 Task: Open a blank google sheet and write heading  Financial WizardAdd Categories in a column and its values below  'Income, Income, Income, Expenses, Expenses, Expenses, Expenses, Expenses, Savings, Savings, Investments, Investments, Debt, Debt & Debt. 'Add Descriptions in next column and its values below  Salary, Freelance Work, Rental Income, Housing, Transportation, Groceries, Utilities, Entertainment, Emergency Fund, Retirement, Stocks, Mutual Funds, Credit Card 1, Credit Card 2 & Student Loan. Add Amount in next column and its values below  $5,000, $1,200, $500, $1,200, $300, $400, $200, $150, $500, $1,000, $500, $300, $200, $100 & $300. Save page BankTransactions templatesbook
Action: Mouse pressed left at (24, 80)
Screenshot: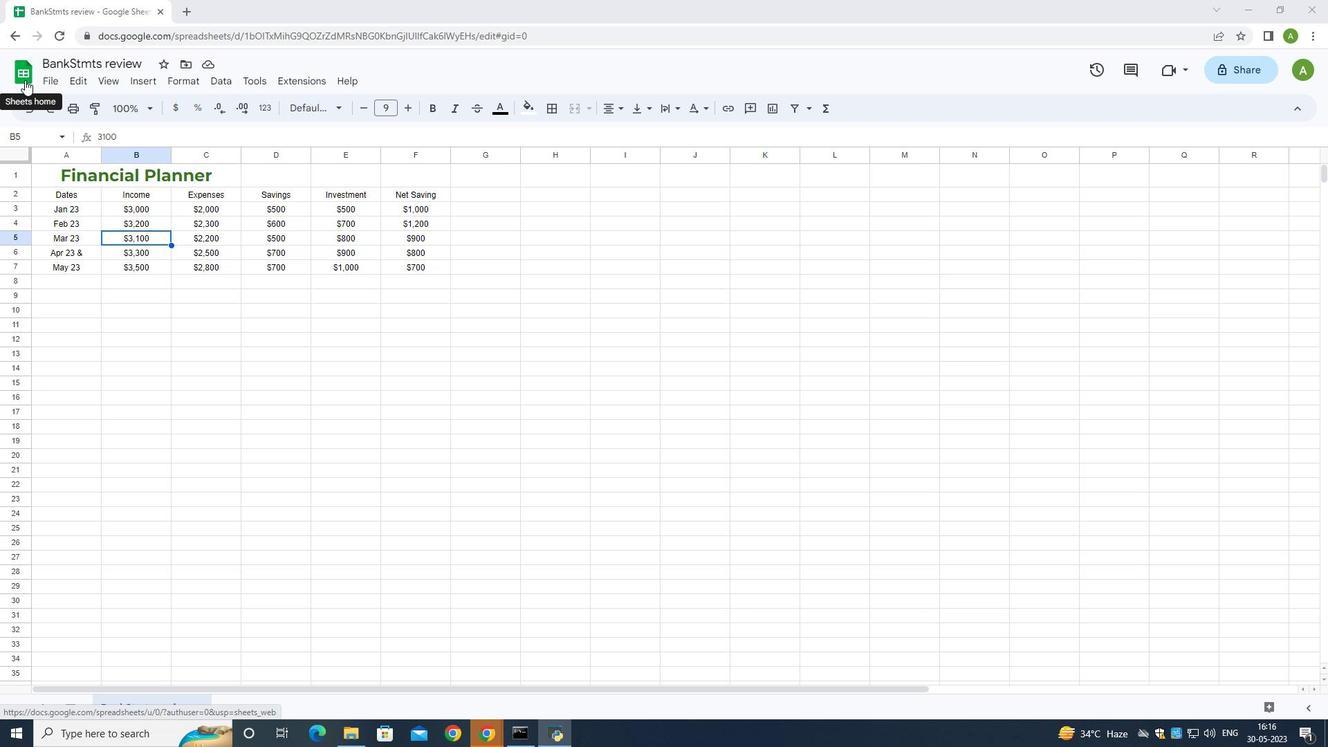 
Action: Mouse moved to (341, 179)
Screenshot: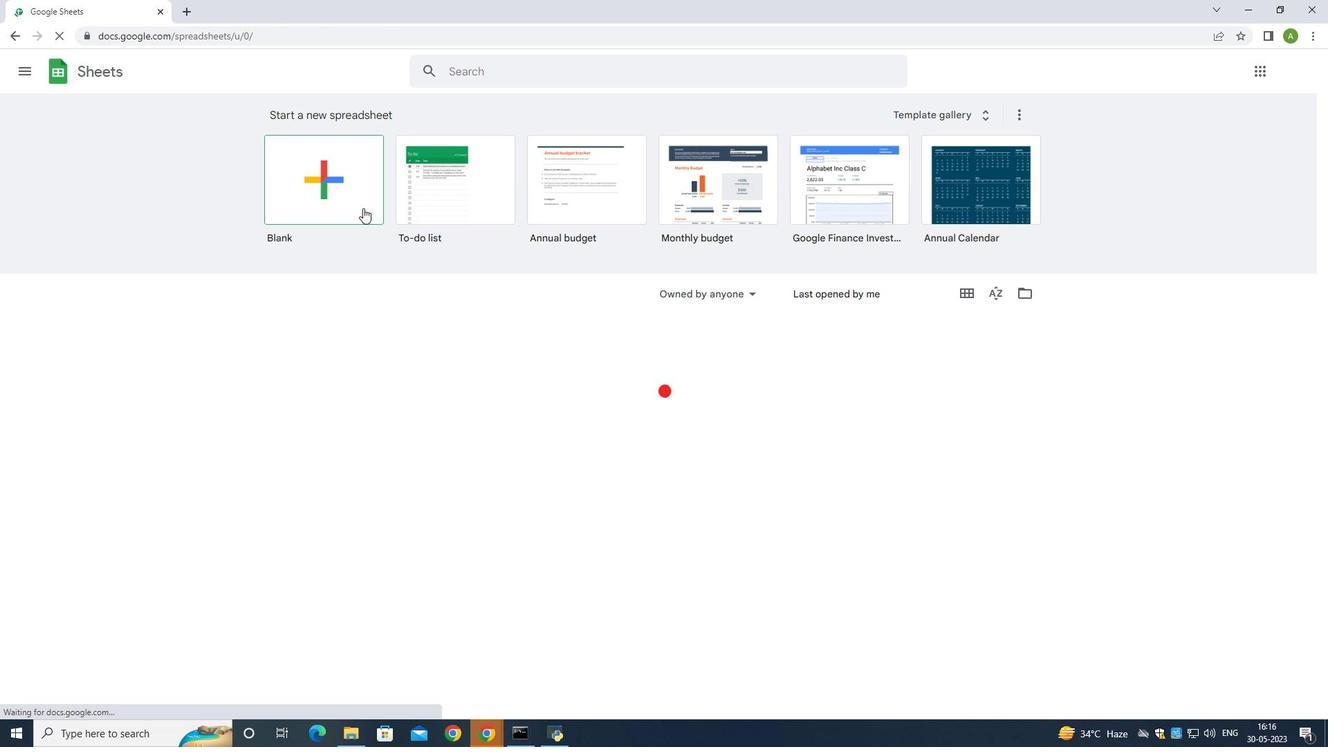 
Action: Mouse pressed left at (341, 179)
Screenshot: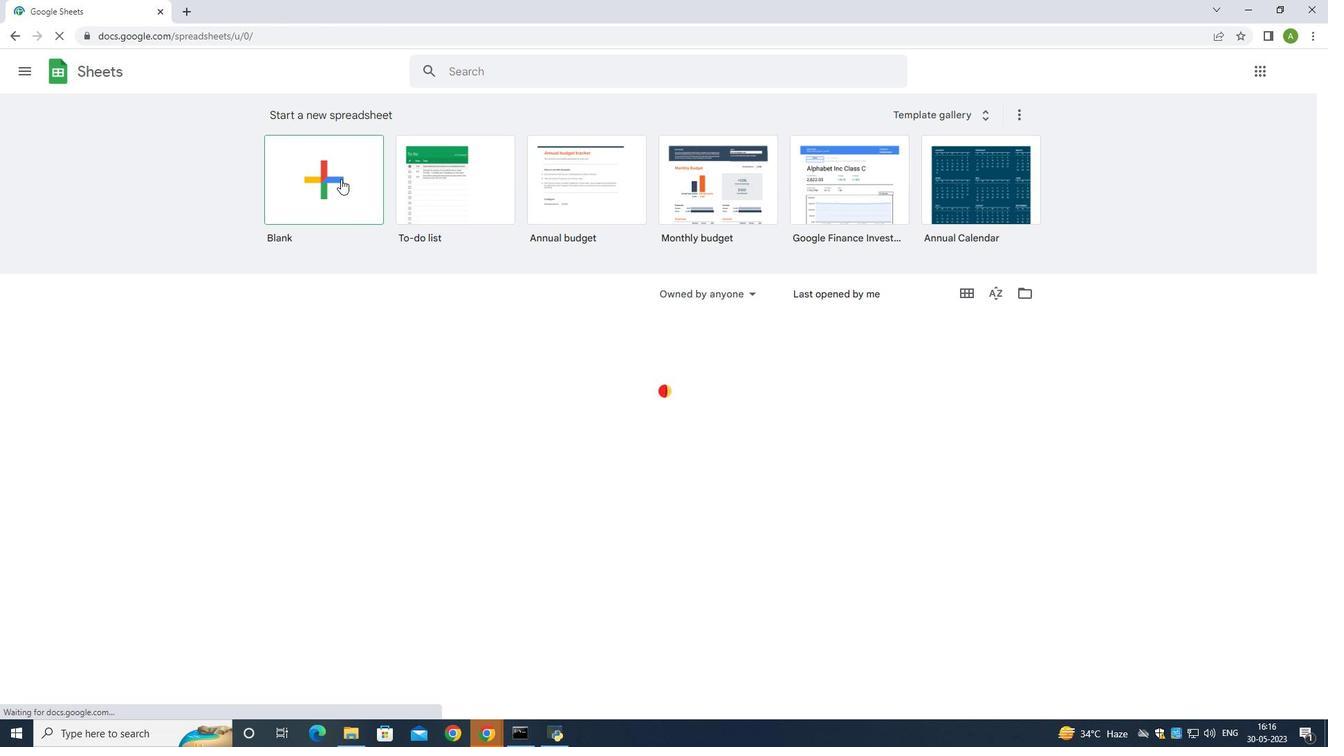 
Action: Mouse moved to (142, 174)
Screenshot: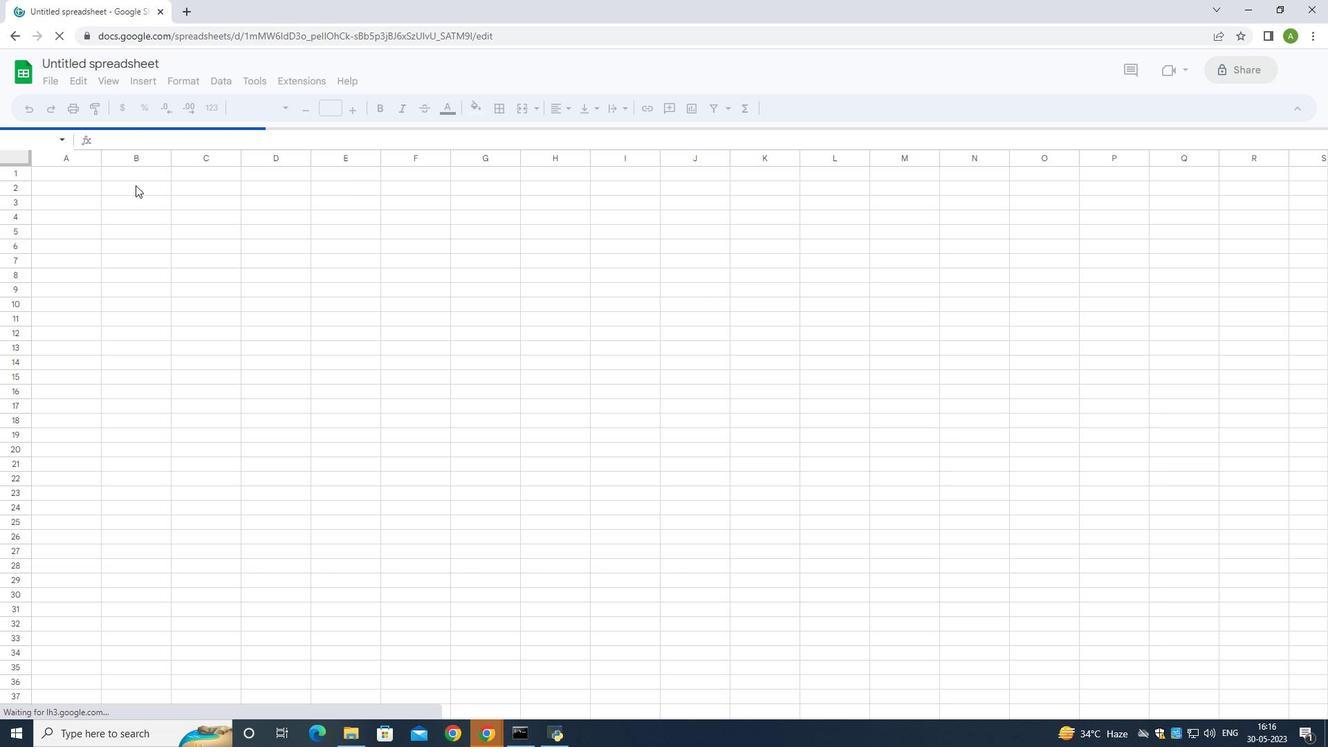 
Action: Mouse pressed left at (142, 174)
Screenshot: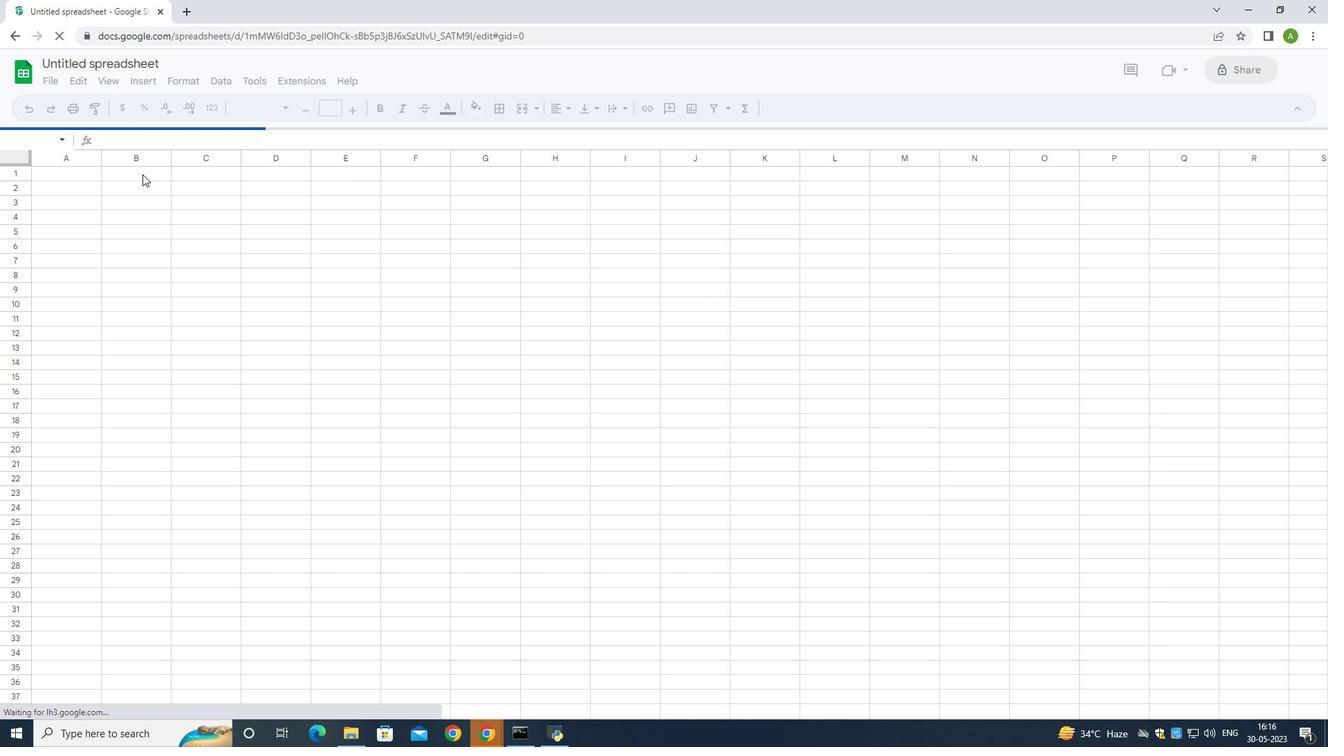 
Action: Mouse moved to (159, 174)
Screenshot: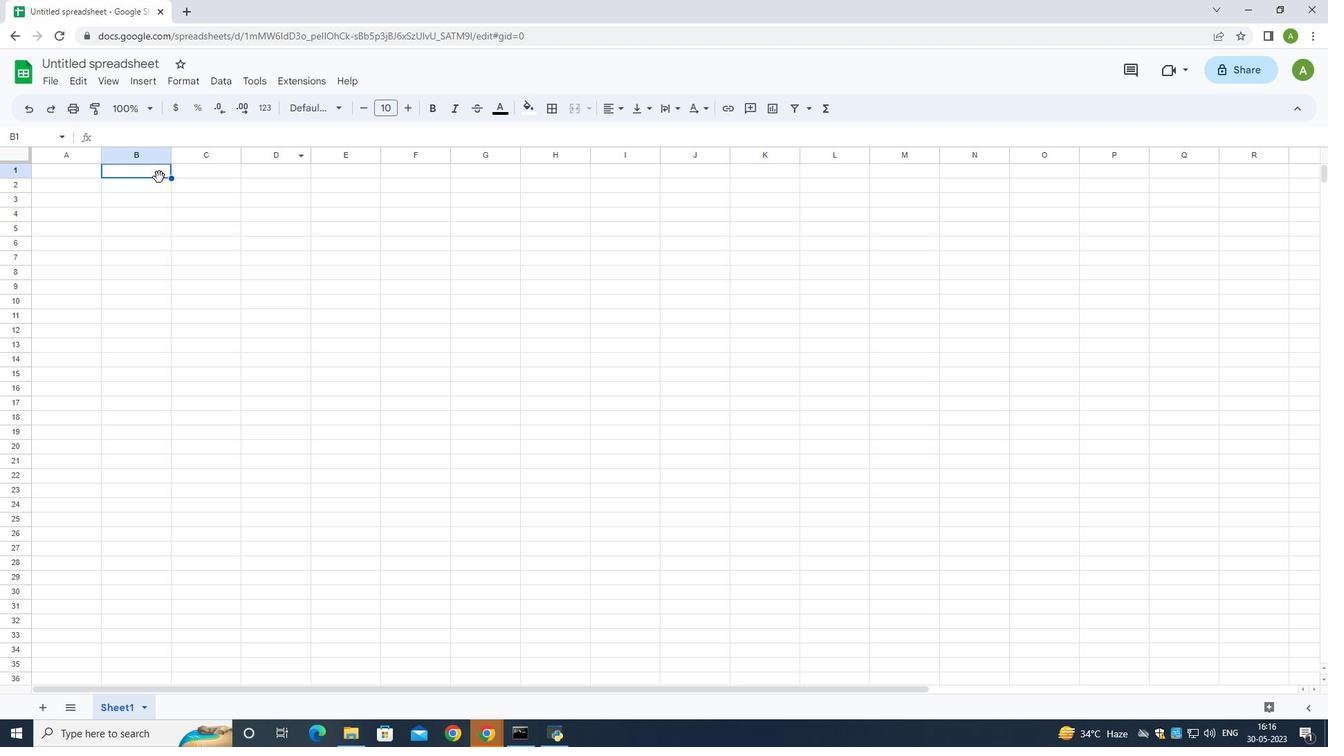 
Action: Mouse pressed left at (159, 174)
Screenshot: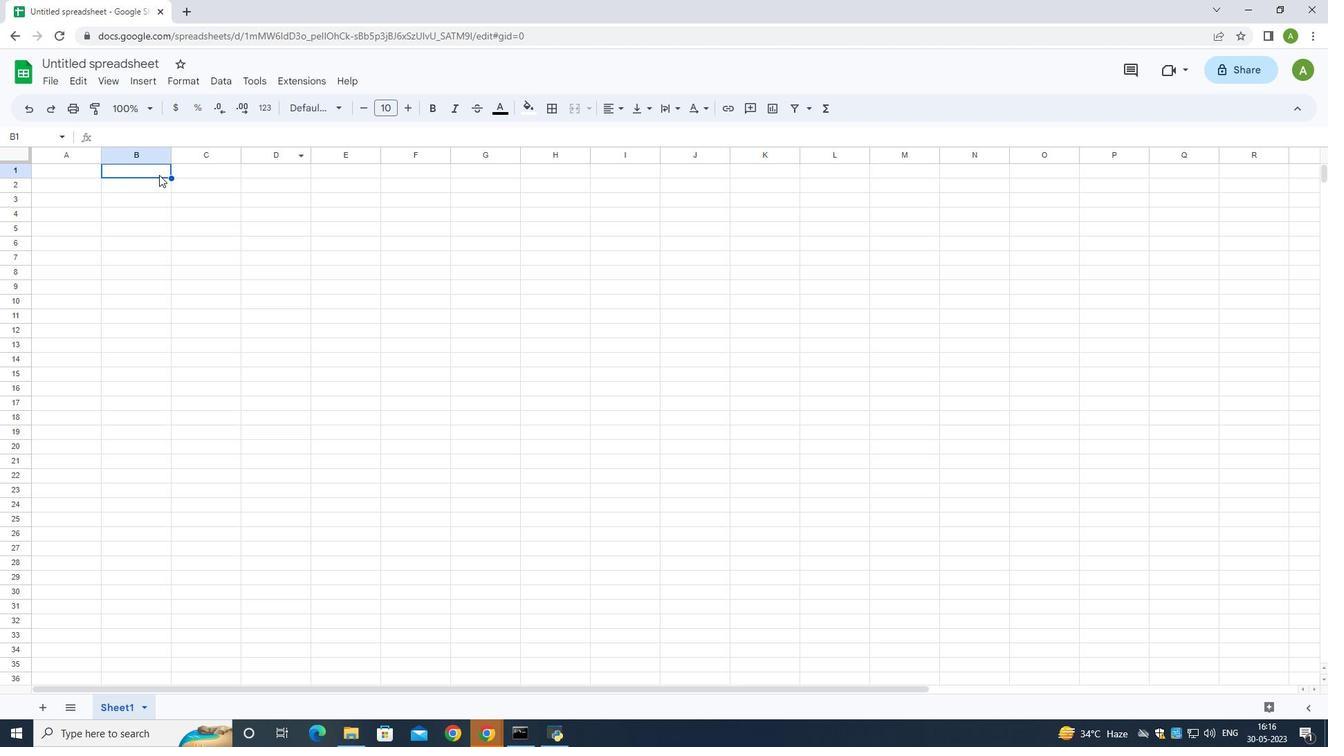 
Action: Key pressed <Key.shift><Key.shift><Key.shift><Key.shift><Key.shift><Key.shift><Key.shift><Key.shift><Key.shift><Key.shift><Key.shift><Key.shift><Key.shift><Key.shift><Key.shift><Key.shift><Key.shift><Key.shift><Key.shift><Key.shift><Key.shift><Key.shift><Key.shift><Key.shift><Key.shift><Key.shift><Key.shift><Key.shift><Key.shift><Key.shift><Key.shift><Key.shift><Key.shift><Key.shift>
Screenshot: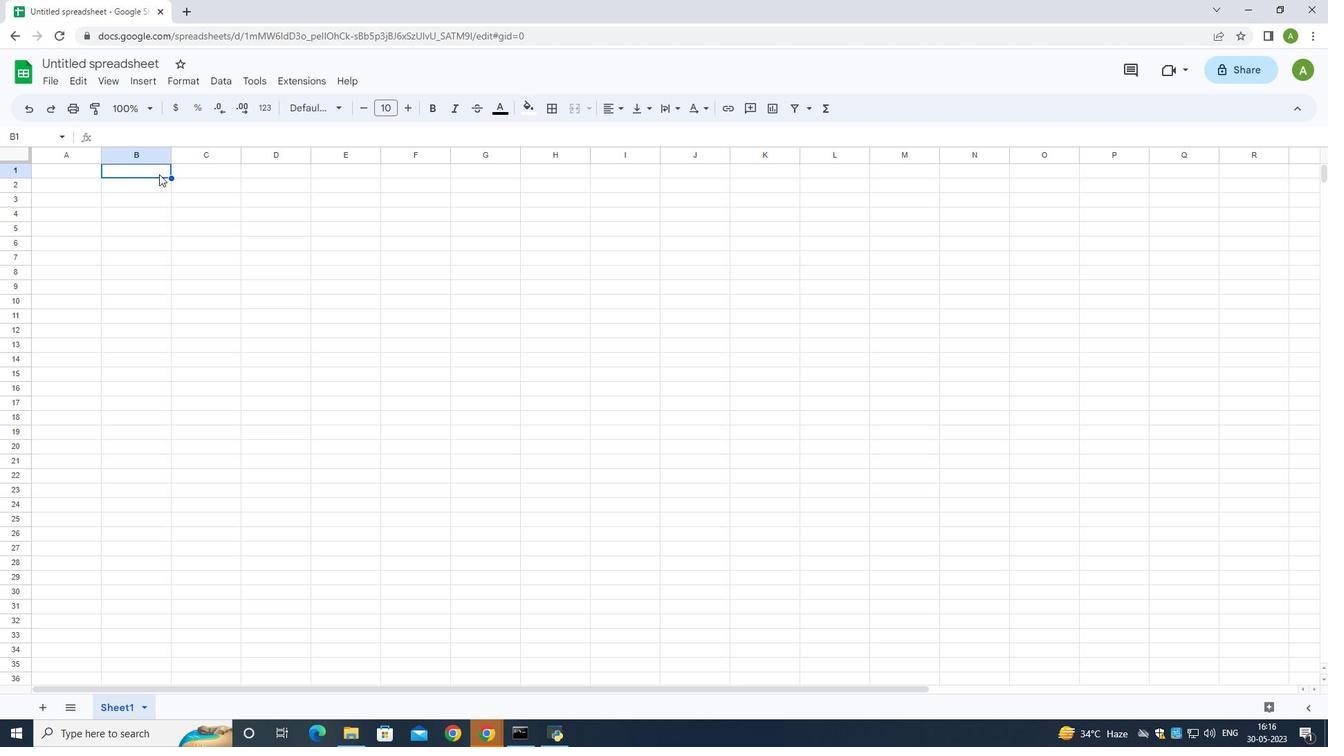 
Action: Mouse moved to (159, 172)
Screenshot: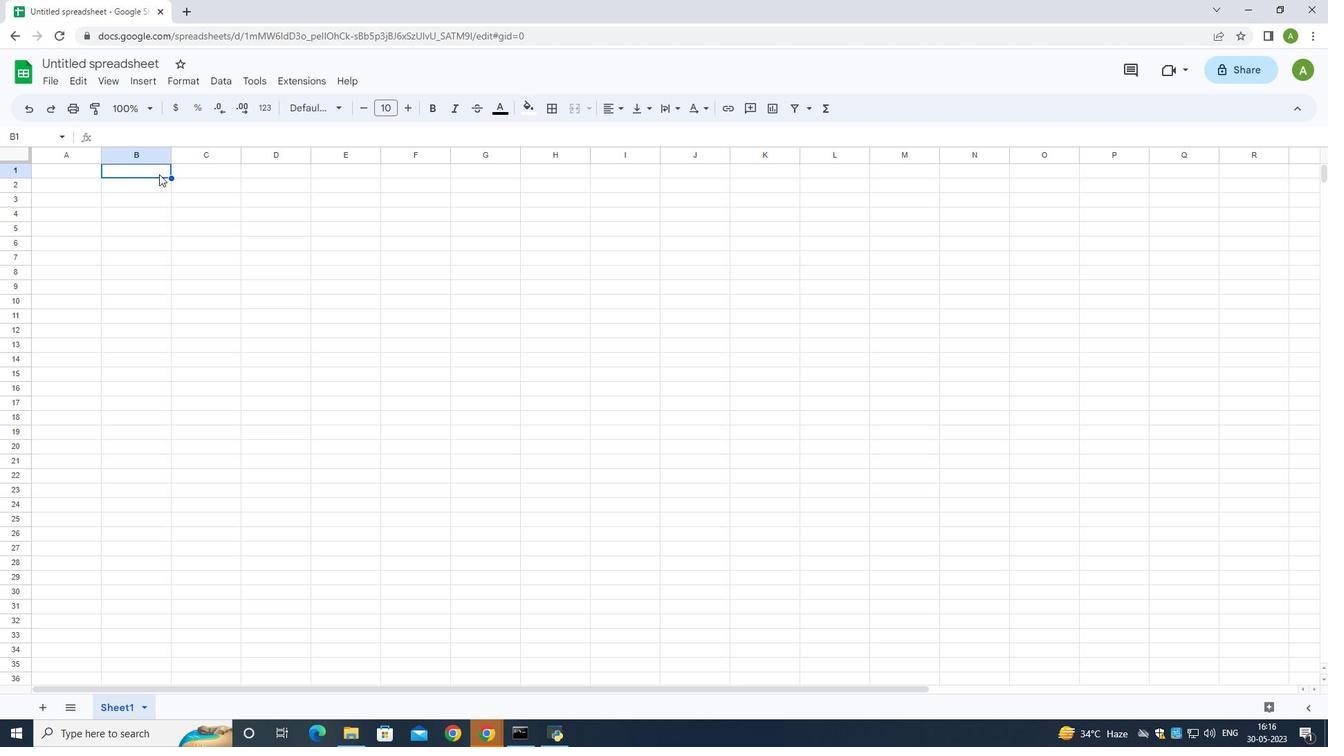 
Action: Key pressed <Key.shift><Key.shift><Key.shift><Key.shift><Key.shift><Key.shift><Key.shift><Key.shift><Key.shift><Key.shift><Key.shift>
Screenshot: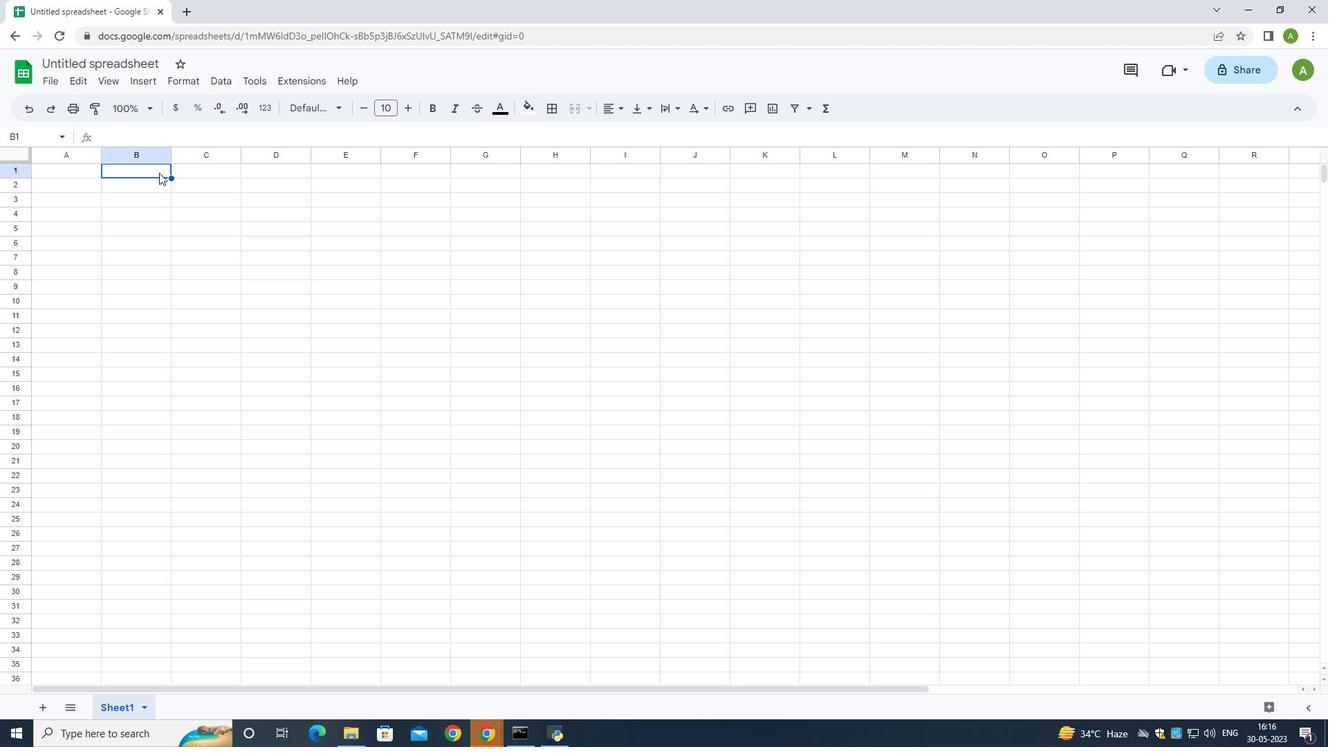 
Action: Mouse pressed left at (159, 172)
Screenshot: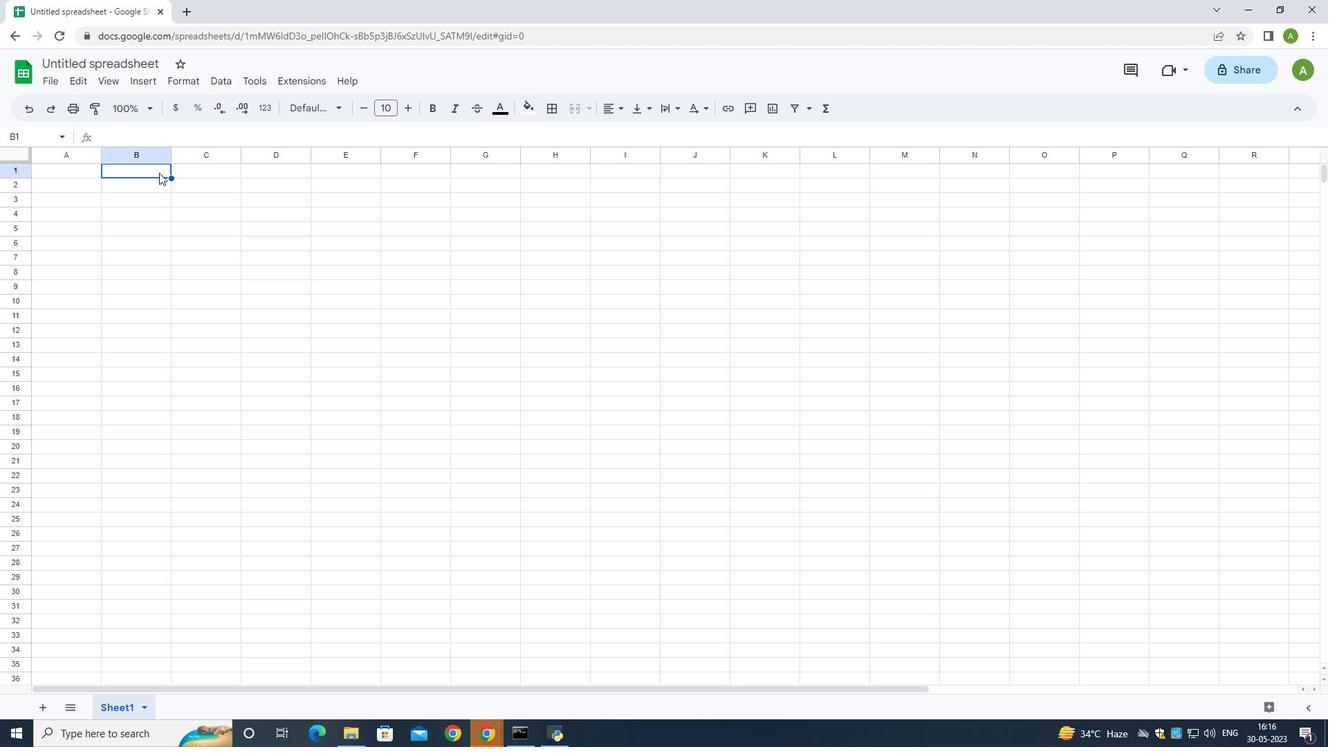 
Action: Key pressed <Key.shift><Key.shift><Key.shift><Key.shift><Key.shift><Key.shift><Key.shift><Key.shift><Key.shift><Key.shift><Key.shift><Key.shift><Key.shift><Key.shift><Key.shift><Key.shift><Key.shift><Key.shift><Key.shift><Key.shift><Key.shift><Key.shift><Key.shift><Key.shift><Key.shift><Key.shift><Key.shift><Key.shift><Key.shift><Key.shift><Key.shift><Key.shift><Key.shift><Key.shift><Key.shift><Key.shift><Key.shift><Key.shift><Key.shift><Key.shift><Key.shift><Key.shift><Key.shift><Key.shift><Key.shift><Key.shift><Key.shift><Key.shift><Key.shift><Key.shift><Key.shift><Key.shift><Key.shift><Key.shift><Key.shift><Key.shift><Key.shift><Key.shift><Key.shift><Key.shift><Key.shift><Key.shift><Key.shift><Key.shift><Key.shift><Key.shift><Key.shift><Key.shift><Key.shift><Key.shift><Key.shift><Key.shift><Key.shift><Key.shift><Key.shift><Key.shift><Key.shift><Key.shift><Key.shift><Key.shift><Key.shift><Key.shift><Key.shift><Key.shift><Key.shift><Key.shift><Key.shift><Key.shift><Key.shift><Key.shift><Key.shift><Key.shift><Key.shift><Key.shift><Key.shift><Key.shift><Key.shift><Key.shift><Key.shift><Key.shift><Key.shift><Key.shift>Financial<Key.space><Key.shift>Wizard
Screenshot: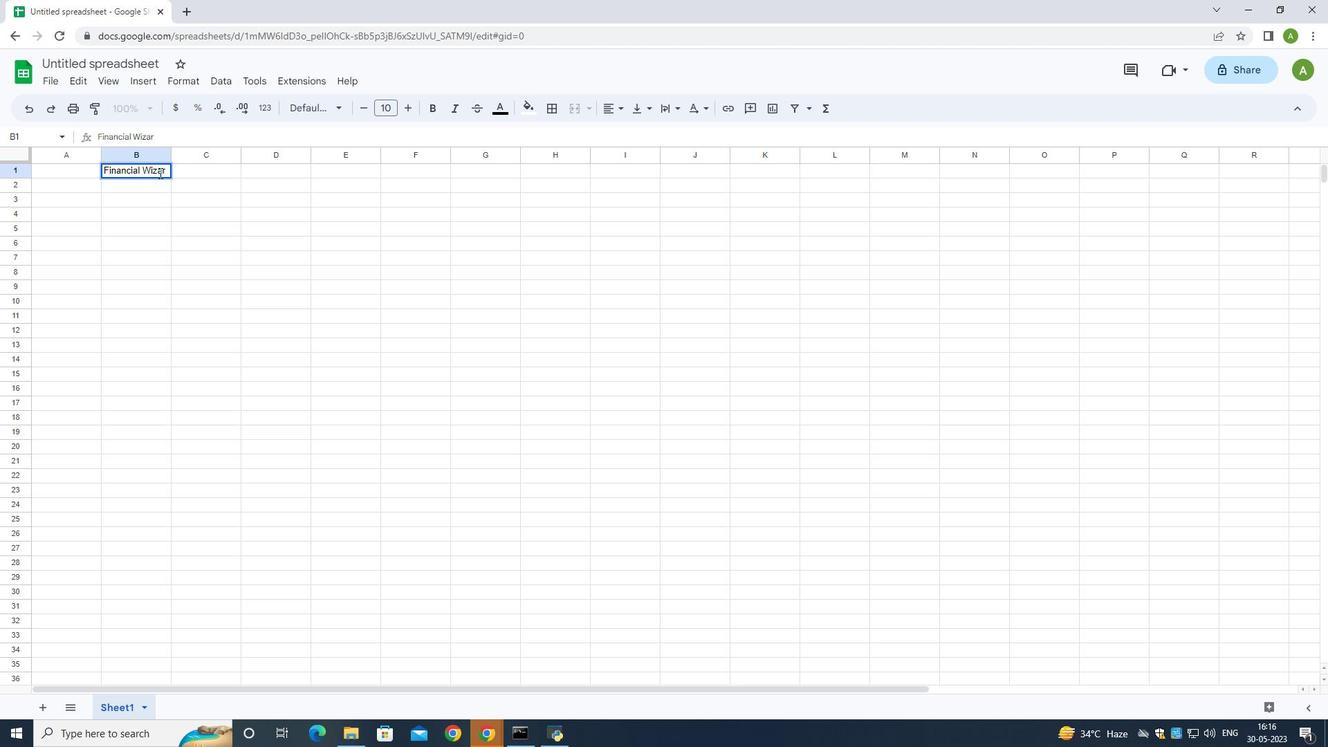 
Action: Mouse moved to (160, 184)
Screenshot: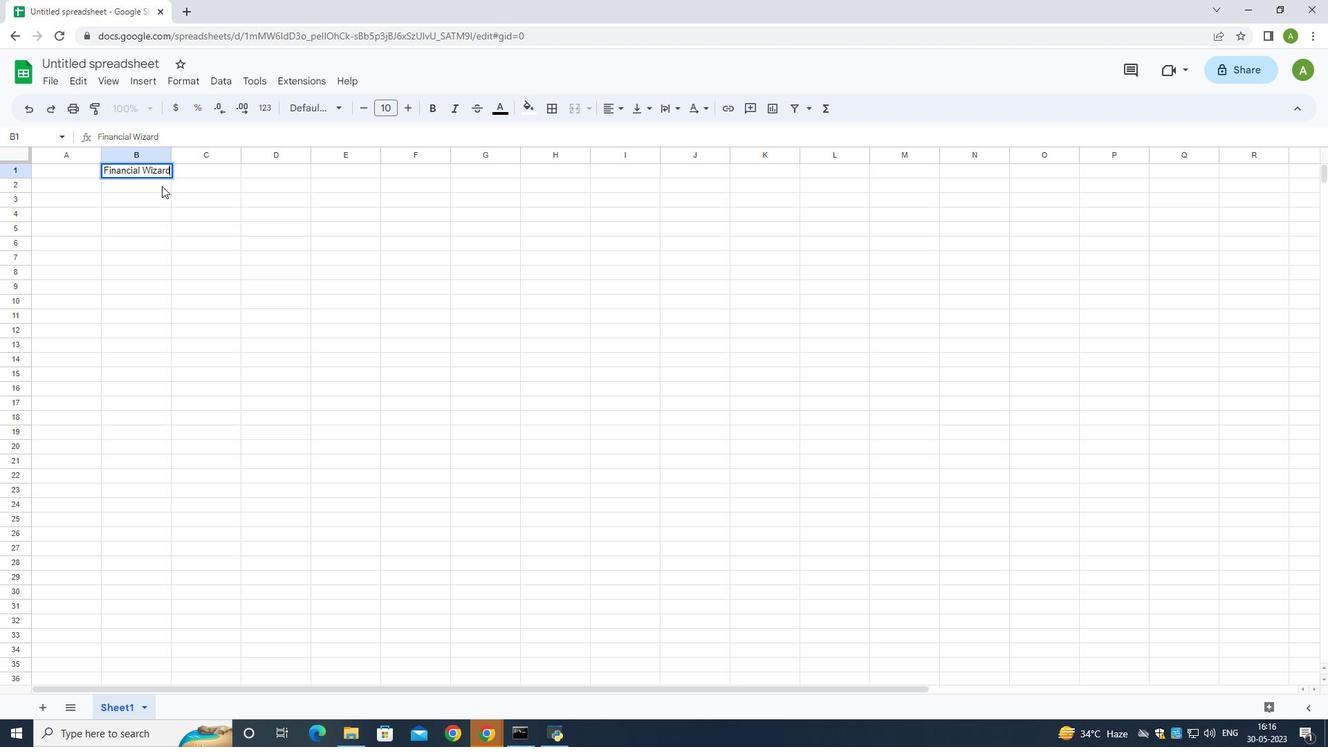 
Action: Mouse pressed left at (160, 184)
Screenshot: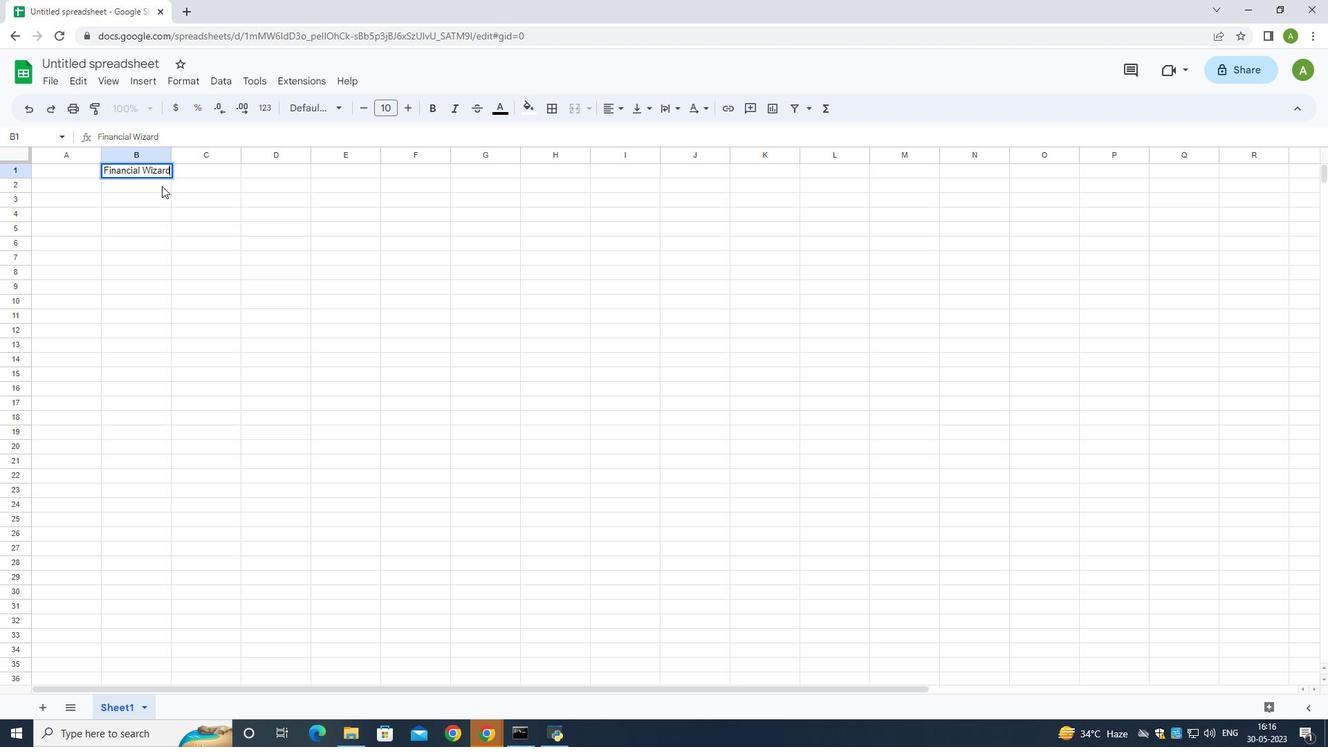 
Action: Key pressed <Key.left>
Screenshot: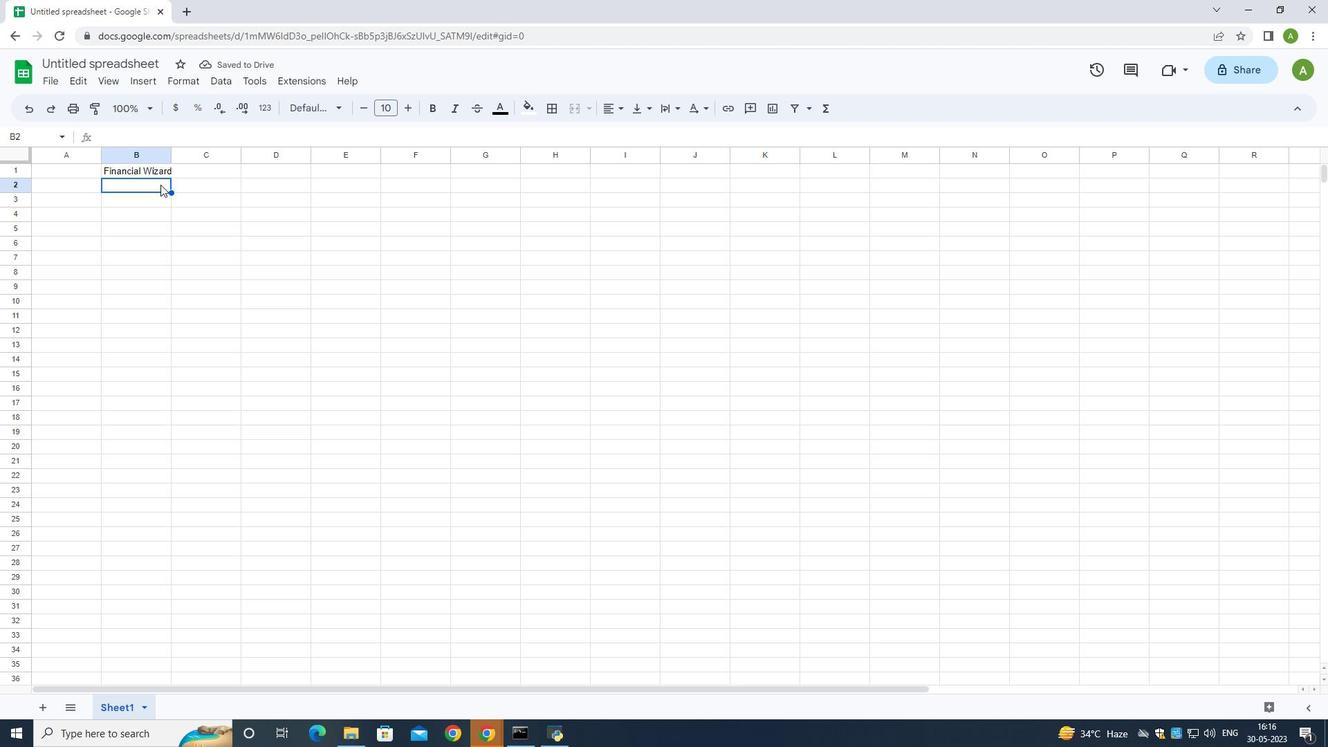 
Action: Mouse moved to (168, 181)
Screenshot: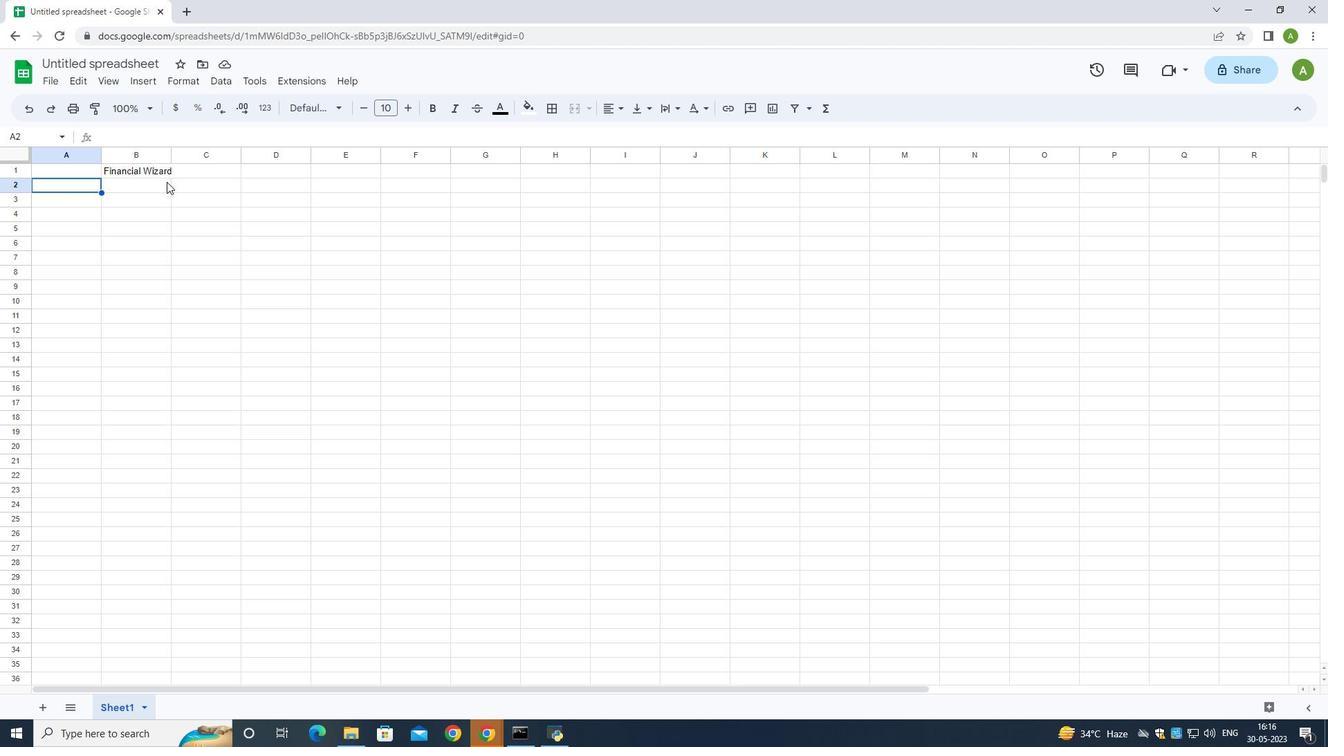 
Action: Key pressed <Key.shift>Categories<Key.down><Key.shift>Income<Key.down><Key.shift>Income<Key.down><Key.shift>Income<Key.down><Key.shift>Expenses<Key.down><Key.shift>Expenses<Key.down><Key.shift><Key.shift><Key.shift>Expen<Key.down><Key.shift><Key.shift>Ex<Key.down><Key.shift>Ex<Key.down><Key.shift>Savings<Key.down><Key.shift>S<Key.down><Key.shift>Investments<Key.down><Key.shift>Inves<Key.down><Key.shift>Debt<Key.down><Key.shift><Key.shift>Debt<Key.space><Key.shift><Key.shift><Key.shift><Key.shift><Key.shift><Key.shift><Key.shift><Key.shift><Key.shift><Key.shift><Key.shift><Key.shift><Key.shift><Key.shift><Key.shift><Key.shift><Key.shift><Key.shift><Key.shift><Key.shift><Key.shift><Key.shift><Key.shift><Key.shift><Key.shift><Key.shift><Key.shift><Key.shift><Key.shift><Key.shift><Key.shift><Key.shift>&<Key.space><Key.shift>Debt<Key.down>
Screenshot: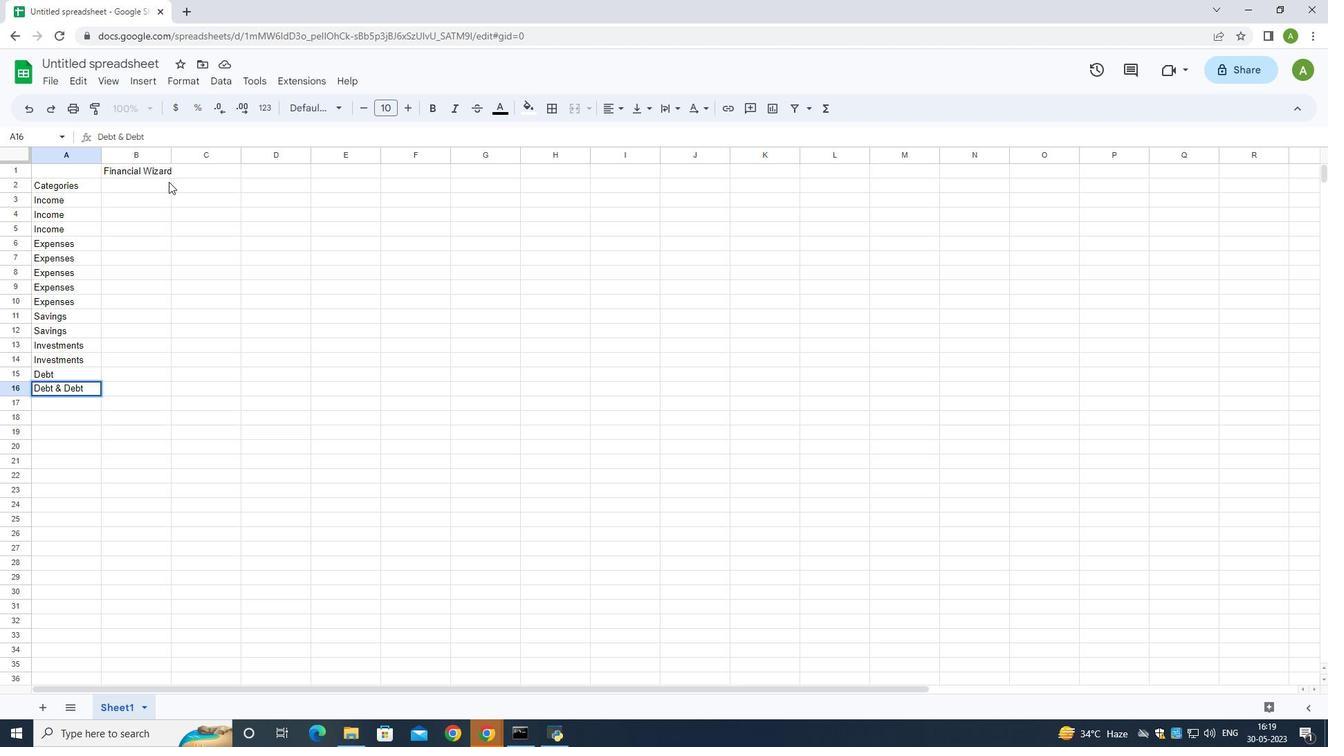 
Action: Mouse moved to (112, 179)
Screenshot: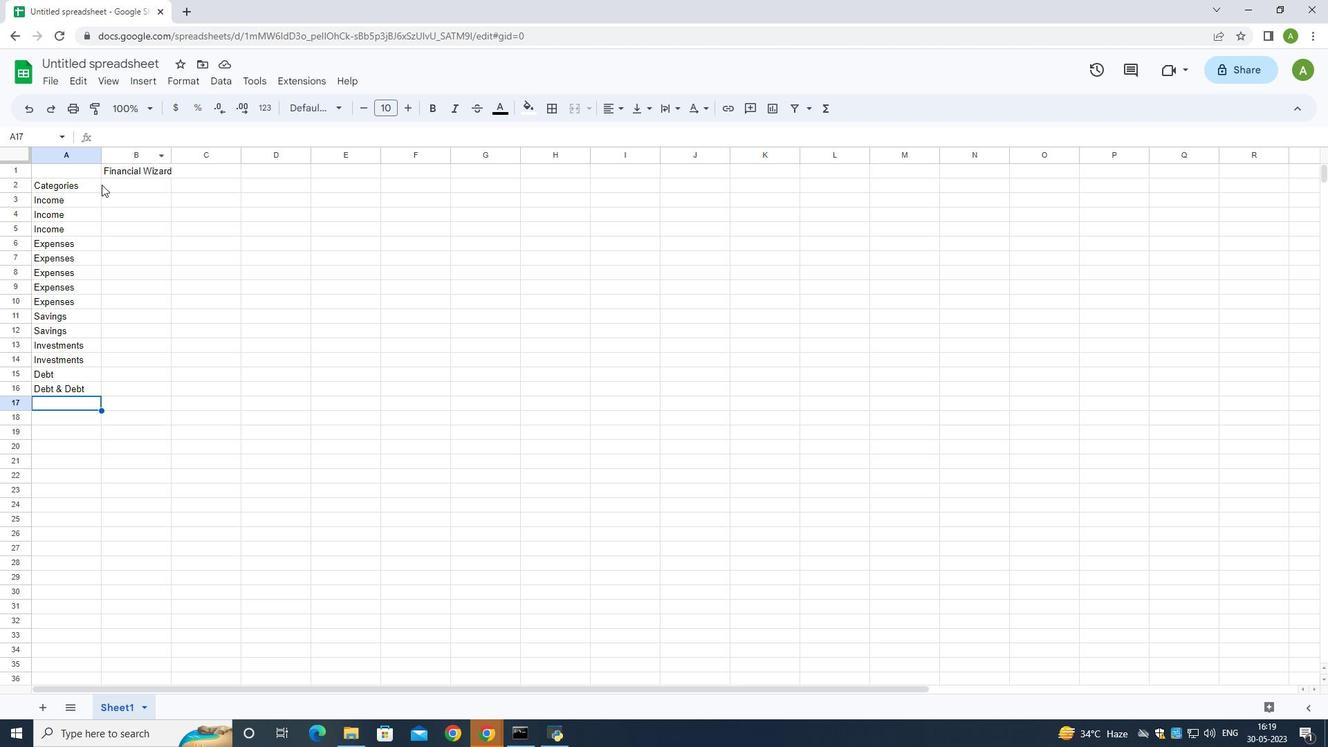 
Action: Mouse pressed left at (112, 179)
Screenshot: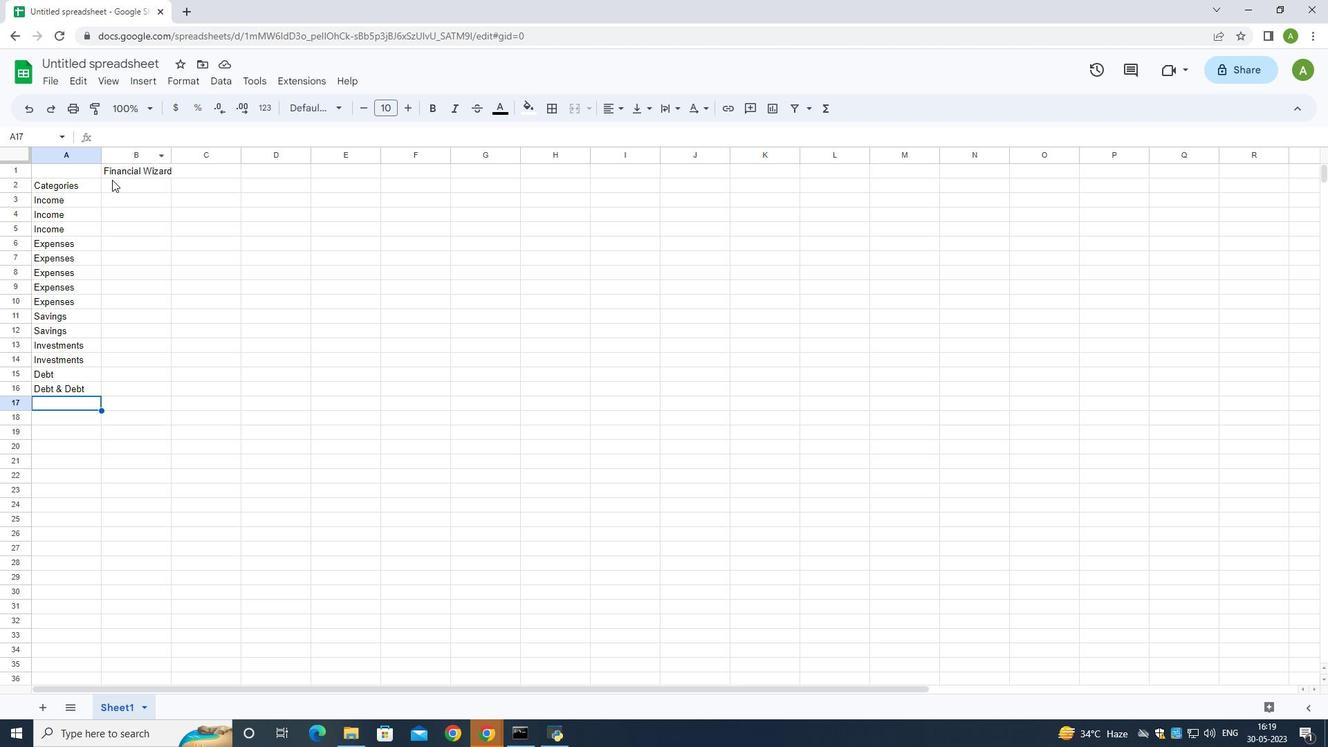 
Action: Mouse moved to (407, 200)
Screenshot: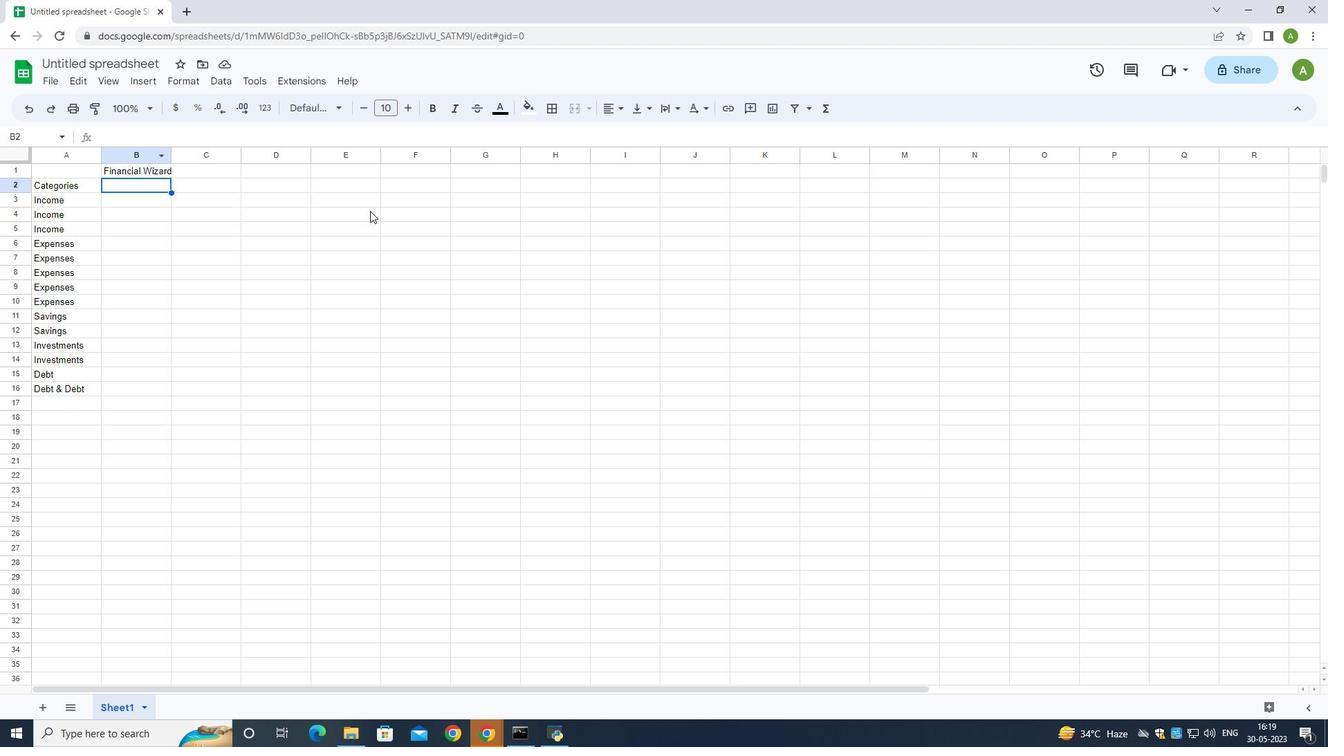 
Action: Key pressed <Key.shift>Descriptions
Screenshot: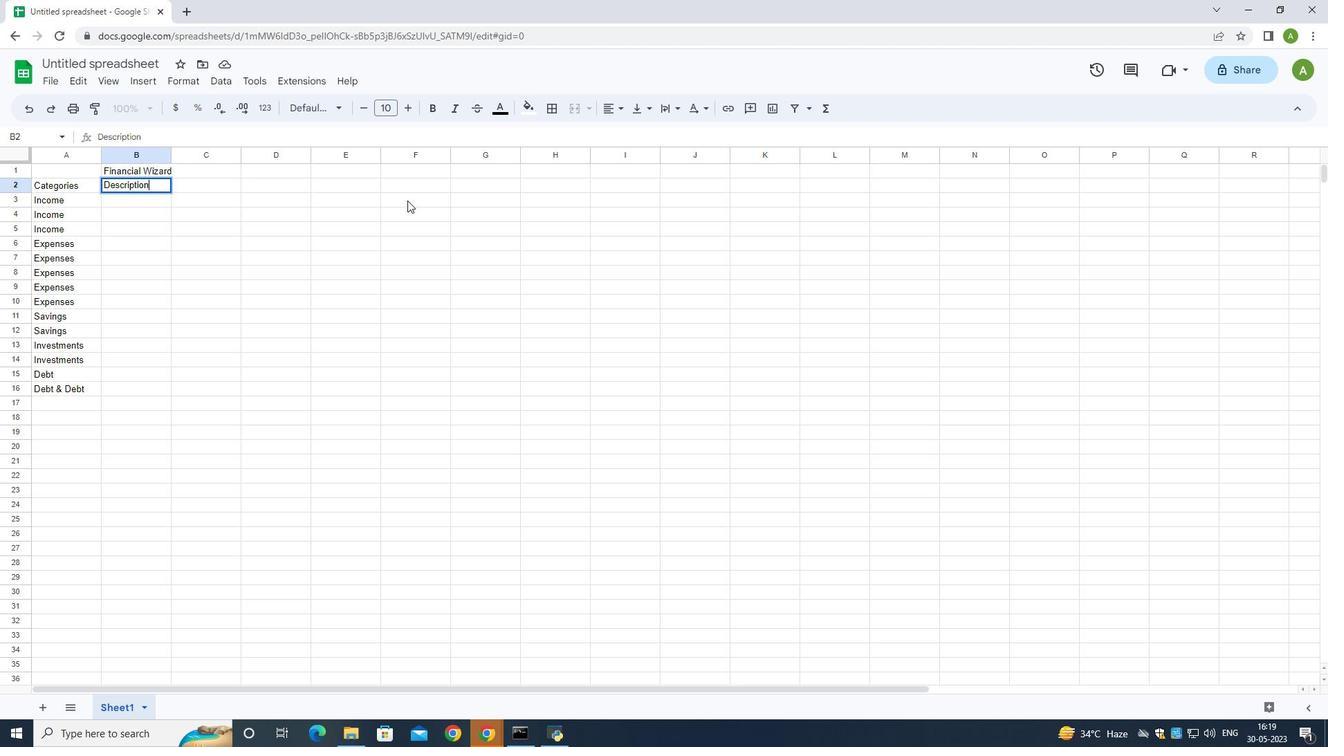 
Action: Mouse moved to (190, 179)
Screenshot: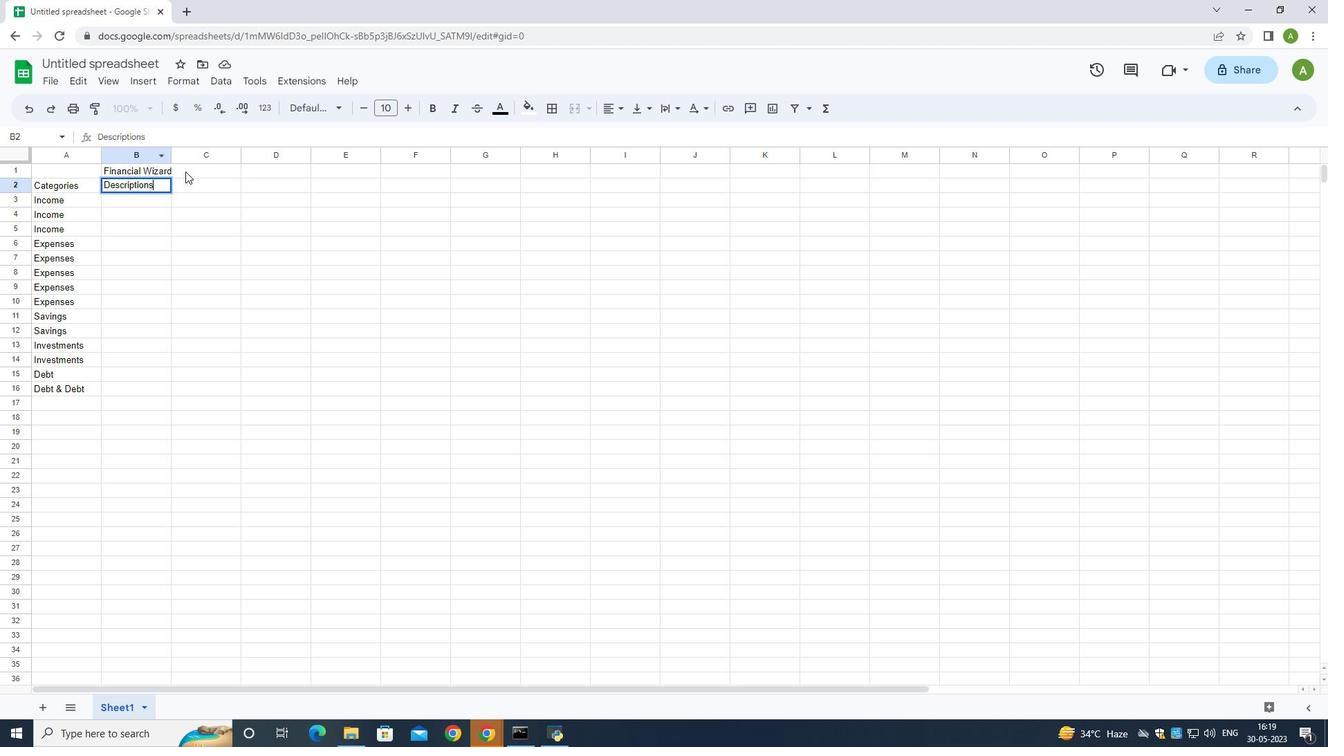 
Action: Mouse pressed left at (190, 179)
Screenshot: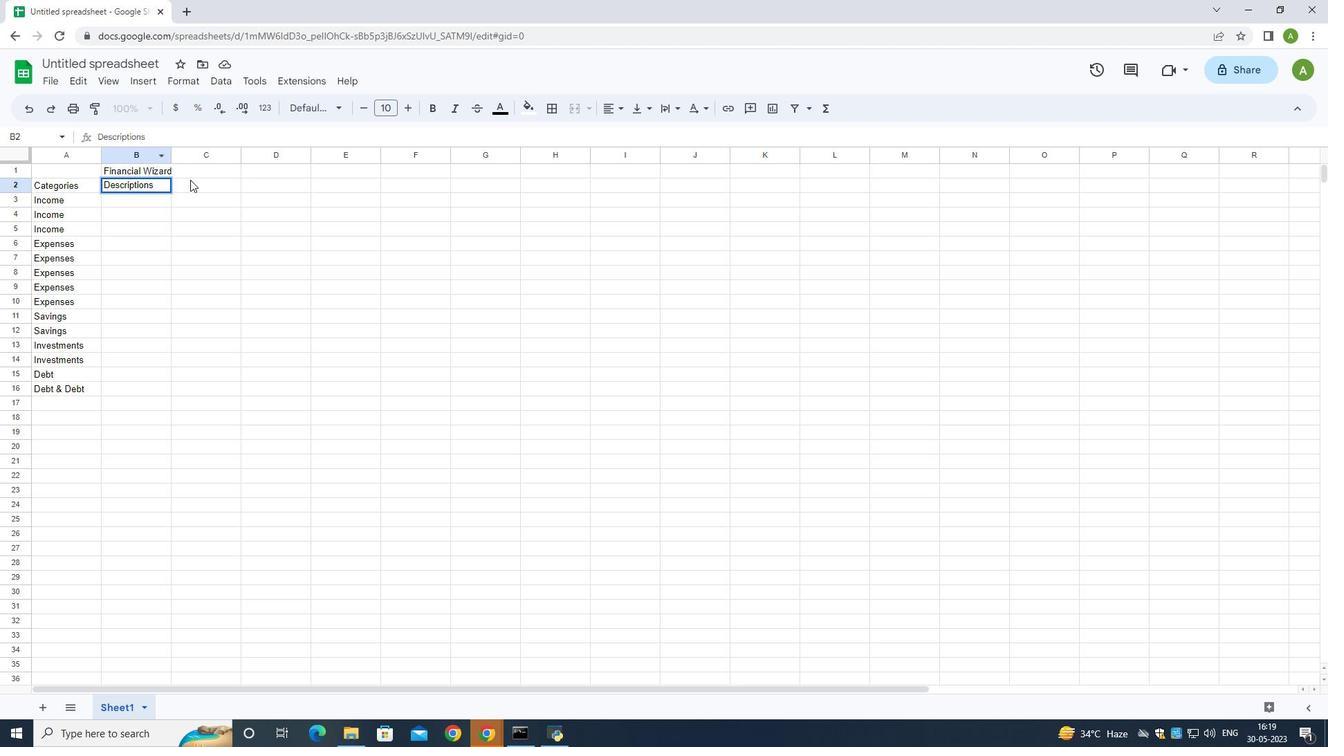 
Action: Mouse moved to (127, 197)
Screenshot: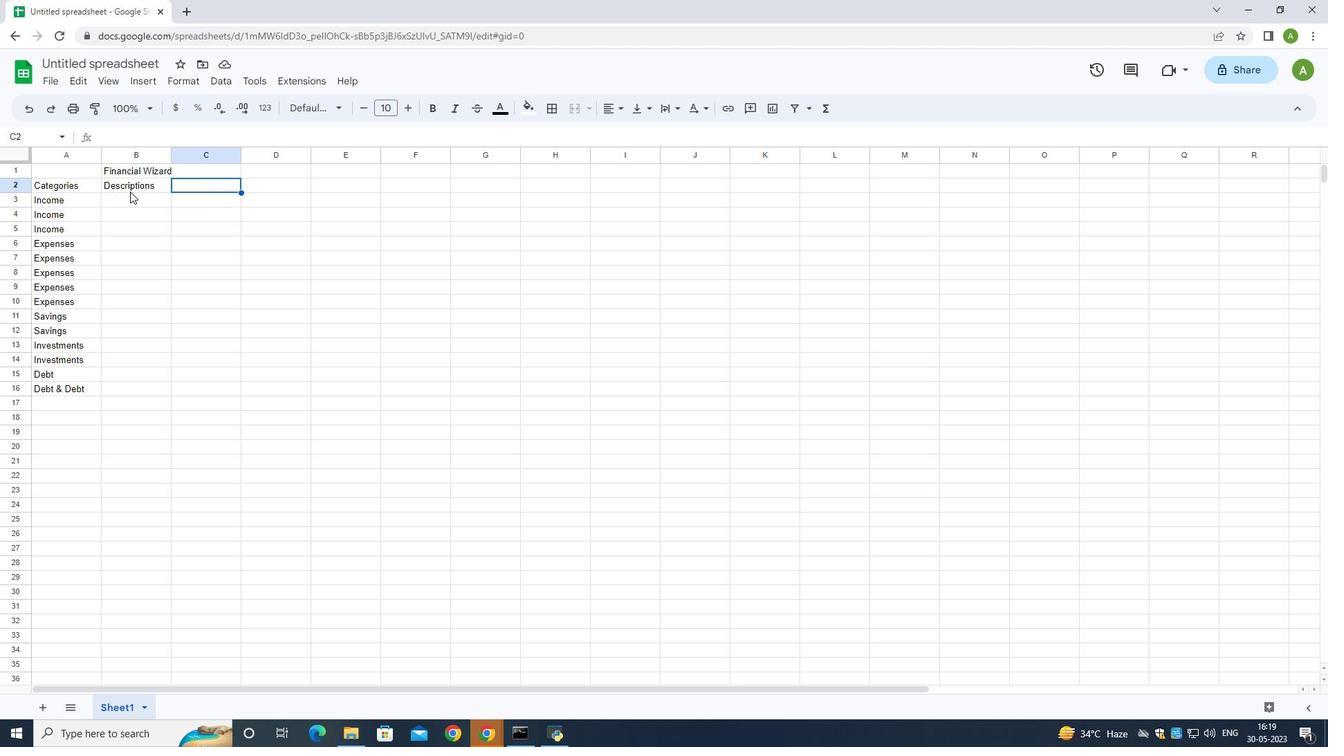 
Action: Mouse pressed left at (127, 197)
Screenshot: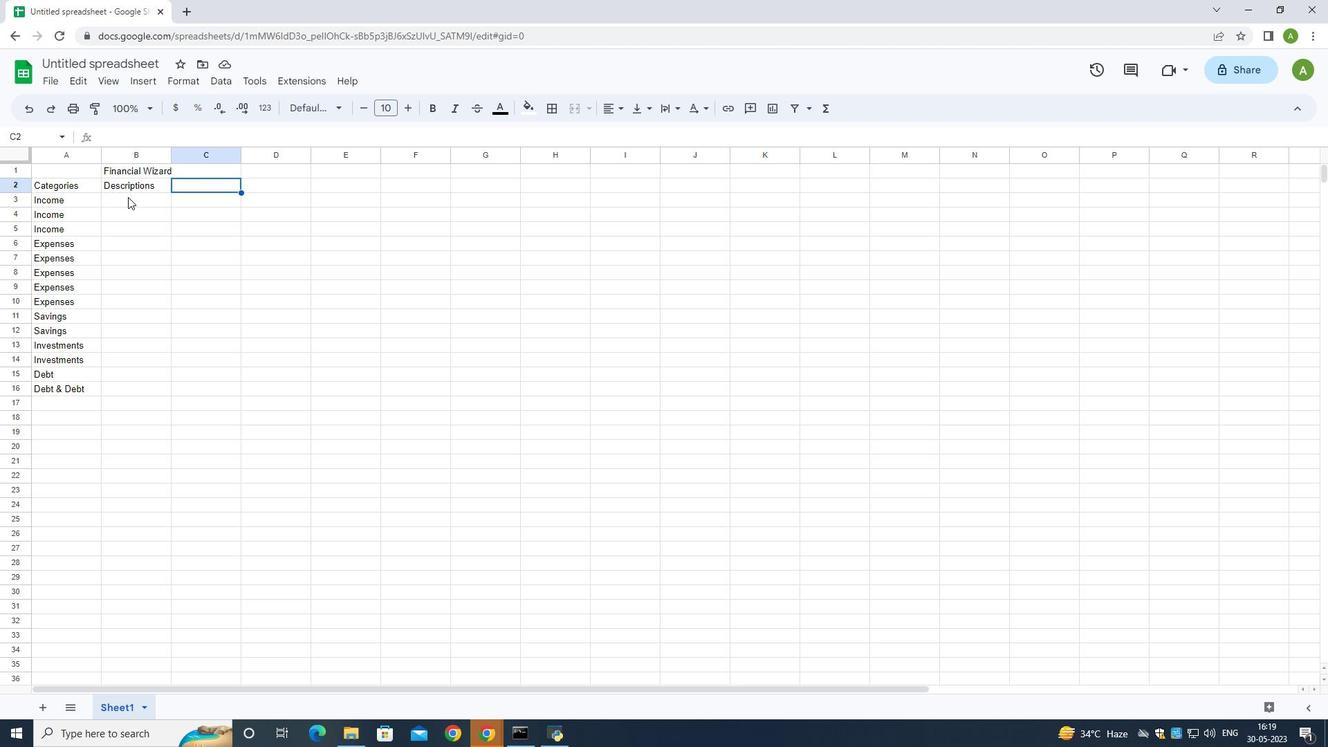 
Action: Mouse pressed left at (127, 197)
Screenshot: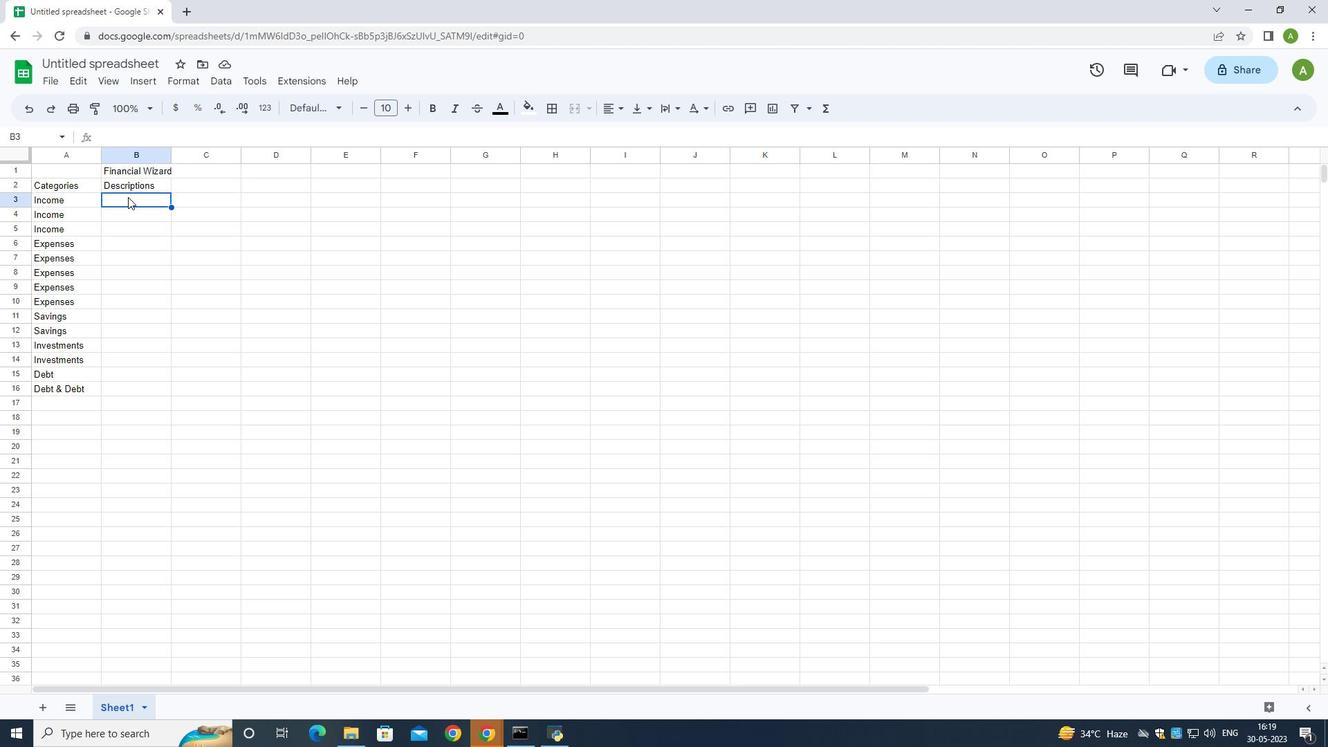 
Action: Key pressed <Key.shift>Salary
Screenshot: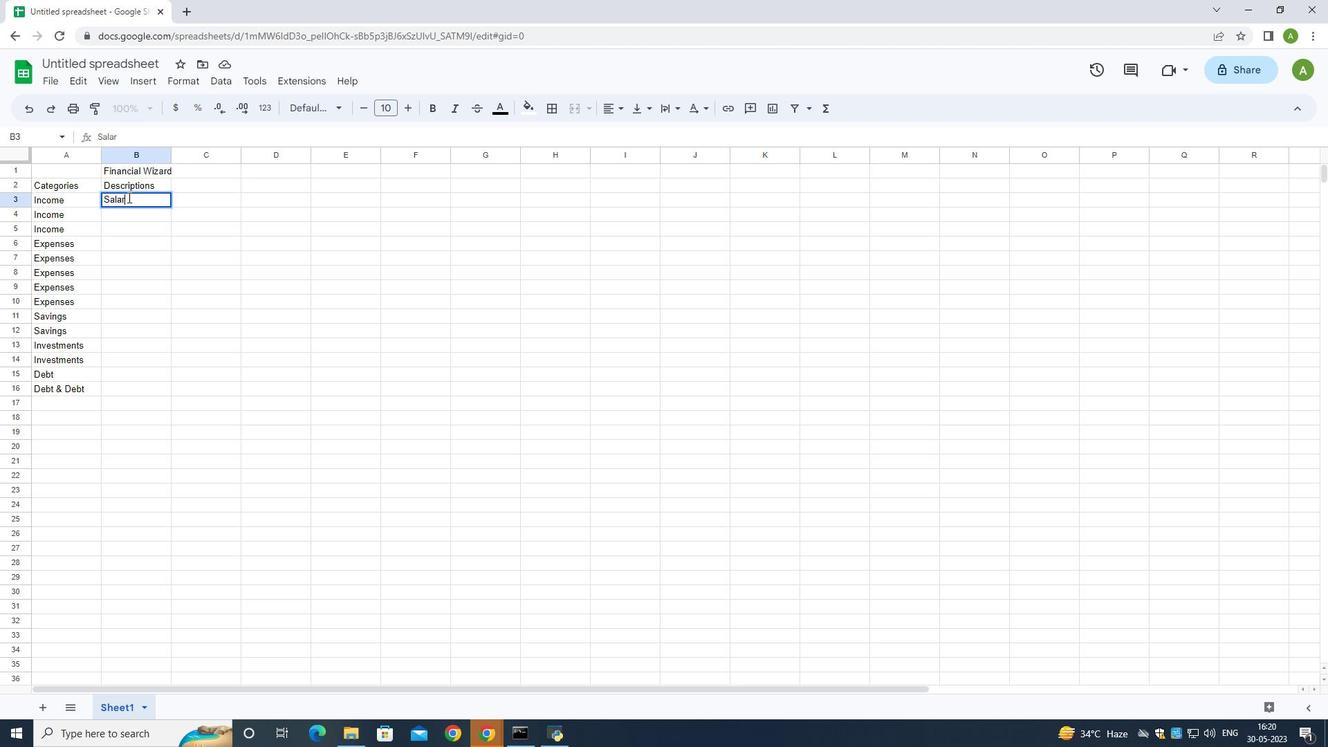 
Action: Mouse moved to (215, 253)
Screenshot: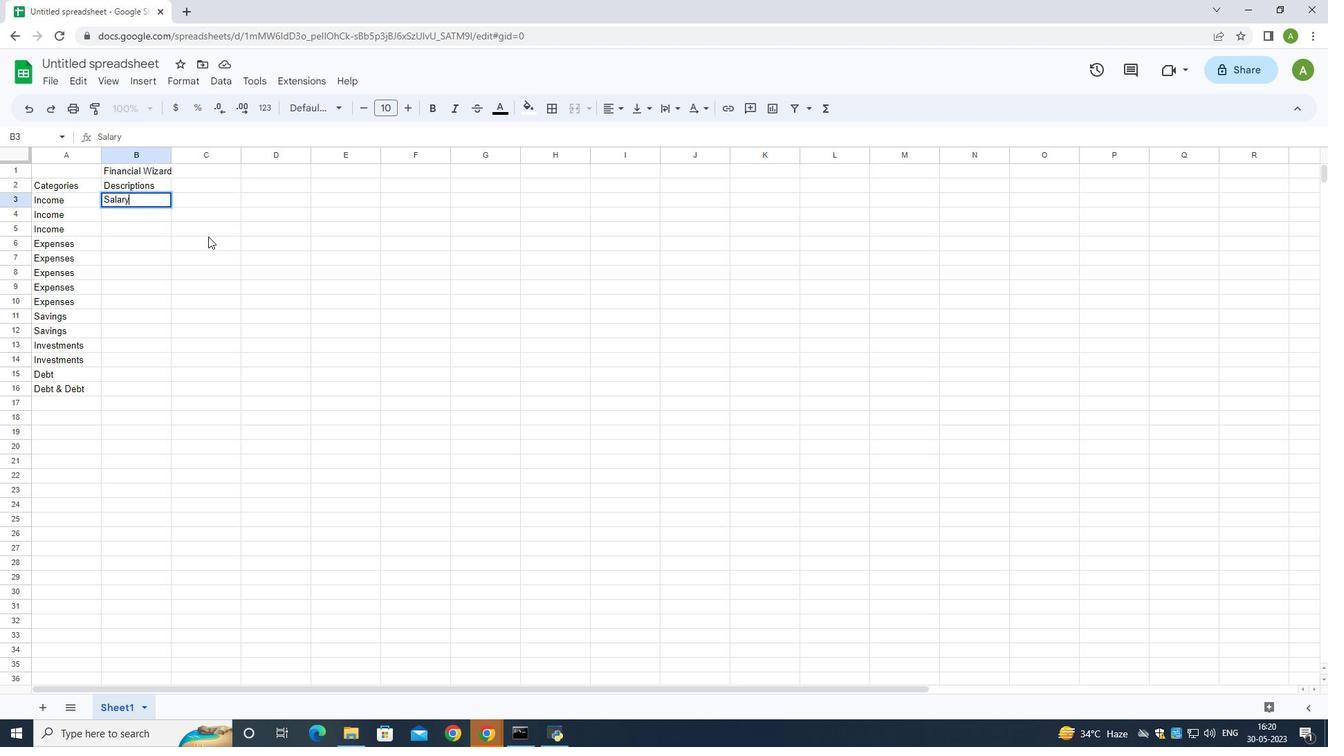 
Action: Key pressed <Key.down><Key.shift><Key.shift><Key.shift><Key.shift><Key.shift><Key.shift><Key.shift><Key.shift><Key.shift><Key.shift><Key.shift><Key.shift><Key.shift><Key.shift>Freelance<Key.down>\<Key.backspace>
Screenshot: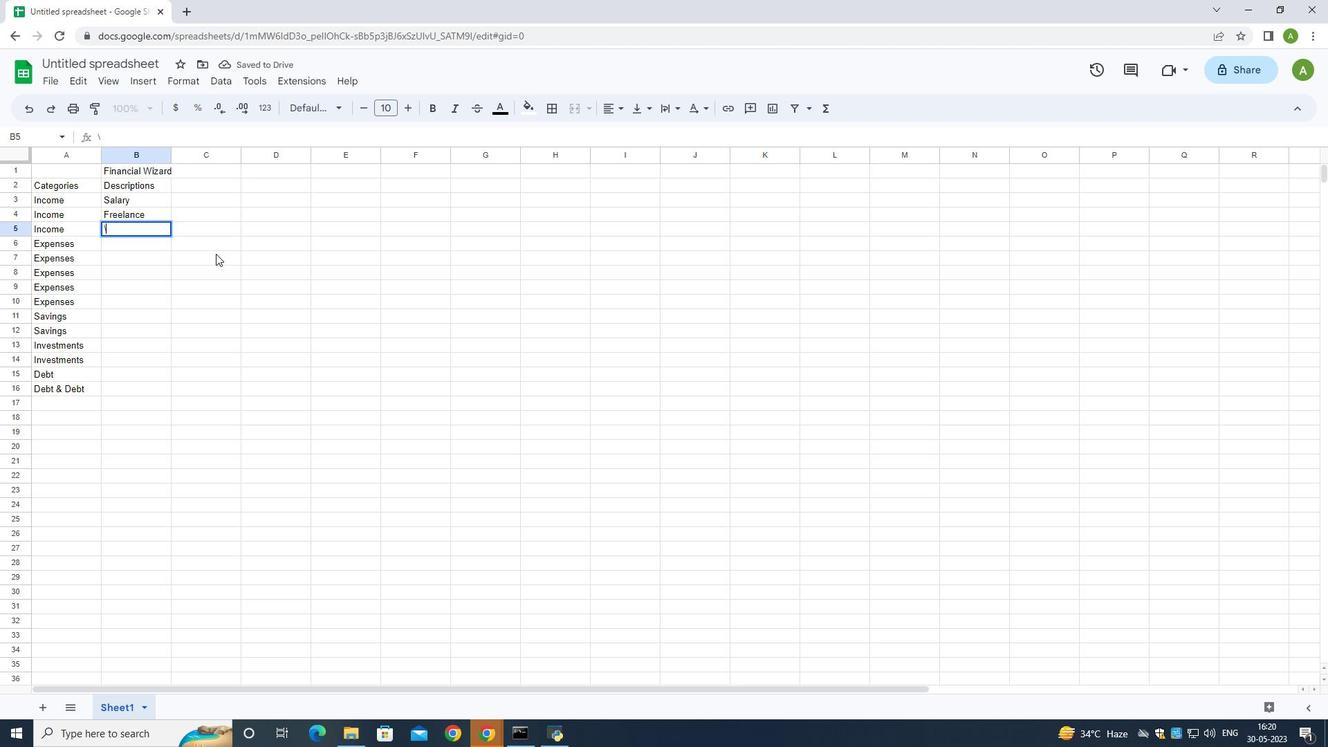 
Action: Mouse moved to (157, 213)
Screenshot: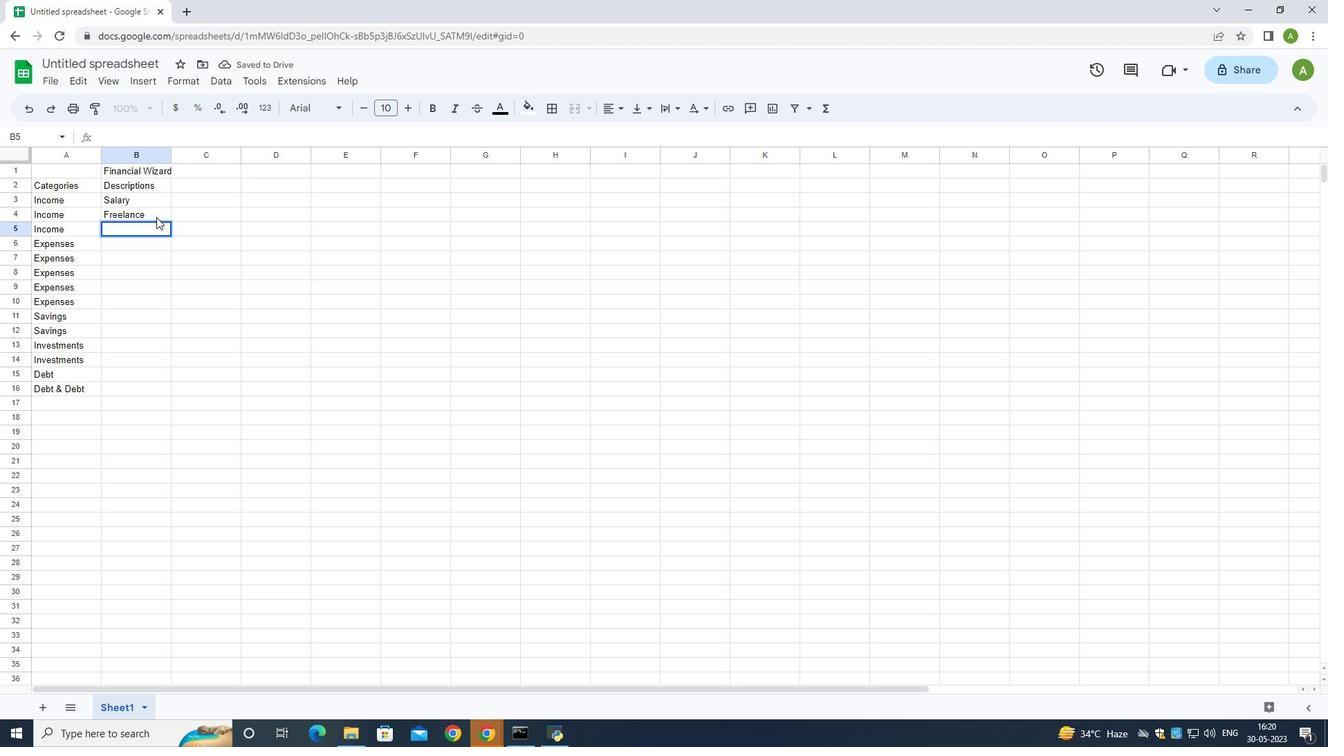 
Action: Mouse pressed left at (157, 213)
Screenshot: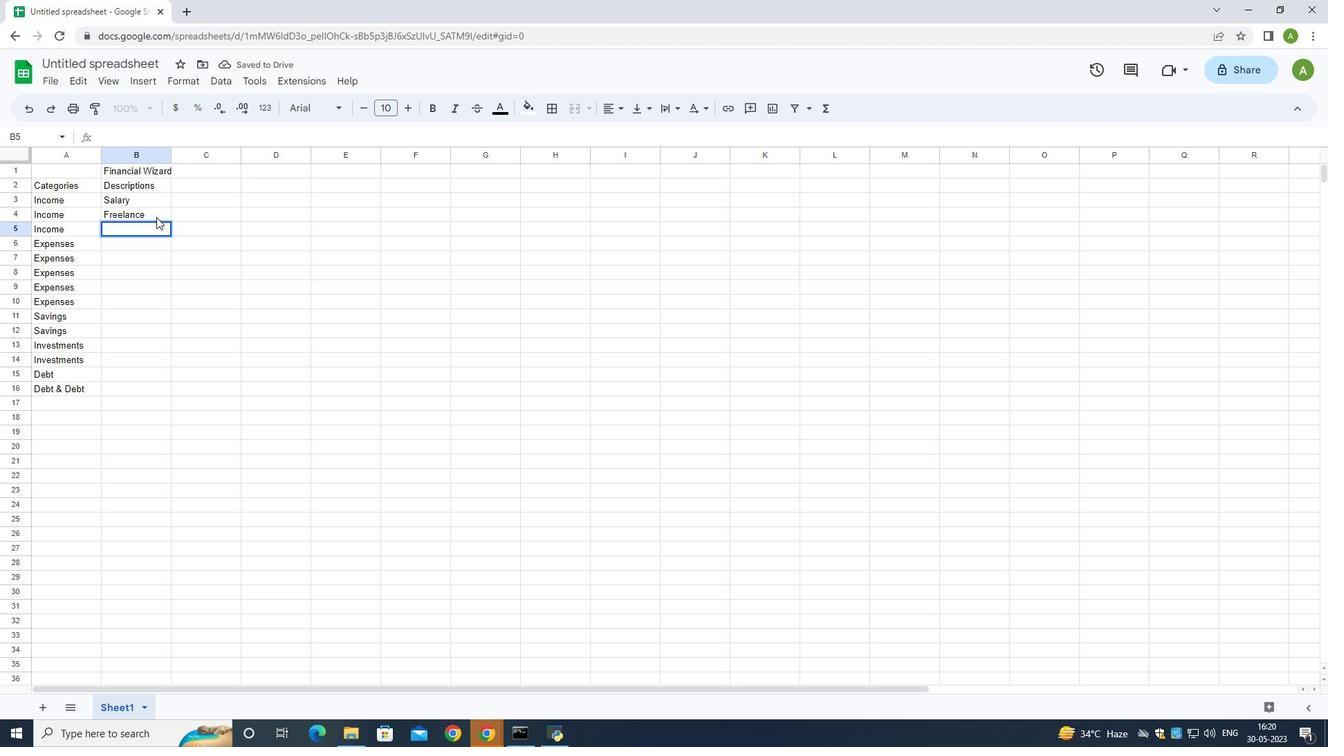 
Action: Mouse pressed left at (157, 213)
Screenshot: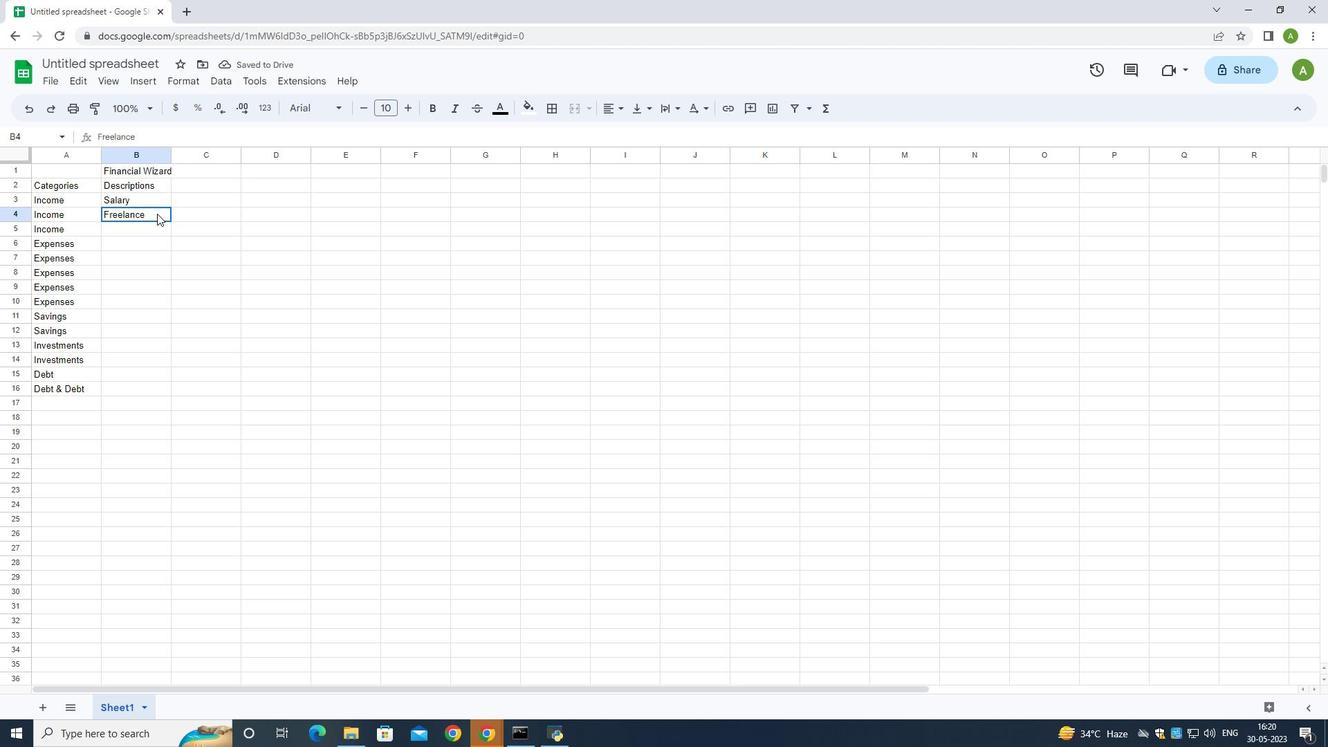 
Action: Key pressed <Key.space><Key.shift>Work
Screenshot: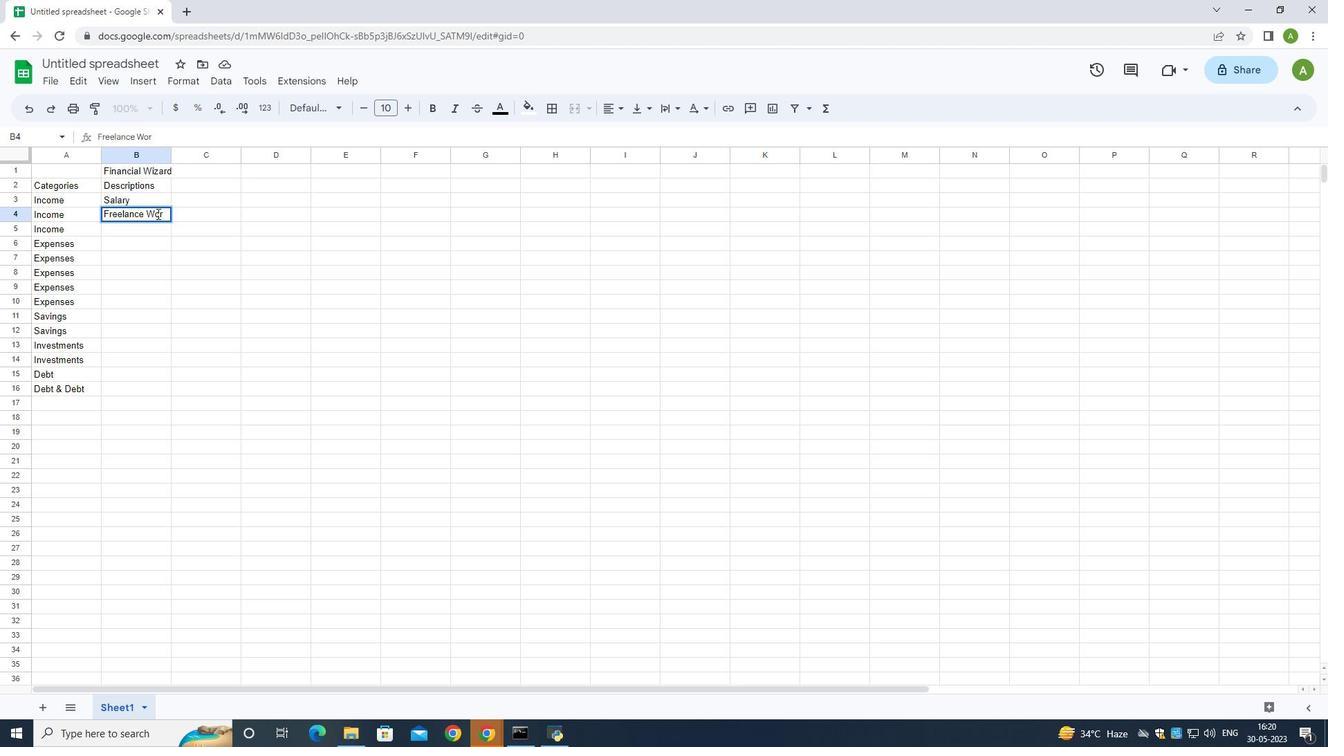 
Action: Mouse moved to (157, 224)
Screenshot: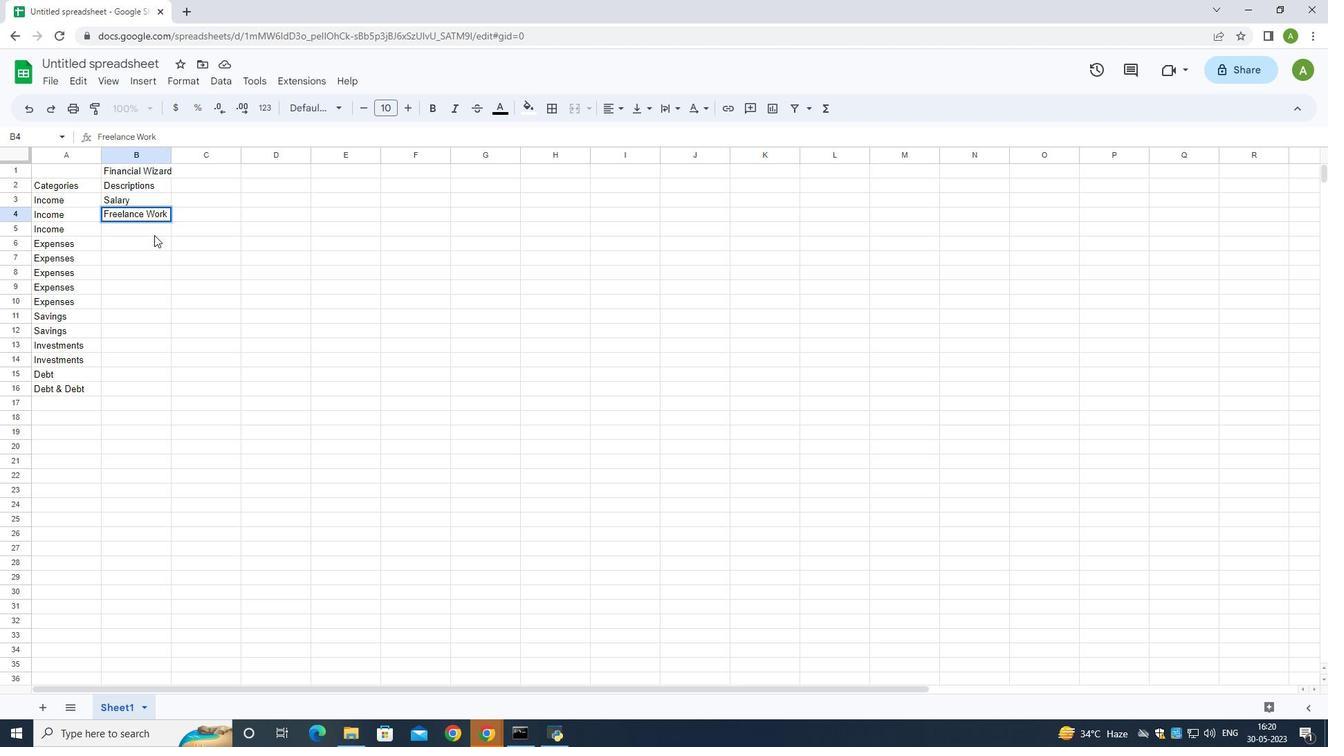 
Action: Mouse pressed left at (157, 224)
Screenshot: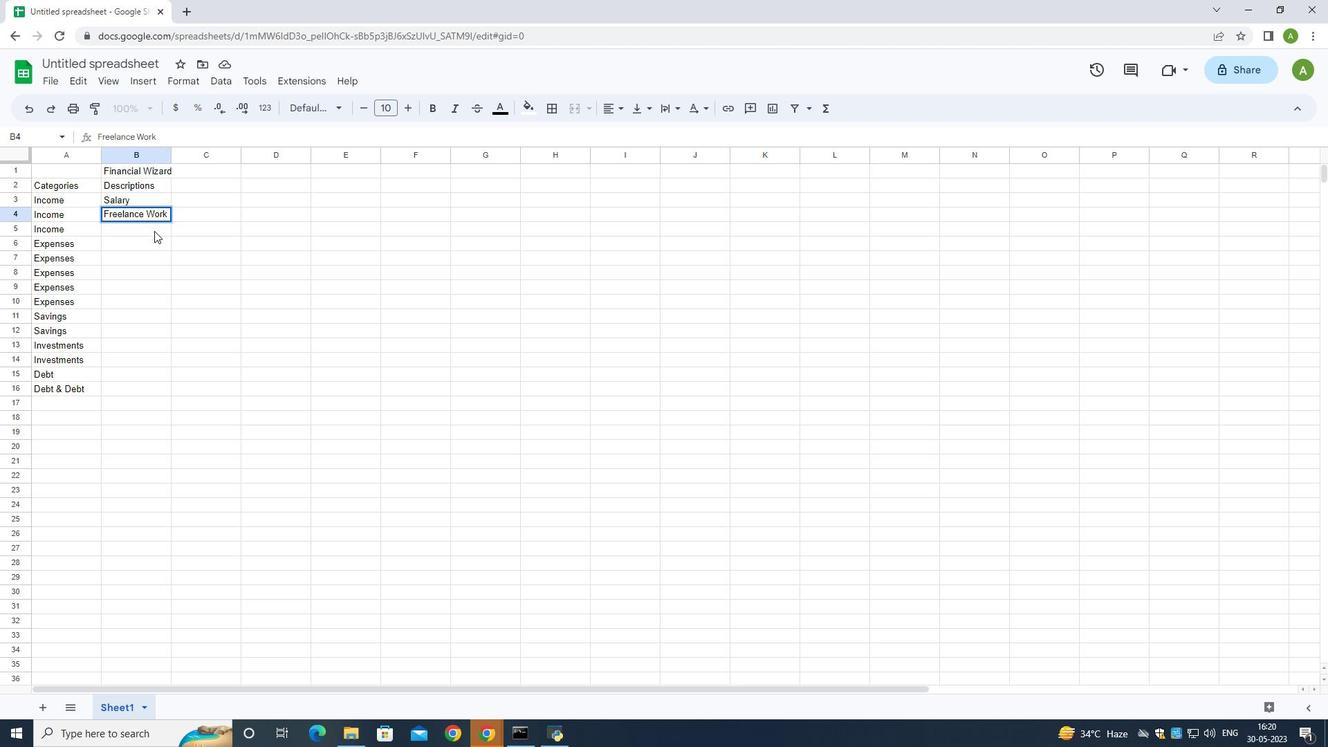 
Action: Mouse moved to (217, 288)
Screenshot: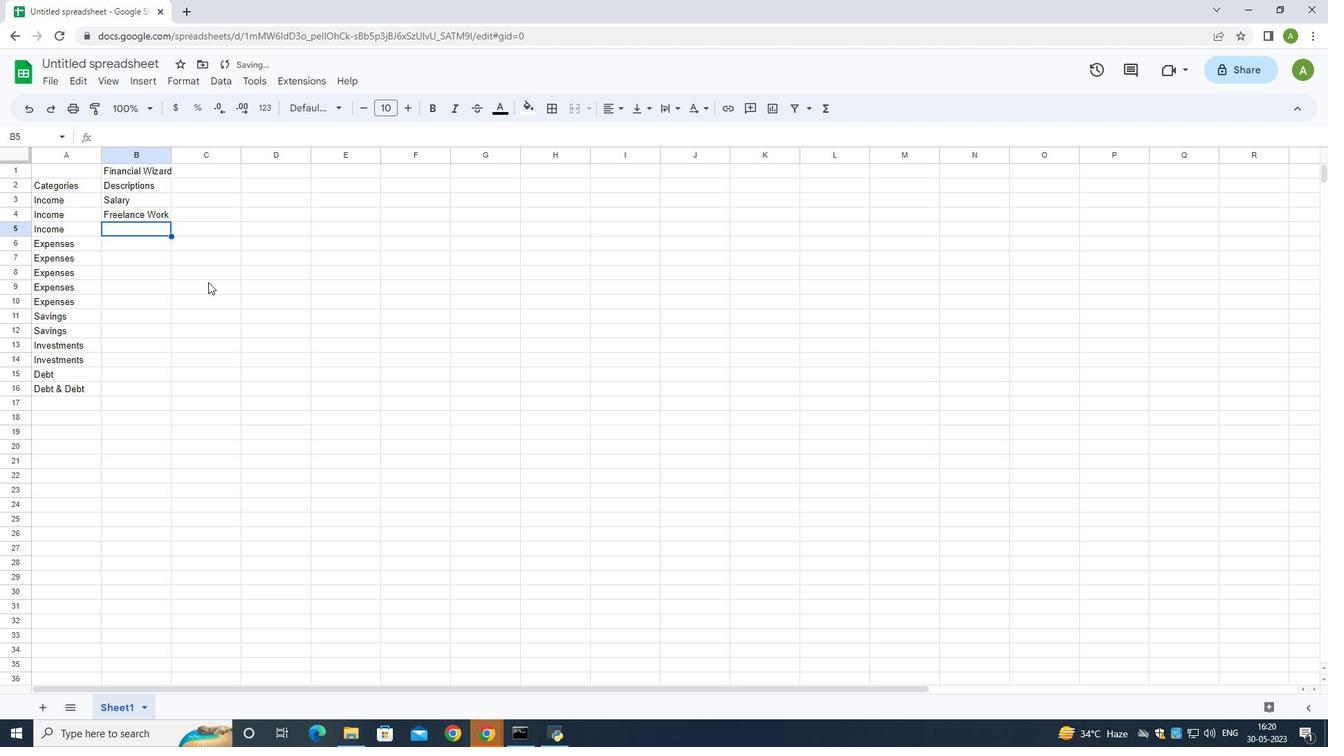 
Action: Key pressed <Key.shift><Key.shift><Key.shift><Key.shift><Key.shift>Rental<Key.space><Key.shift_r>Income<Key.down><Key.shift><Key.shift><Key.shift><Key.shift><Key.shift><Key.shift>Housing<Key.down><Key.shift><Key.shift><Key.shift>Transportation<Key.down><Key.shift><Key.shift><Key.shift><Key.shift><Key.shift>Groceries<Key.down><Key.shift_r><Key.shift_r>Utilities<Key.down><Key.shift><Key.shift><Key.shift><Key.shift>Entertainment<Key.down><Key.shift>Emergency<Key.space><Key.shift><Key.shift><Key.shift><Key.shift><Key.shift><Key.shift><Key.shift>Fund<Key.down><Key.shift><Key.shift><Key.shift><Key.shift><Key.shift>Retirement<Key.down><Key.shift>Stocks<Key.down><Key.shift_r><Key.shift_r><Key.shift_r><Key.shift_r>Mutual<Key.space><Key.shift><Key.shift><Key.shift><Key.shift><Key.shift>Funds<Key.down><Key.shift><Key.shift><Key.shift><Key.shift><Key.shift><Key.shift><Key.shift><Key.shift><Key.shift><Key.shift><Key.shift><Key.shift><Key.shift><Key.shift><Key.shift><Key.shift><Key.shift><Key.shift>Credit<Key.space><Key.shift><Key.shift><Key.shift>Card<Key.space>1<Key.down><Key.shift>Credit<Key.space>
Screenshot: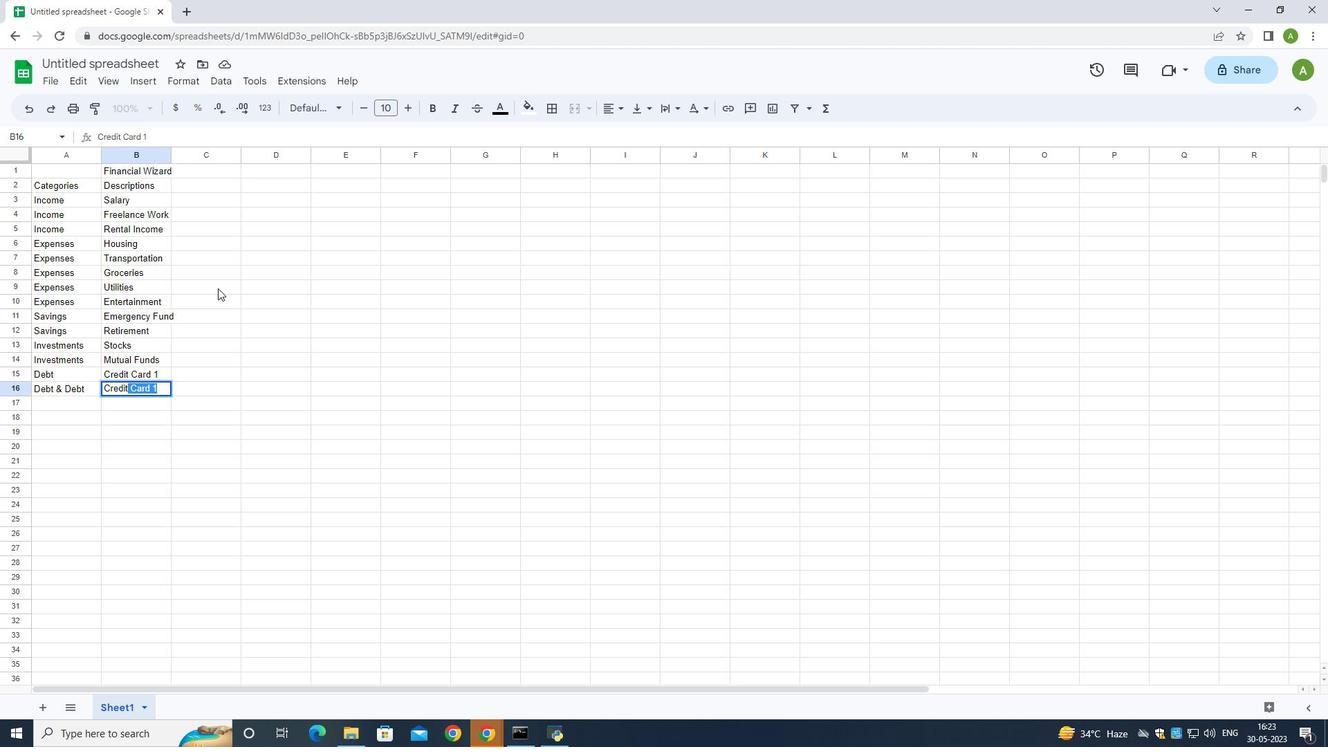 
Action: Mouse moved to (162, 383)
Screenshot: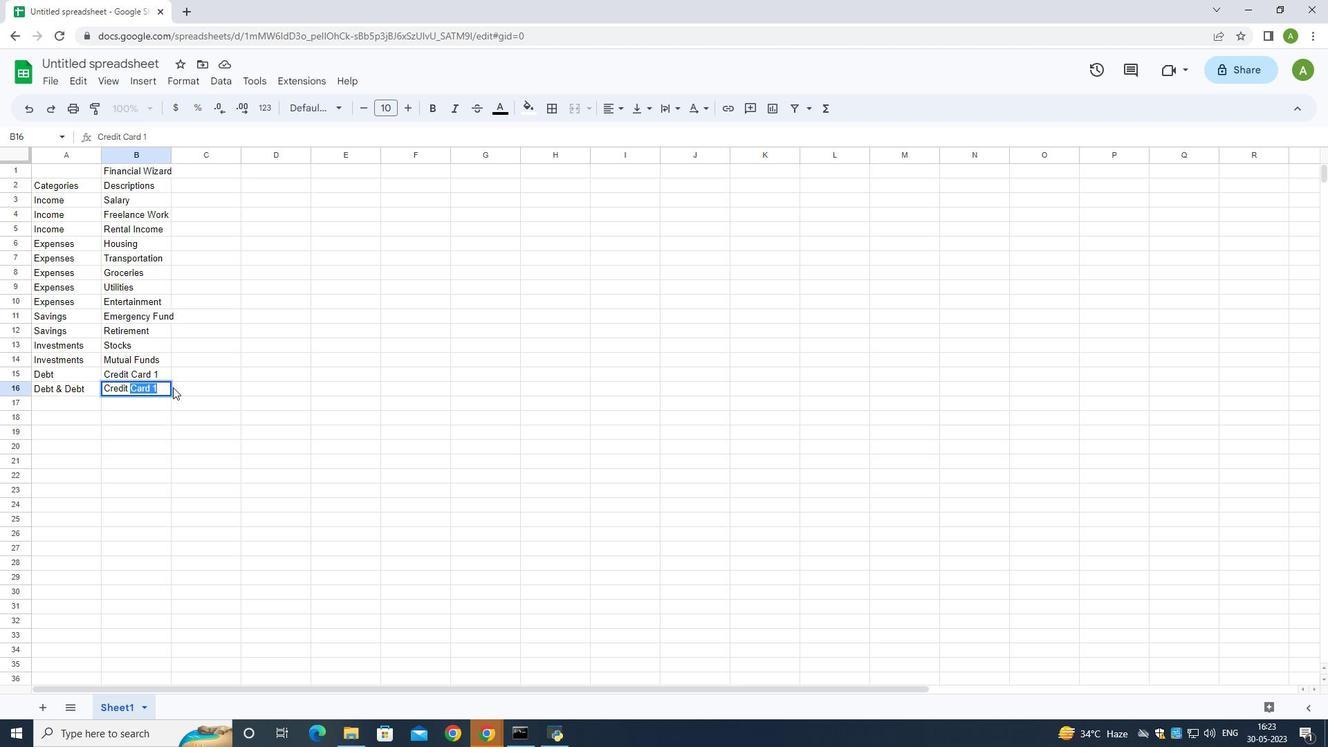 
Action: Mouse pressed left at (162, 383)
Screenshot: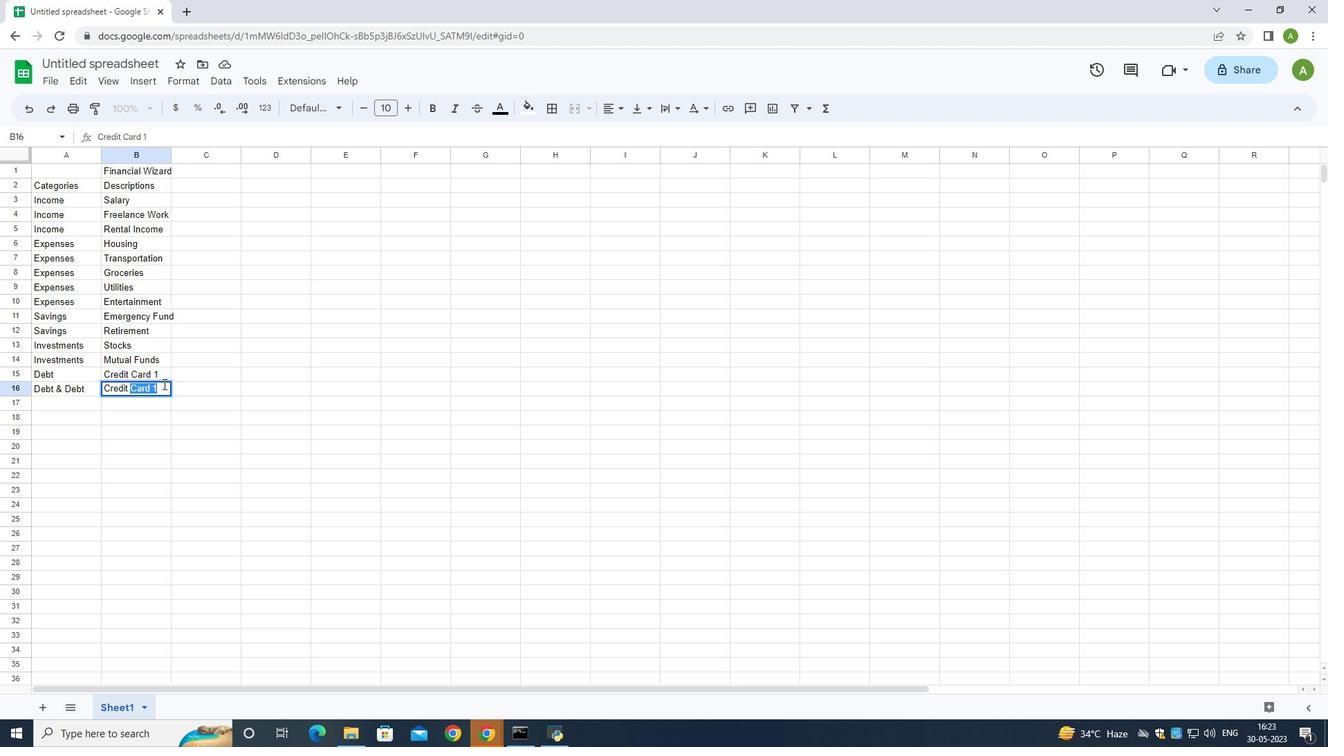 
Action: Key pressed <Key.backspace>2<Key.space><Key.shift><Key.shift><Key.shift><Key.shift><Key.shift><Key.shift><Key.shift><Key.shift><Key.shift><Key.shift><Key.shift><Key.shift><Key.shift><Key.shift><Key.shift><Key.shift><Key.shift><Key.shift><Key.shift><Key.shift><Key.shift><Key.shift><Key.shift><Key.shift><Key.shift><Key.shift><Key.shift><Key.shift><Key.shift><Key.shift><Key.shift><Key.shift><Key.shift><Key.shift><Key.shift><Key.shift><Key.shift><Key.shift><Key.shift><Key.shift><Key.shift><Key.shift><Key.shift><Key.shift><Key.shift><Key.shift><Key.shift><Key.shift><Key.shift><Key.shift><Key.shift><Key.shift><Key.shift><Key.shift><Key.shift>&<Key.space><Key.shift><Key.shift><Key.shift>Student<Key.space><Key.shift>Loan
Screenshot: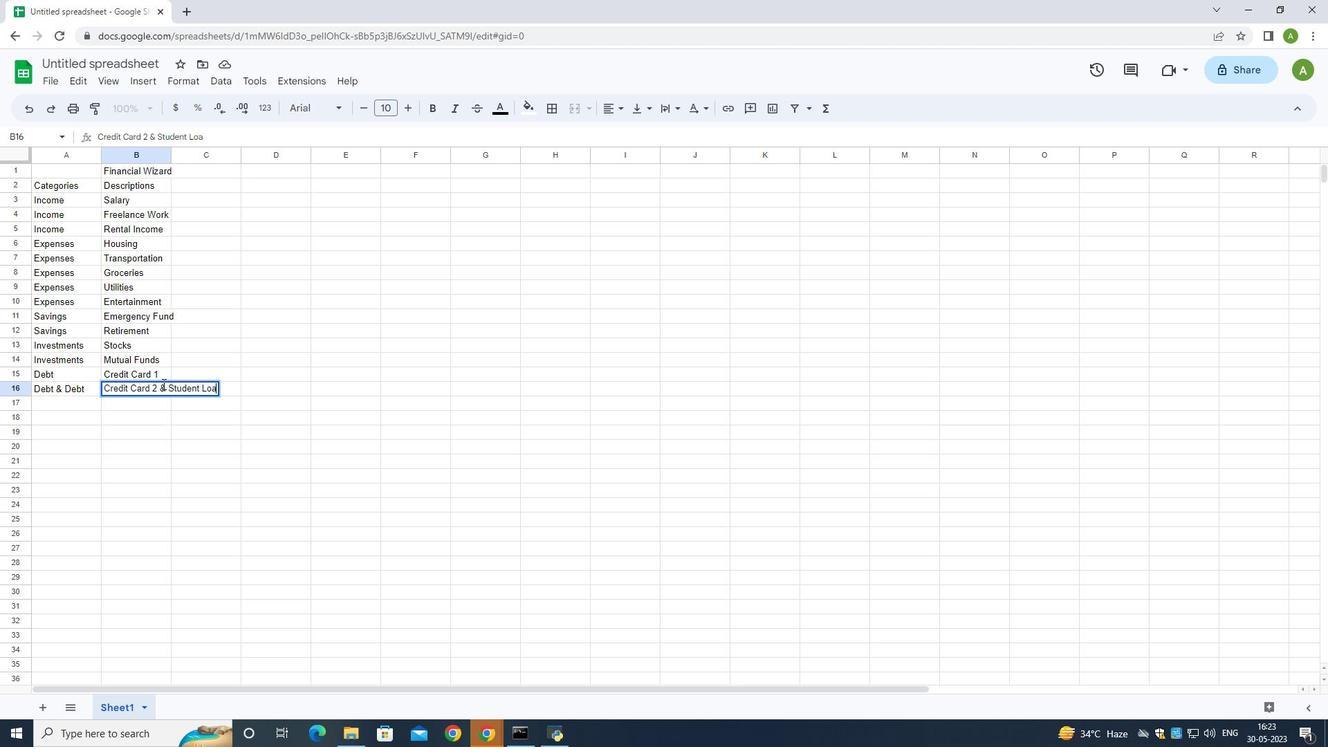 
Action: Mouse moved to (66, 403)
Screenshot: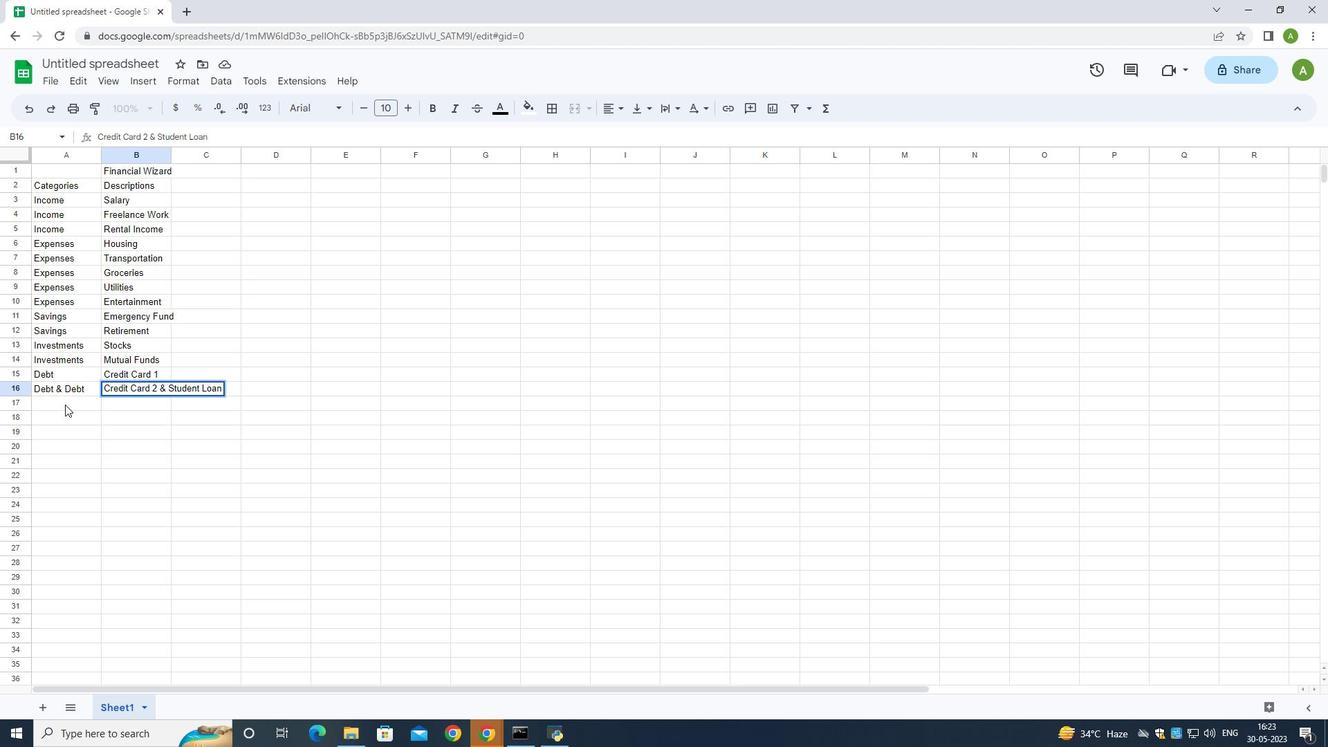 
Action: Mouse pressed left at (66, 403)
Screenshot: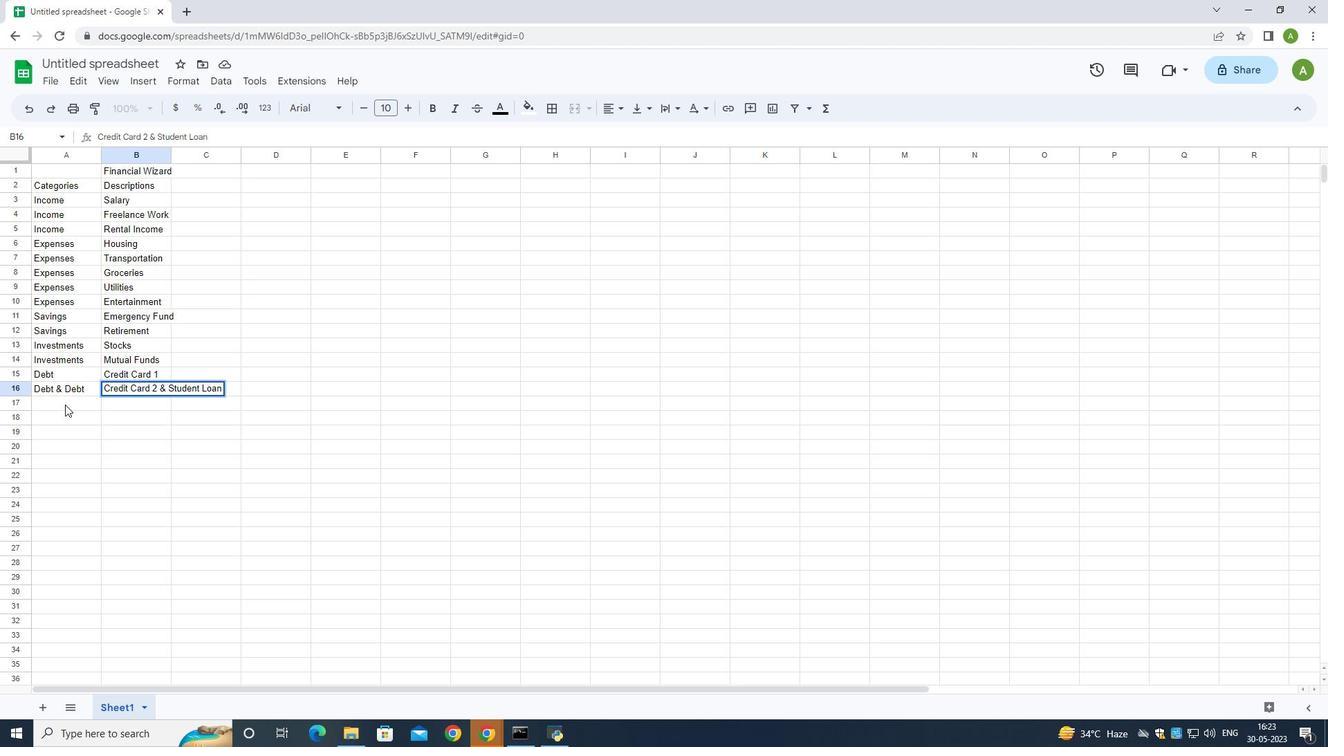 
Action: Mouse moved to (197, 167)
Screenshot: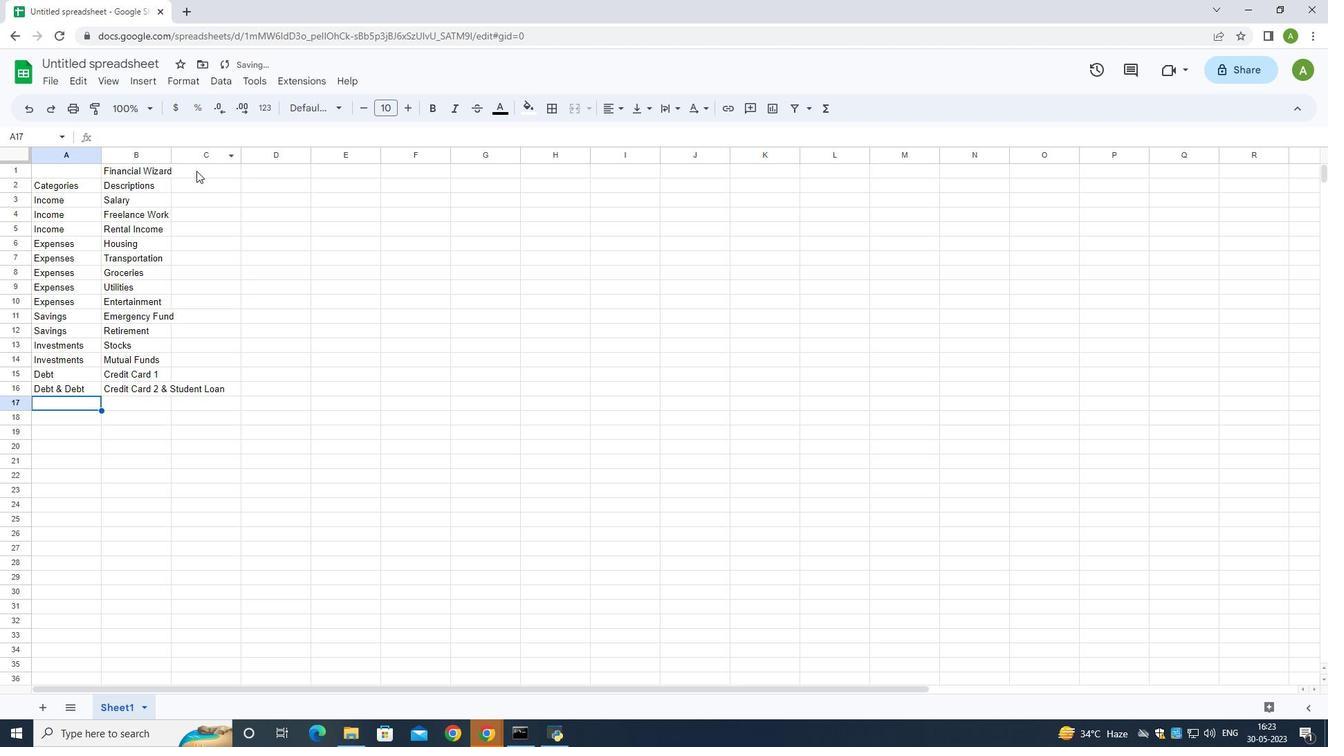 
Action: Mouse pressed left at (197, 167)
Screenshot: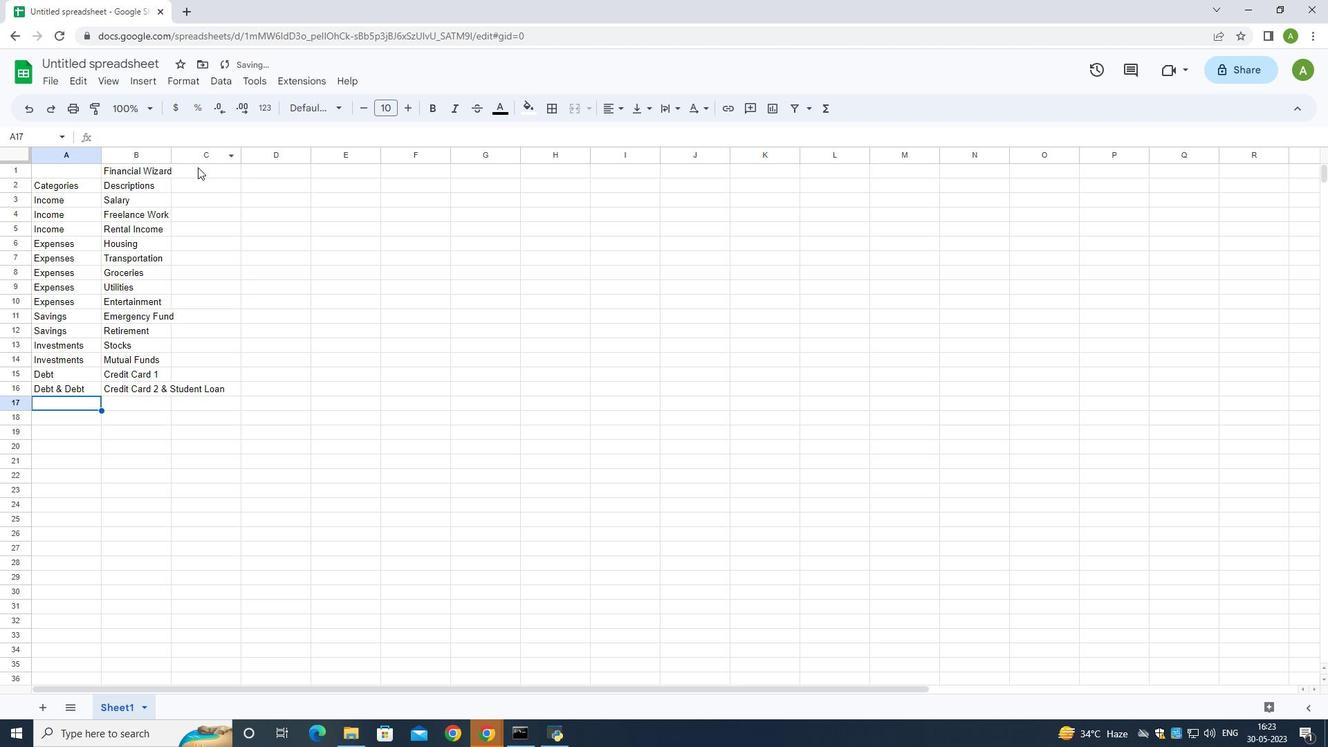 
Action: Mouse moved to (197, 179)
Screenshot: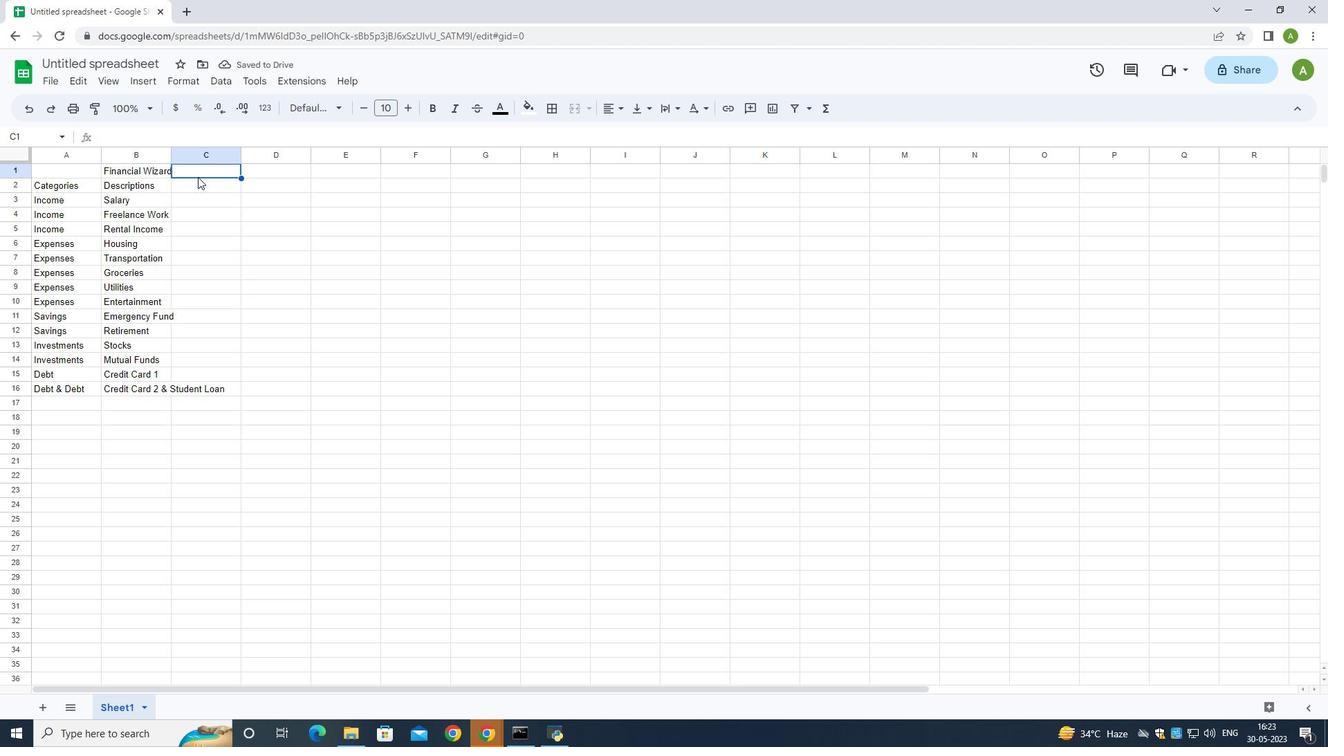 
Action: Mouse pressed left at (197, 179)
Screenshot: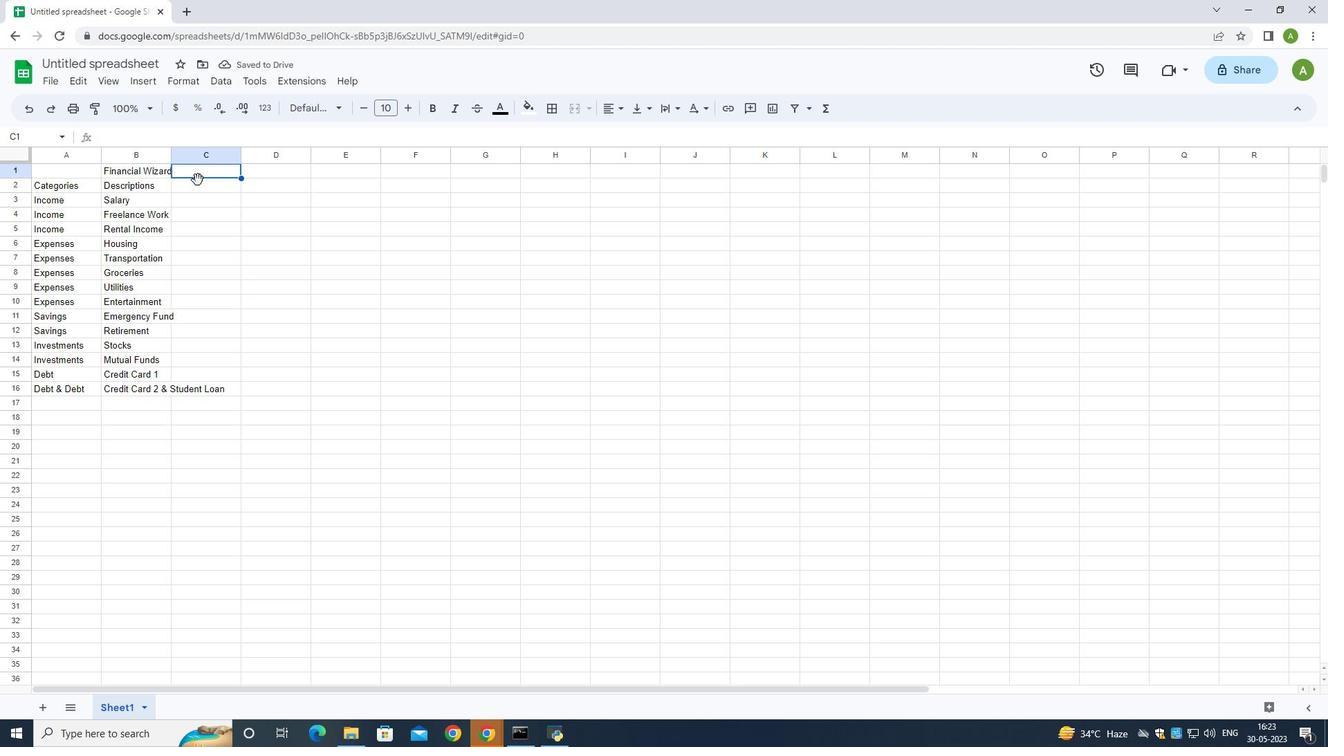 
Action: Mouse moved to (196, 183)
Screenshot: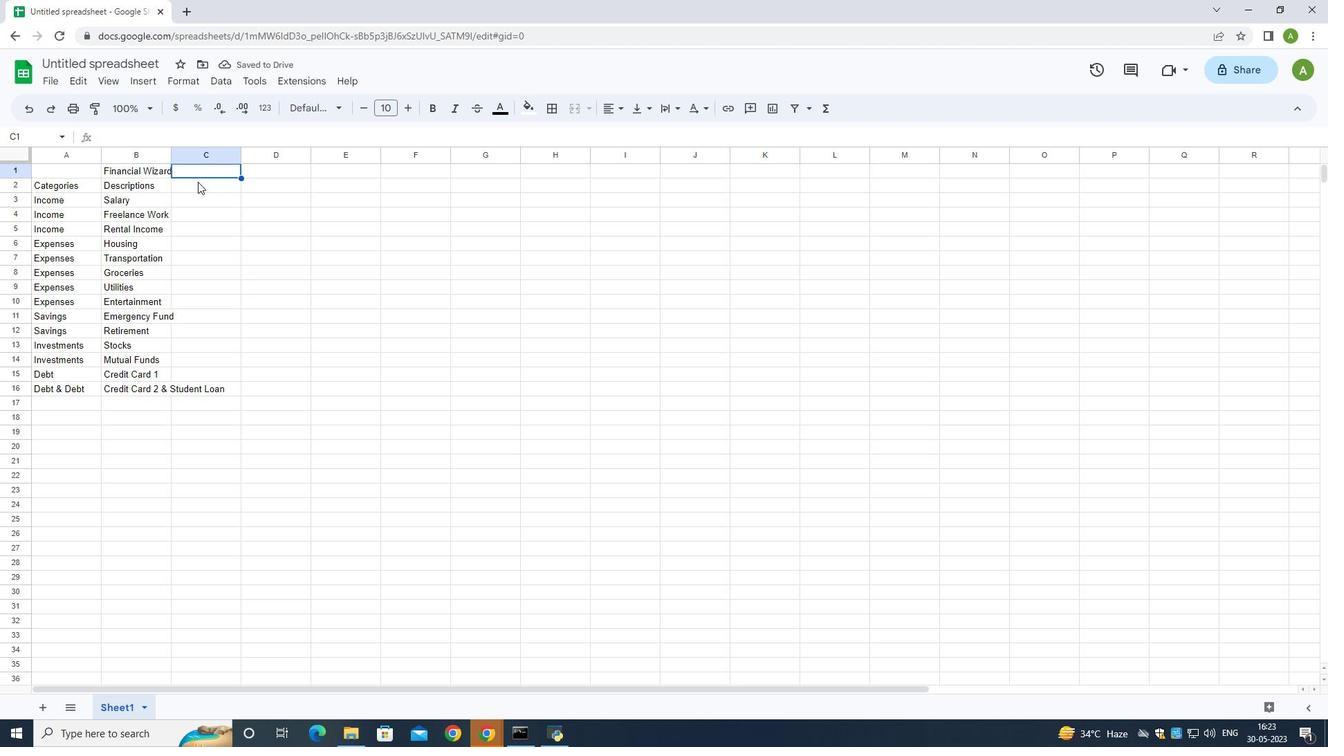 
Action: Mouse pressed left at (196, 183)
Screenshot: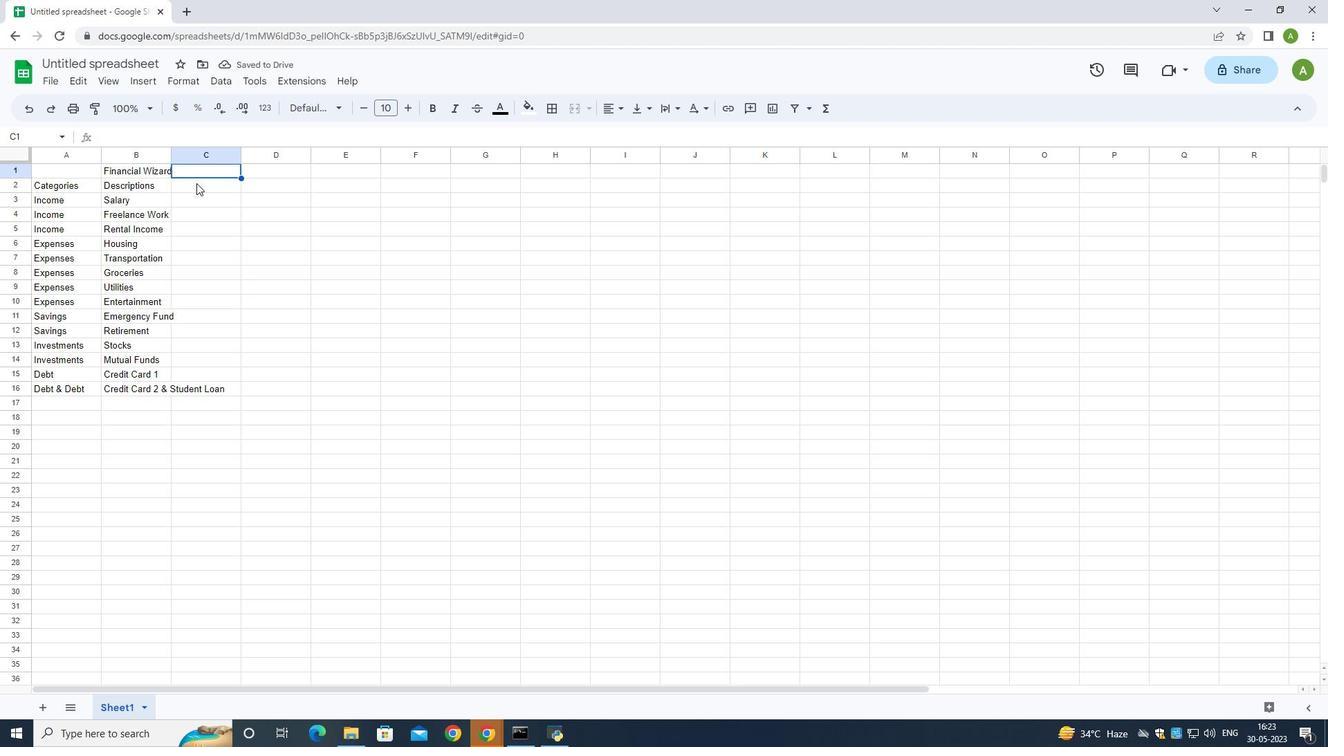 
Action: Key pressed <Key.shift><Key.shift>Amount
Screenshot: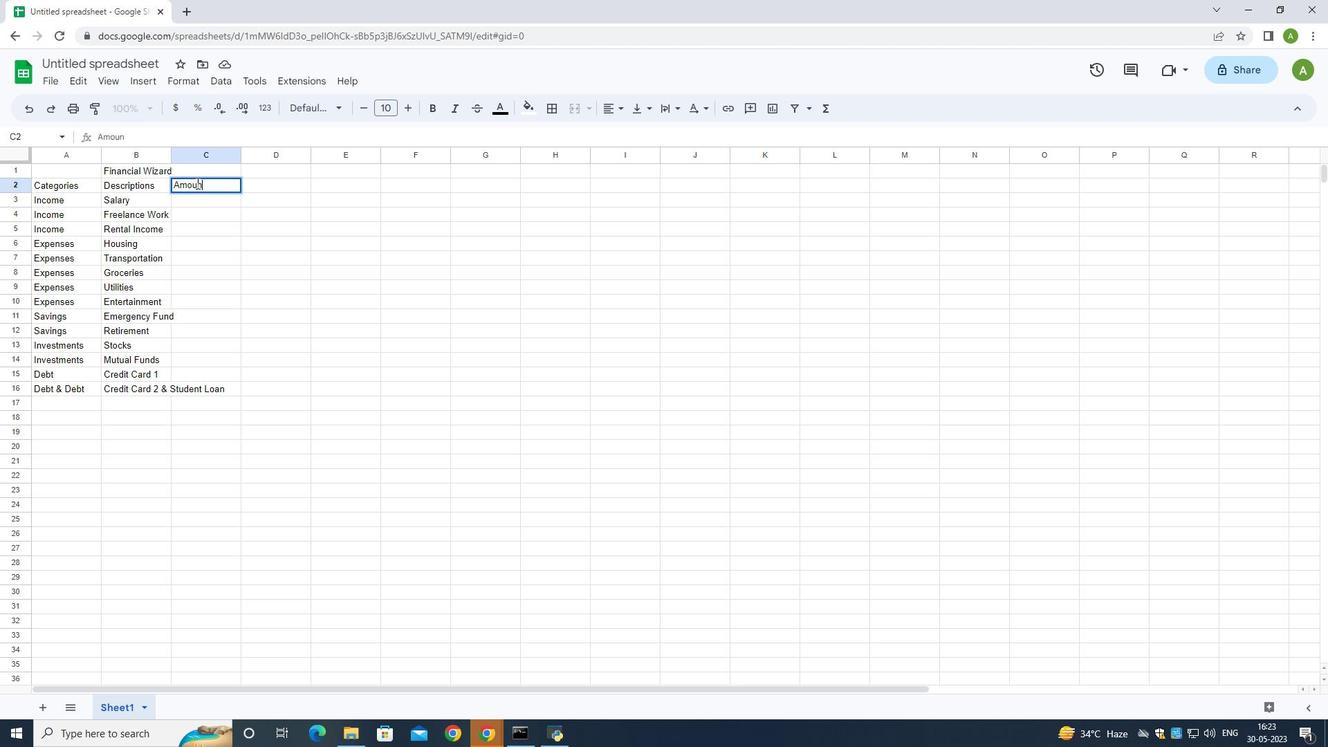 
Action: Mouse moved to (211, 202)
Screenshot: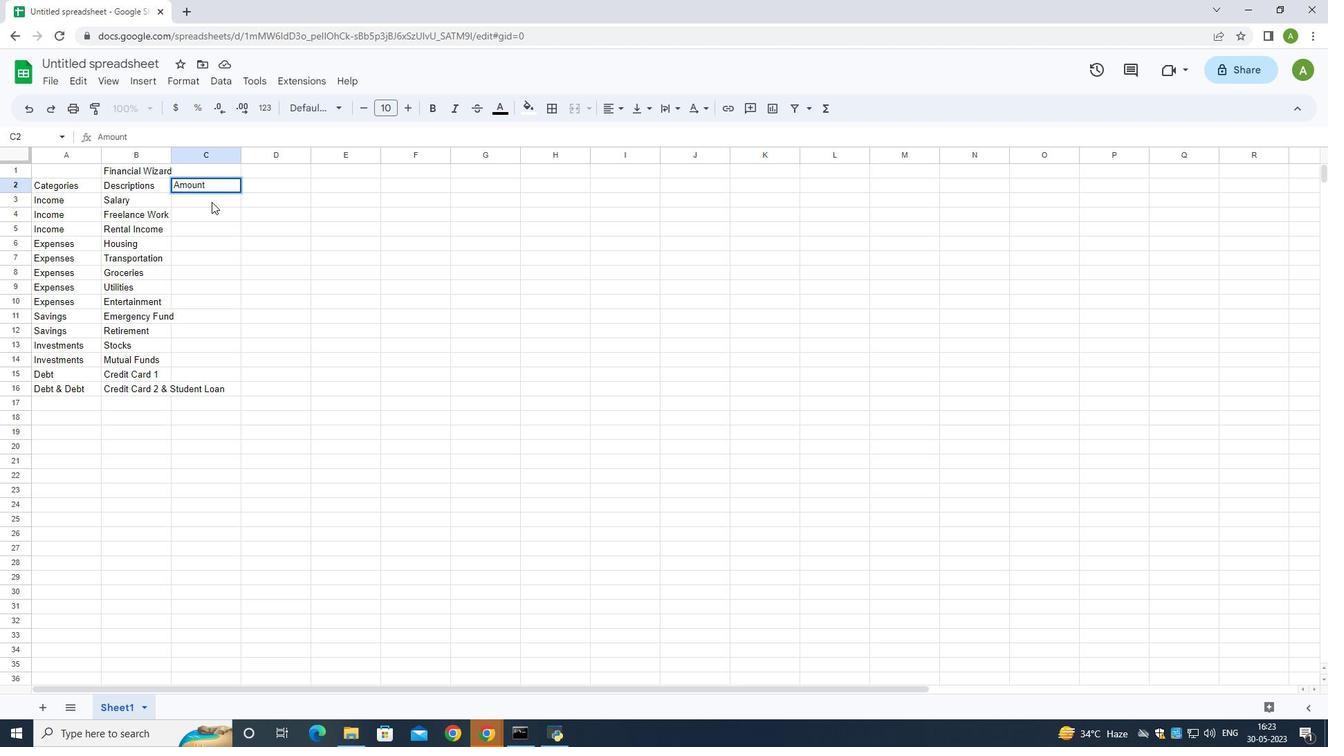 
Action: Mouse pressed left at (211, 202)
Screenshot: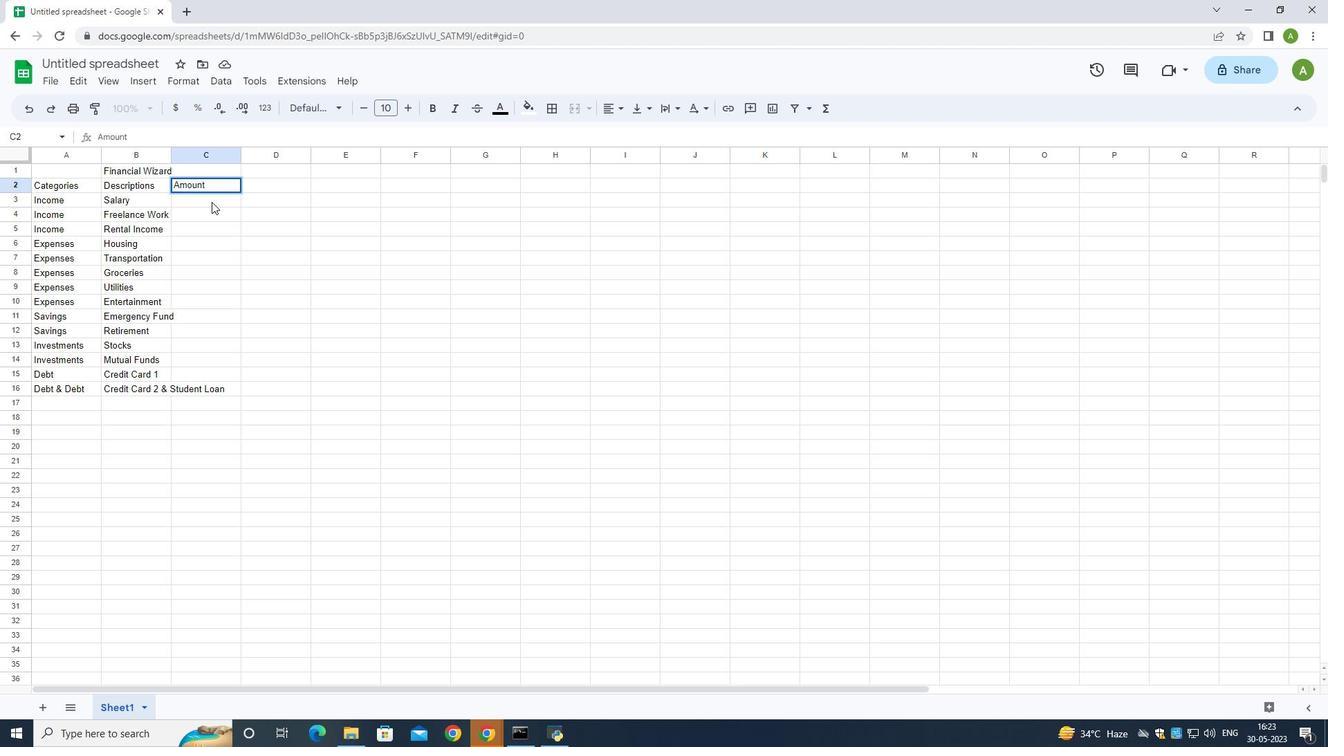 
Action: Mouse moved to (65, 202)
Screenshot: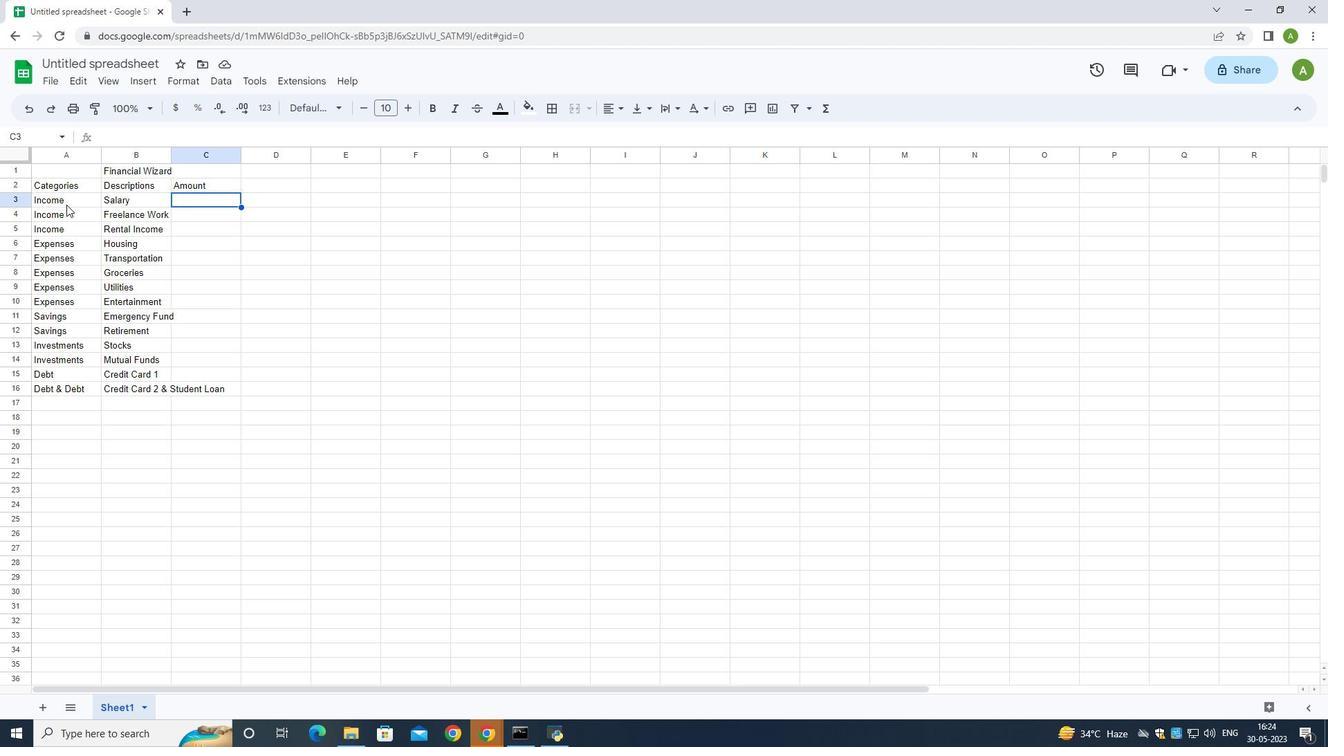 
Action: Mouse pressed left at (65, 202)
Screenshot: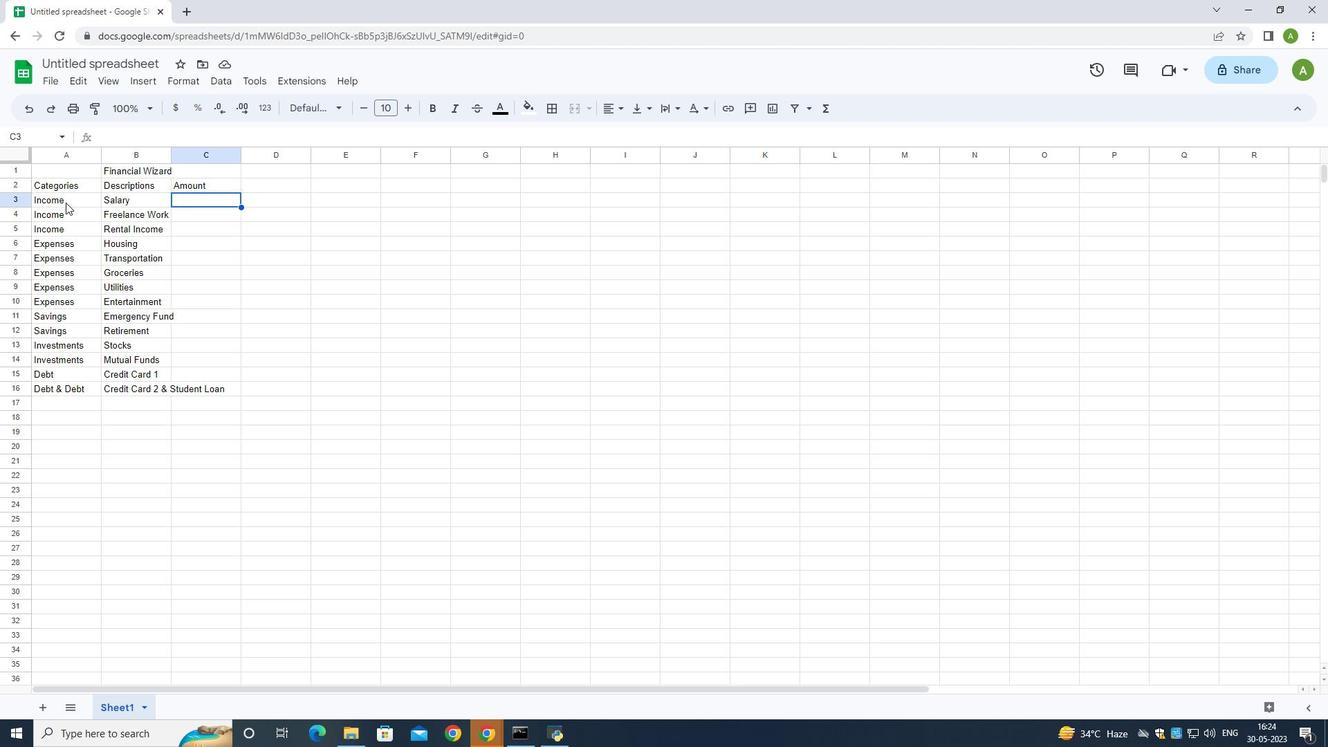 
Action: Mouse moved to (99, 207)
Screenshot: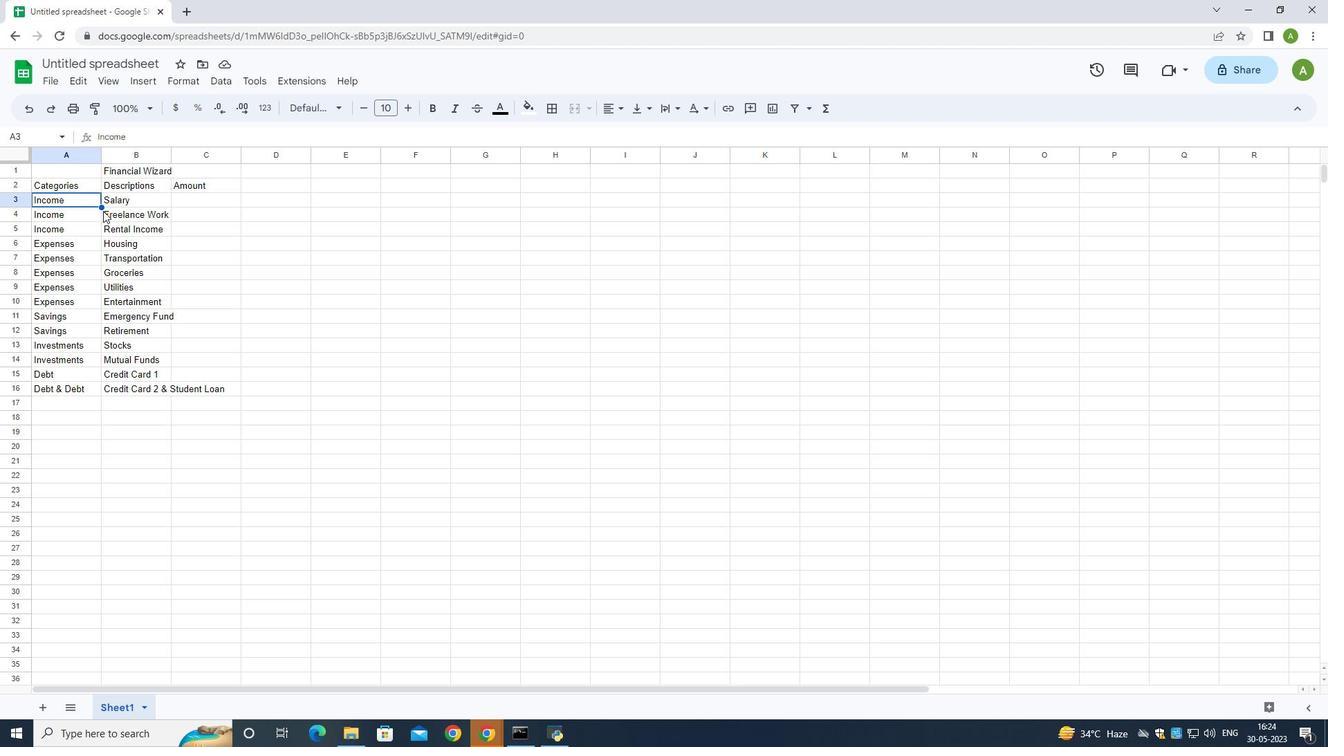 
Action: Mouse pressed left at (99, 207)
Screenshot: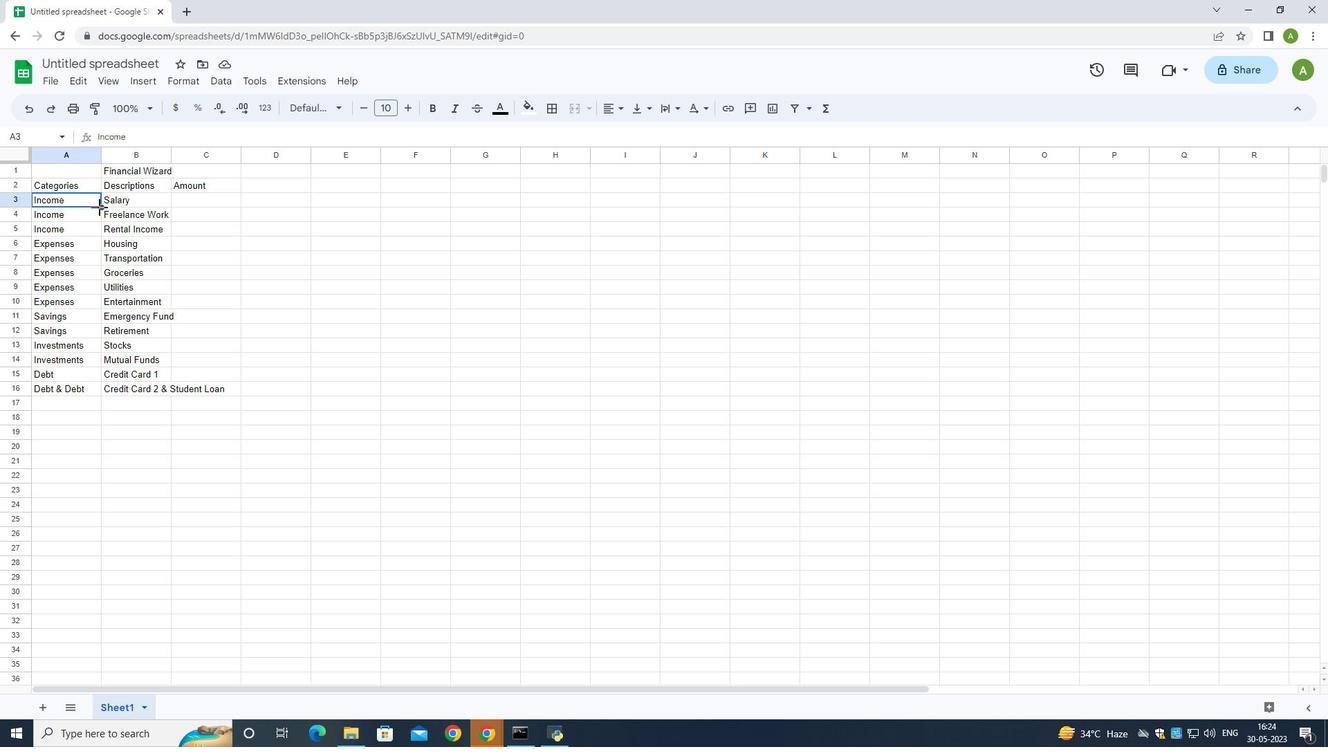 
Action: Mouse moved to (88, 383)
Screenshot: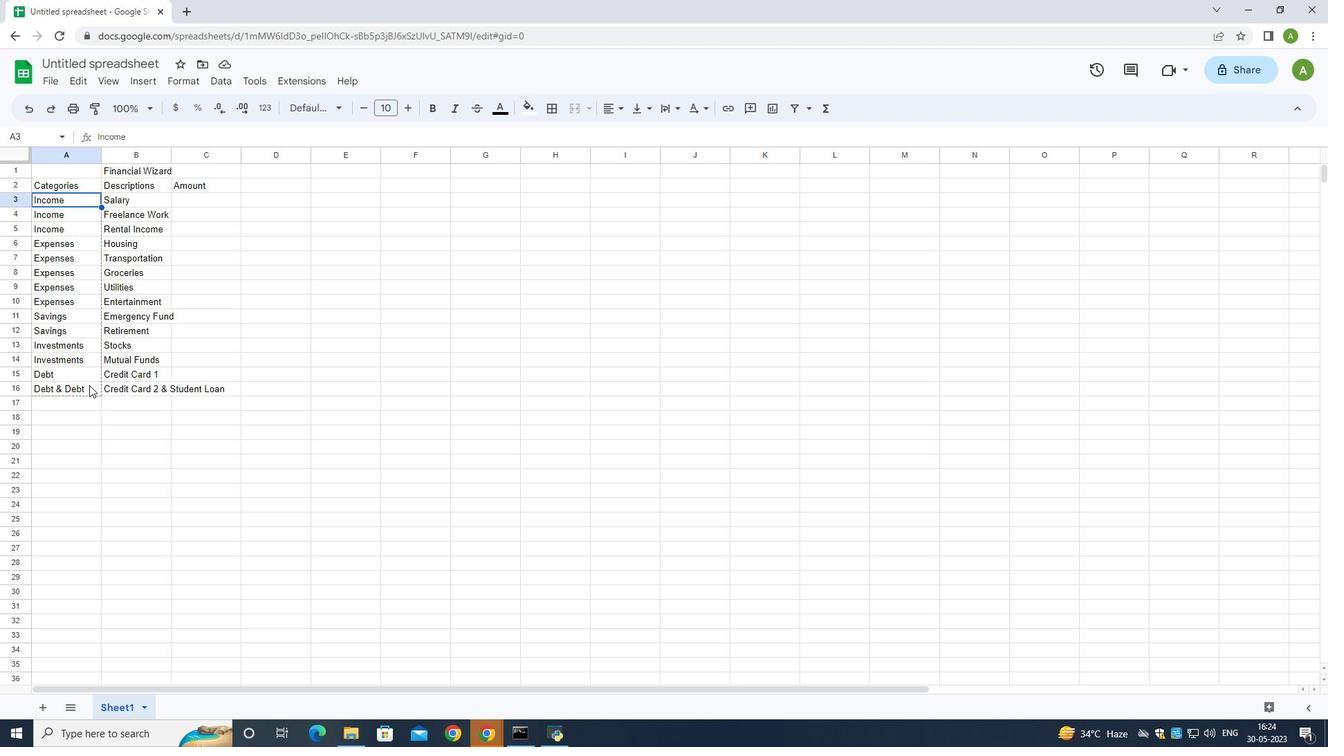 
Action: Key pressed ctrl+C
Screenshot: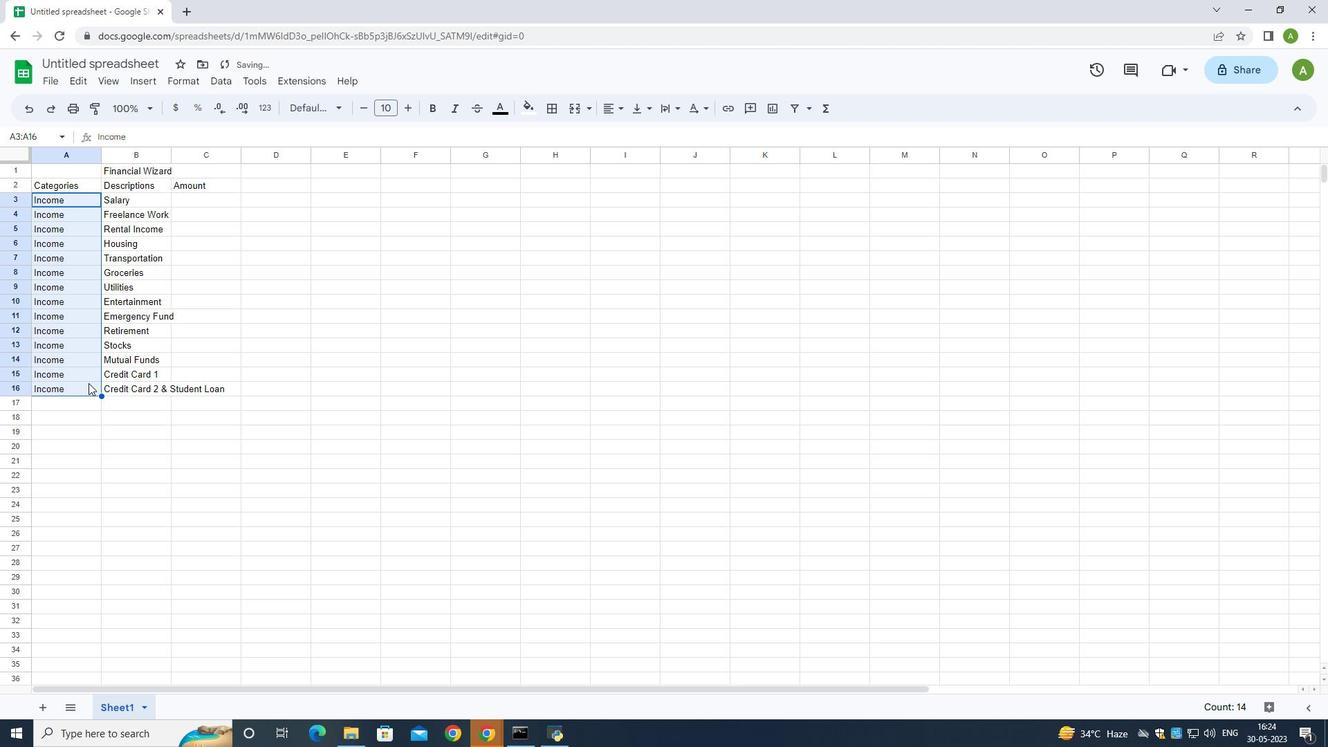 
Action: Mouse moved to (68, 245)
Screenshot: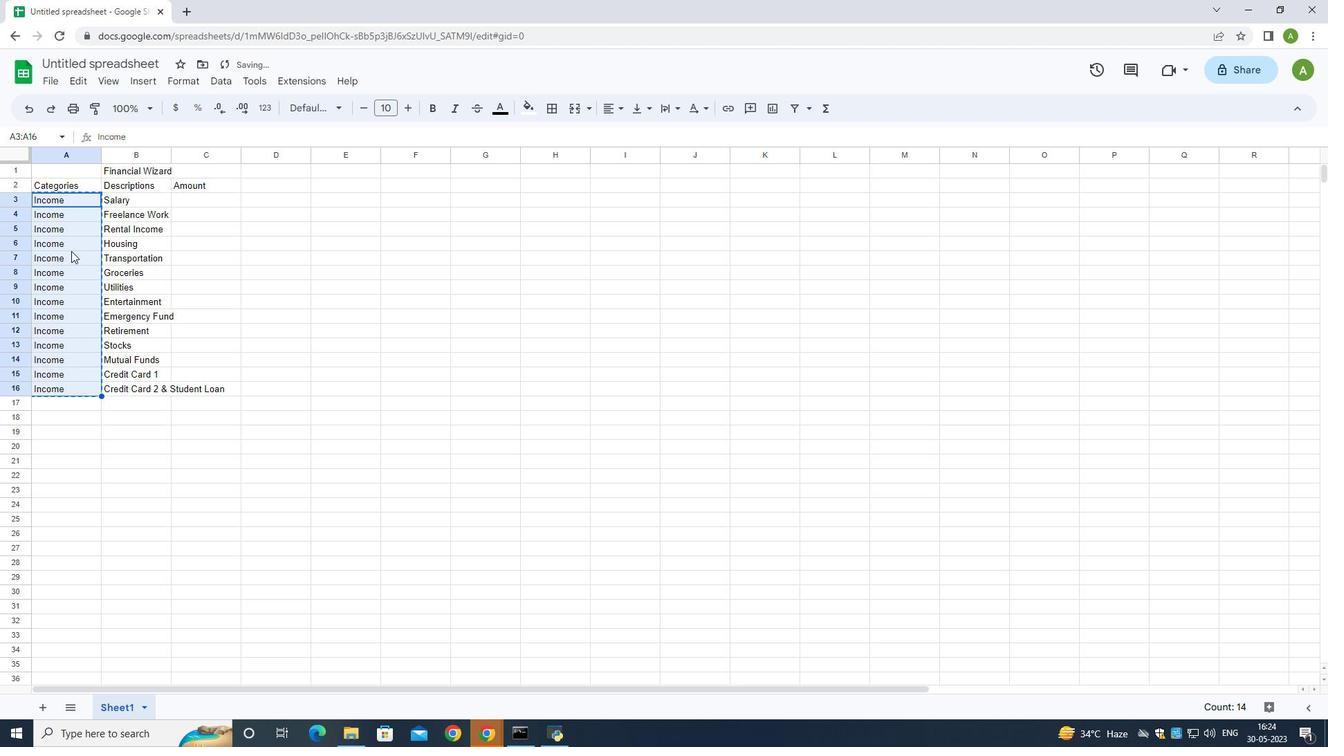 
Action: Key pressed ctrl+C
Screenshot: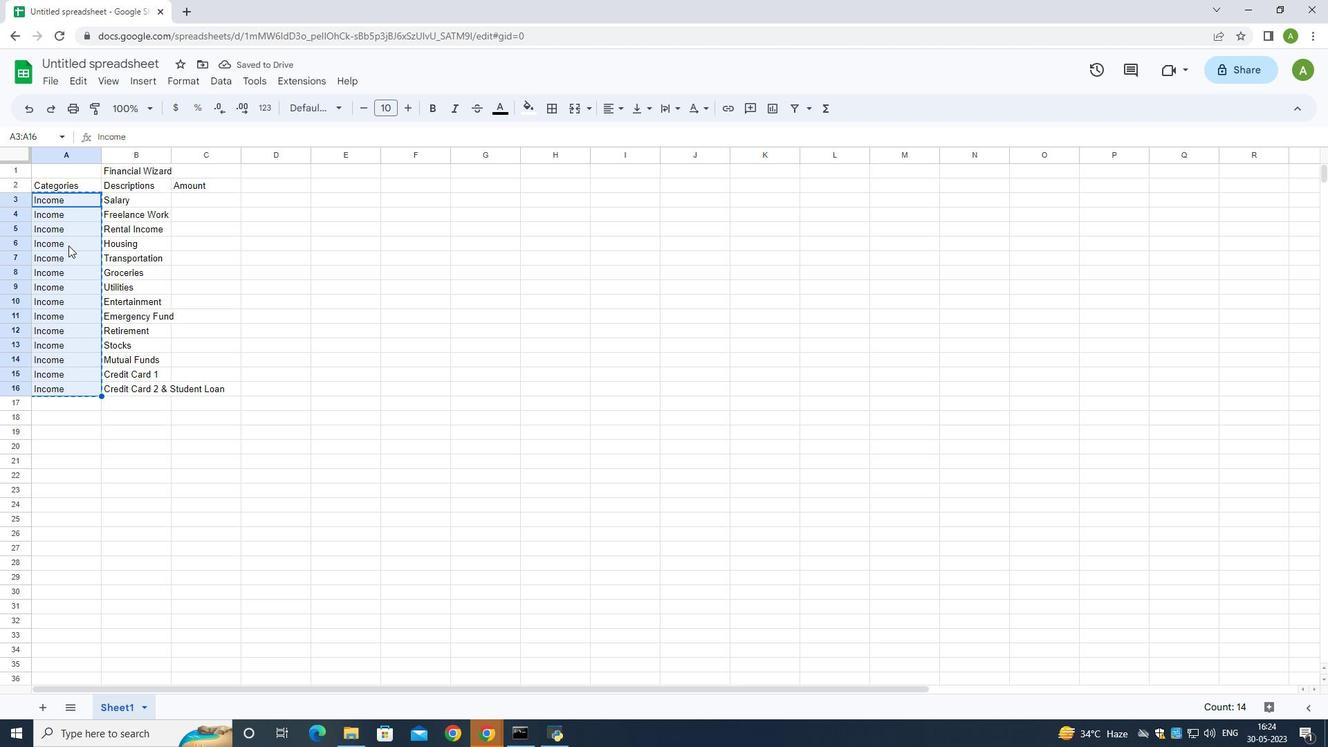 
Action: Mouse moved to (90, 206)
Screenshot: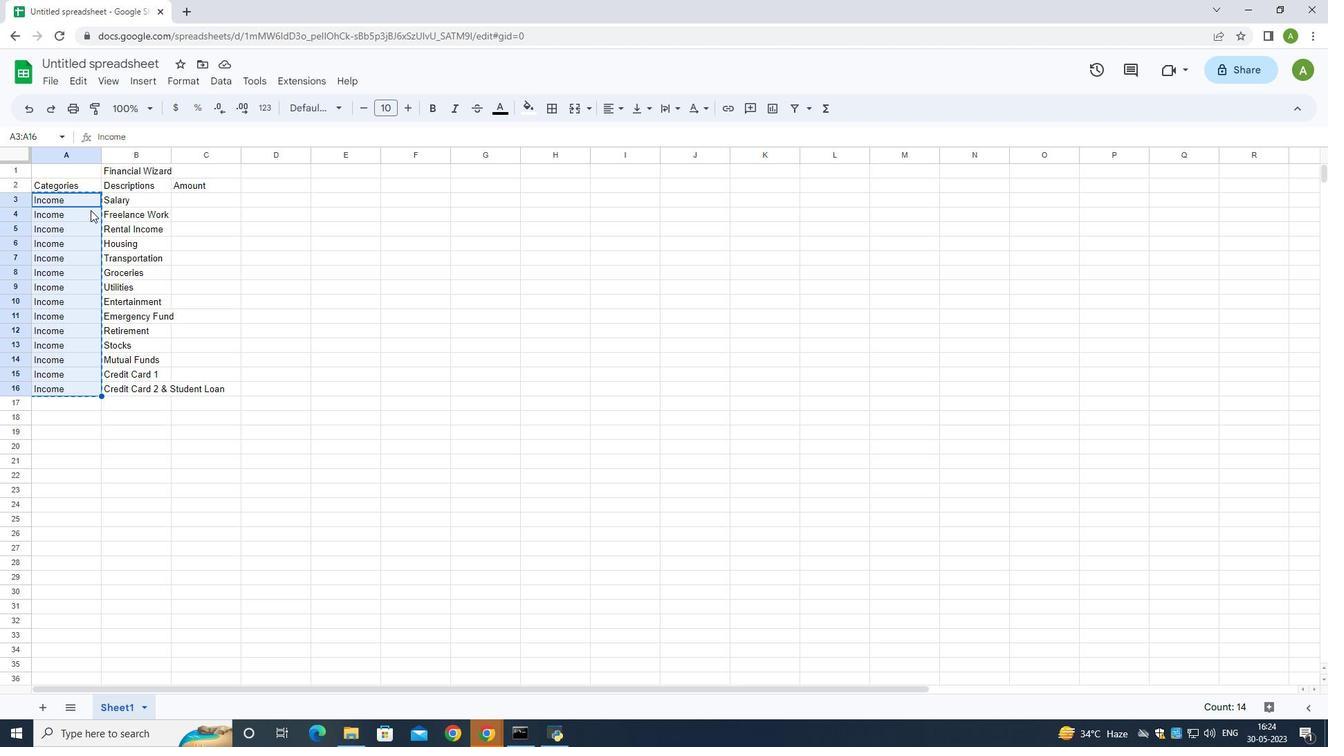 
Action: Key pressed <Key.backspace>
Screenshot: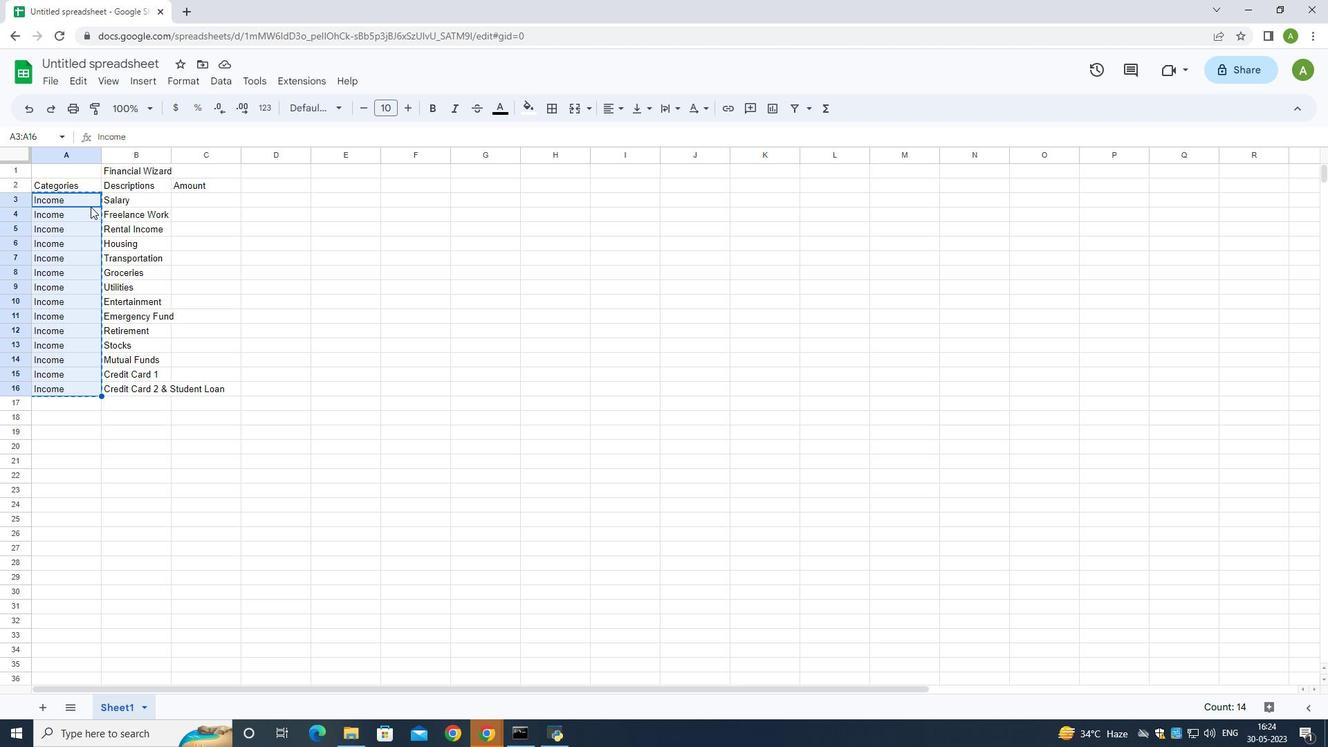 
Action: Mouse moved to (51, 214)
Screenshot: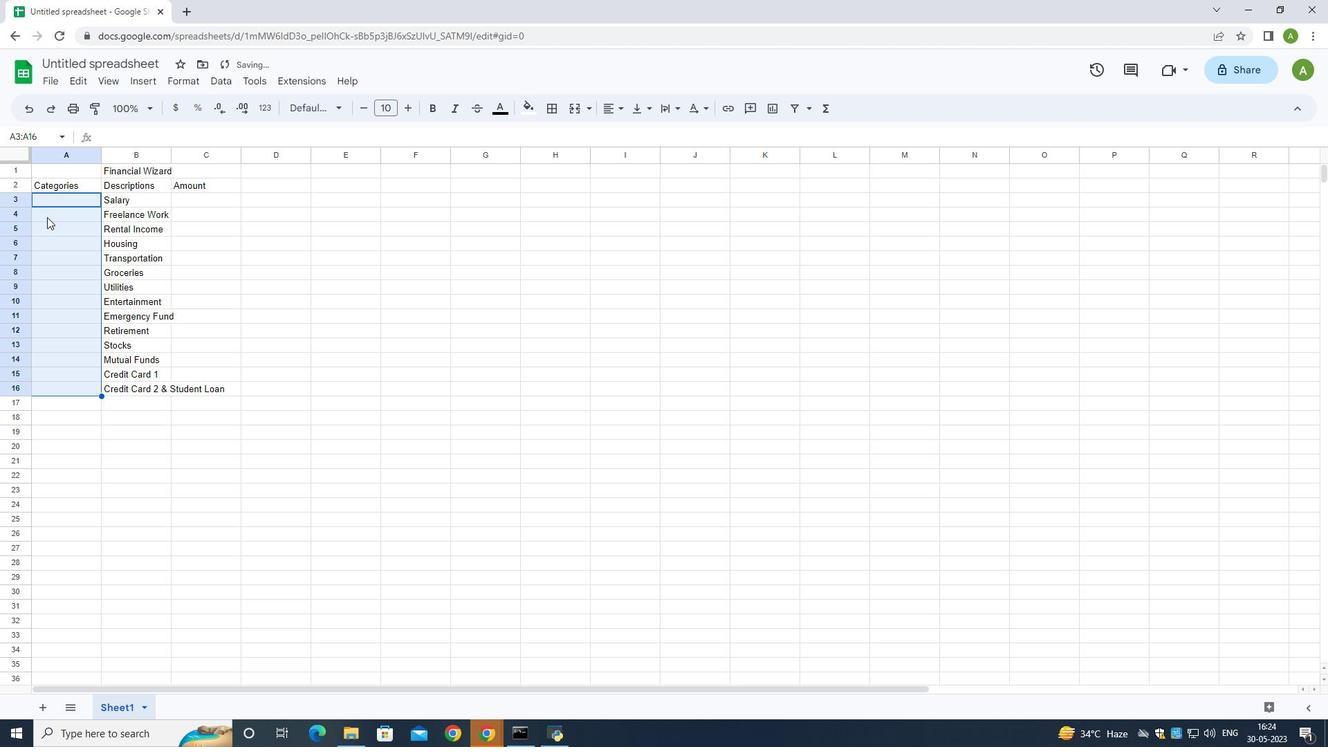 
Action: Mouse pressed left at (51, 214)
Screenshot: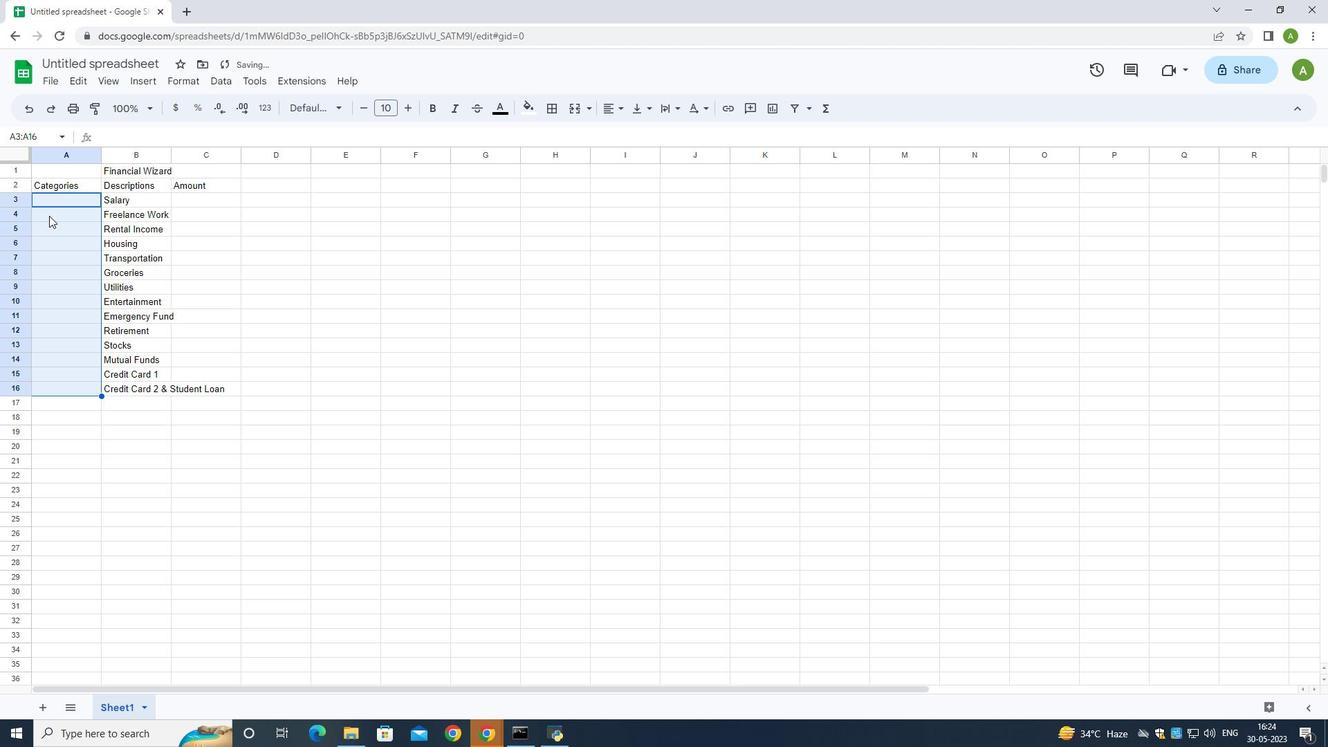 
Action: Mouse moved to (47, 222)
Screenshot: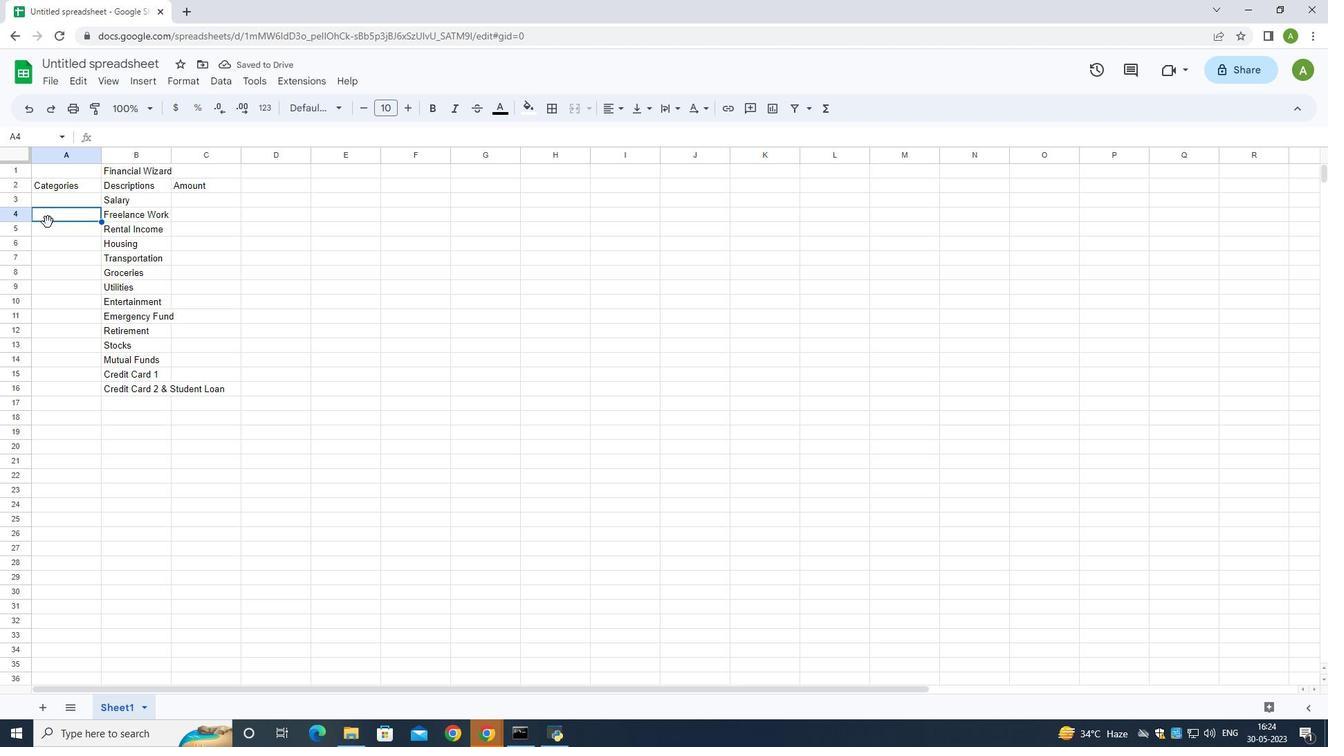 
Action: Key pressed ctrl+V
Screenshot: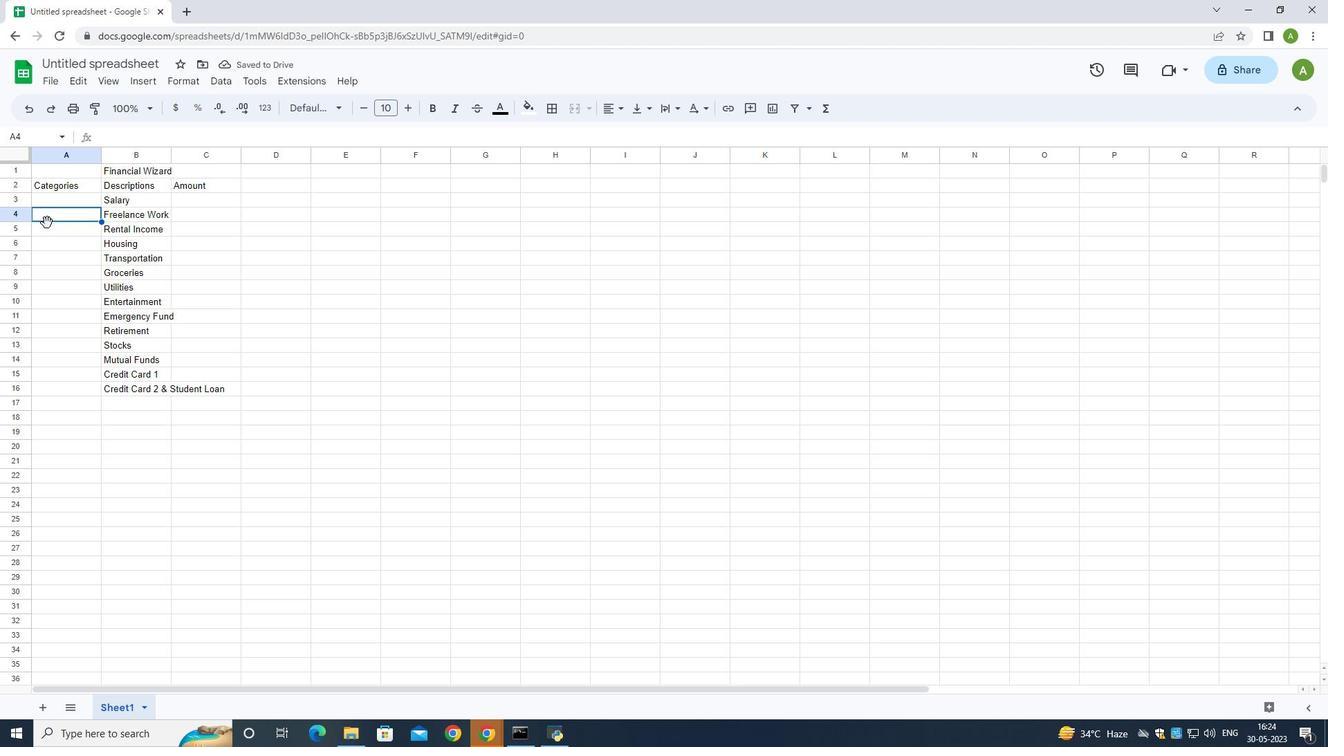 
Action: Mouse moved to (135, 186)
Screenshot: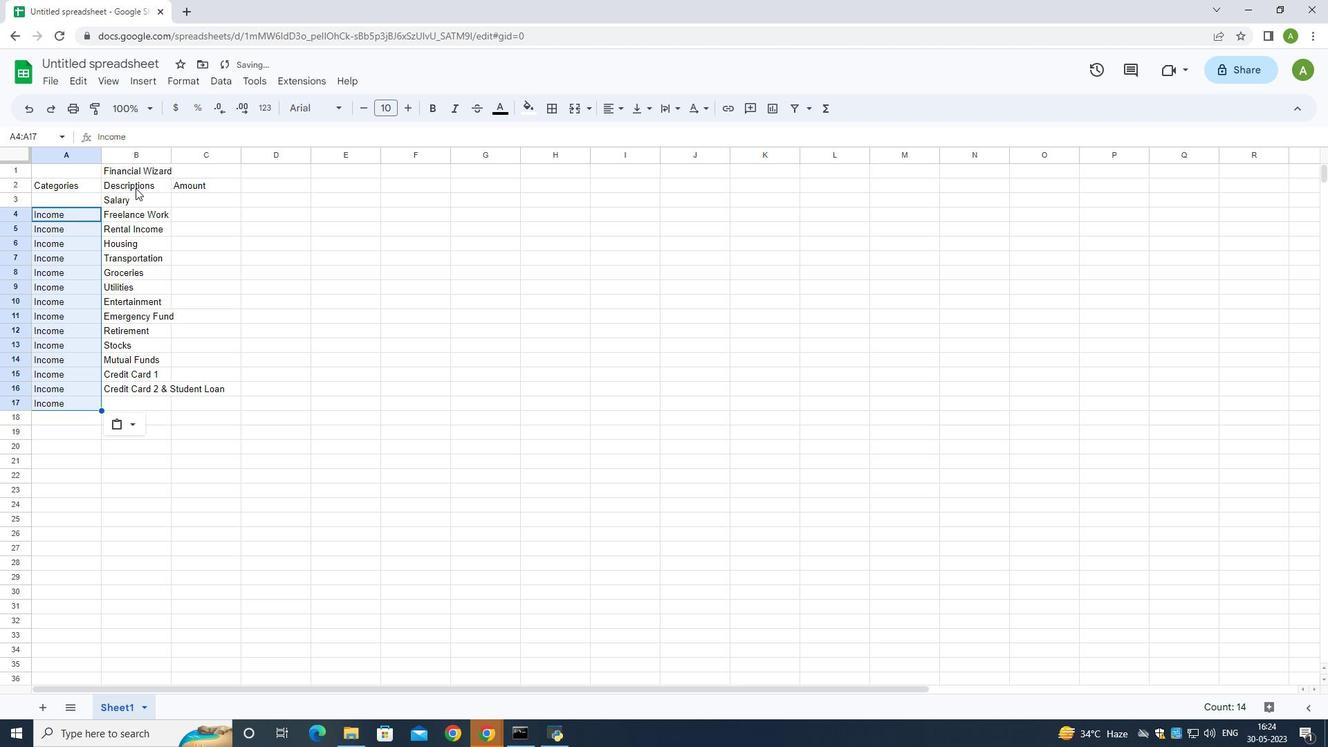 
Action: Mouse pressed left at (135, 186)
Screenshot: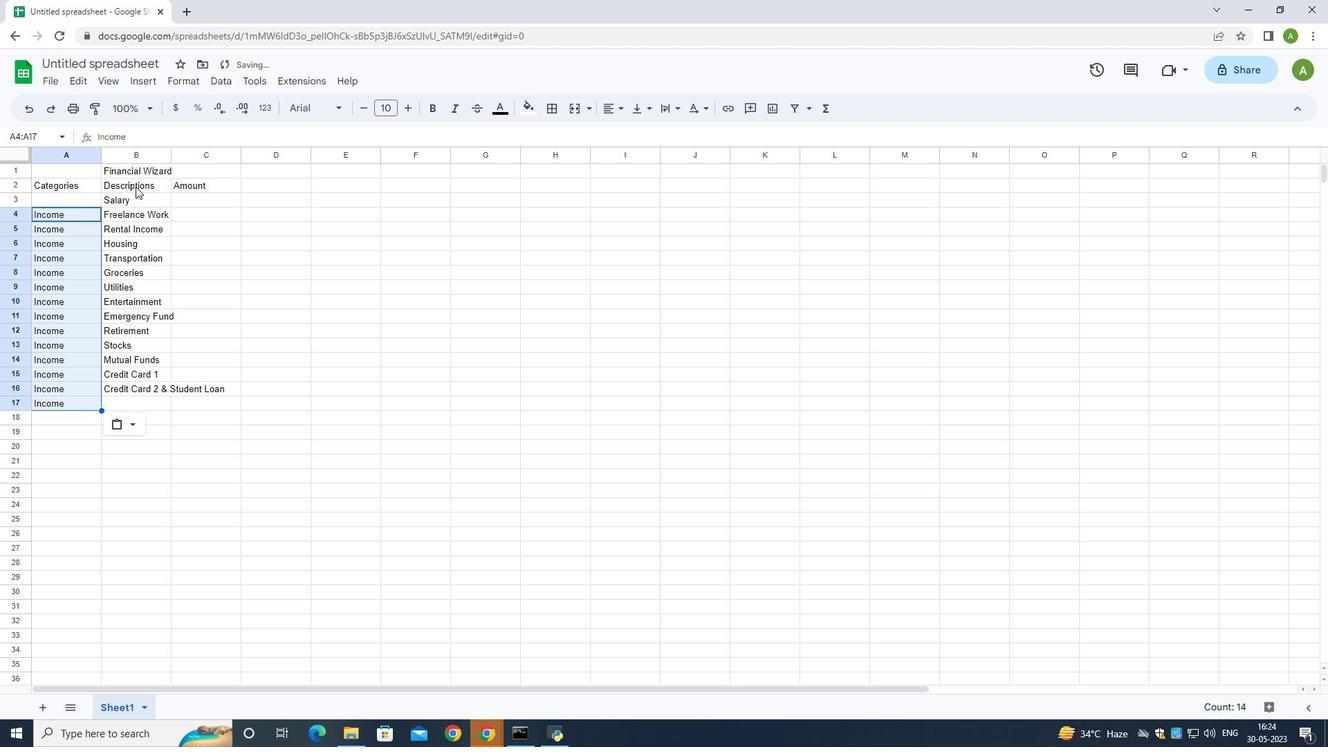 
Action: Mouse moved to (125, 203)
Screenshot: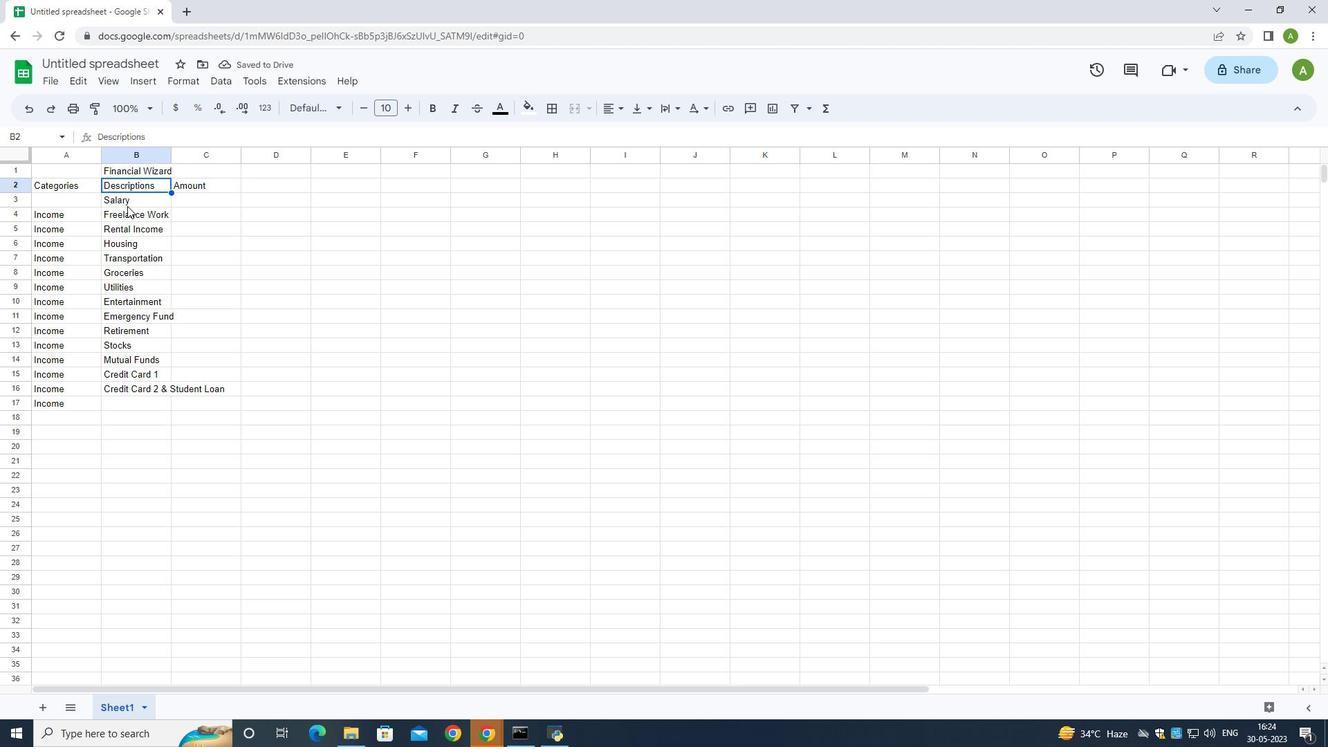 
Action: Mouse pressed left at (125, 203)
Screenshot: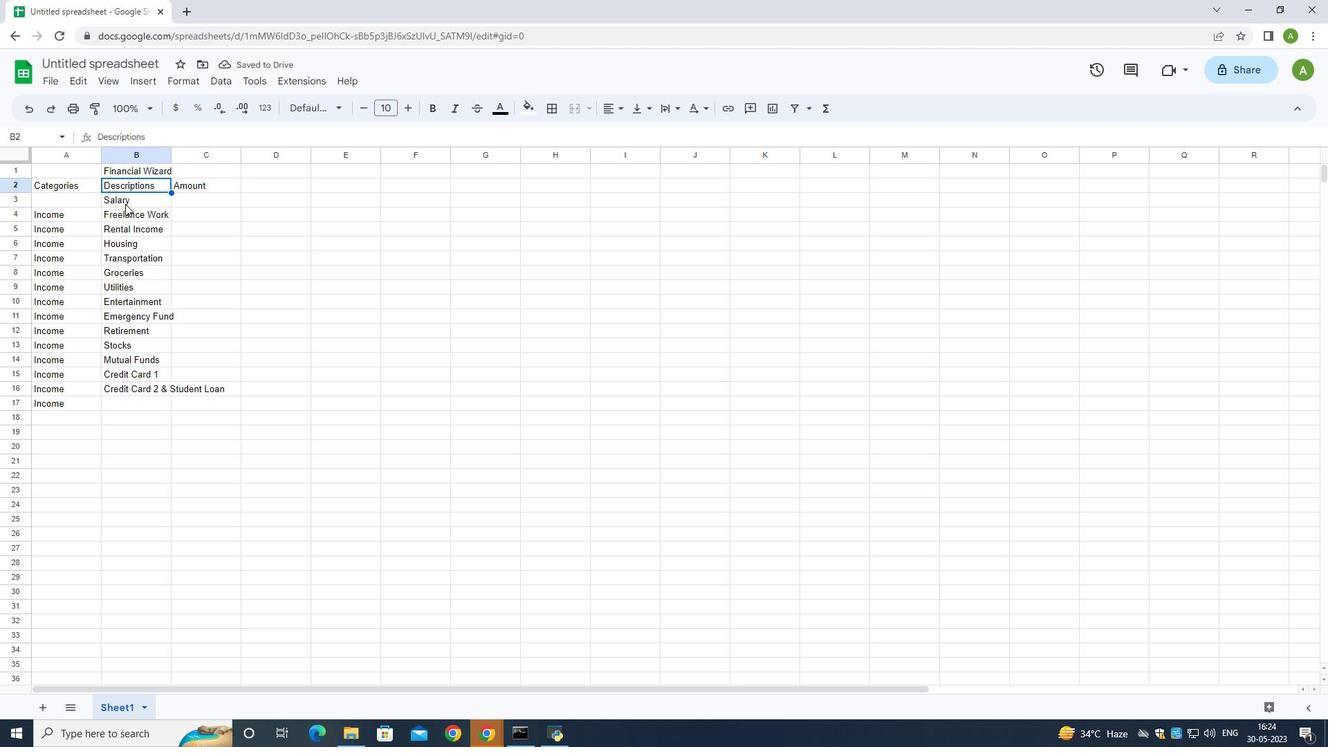 
Action: Mouse moved to (172, 206)
Screenshot: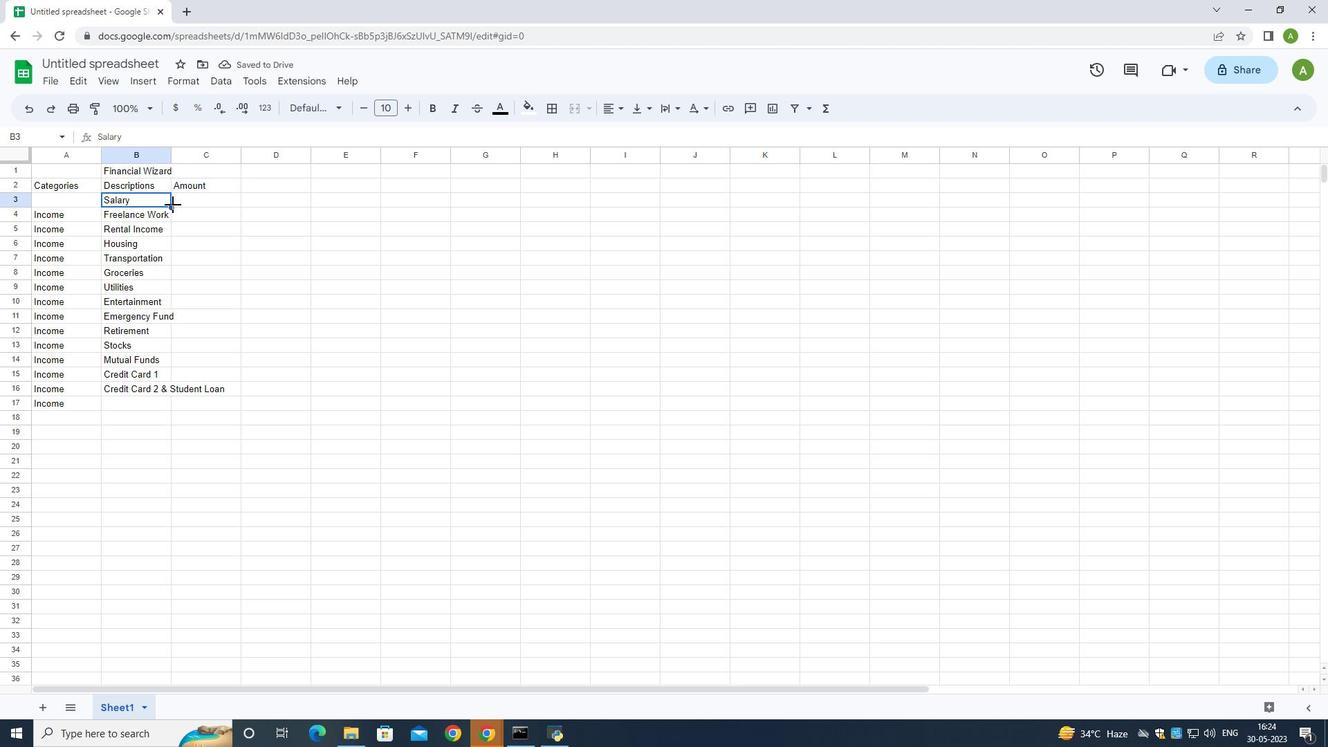 
Action: Mouse pressed left at (172, 206)
Screenshot: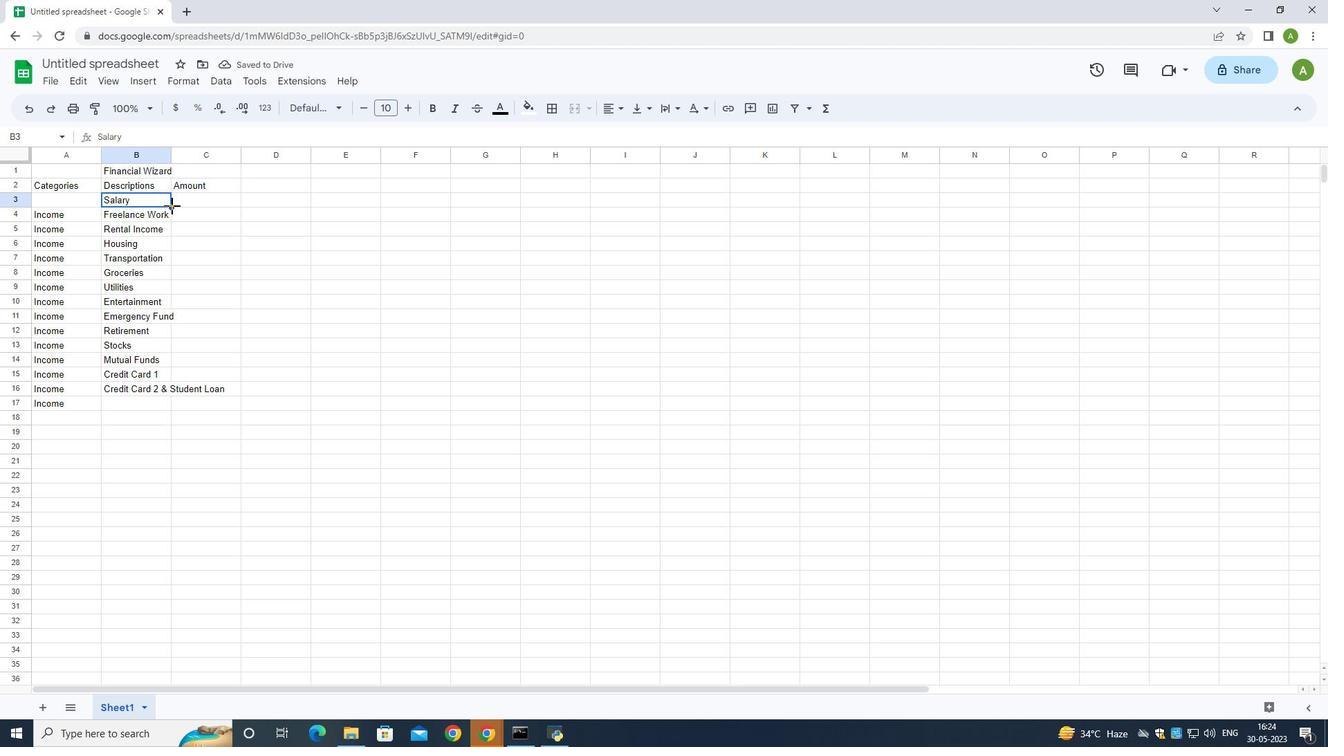 
Action: Mouse moved to (195, 388)
Screenshot: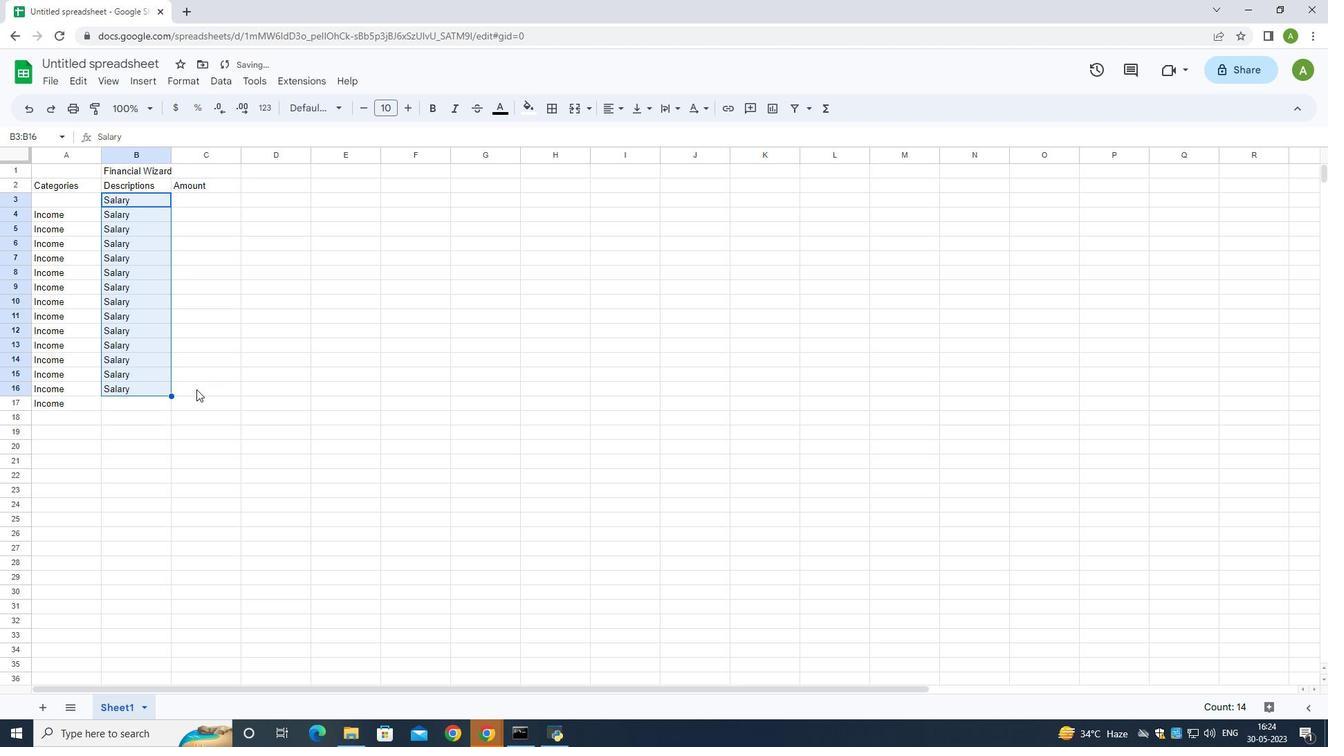 
Action: Key pressed ctrl+C
Screenshot: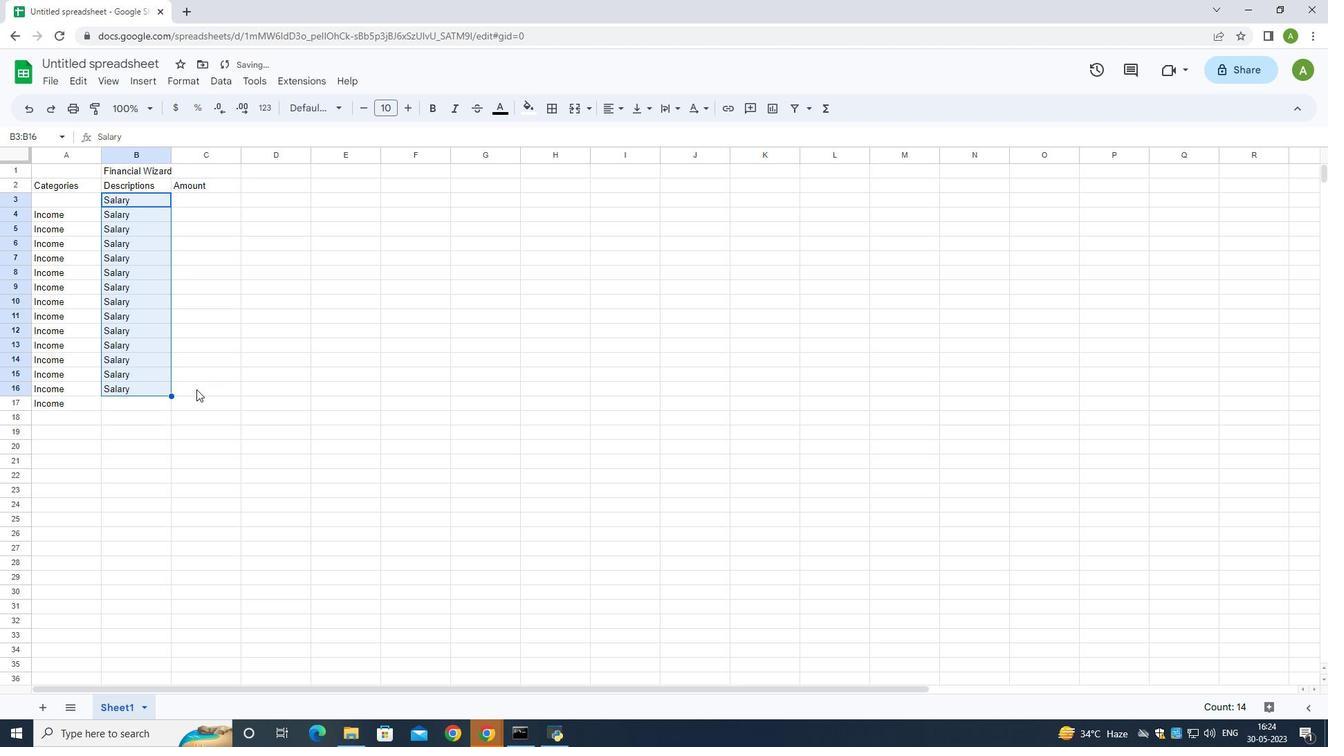 
Action: Mouse moved to (173, 320)
Screenshot: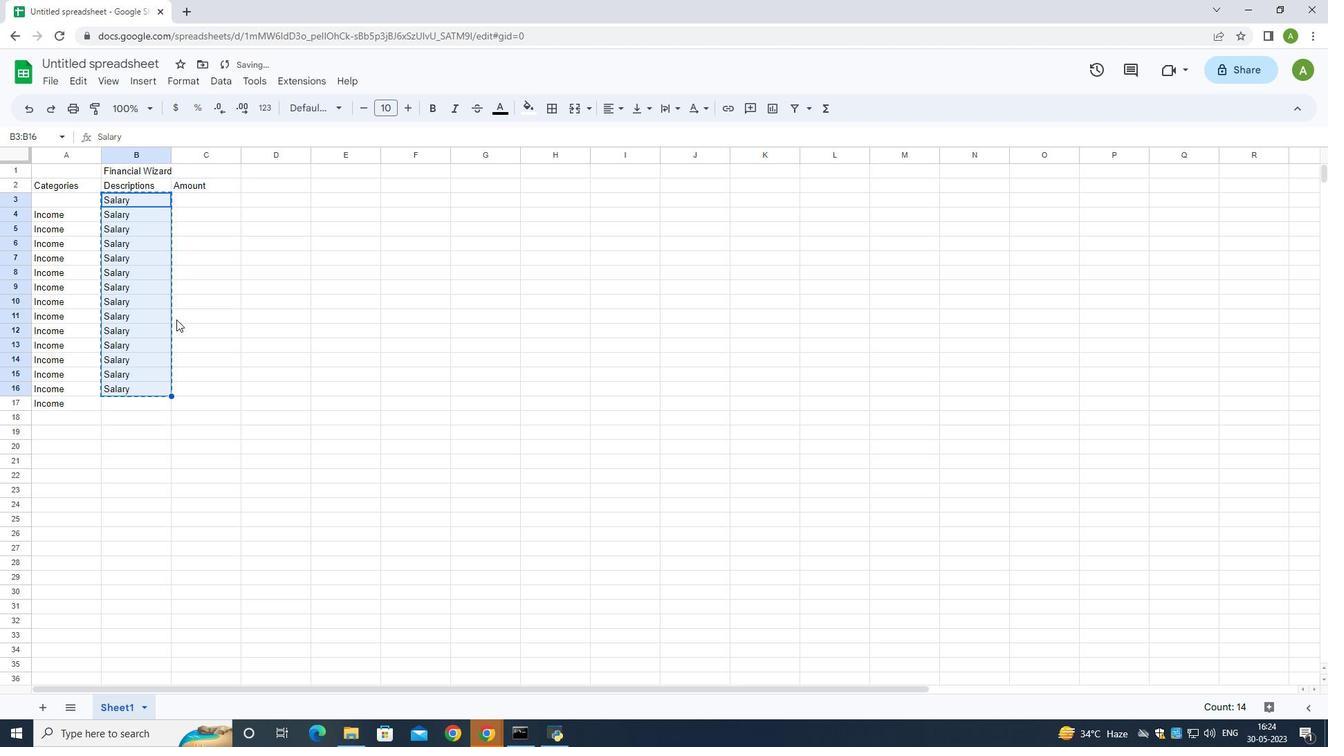 
Action: Mouse scrolled (173, 320) with delta (0, 0)
Screenshot: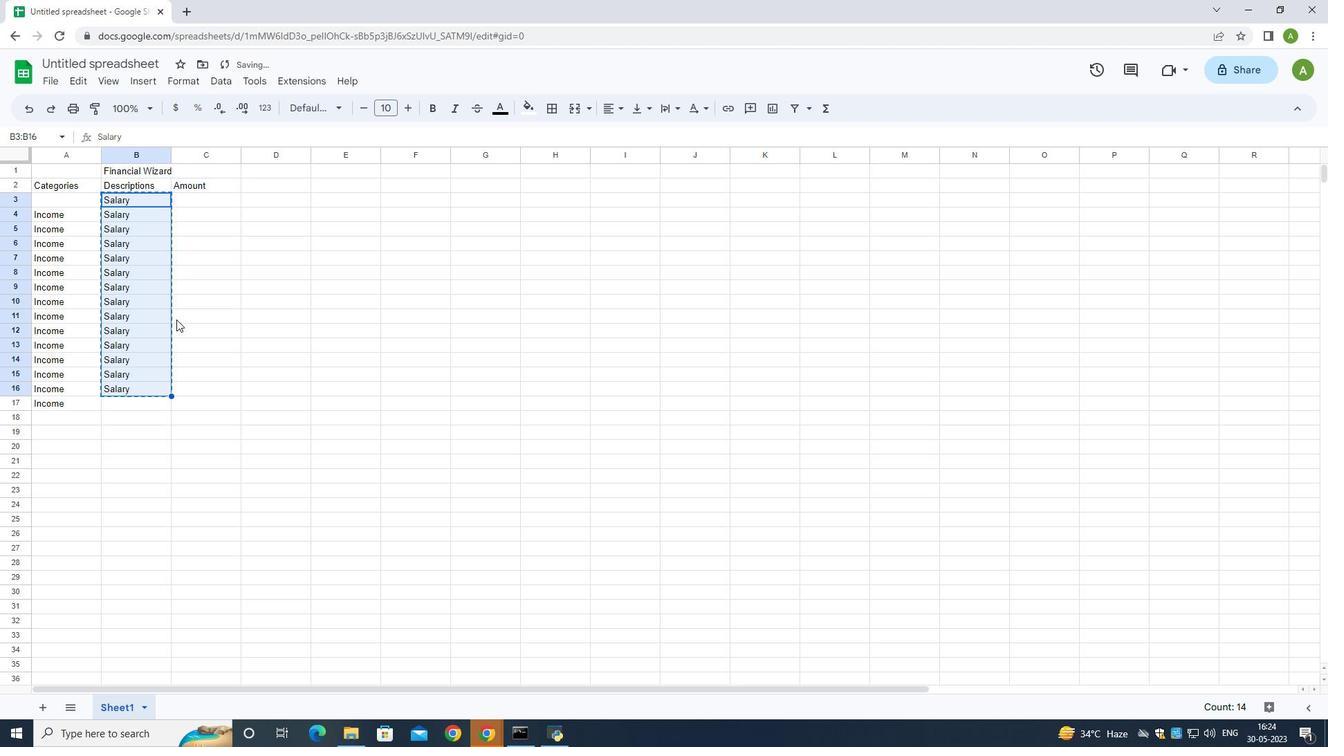 
Action: Mouse moved to (172, 320)
Screenshot: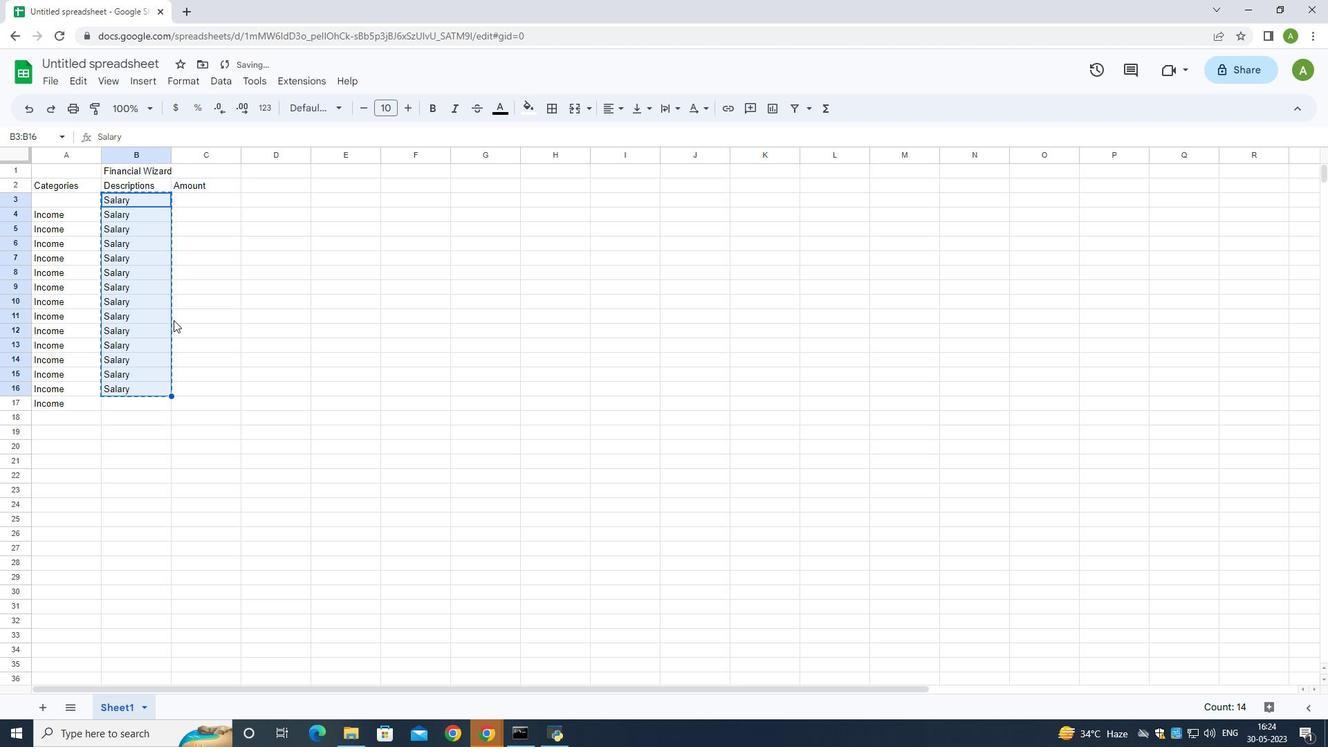 
Action: Mouse scrolled (172, 321) with delta (0, 0)
Screenshot: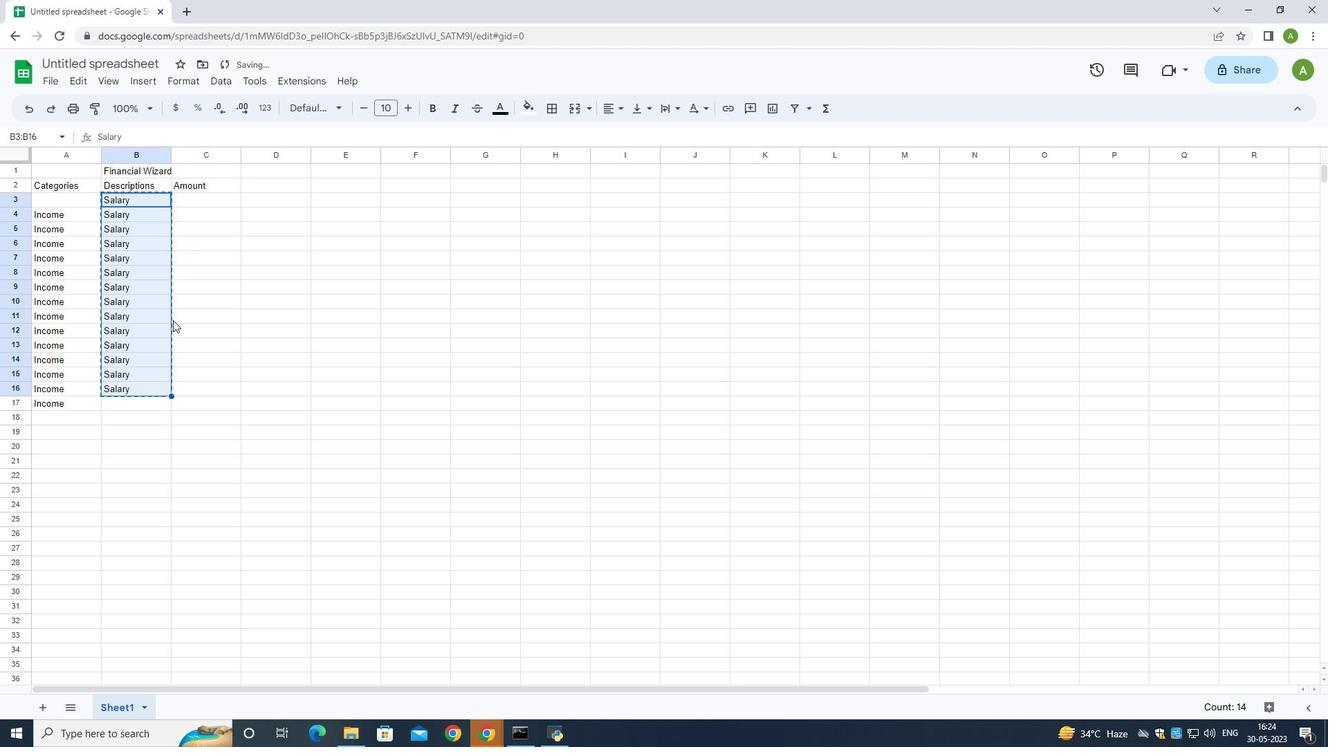 
Action: Mouse moved to (154, 311)
Screenshot: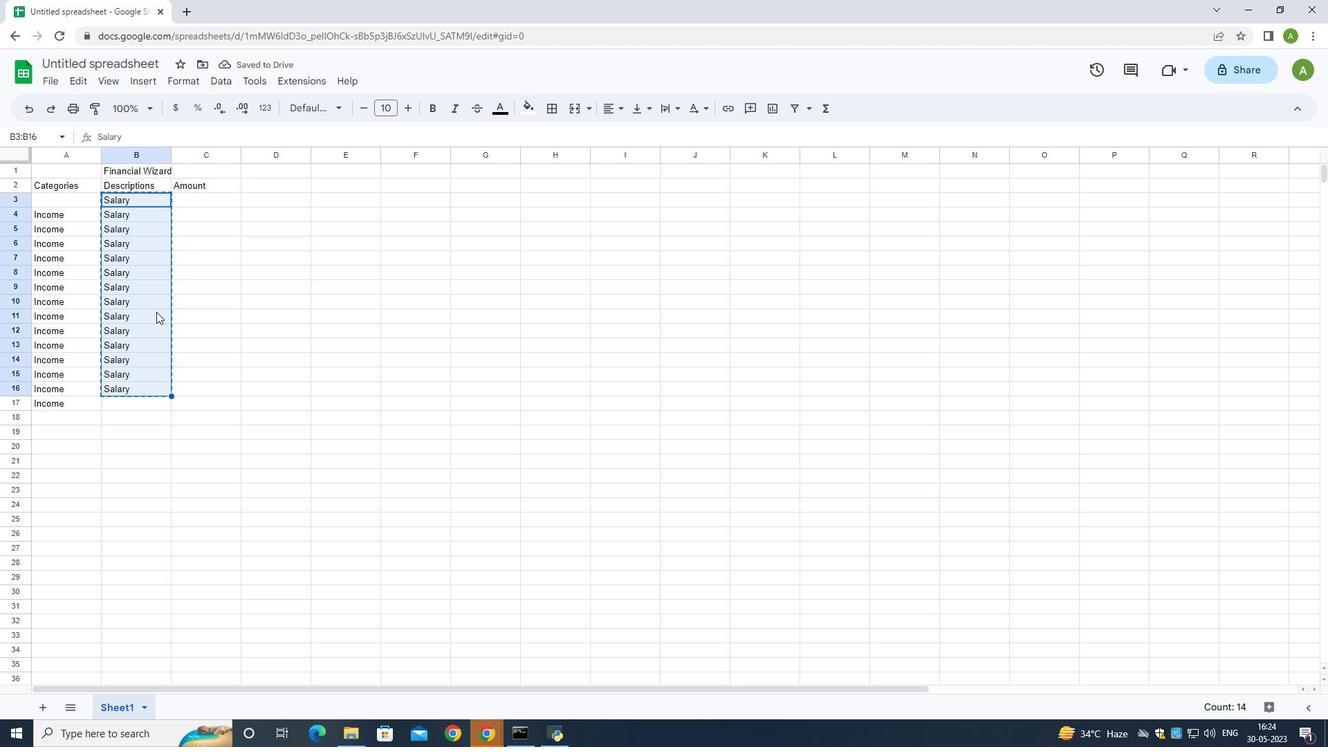 
Action: Mouse scrolled (154, 311) with delta (0, 0)
Screenshot: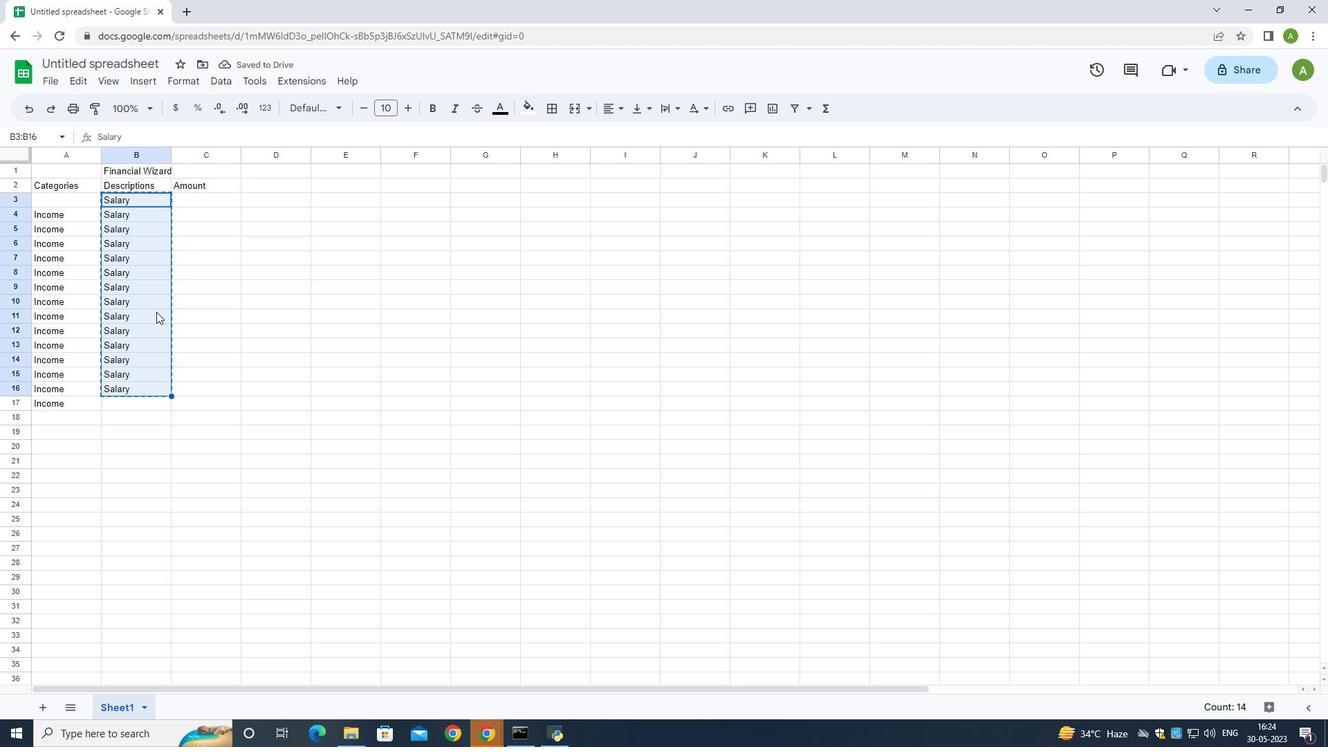
Action: Mouse scrolled (154, 311) with delta (0, 0)
Screenshot: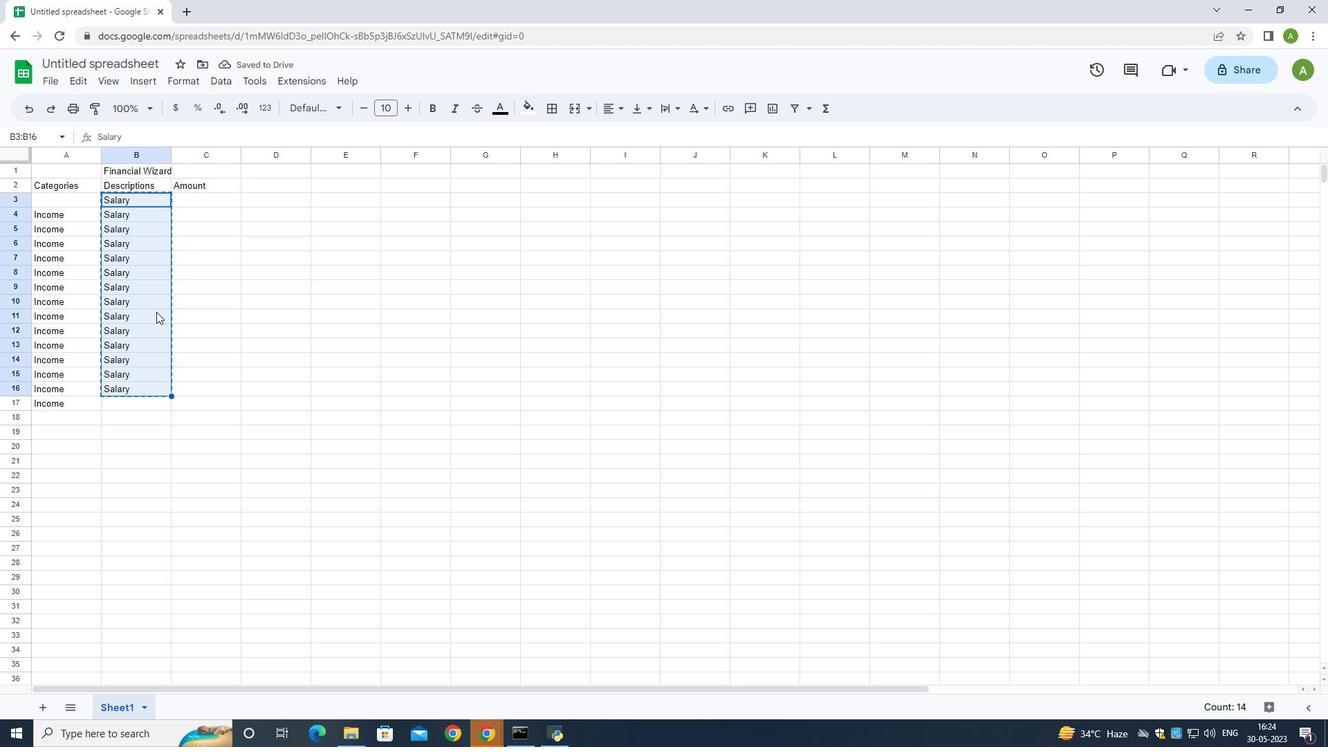 
Action: Mouse scrolled (154, 311) with delta (0, 0)
Screenshot: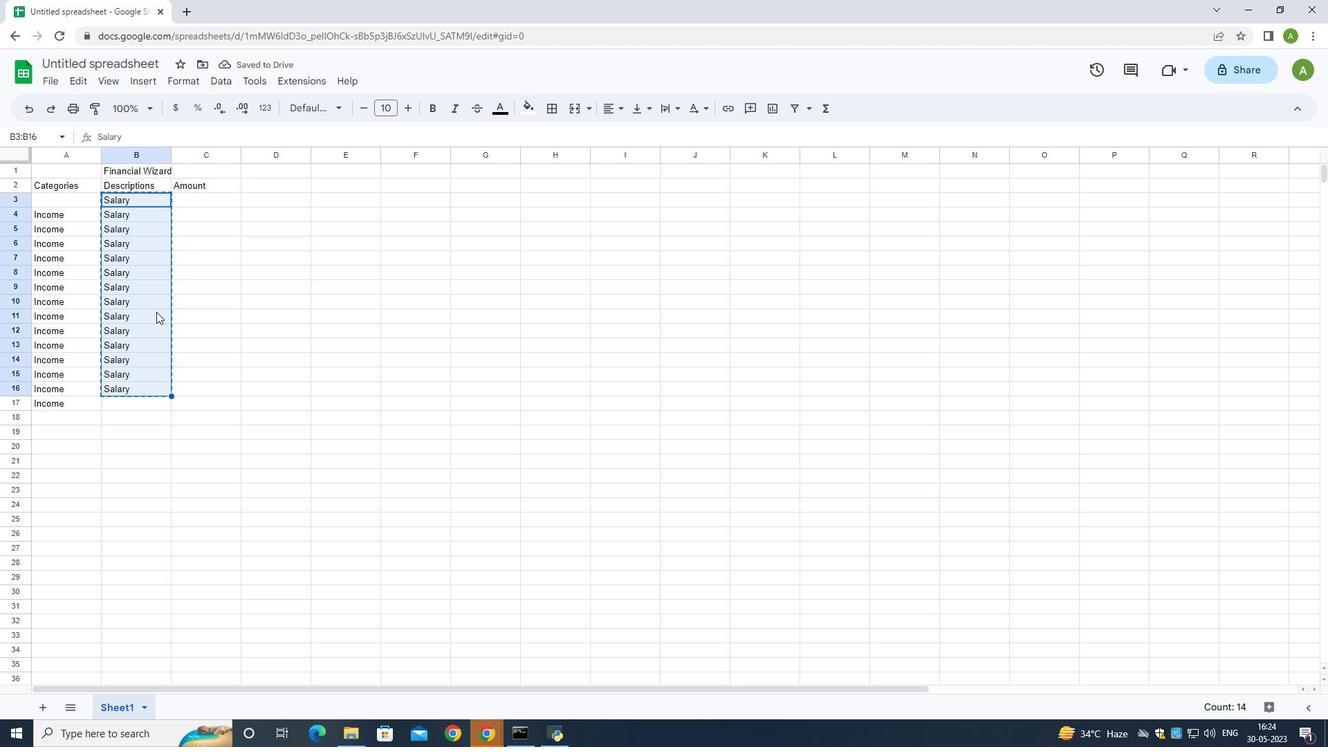 
Action: Mouse scrolled (154, 311) with delta (0, 0)
Screenshot: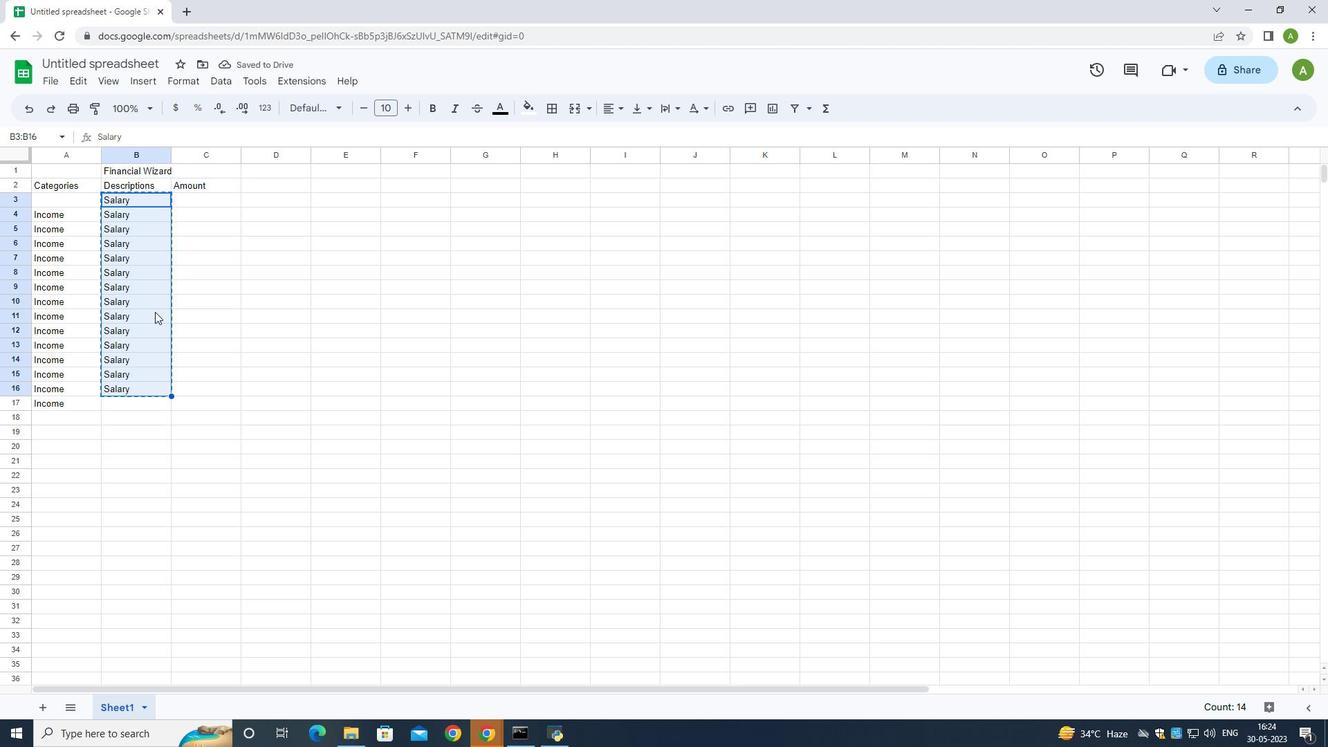 
Action: Mouse scrolled (154, 312) with delta (0, 0)
Screenshot: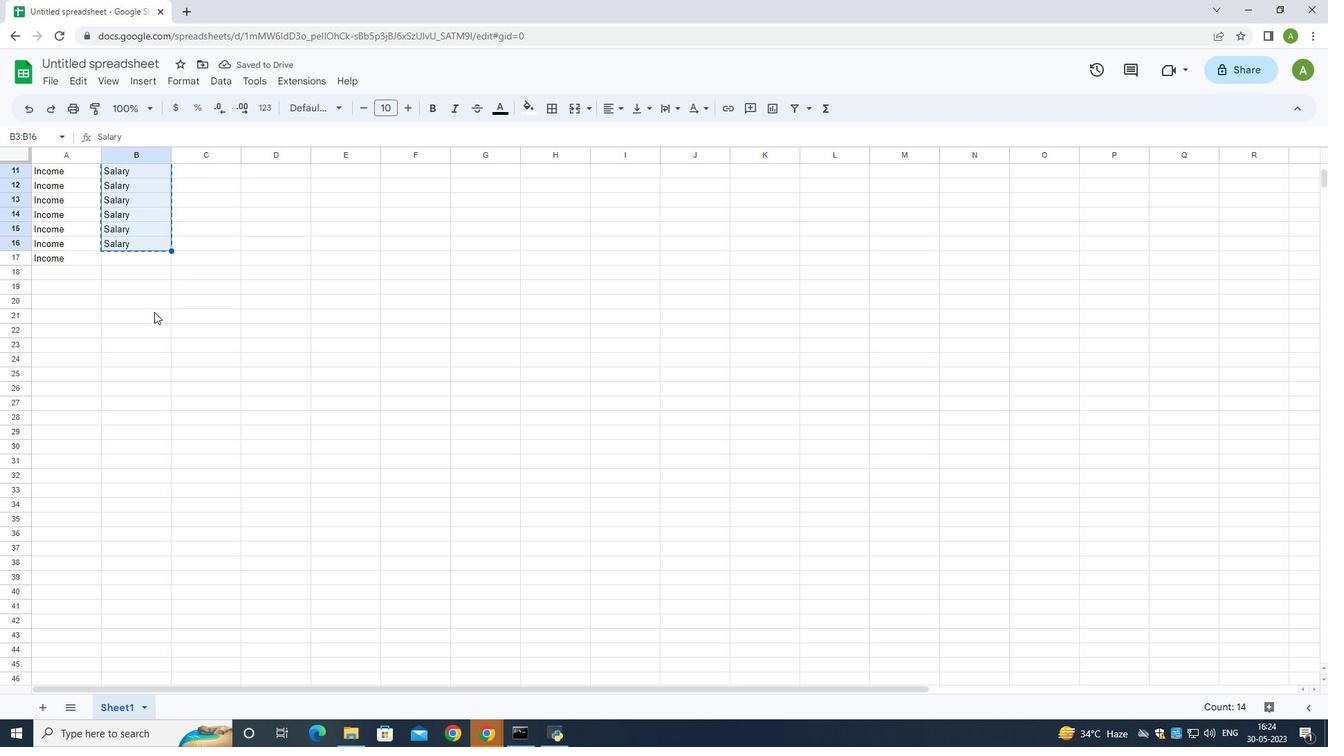 
Action: Mouse scrolled (154, 312) with delta (0, 0)
Screenshot: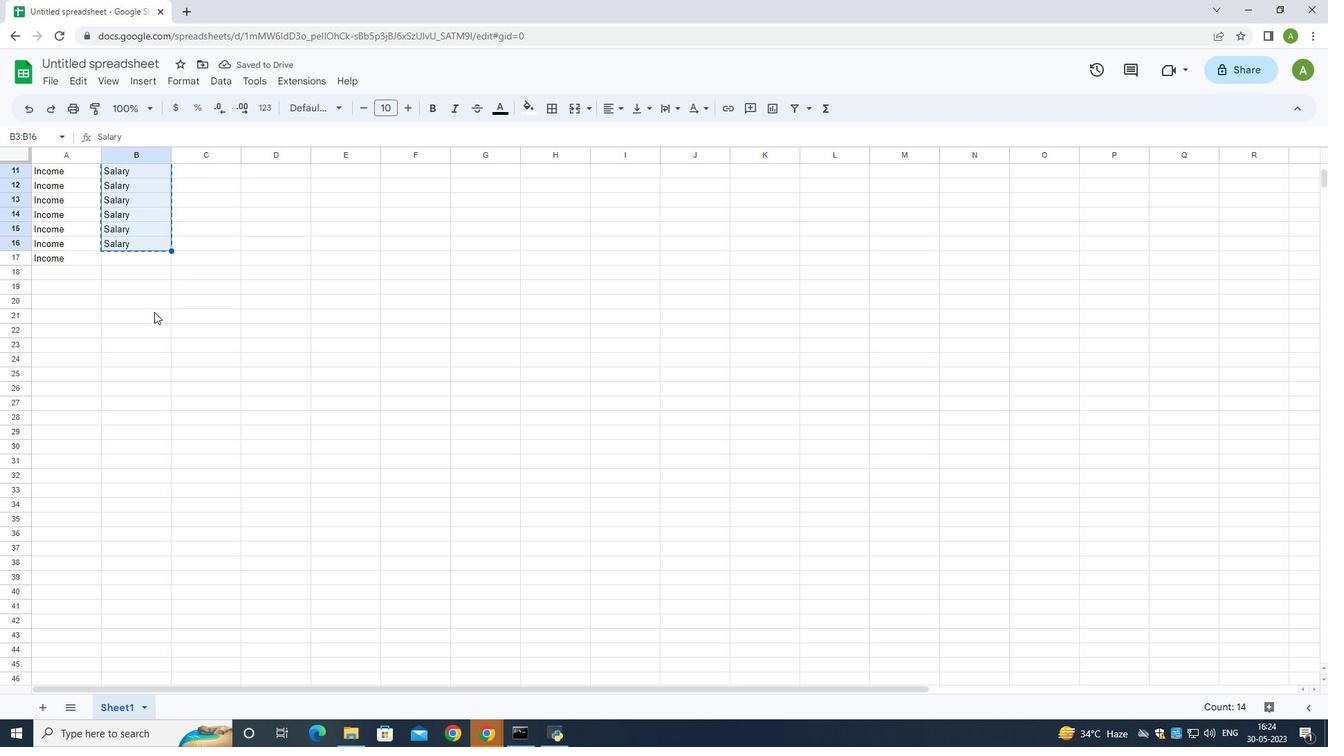 
Action: Mouse scrolled (154, 312) with delta (0, 0)
Screenshot: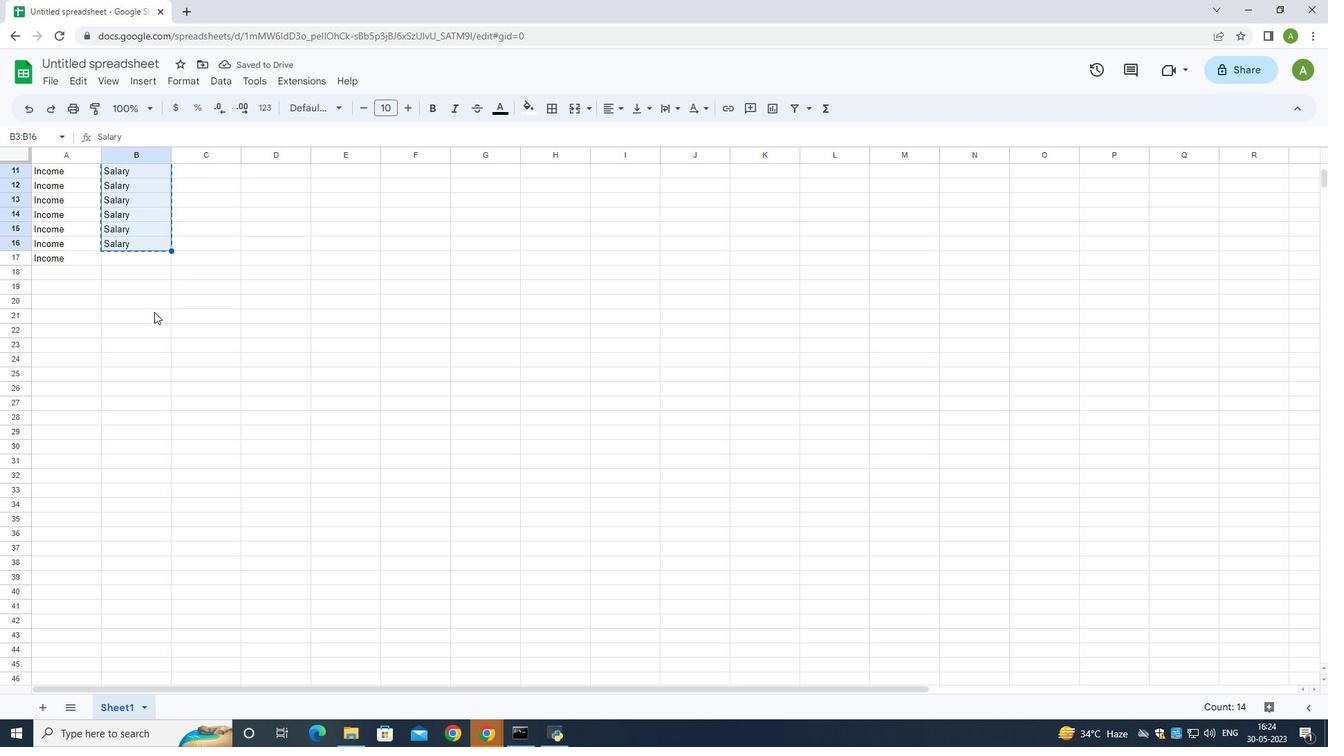 
Action: Mouse moved to (153, 311)
Screenshot: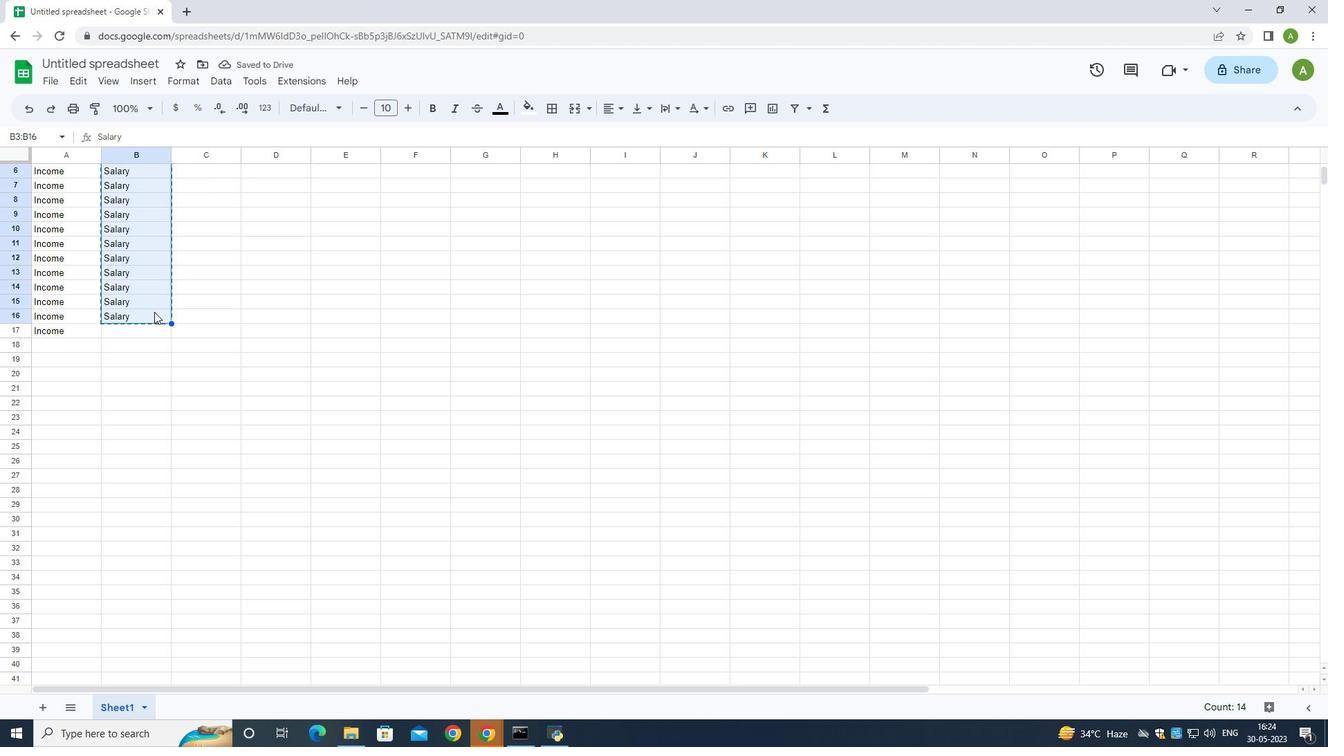 
Action: Mouse scrolled (154, 312) with delta (0, 0)
Screenshot: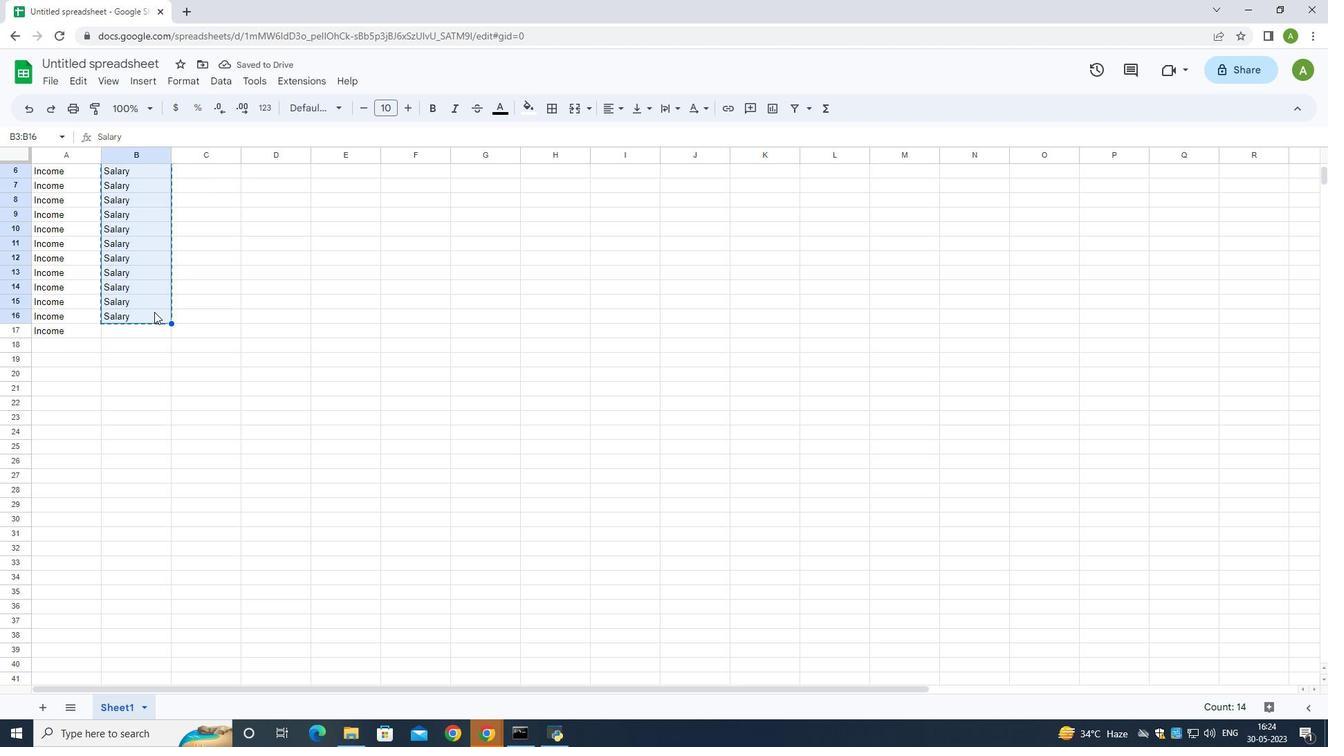 
Action: Mouse moved to (153, 310)
Screenshot: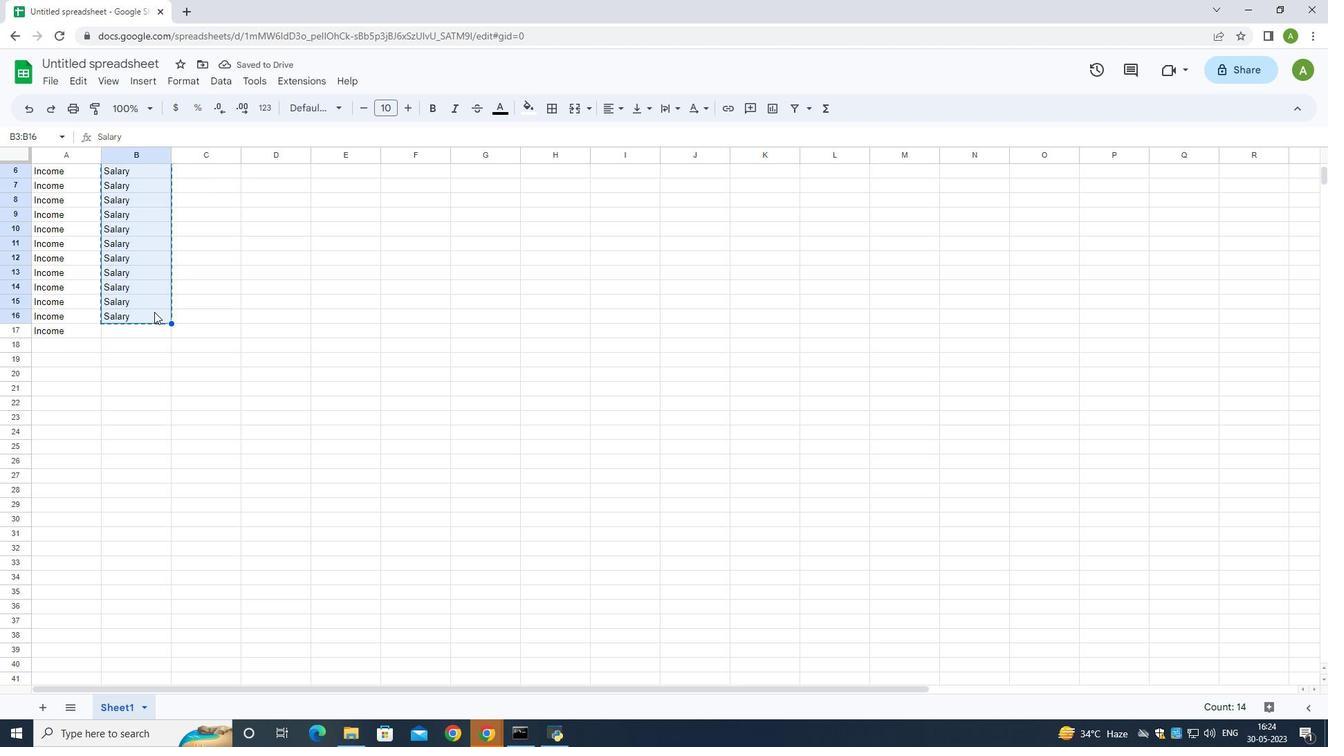 
Action: Mouse scrolled (154, 312) with delta (0, 0)
Screenshot: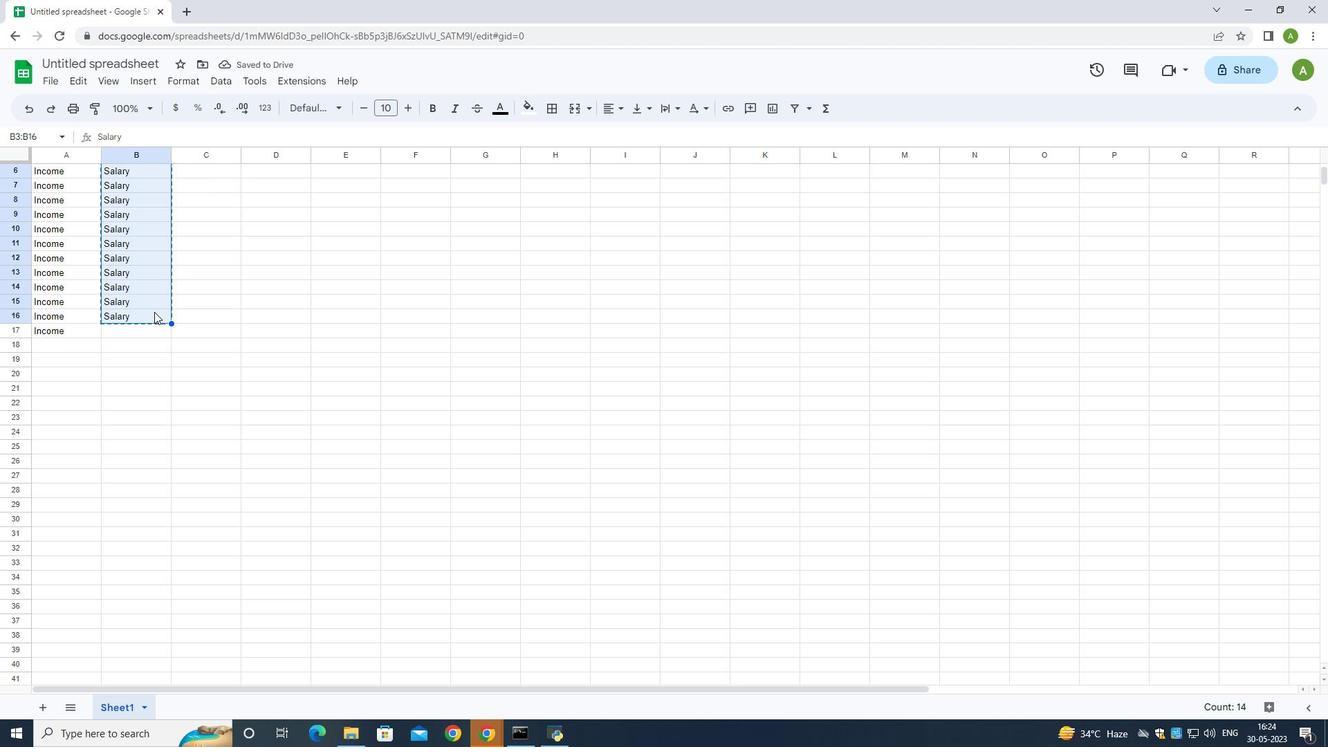 
Action: Mouse scrolled (153, 311) with delta (0, 0)
Screenshot: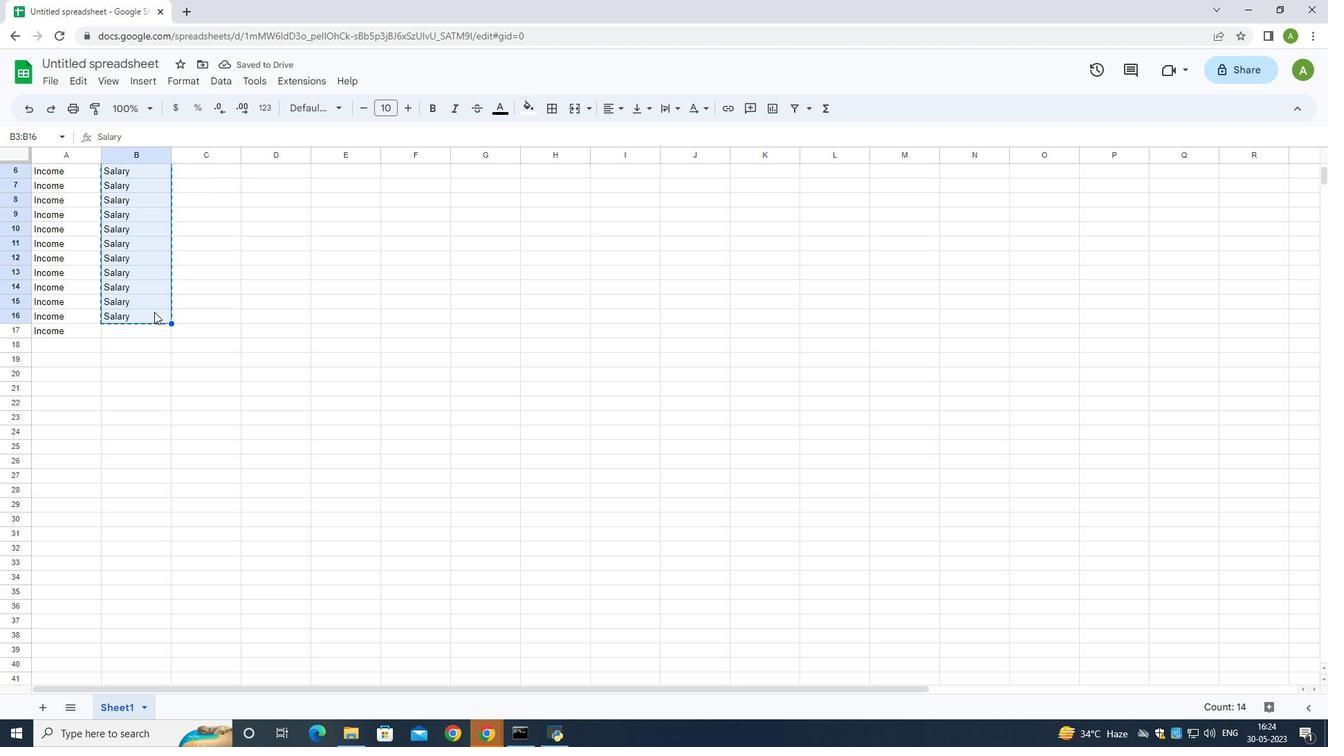 
Action: Mouse scrolled (153, 311) with delta (0, 0)
Screenshot: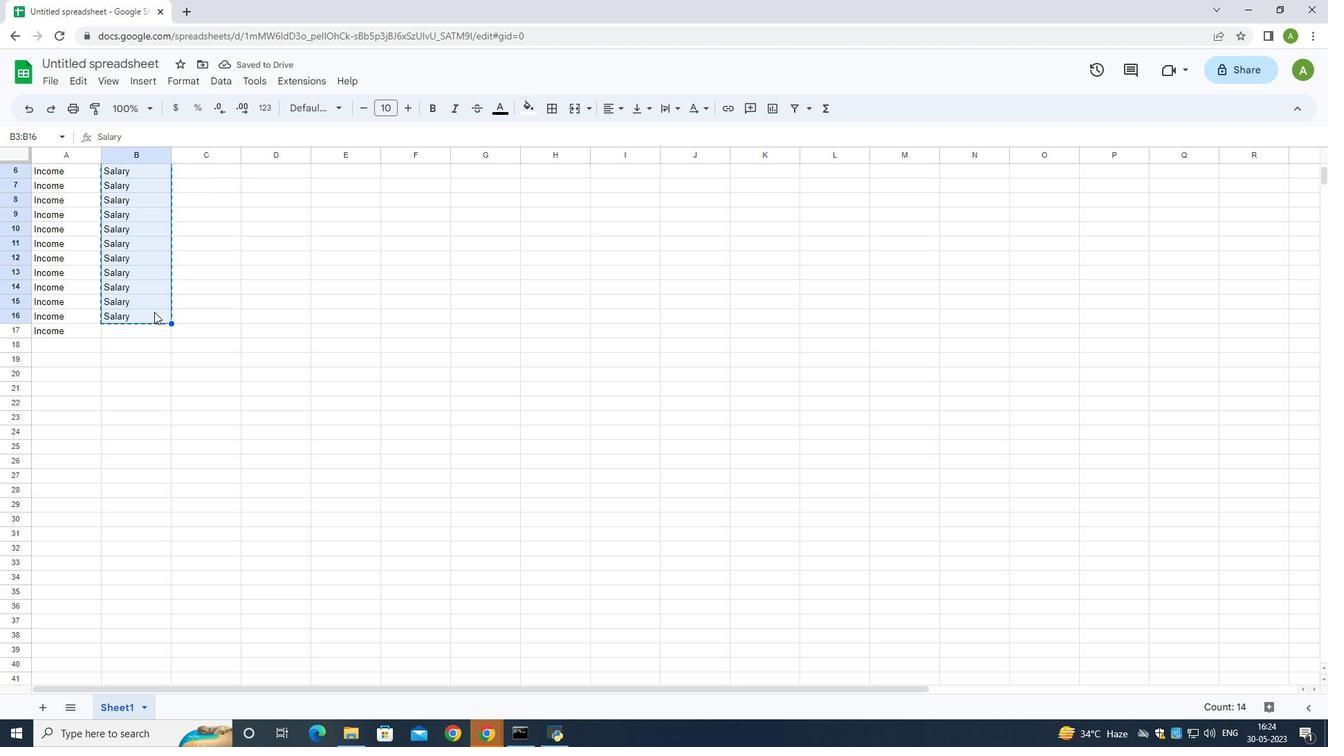 
Action: Mouse scrolled (153, 311) with delta (0, 0)
Screenshot: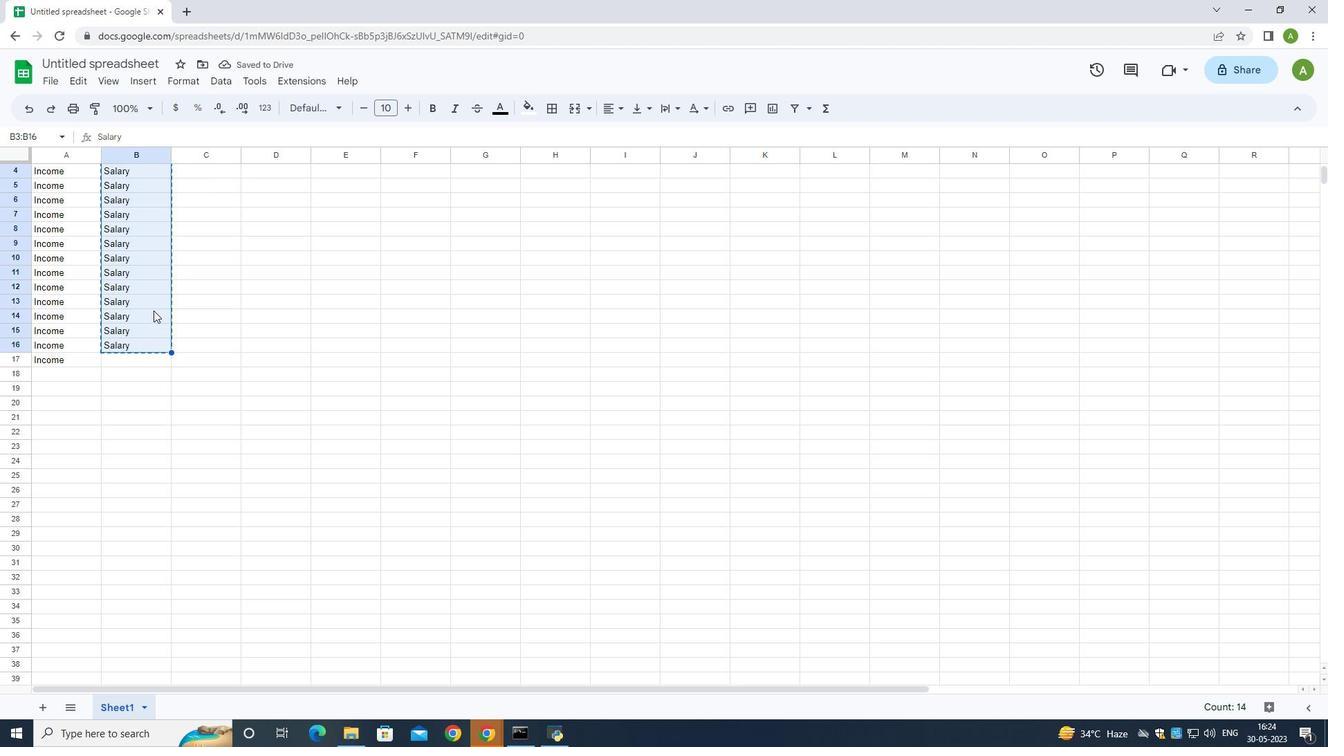 
Action: Mouse scrolled (153, 311) with delta (0, 0)
Screenshot: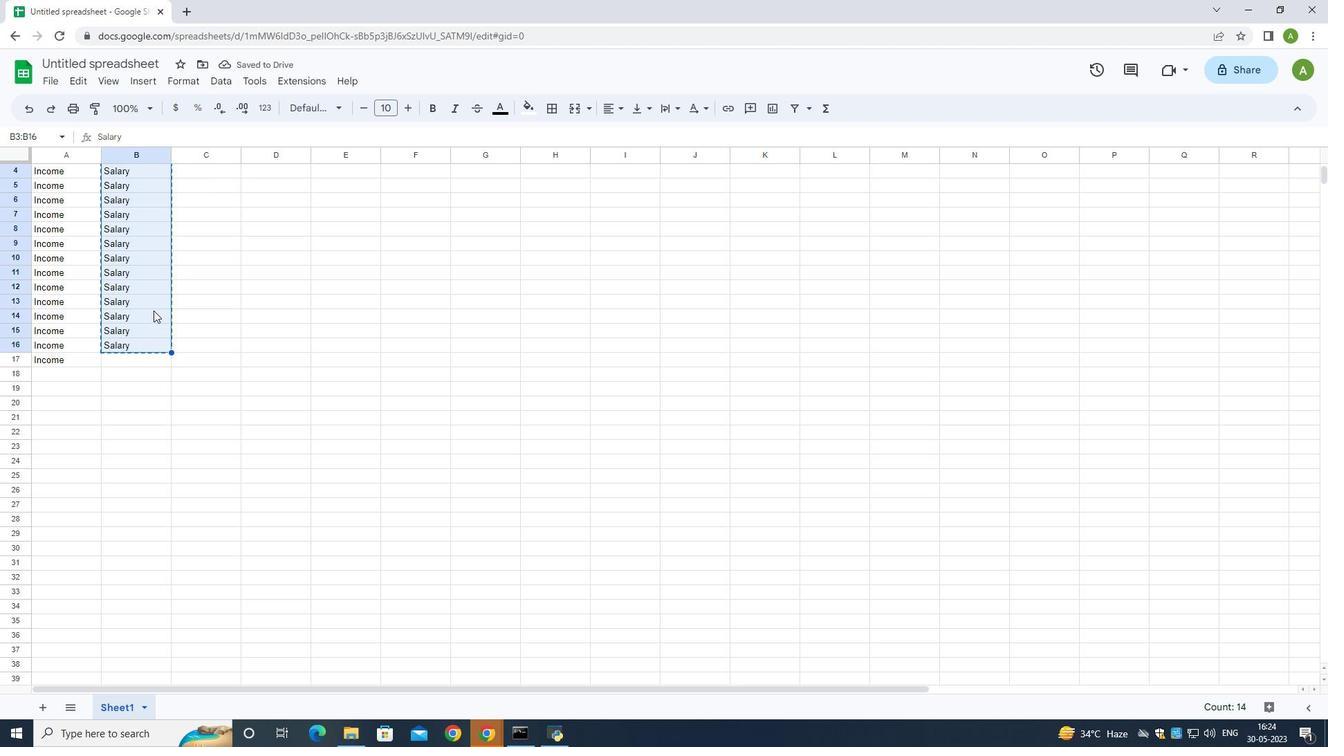 
Action: Mouse scrolled (153, 311) with delta (0, 0)
Screenshot: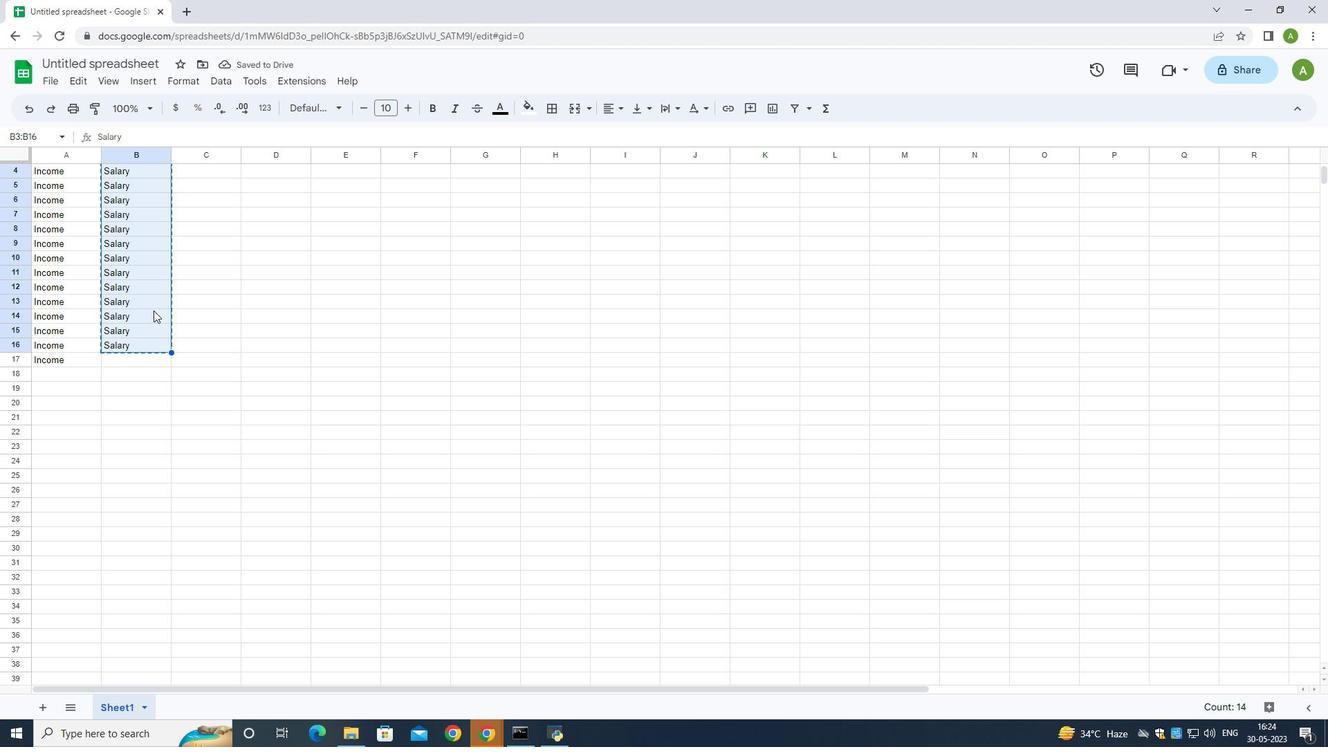 
Action: Mouse scrolled (153, 311) with delta (0, 0)
Screenshot: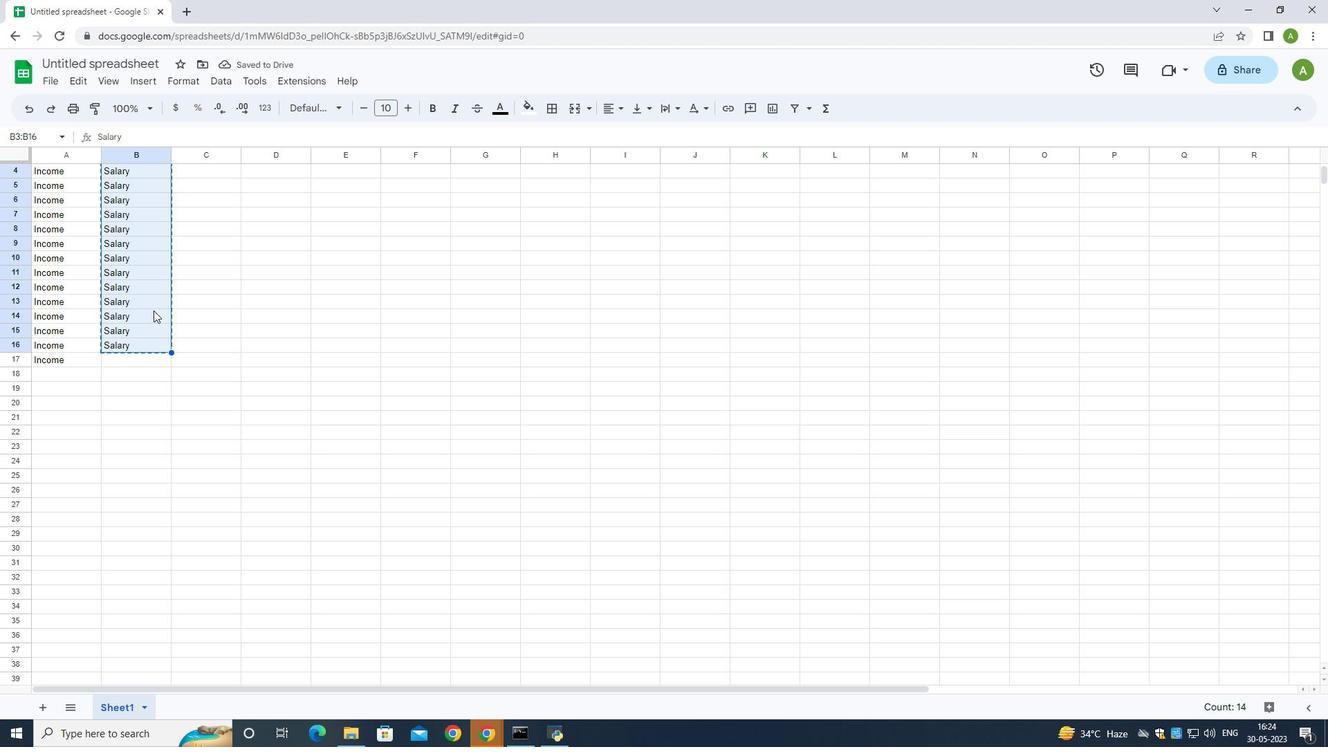 
Action: Mouse moved to (153, 309)
Screenshot: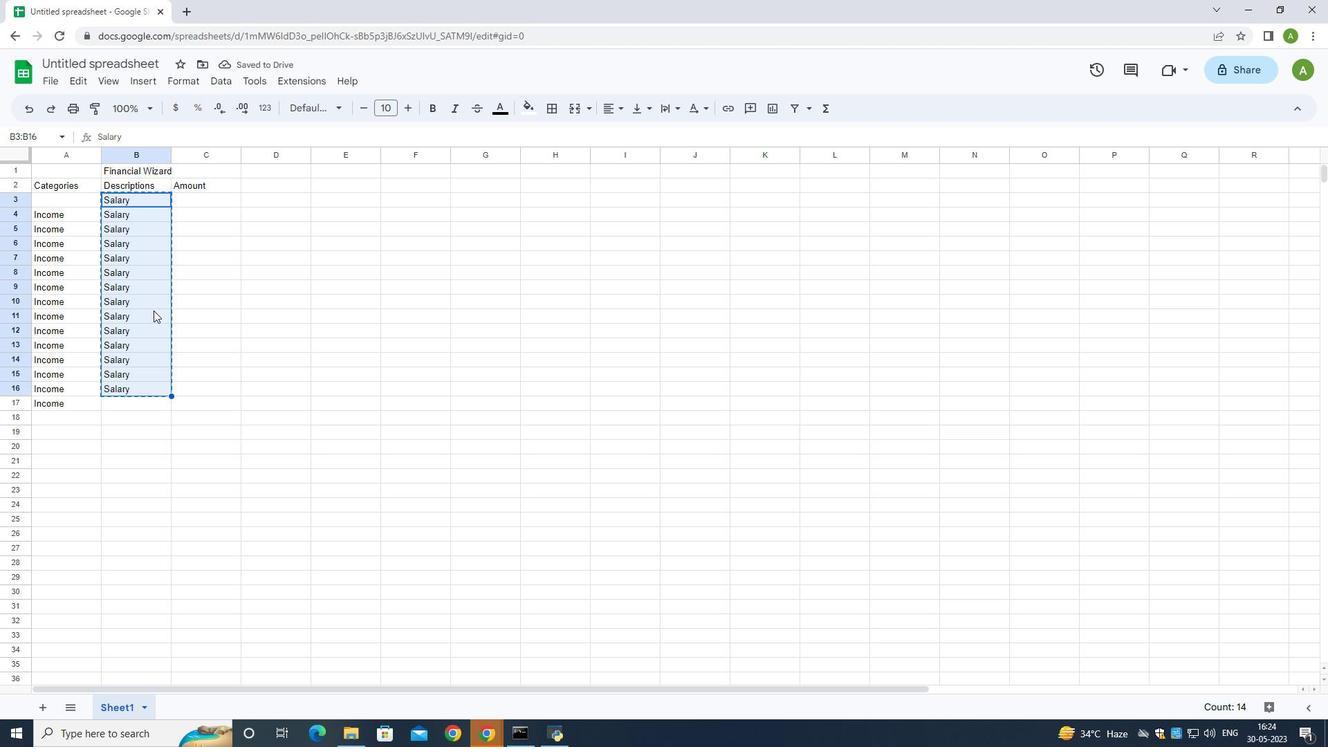 
Action: Mouse scrolled (153, 308) with delta (0, 0)
Screenshot: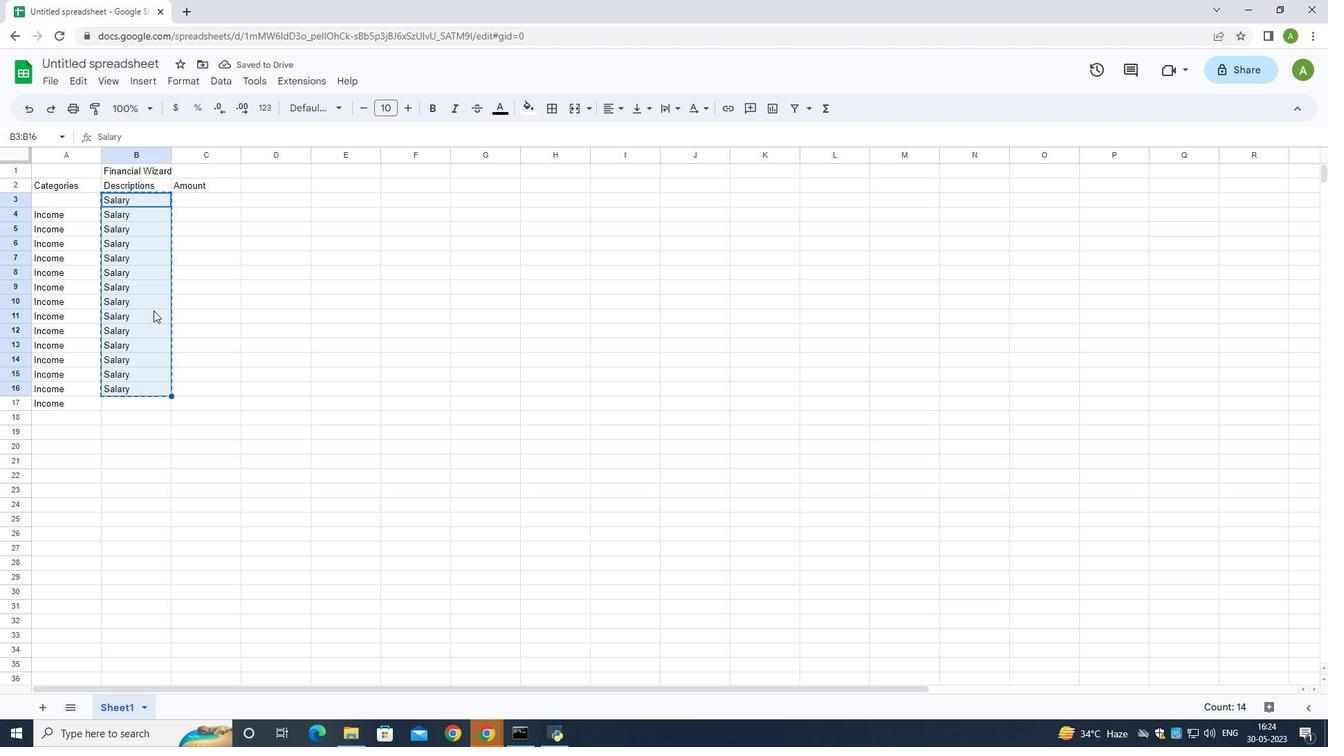 
Action: Mouse scrolled (153, 308) with delta (0, 0)
Screenshot: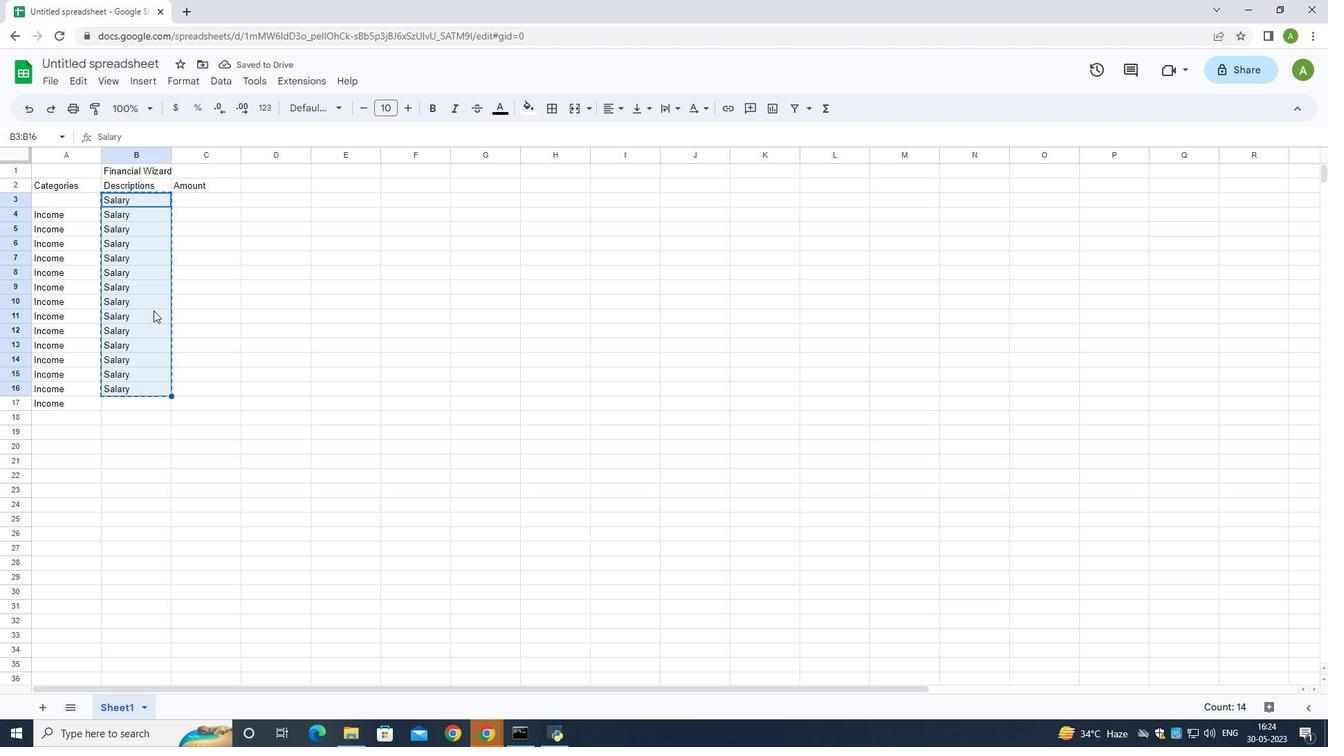 
Action: Mouse scrolled (153, 308) with delta (0, 0)
Screenshot: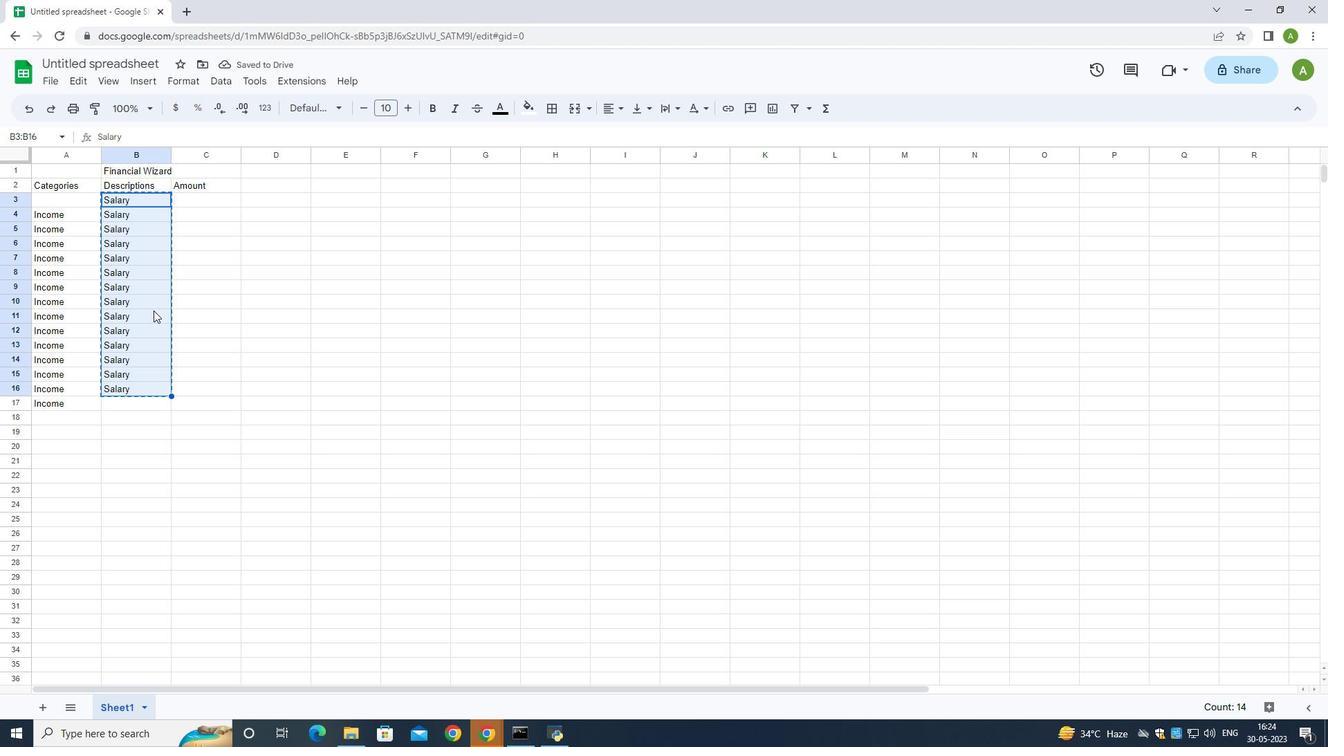 
Action: Mouse moved to (151, 305)
Screenshot: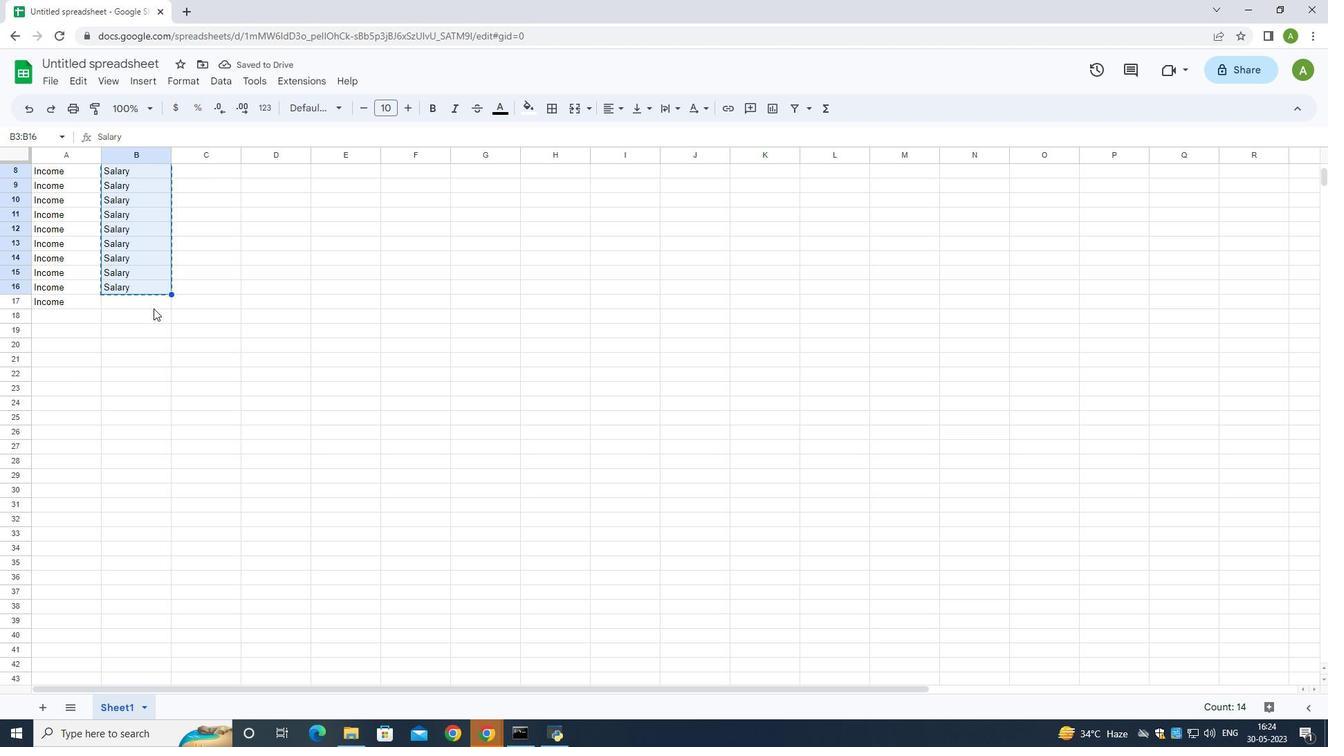 
Action: Mouse scrolled (151, 305) with delta (0, 0)
Screenshot: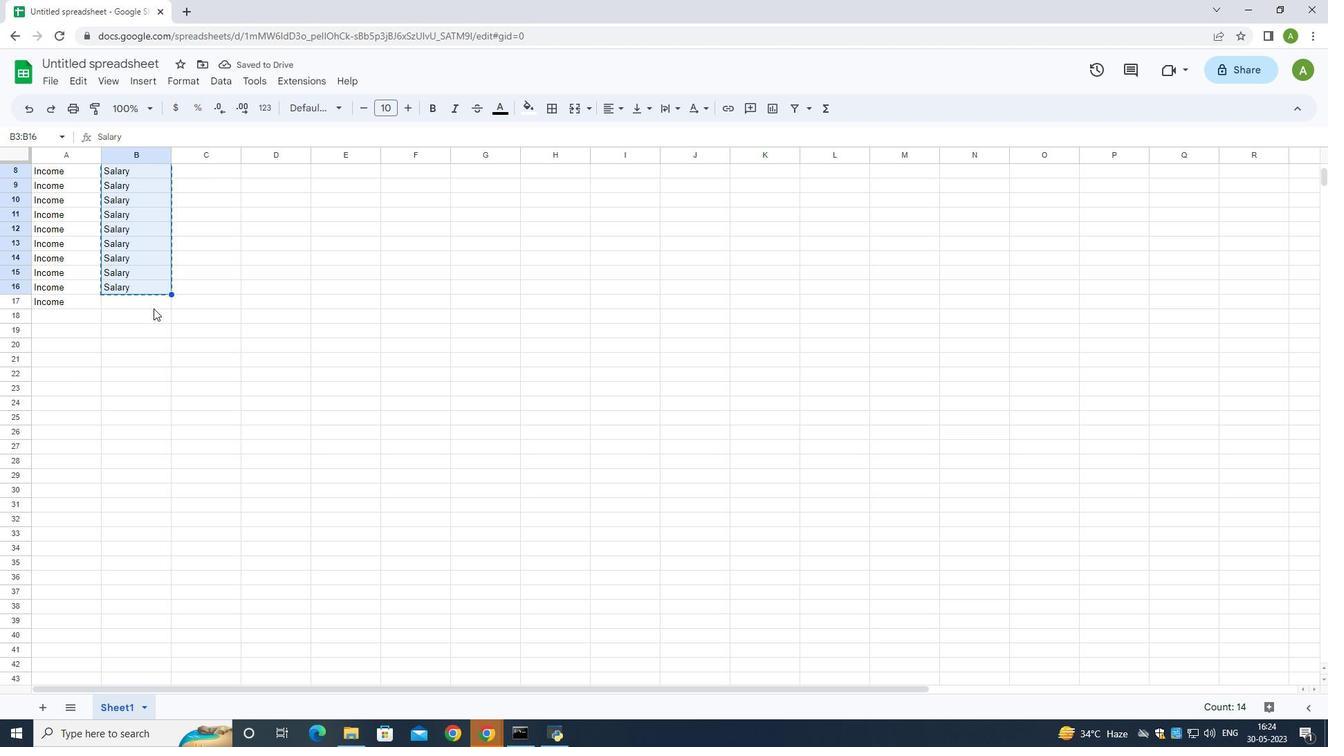 
Action: Mouse moved to (150, 304)
Screenshot: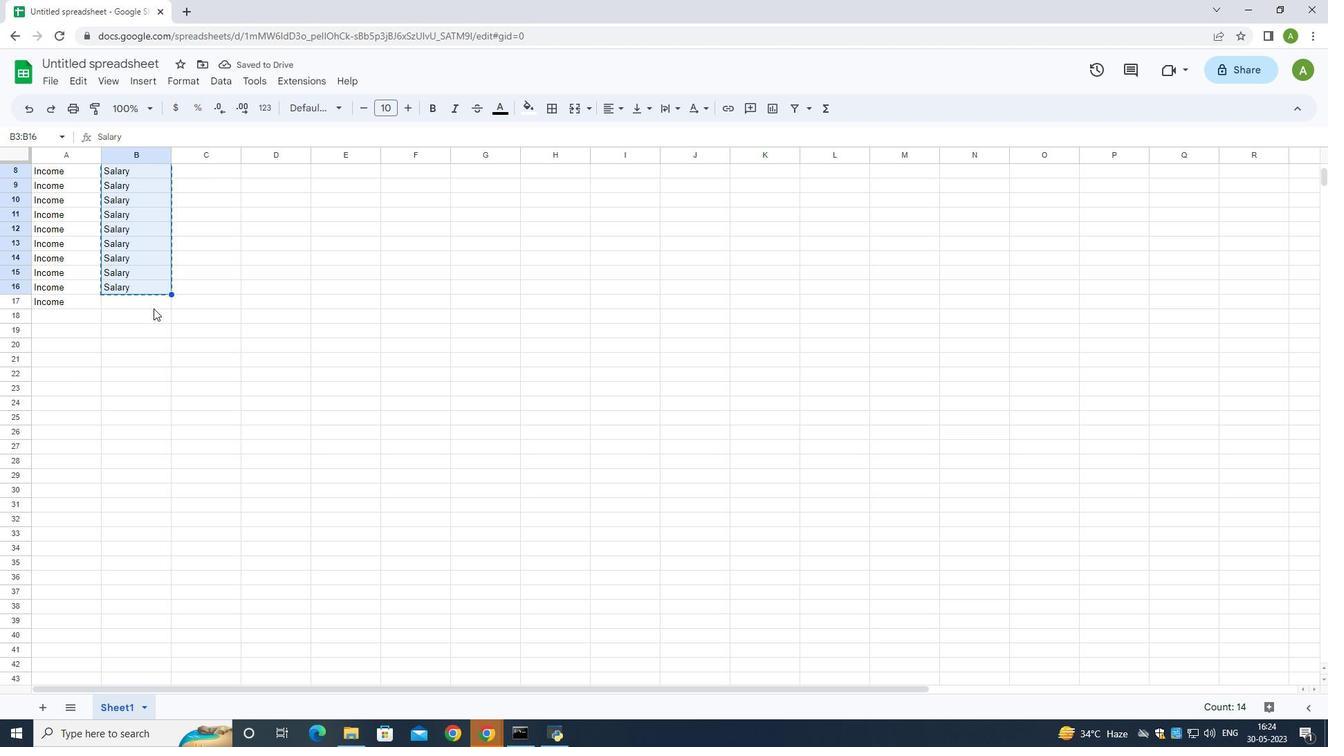 
Action: Mouse scrolled (150, 305) with delta (0, 0)
Screenshot: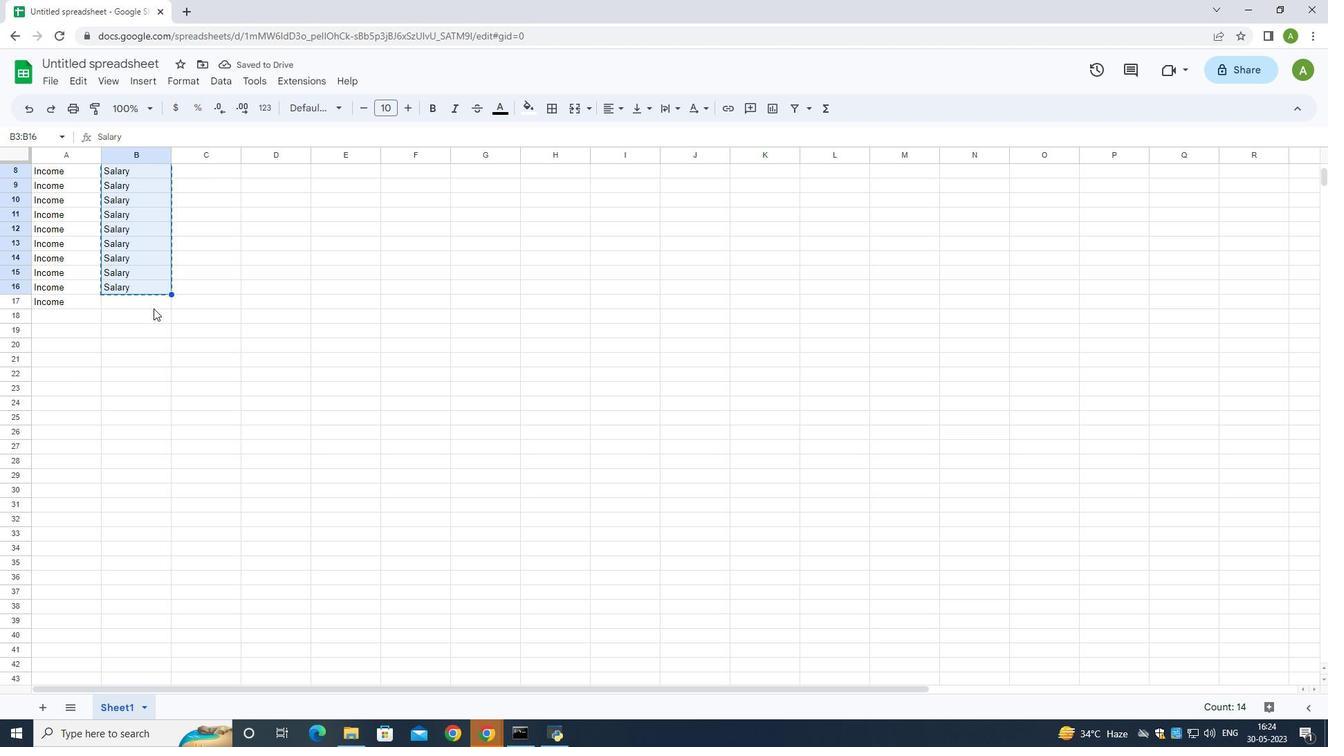 
Action: Mouse scrolled (150, 305) with delta (0, 0)
Screenshot: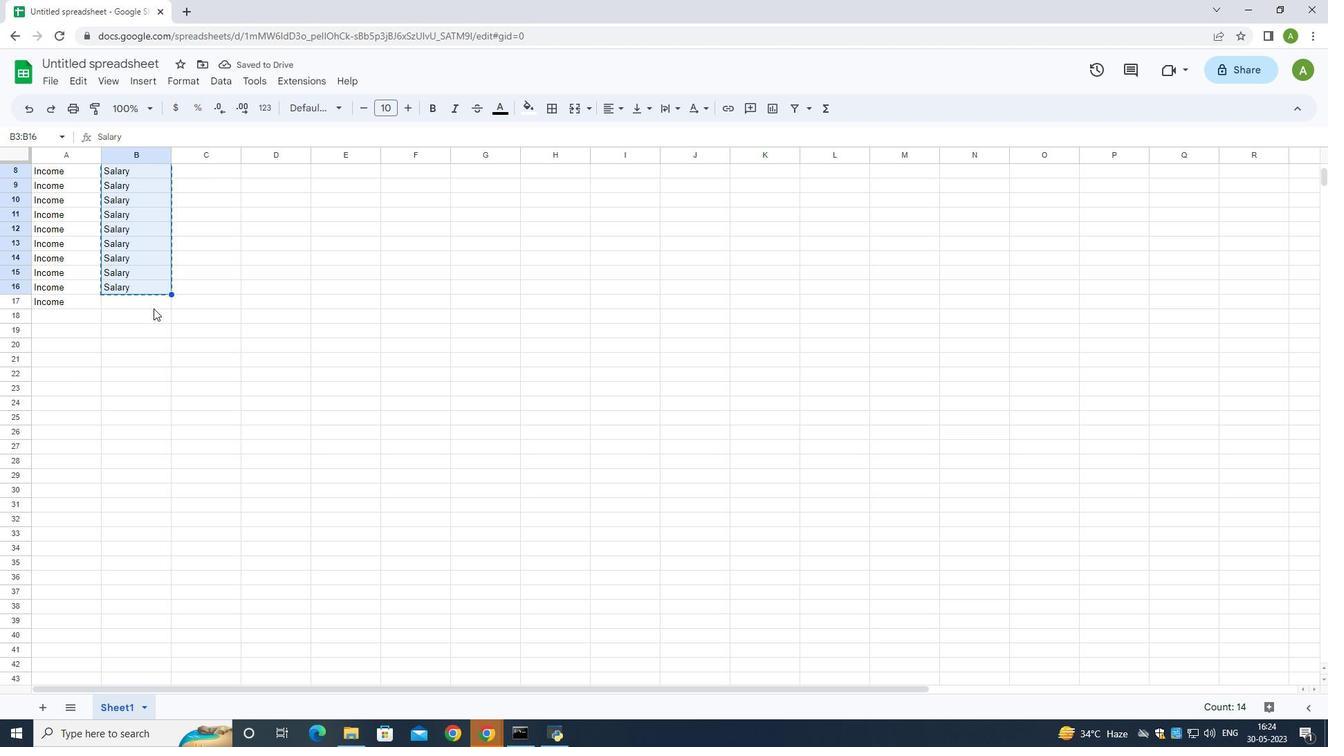 
Action: Mouse scrolled (150, 305) with delta (0, 0)
Screenshot: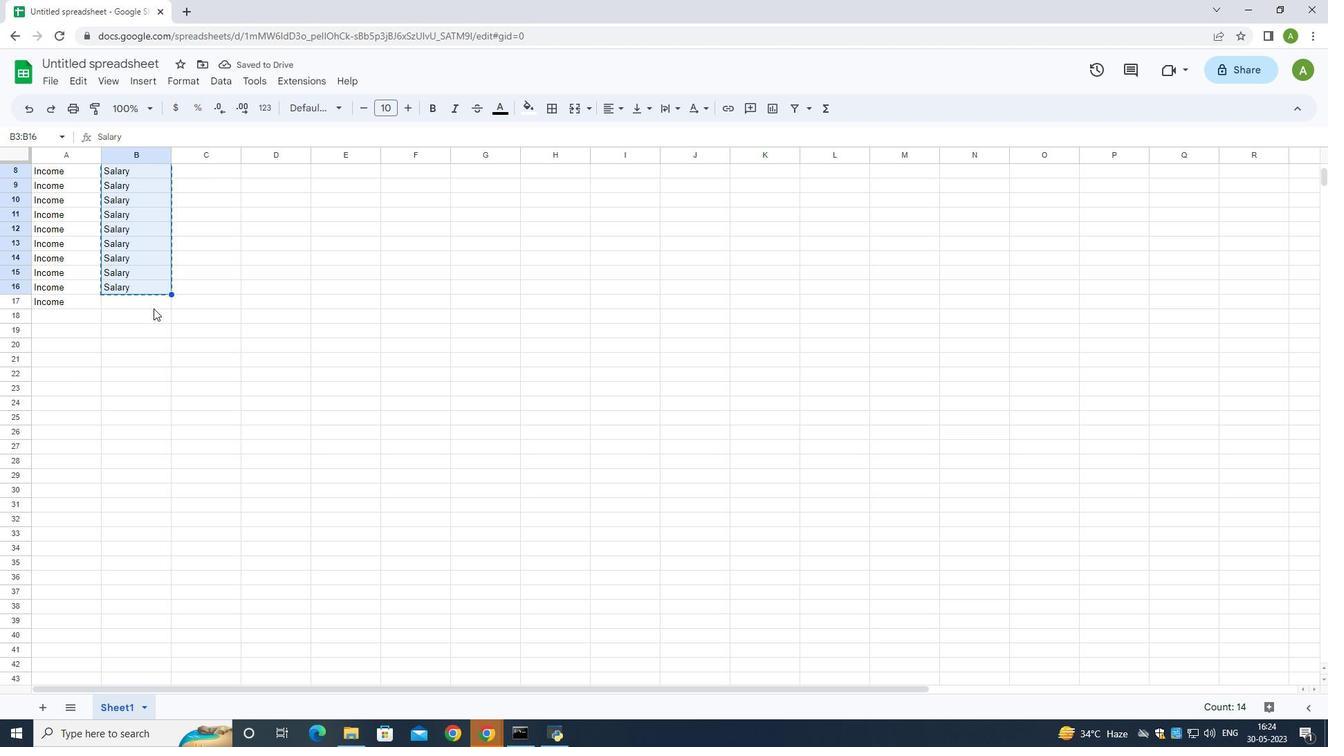 
Action: Mouse scrolled (150, 305) with delta (0, 0)
Screenshot: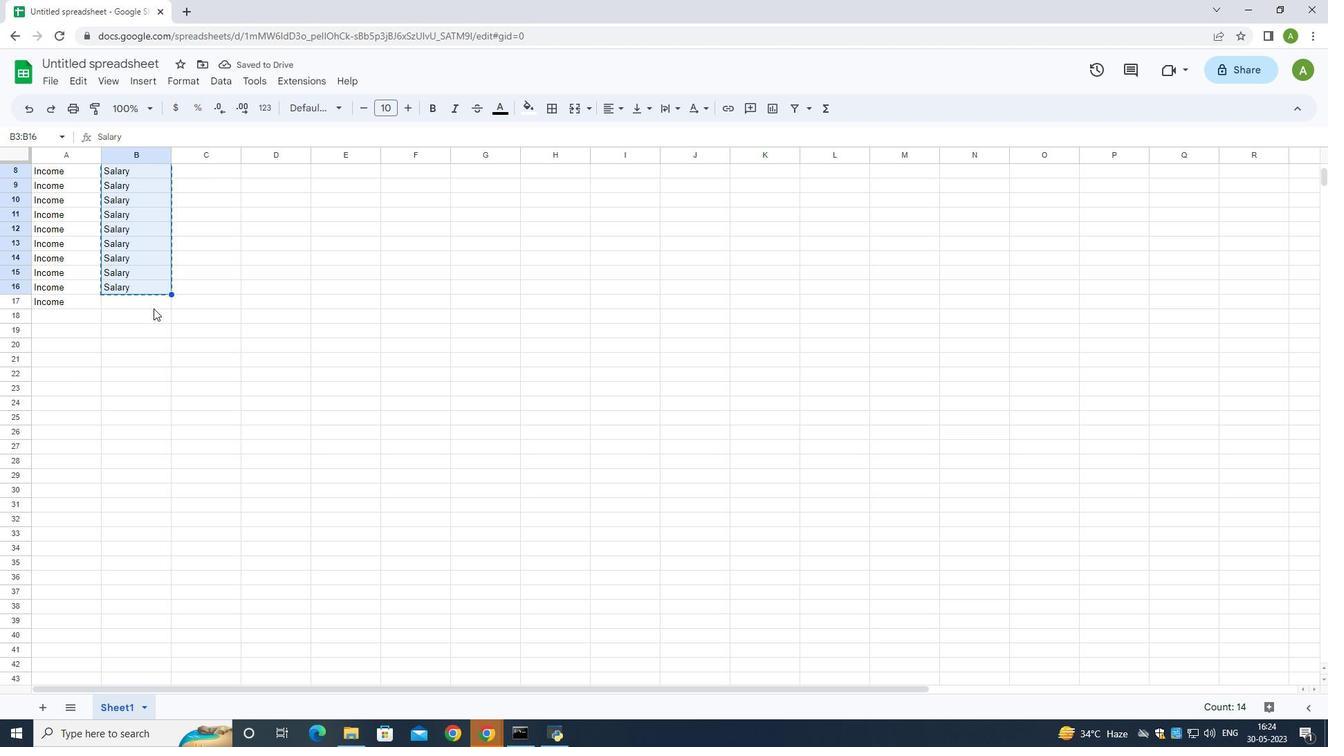 
Action: Mouse scrolled (150, 305) with delta (0, 0)
Screenshot: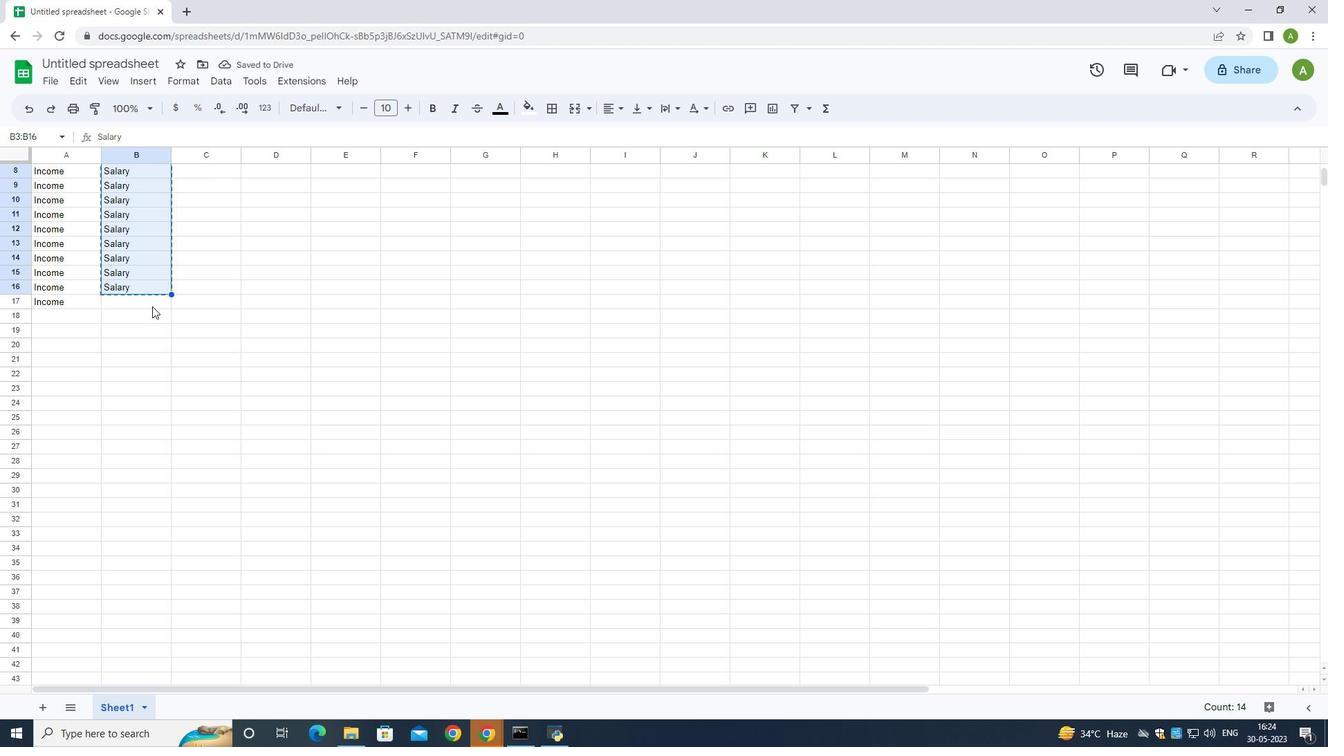 
Action: Mouse scrolled (150, 305) with delta (0, 0)
Screenshot: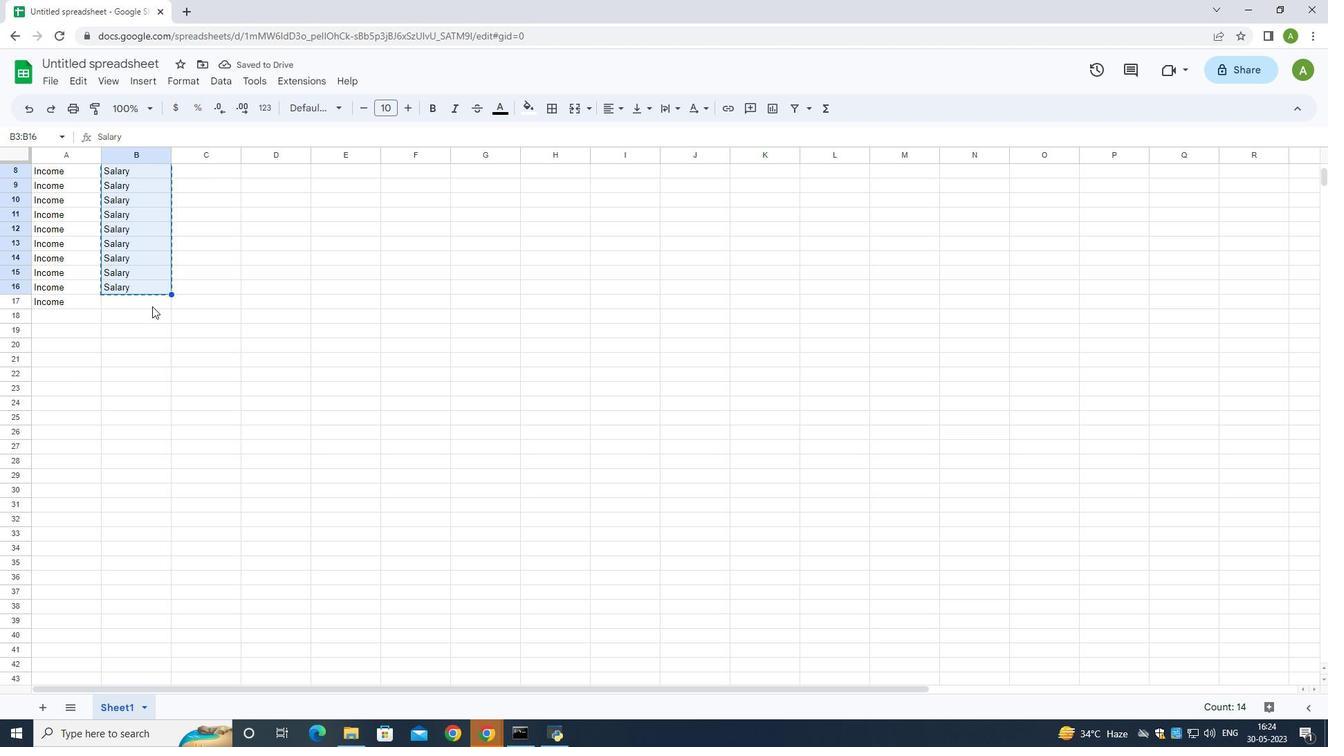 
Action: Mouse moved to (142, 283)
Screenshot: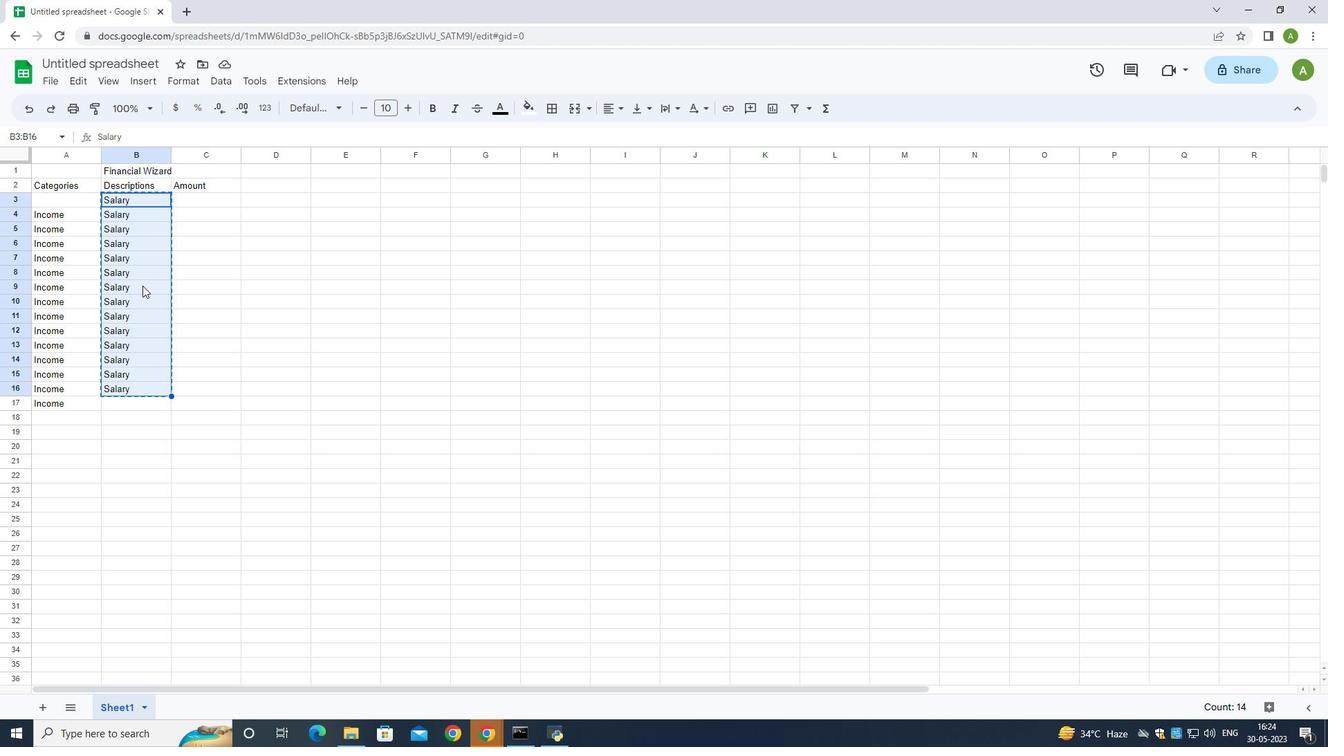 
Action: Key pressed ctrl+Z
Screenshot: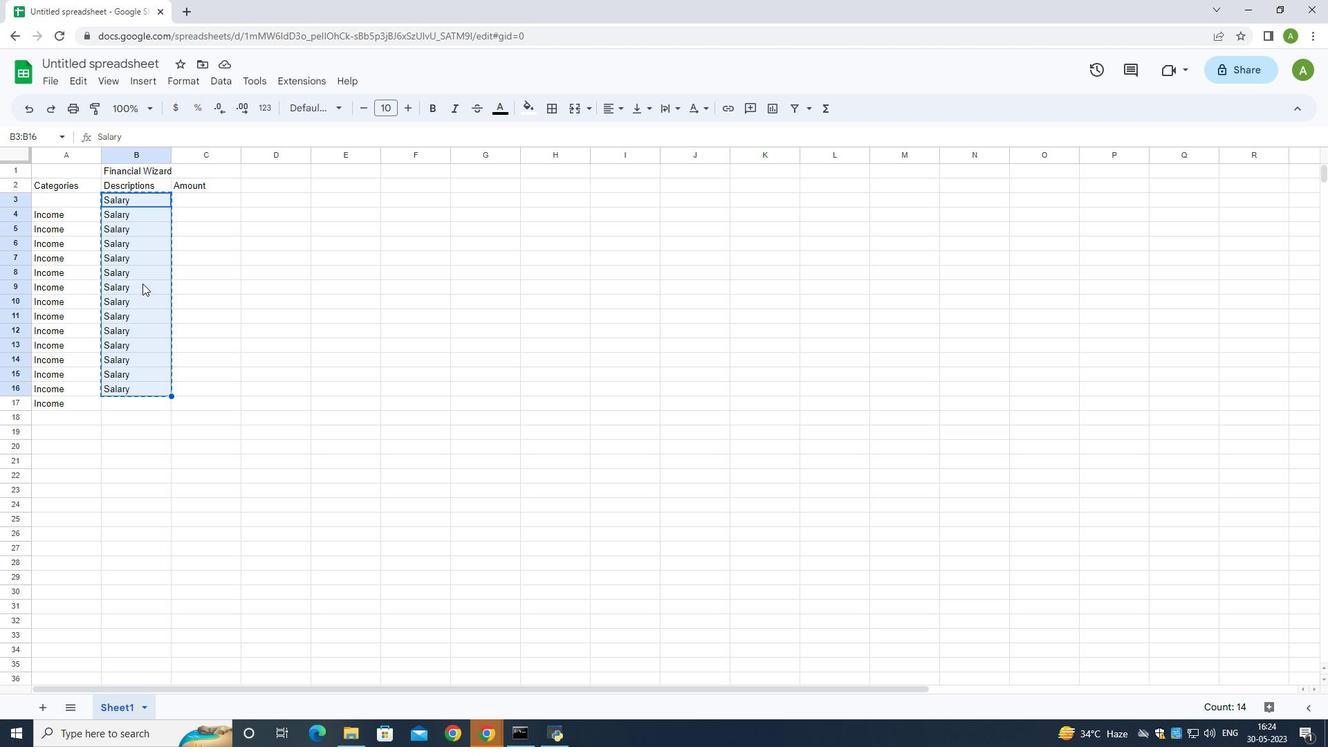 
Action: Mouse moved to (159, 201)
Screenshot: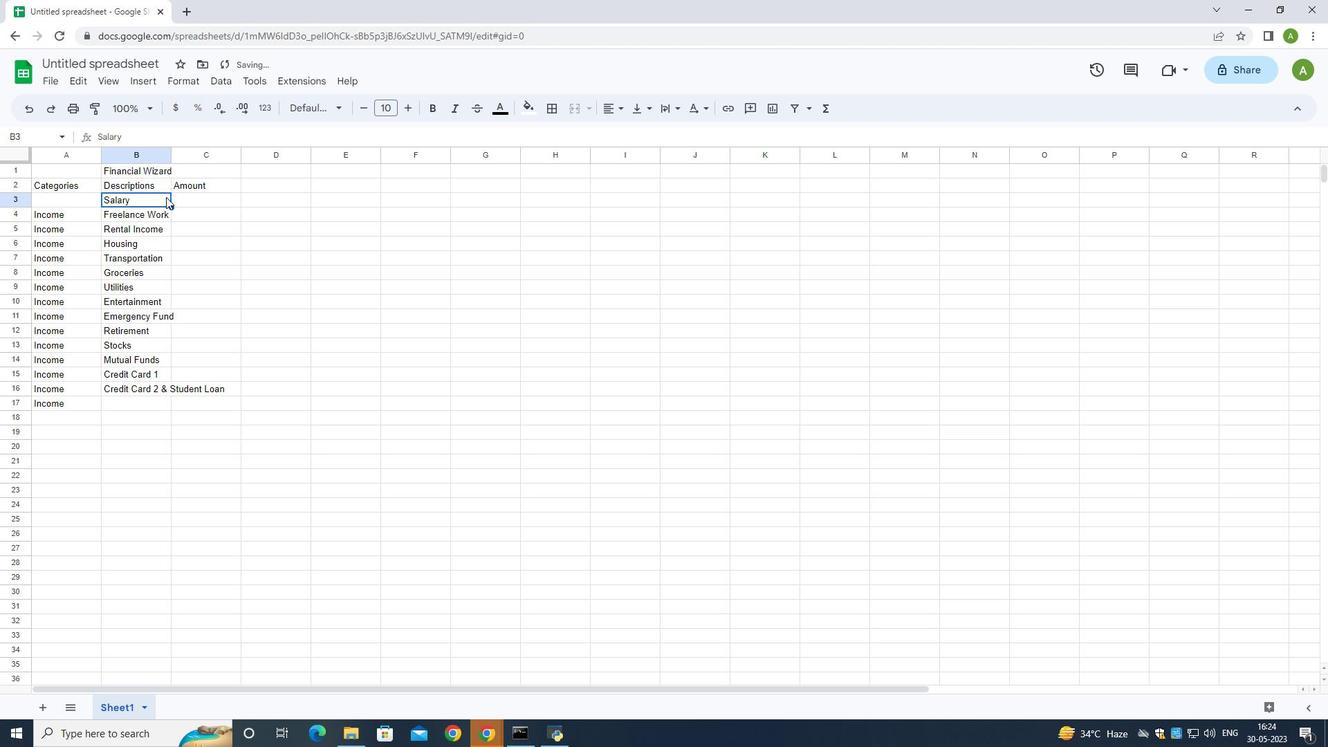 
Action: Mouse pressed left at (159, 201)
Screenshot: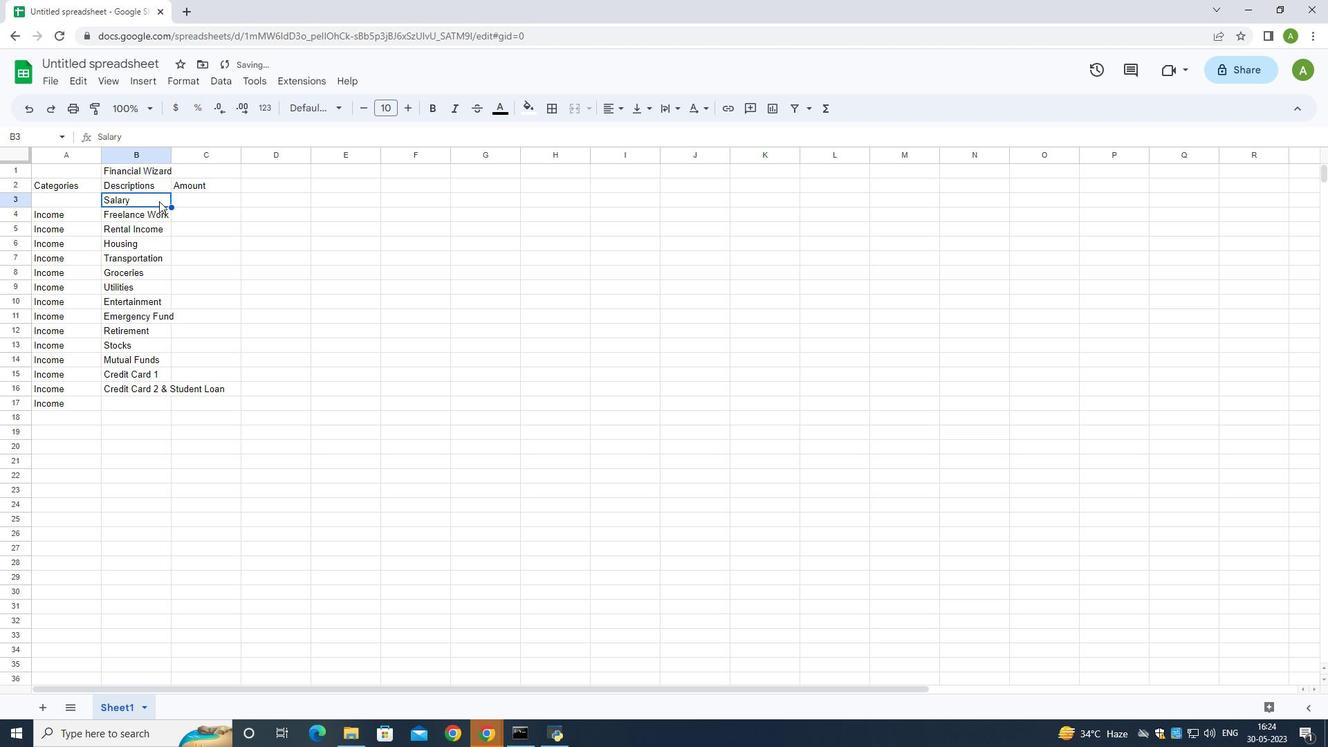 
Action: Mouse moved to (157, 209)
Screenshot: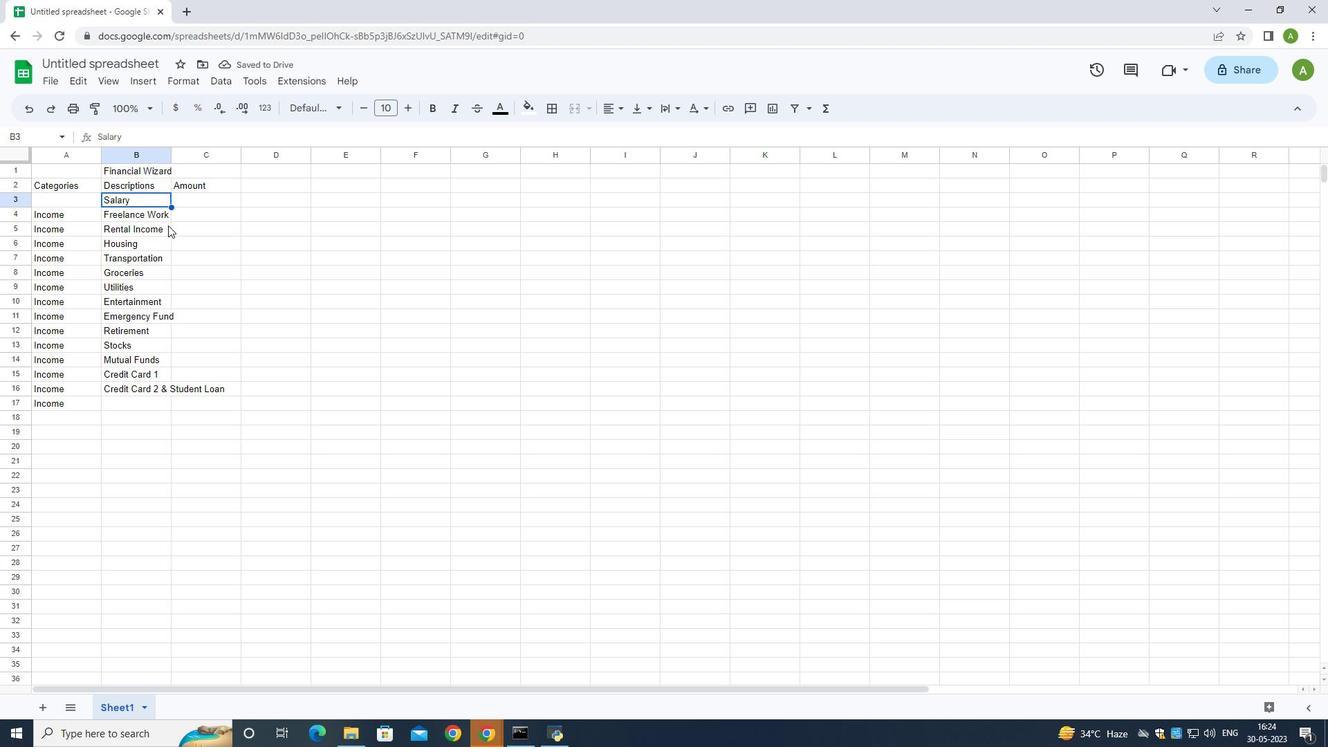 
Action: Mouse pressed left at (157, 209)
Screenshot: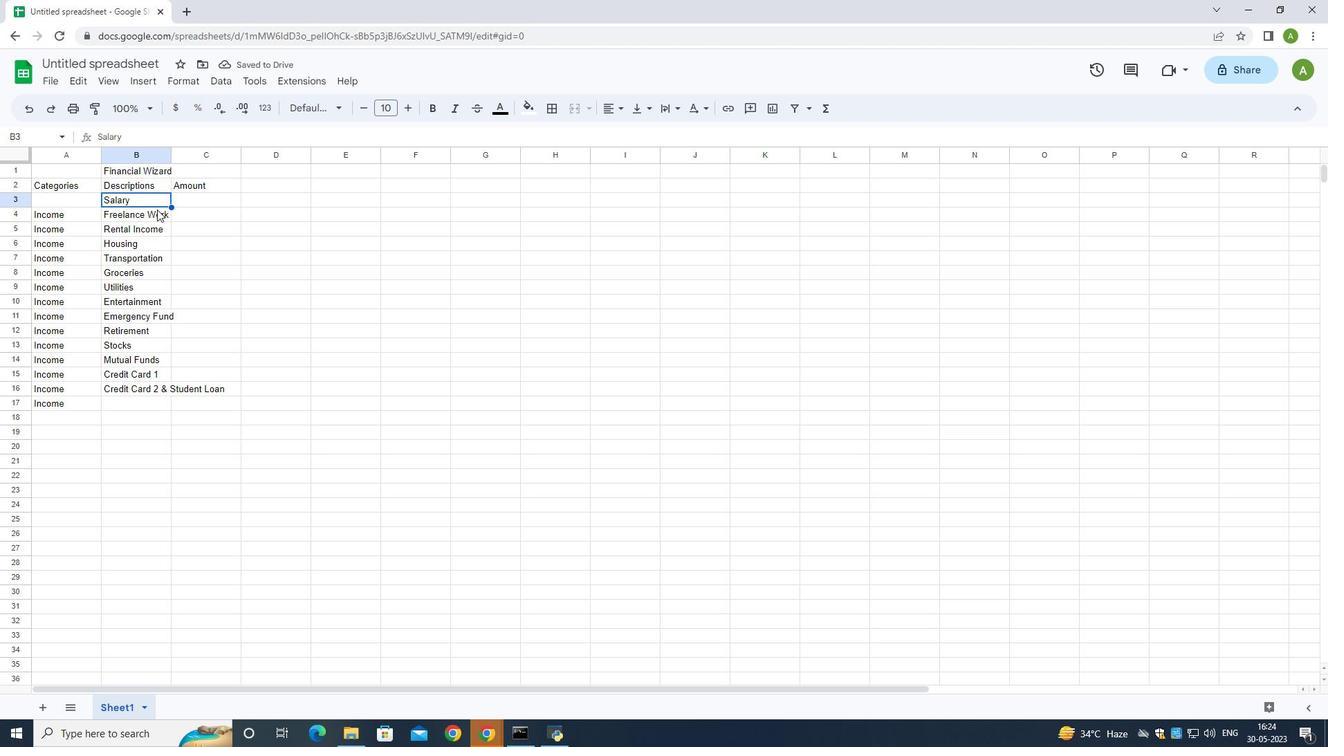 
Action: Mouse moved to (157, 207)
Screenshot: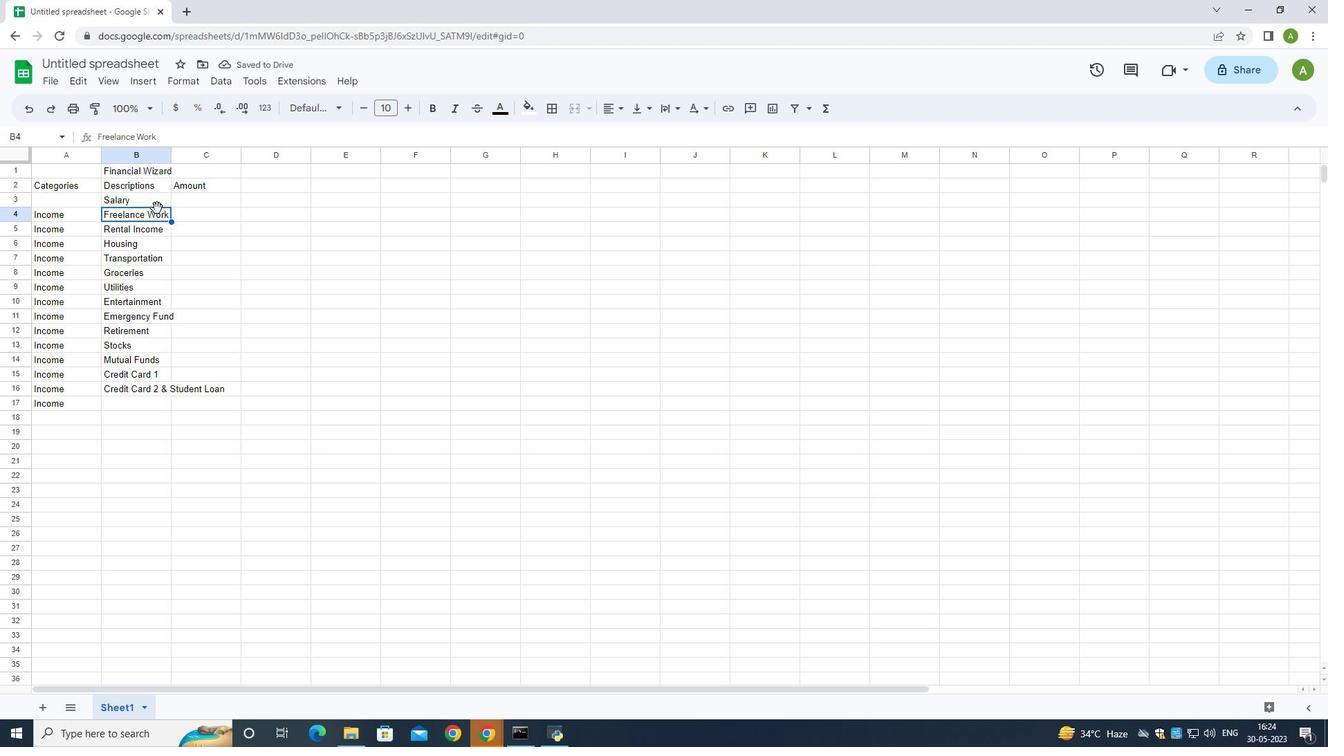 
Action: Mouse pressed left at (157, 207)
Screenshot: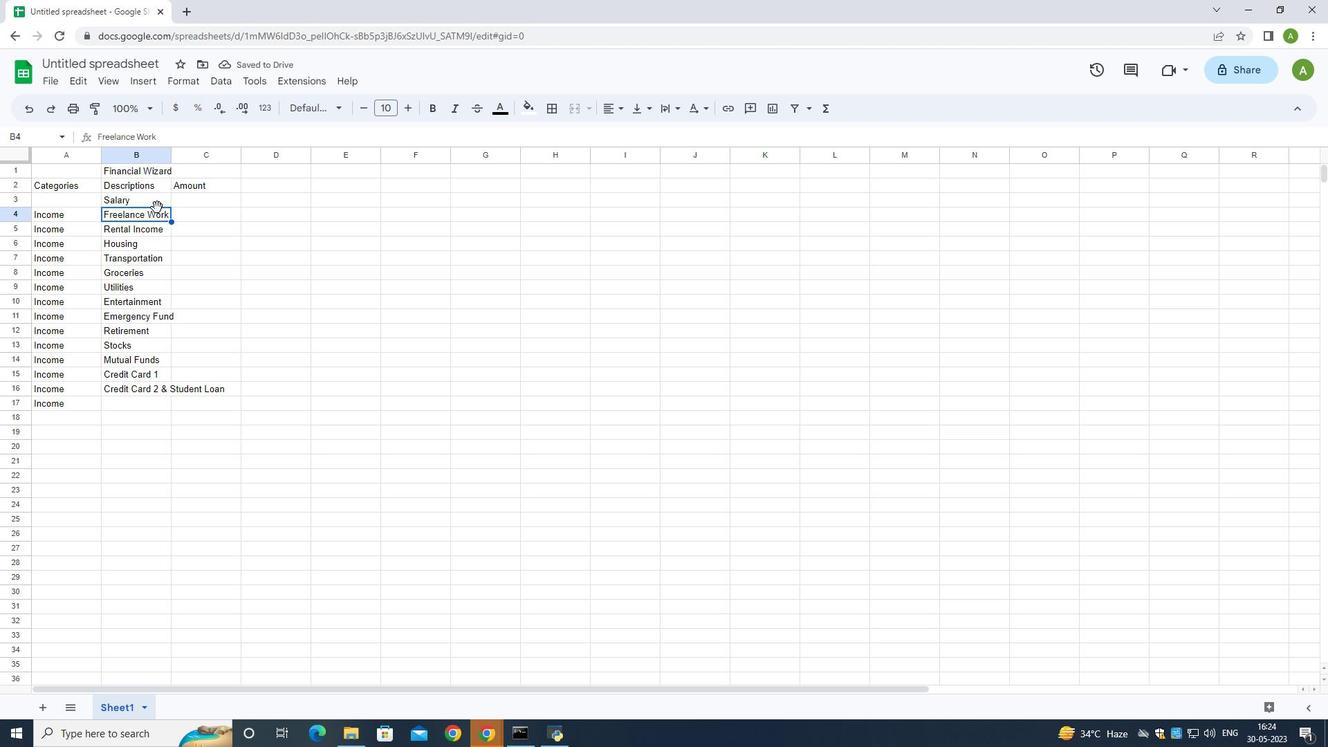 
Action: Mouse moved to (157, 202)
Screenshot: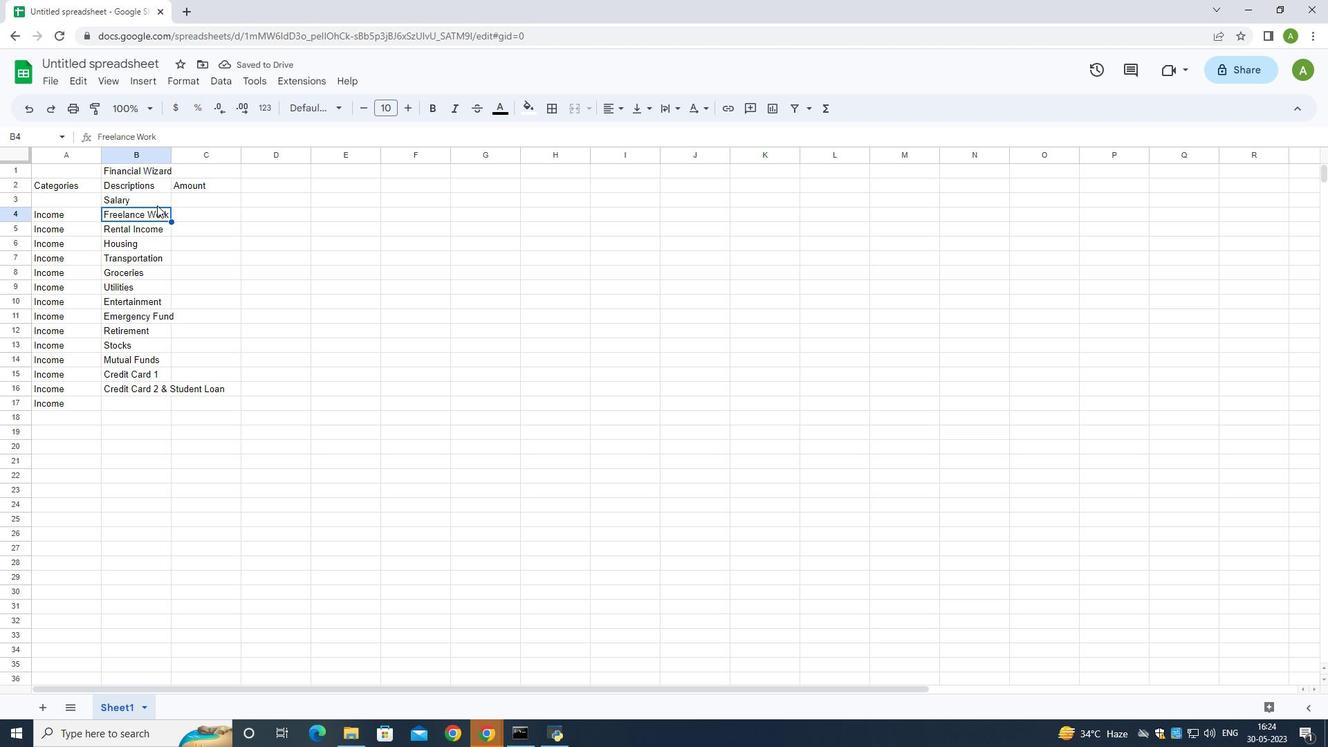 
Action: Mouse pressed left at (157, 202)
Screenshot: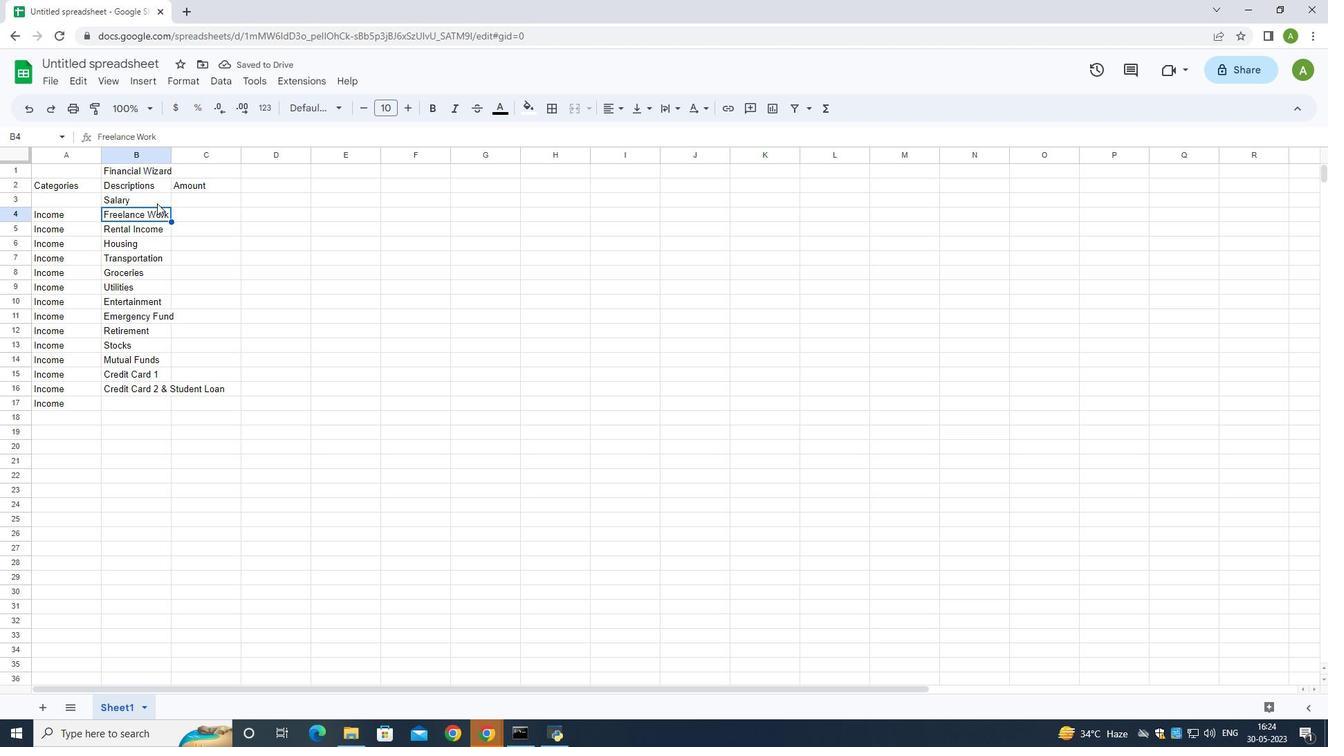 
Action: Mouse moved to (152, 195)
Screenshot: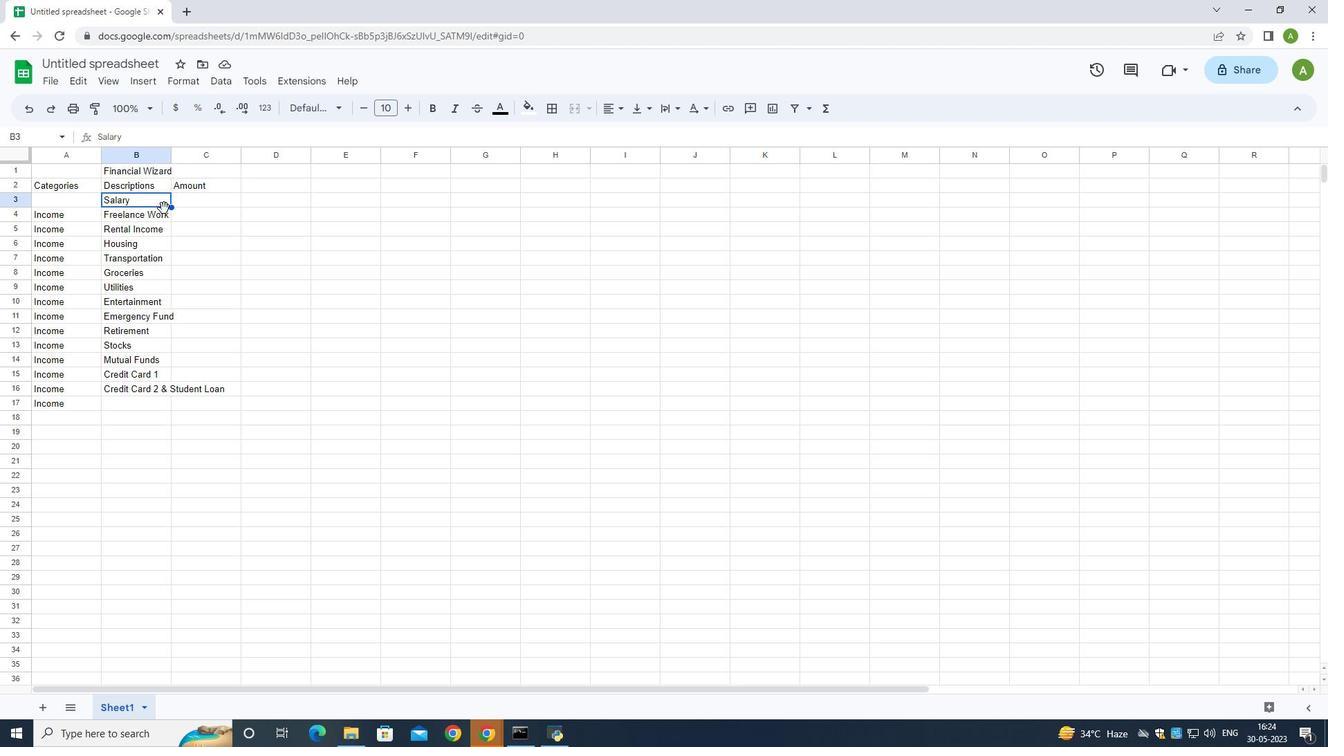 
Action: Mouse pressed left at (152, 195)
Screenshot: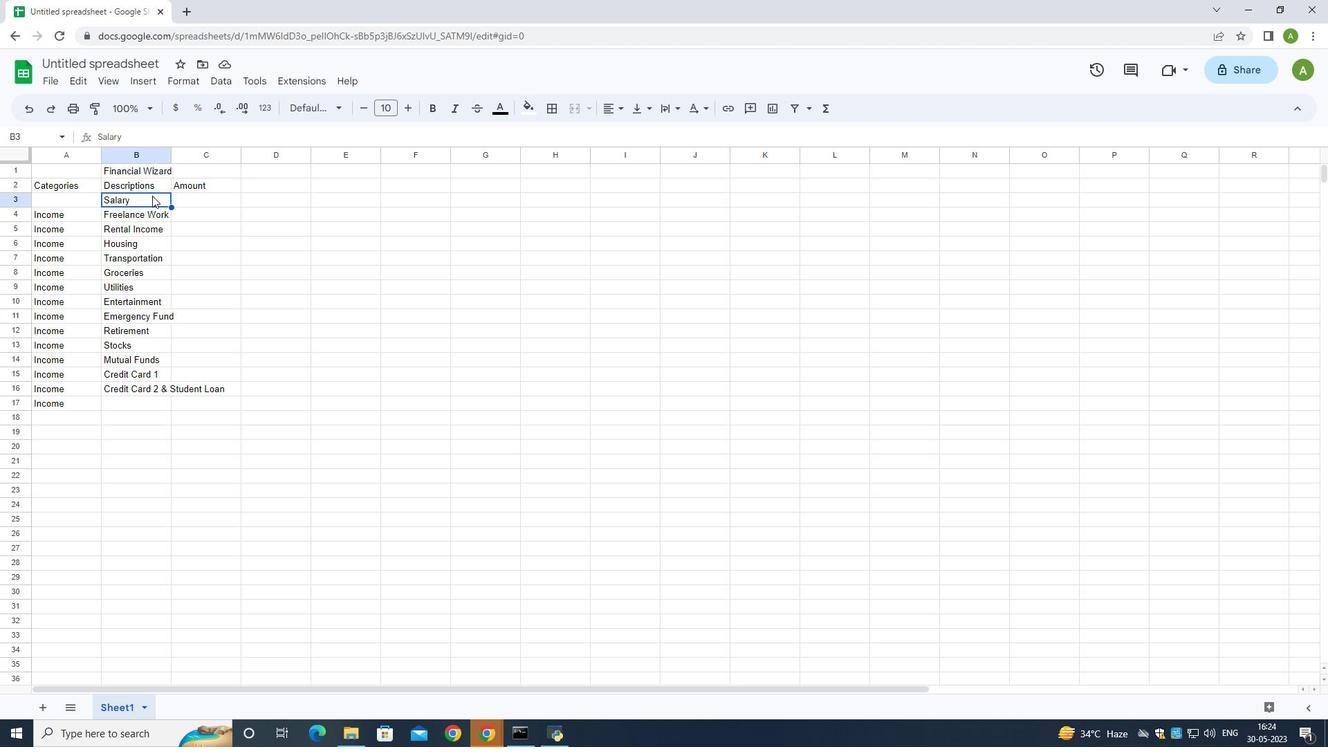 
Action: Mouse moved to (150, 386)
Screenshot: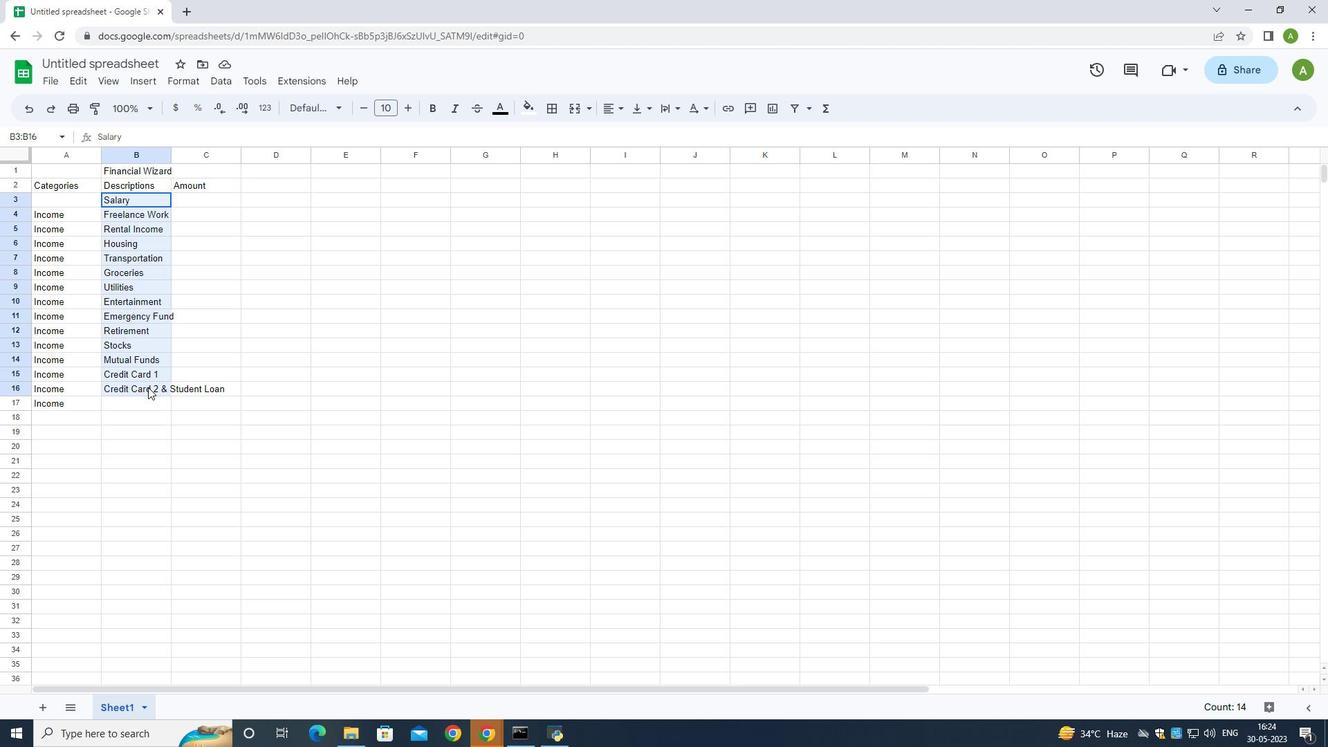 
Action: Key pressed ctrl+C
Screenshot: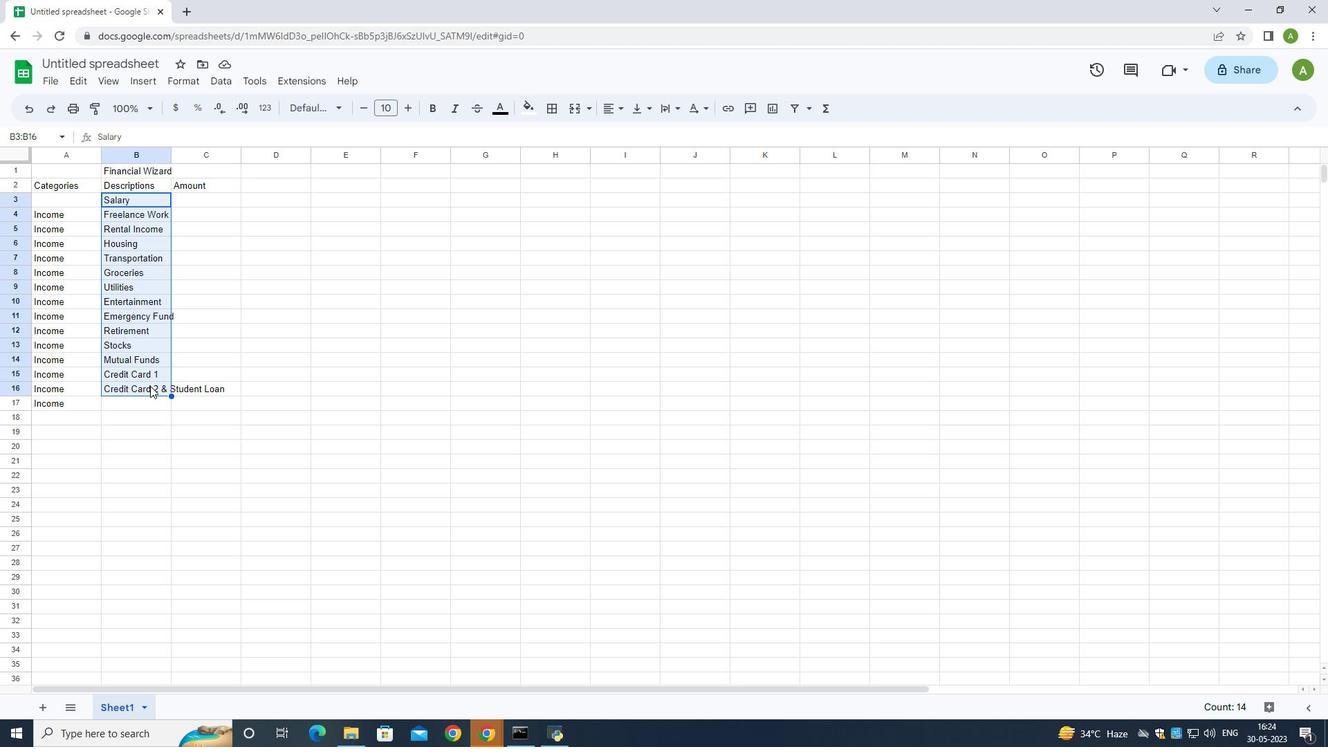 
Action: Mouse moved to (311, 327)
Screenshot: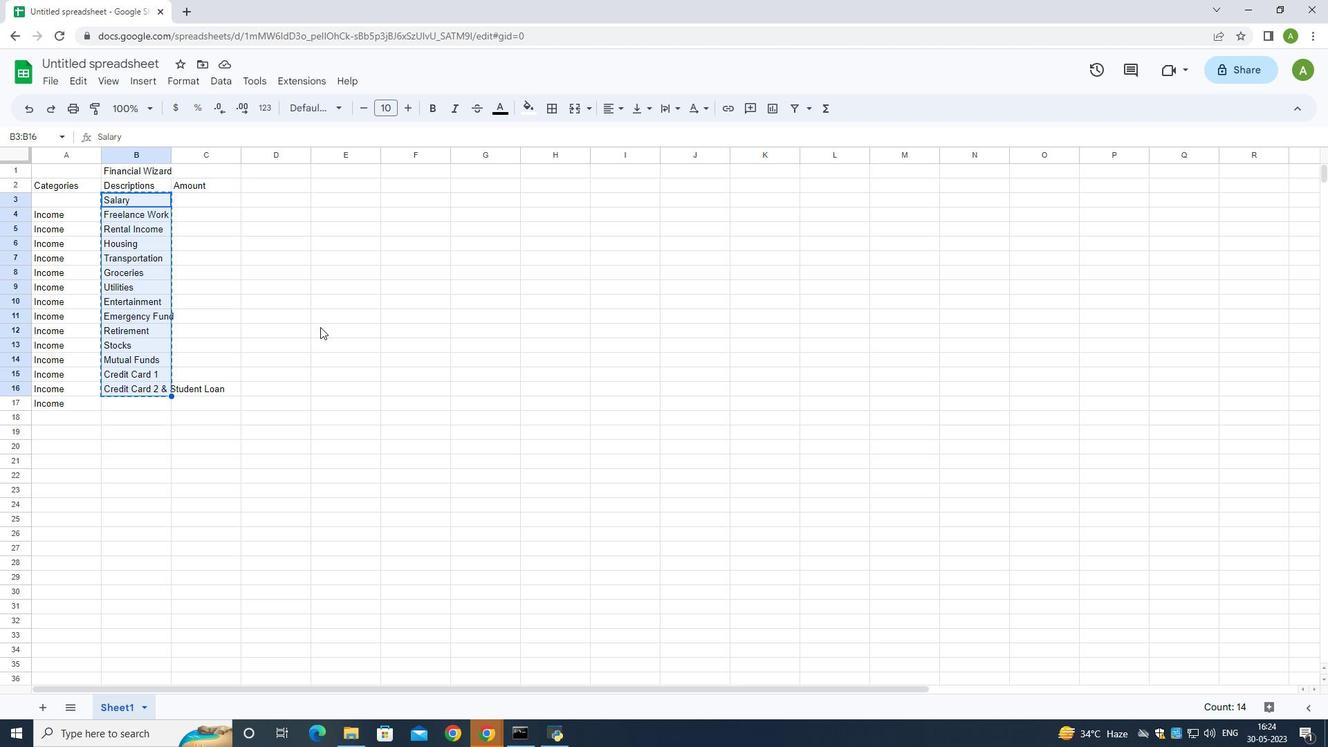 
Action: Key pressed <Key.backspace>
Screenshot: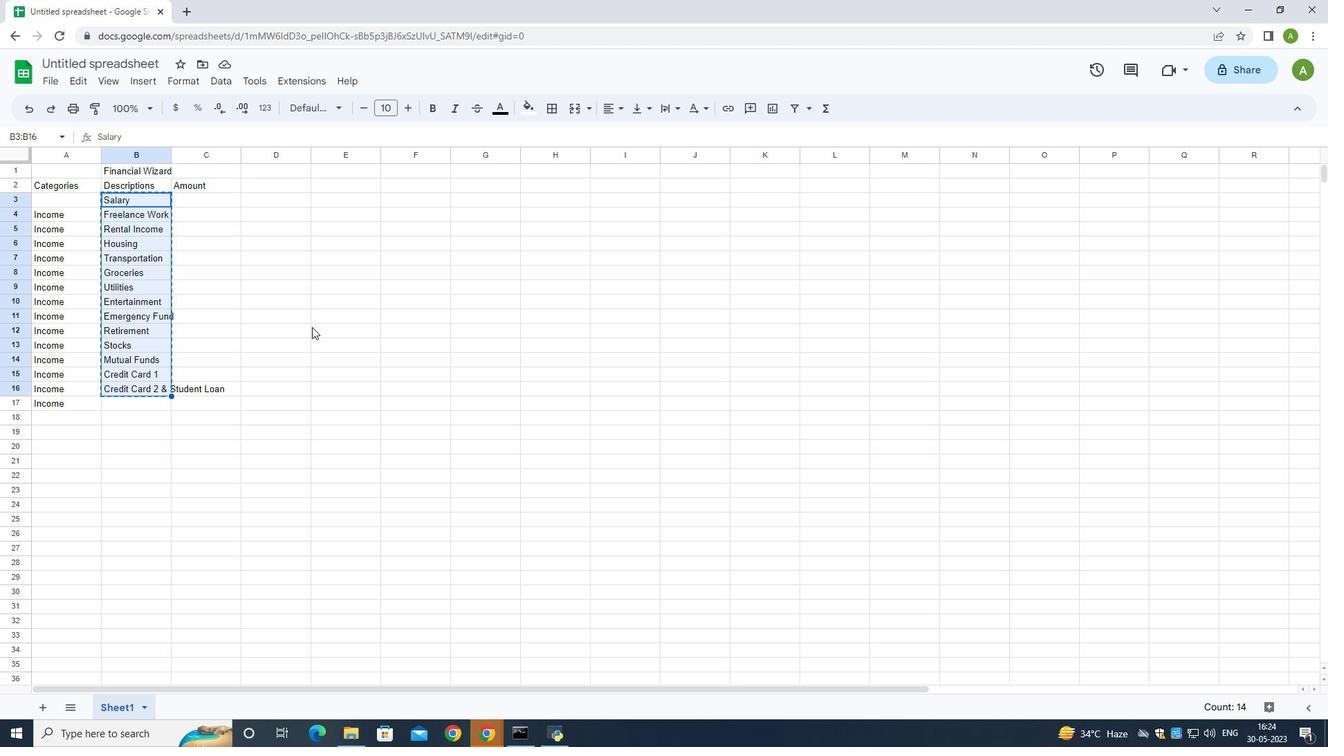 
Action: Mouse moved to (137, 217)
Screenshot: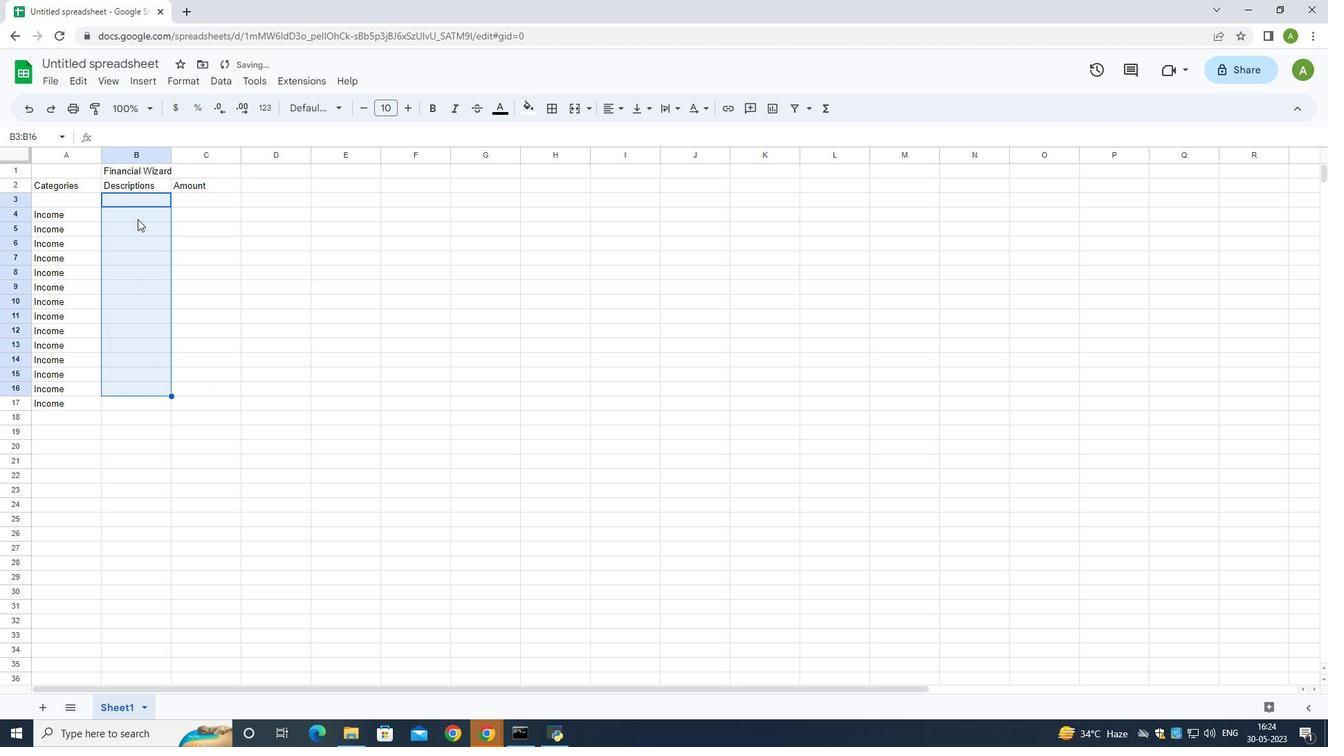 
Action: Mouse pressed left at (137, 217)
Screenshot: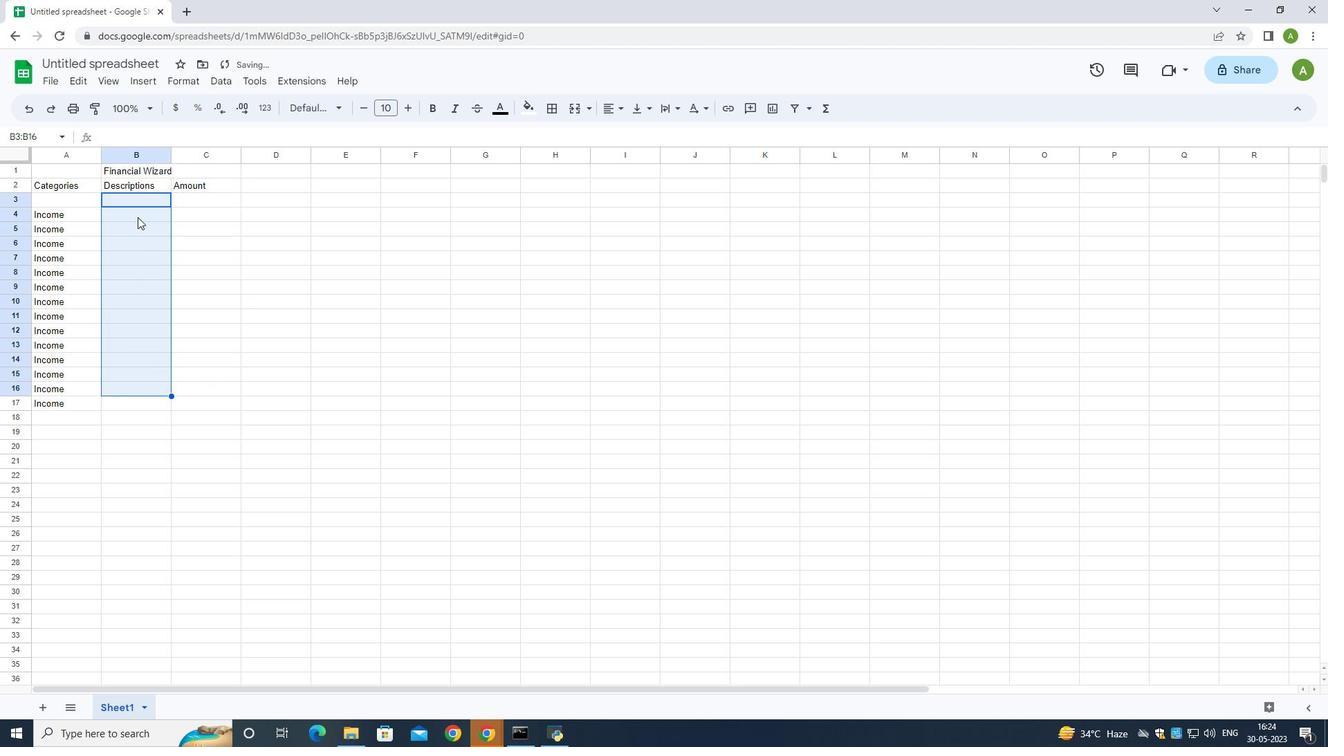 
Action: Mouse moved to (138, 232)
Screenshot: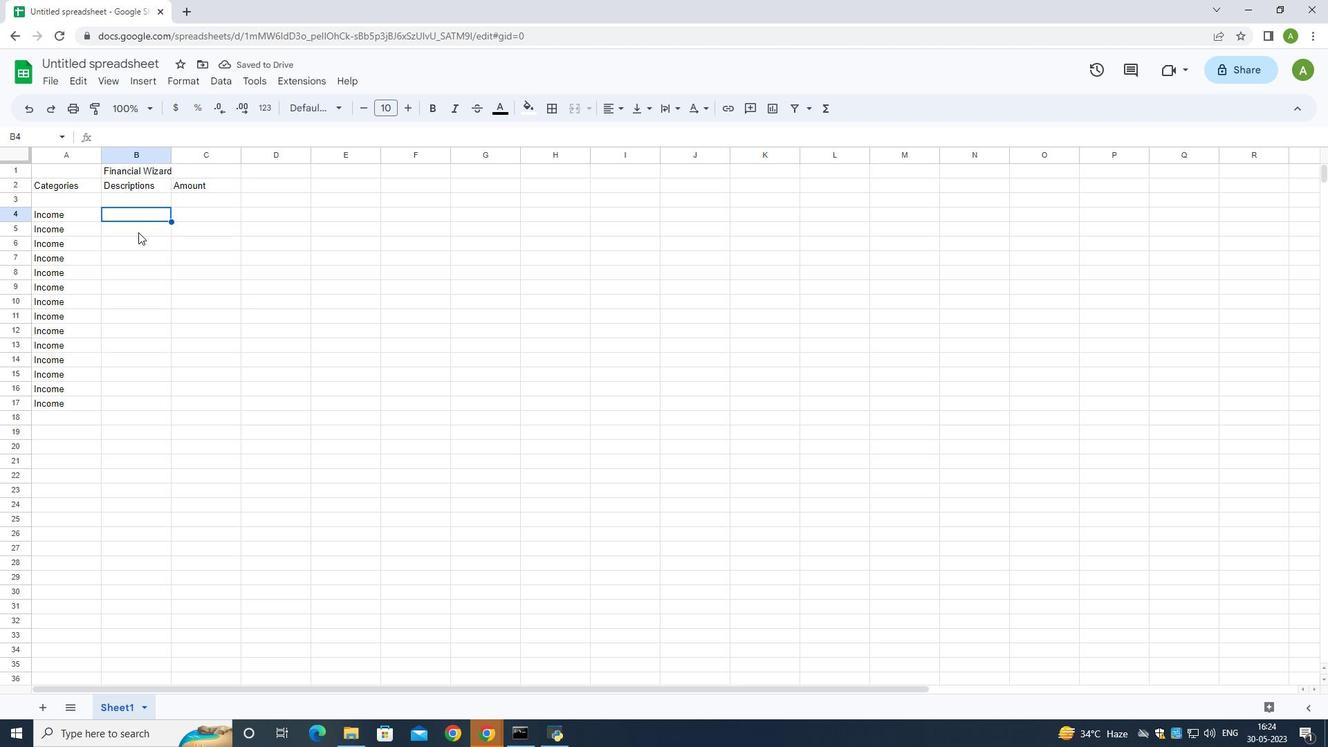 
Action: Key pressed ctrl+V
Screenshot: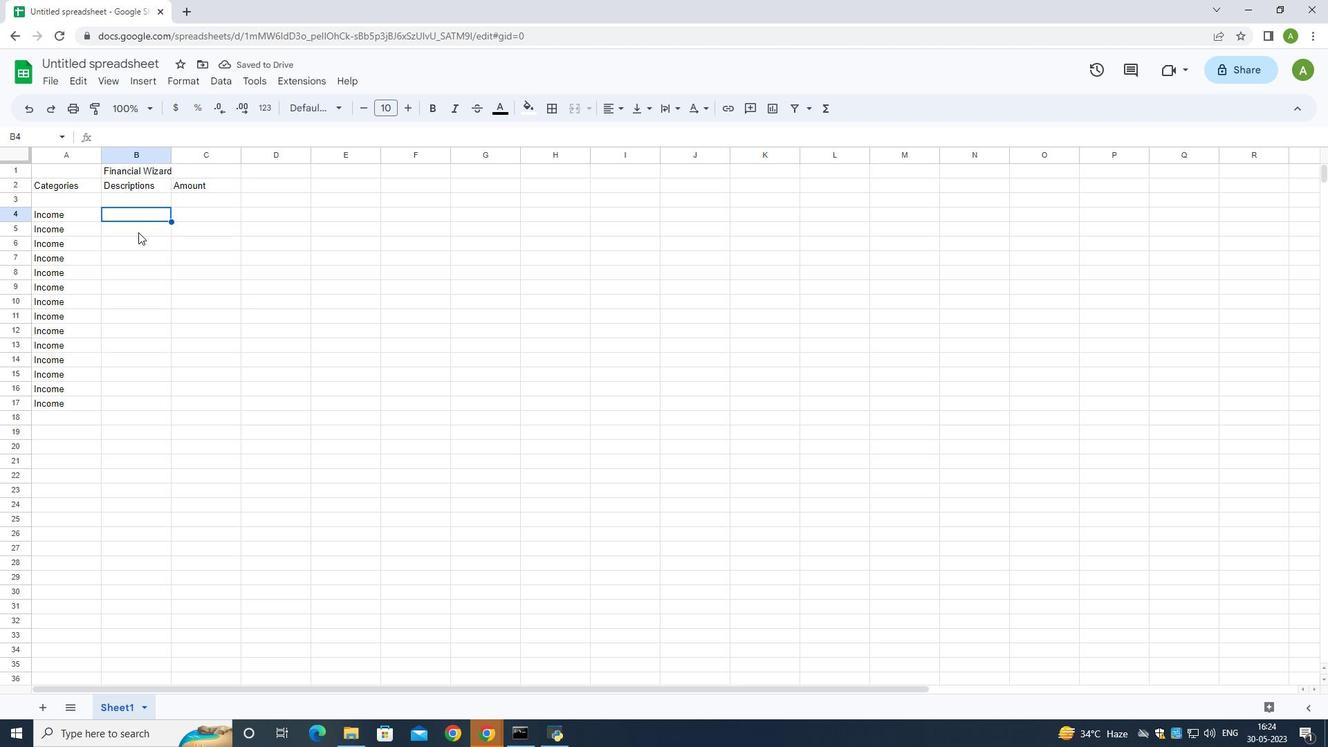 
Action: Mouse moved to (188, 193)
Screenshot: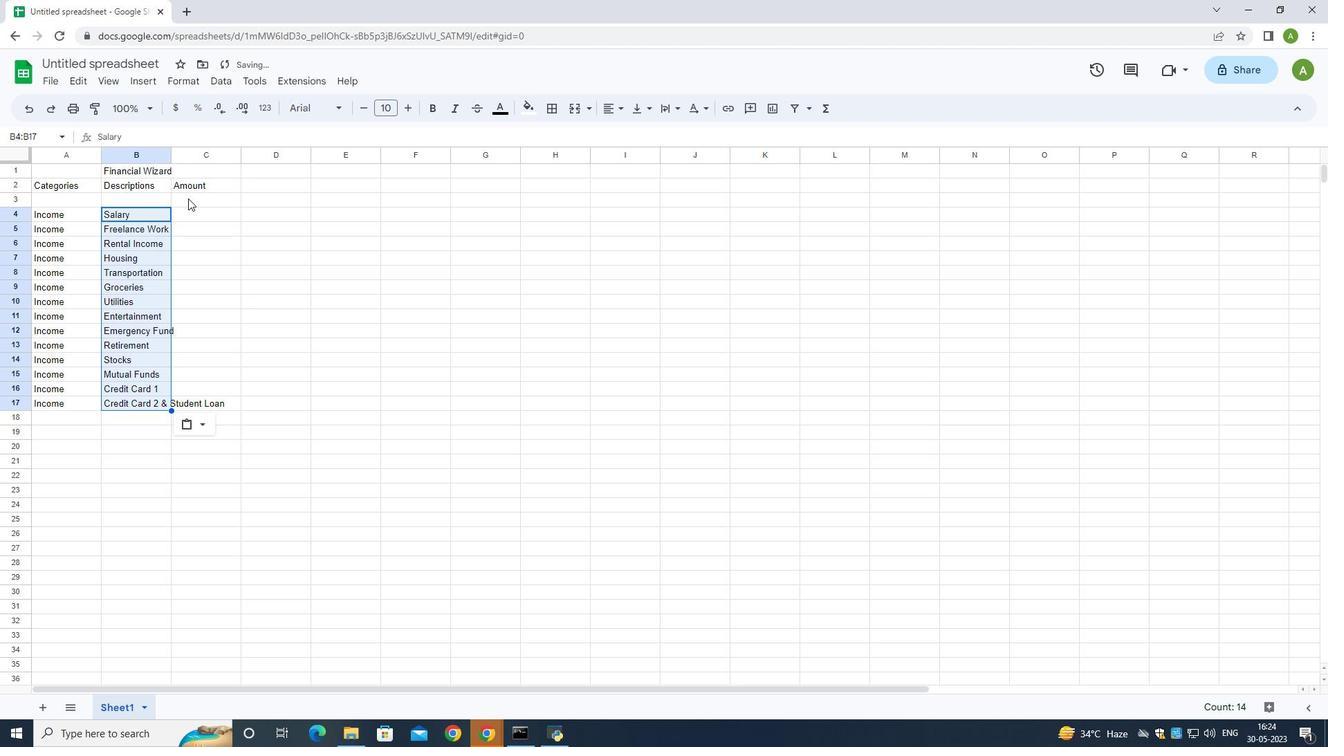 
Action: Mouse pressed left at (188, 193)
Screenshot: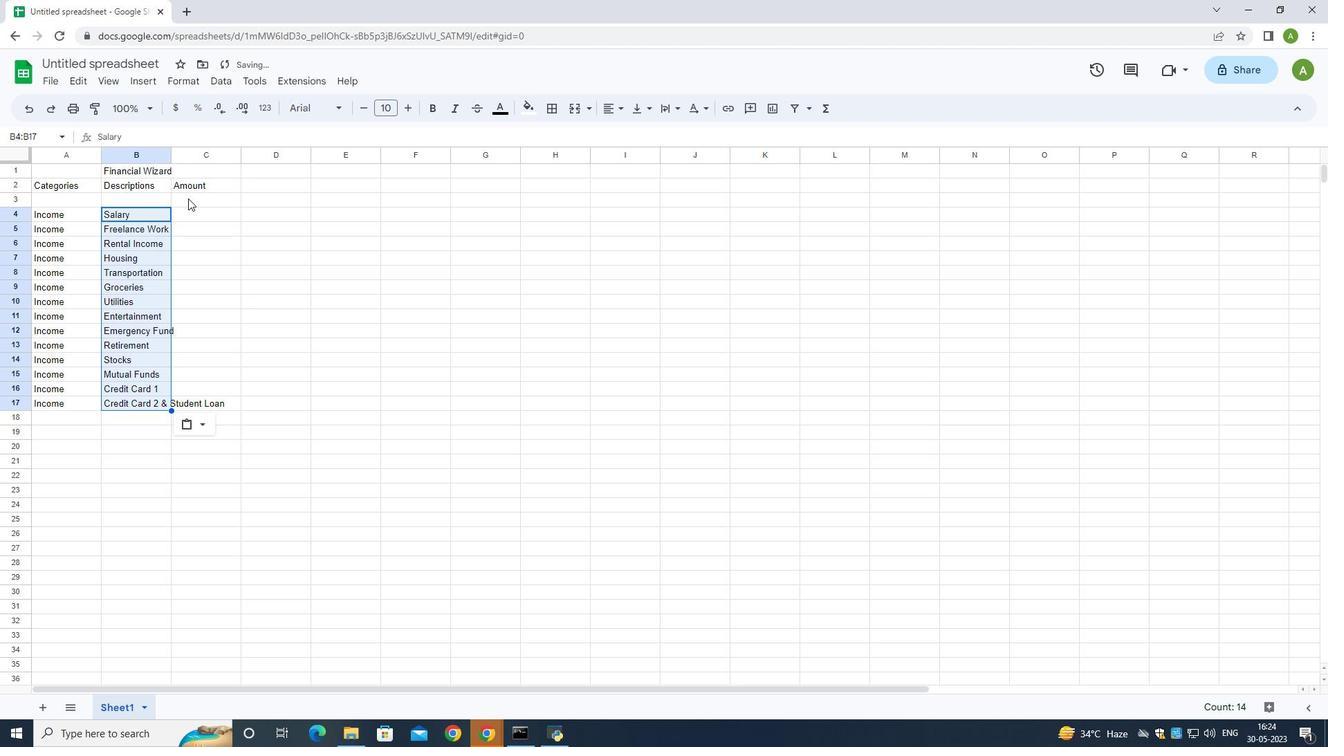 
Action: Mouse moved to (191, 211)
Screenshot: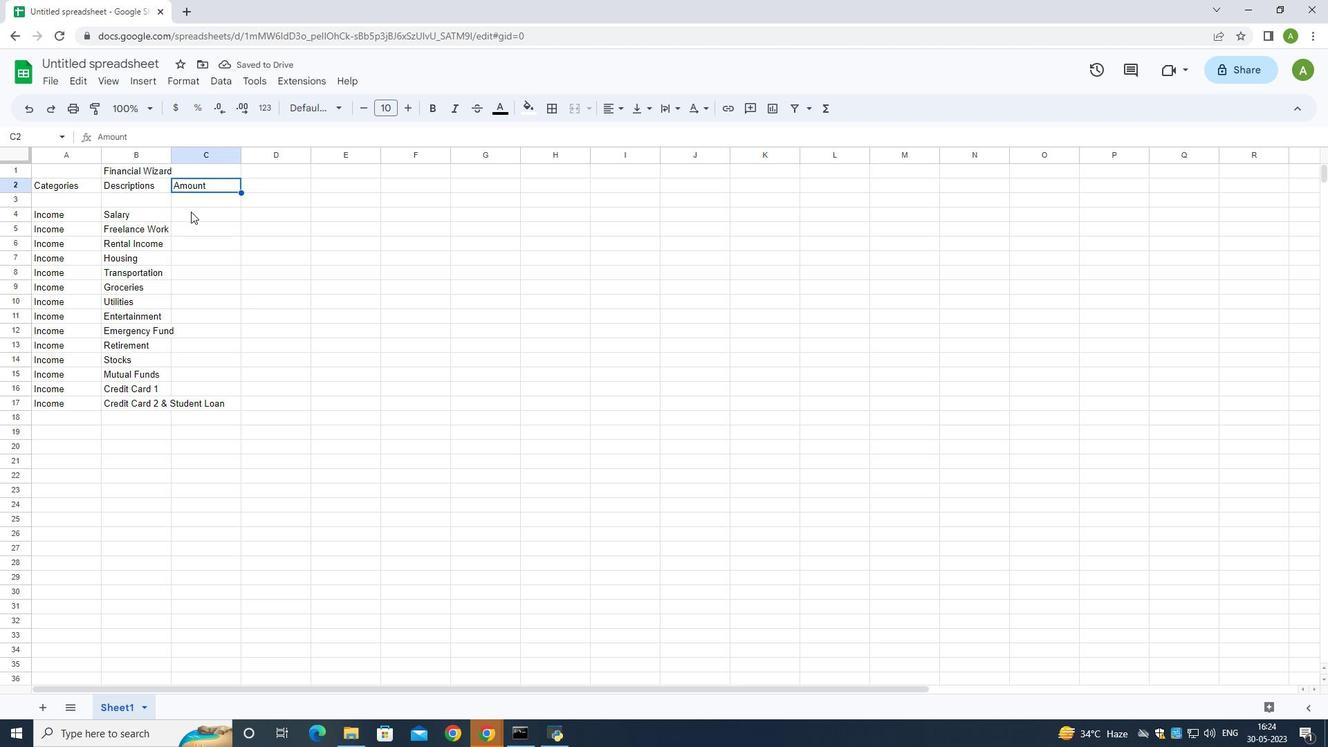 
Action: Mouse pressed left at (191, 211)
Screenshot: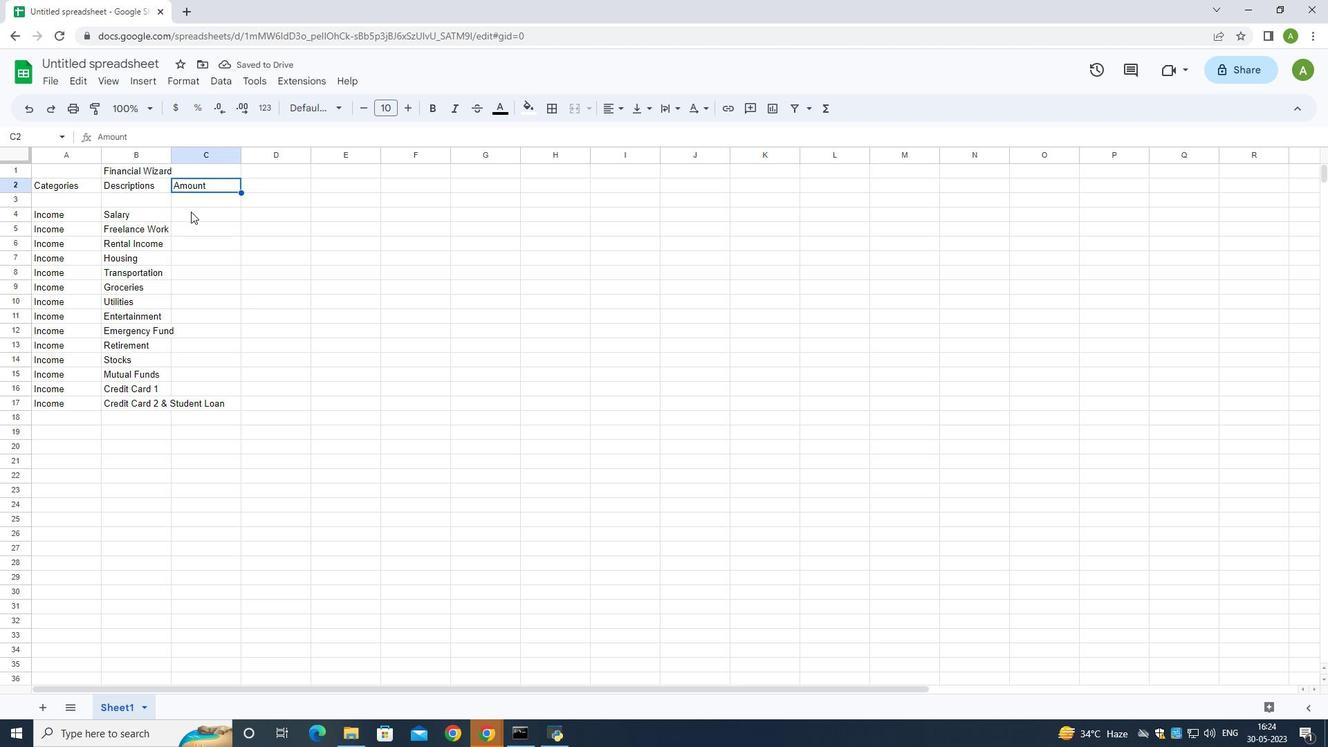 
Action: Mouse moved to (184, 212)
Screenshot: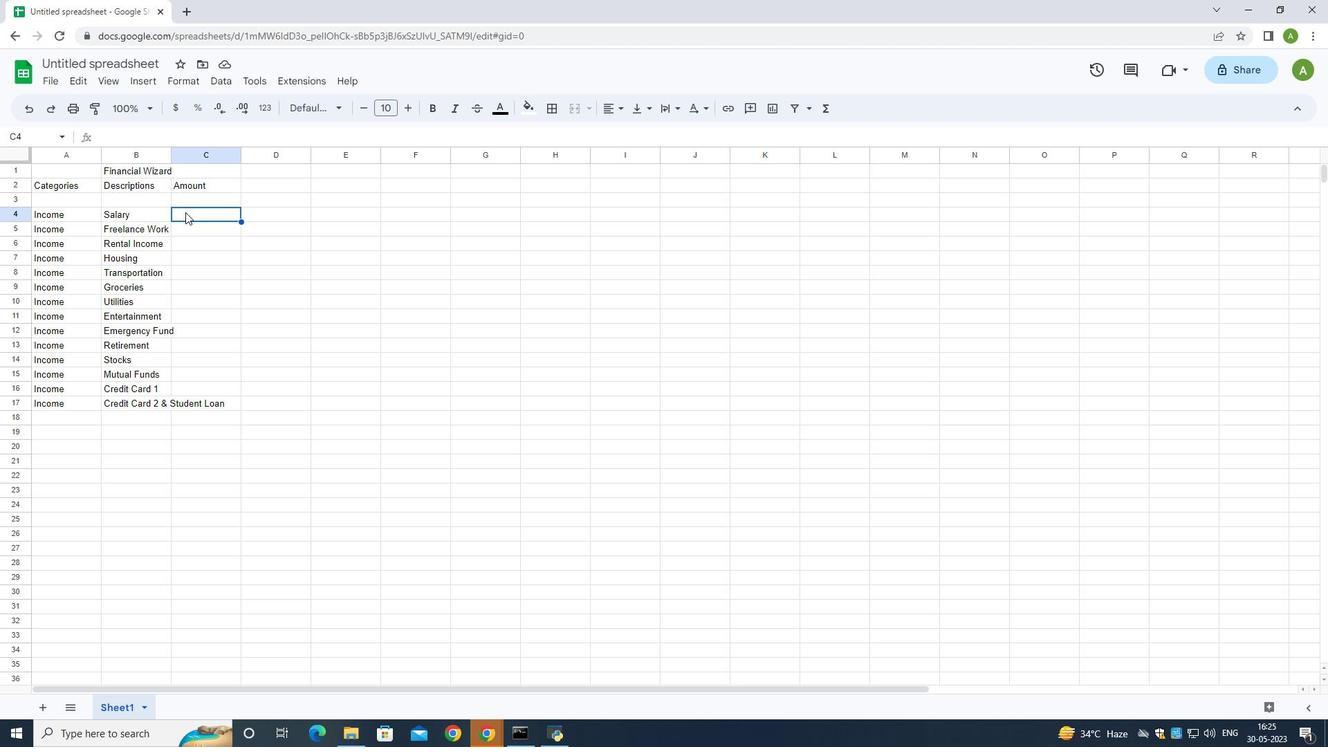
Action: Mouse pressed left at (184, 212)
Screenshot: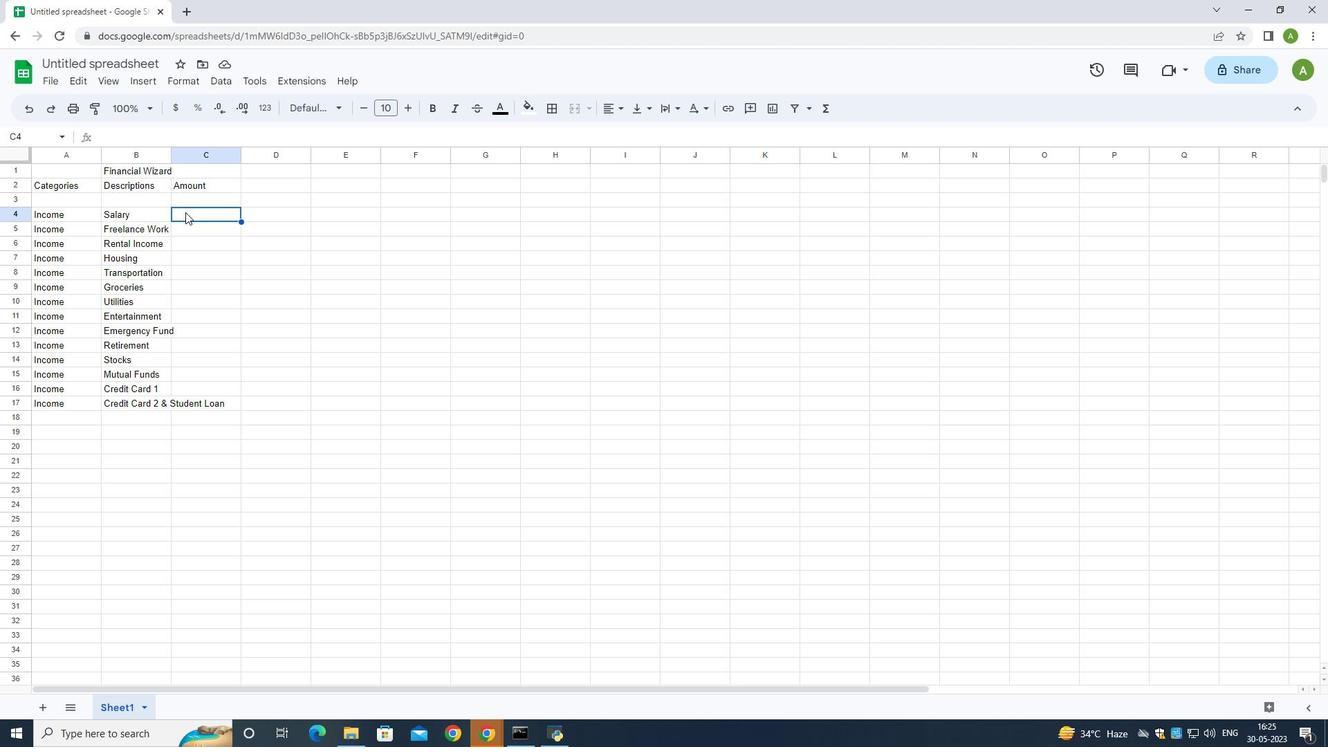 
Action: Mouse pressed left at (184, 212)
Screenshot: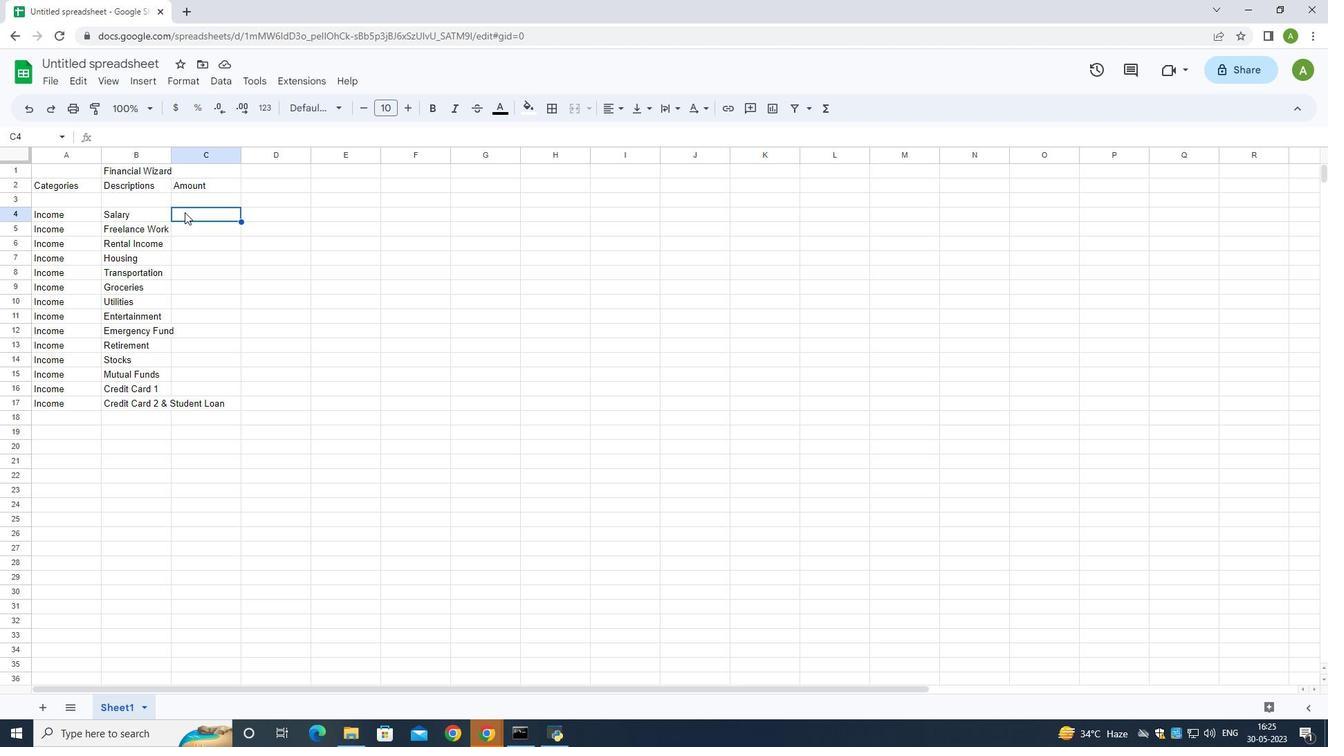 
Action: Key pressed <Key.shift><Key.shift><Key.shift><Key.shift><Key.shift><Key.shift><Key.shift><Key.shift><Key.shift><Key.shift><Key.shift><Key.shift><Key.shift><Key.shift><Key.shift><Key.shift><Key.shift>$5000
Screenshot: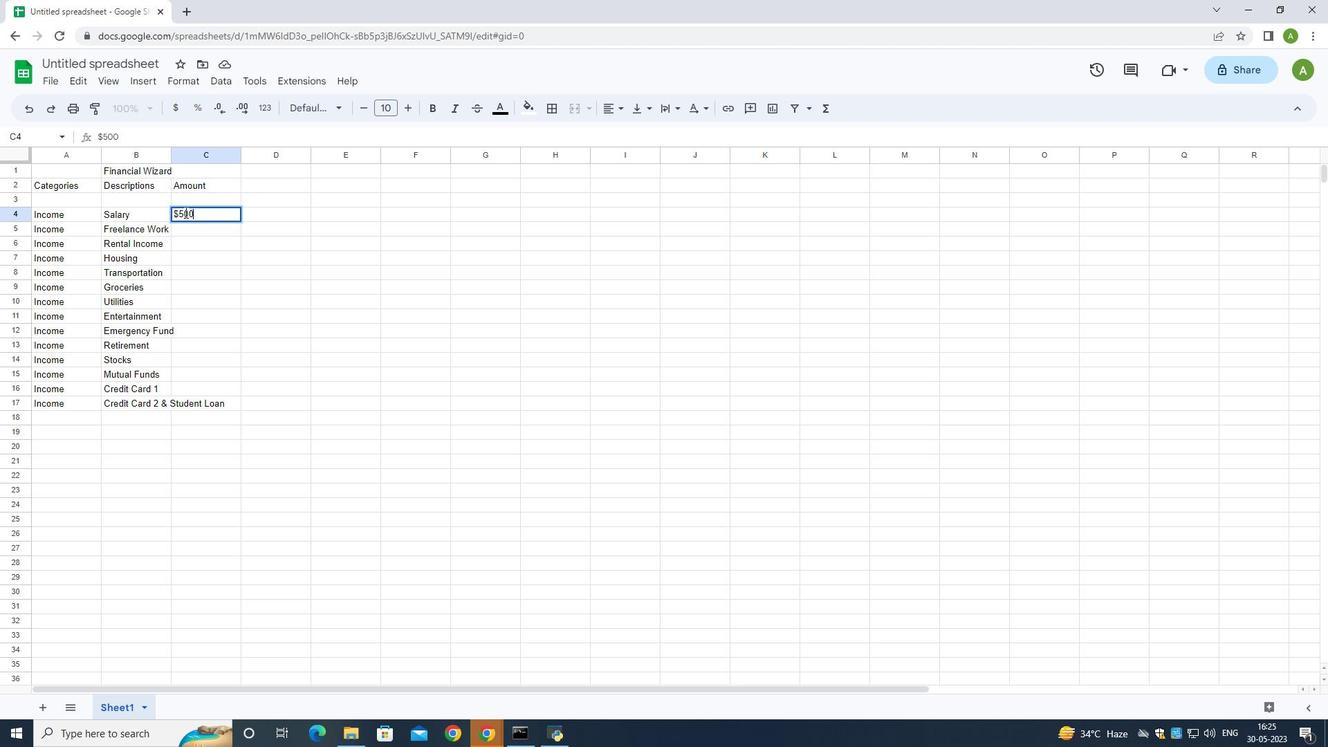 
Action: Mouse moved to (206, 231)
Screenshot: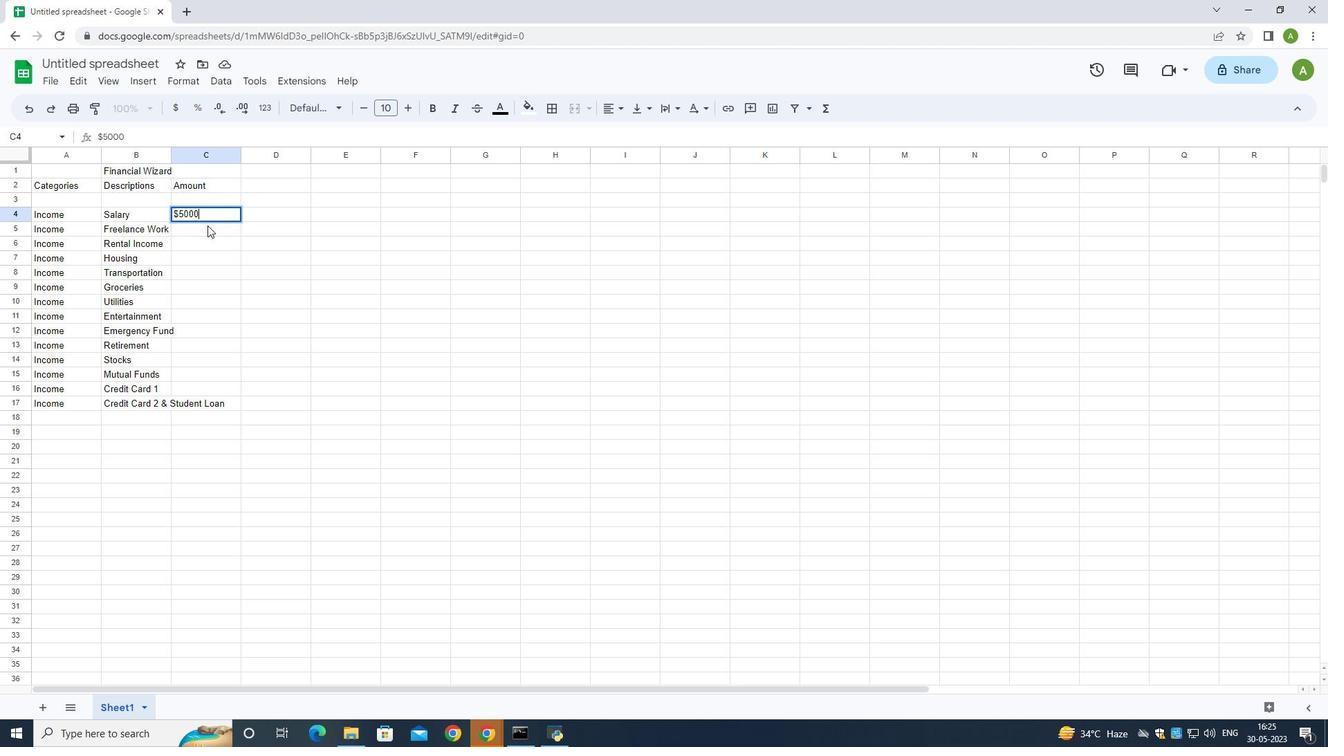 
Action: Mouse pressed left at (206, 231)
Screenshot: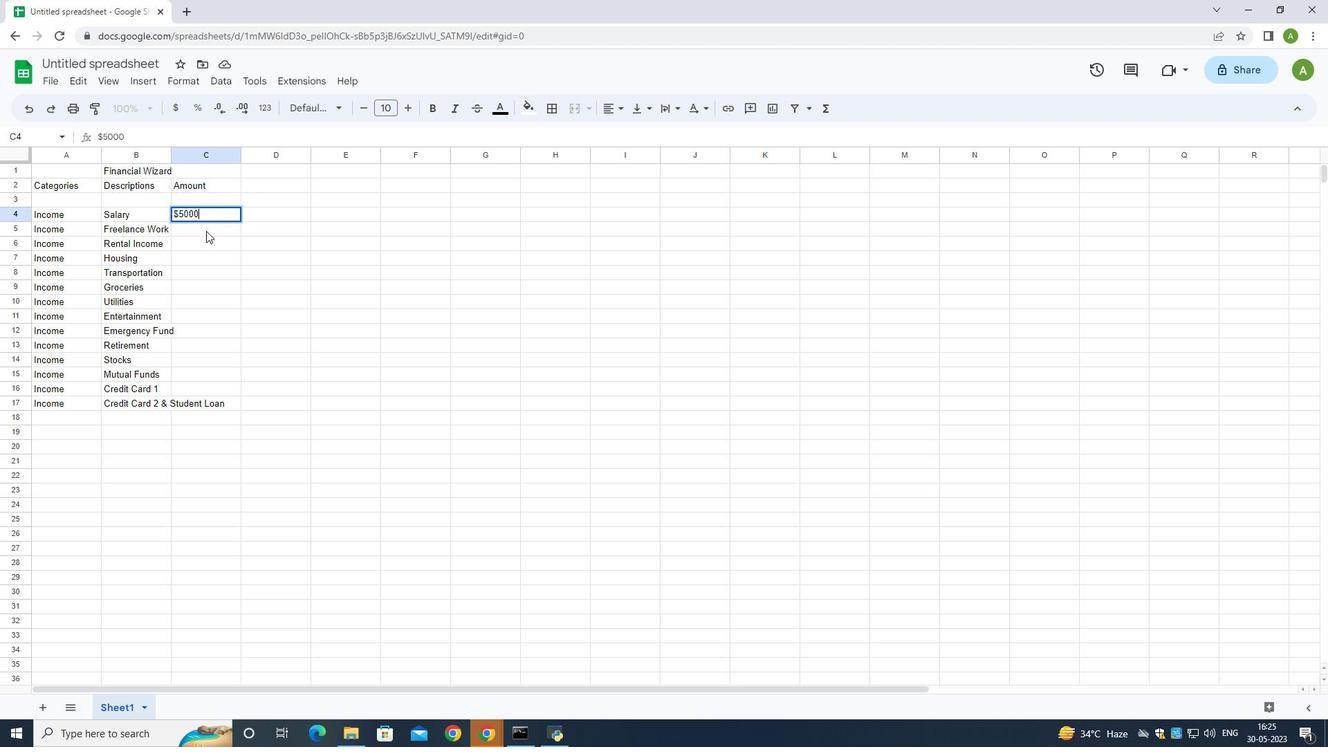 
Action: Key pressed <Key.shift><Key.shift><Key.shift><Key.shift><Key.shift><Key.shift><Key.shift><Key.shift><Key.shift><Key.shift><Key.shift><Key.shift><Key.shift><Key.shift><Key.shift><Key.shift><Key.shift><Key.shift><Key.shift><Key.shift>$1200
Screenshot: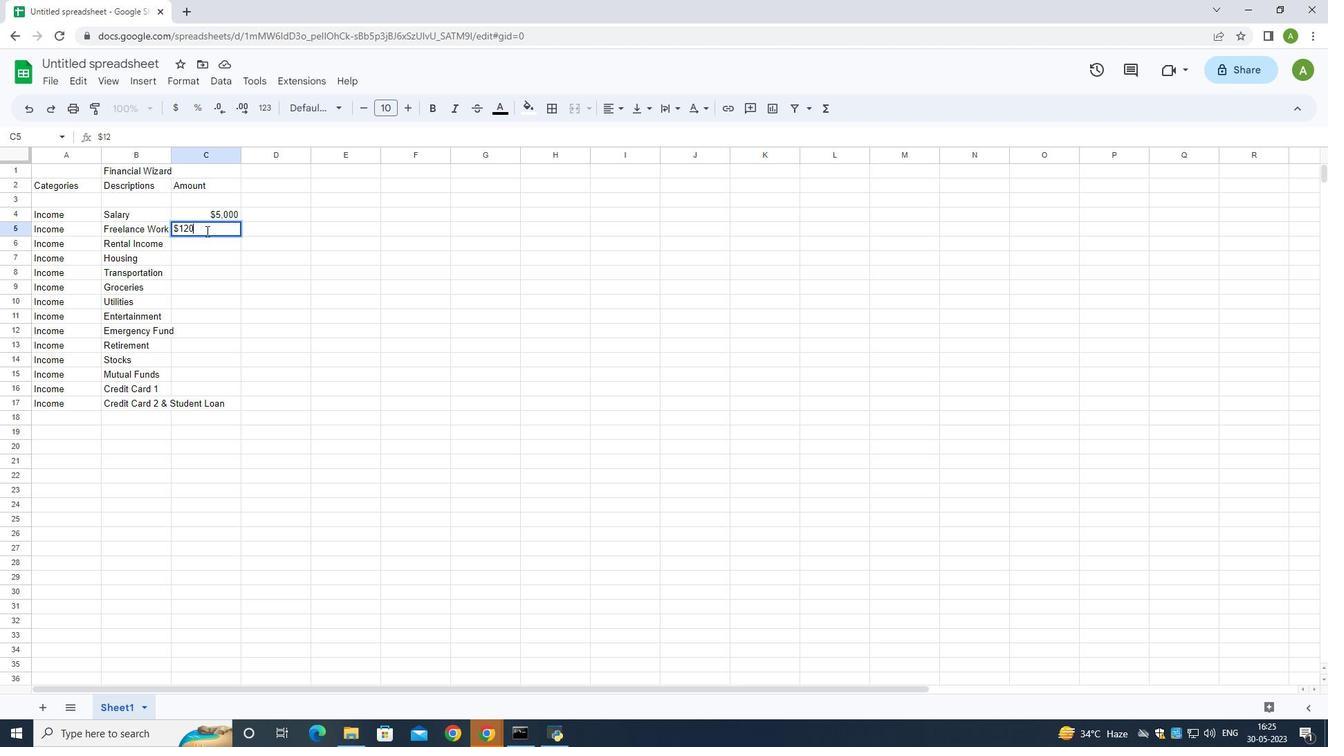 
Action: Mouse moved to (199, 244)
Screenshot: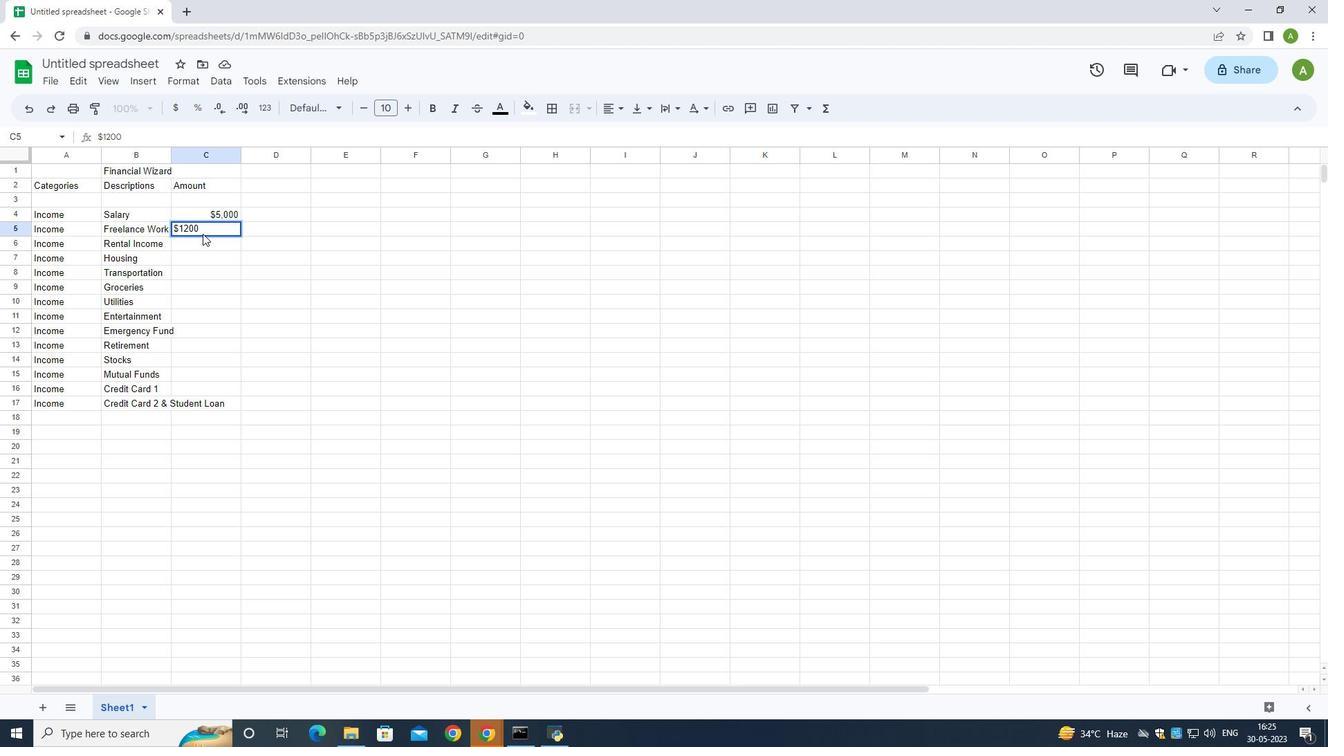 
Action: Mouse pressed left at (199, 244)
Screenshot: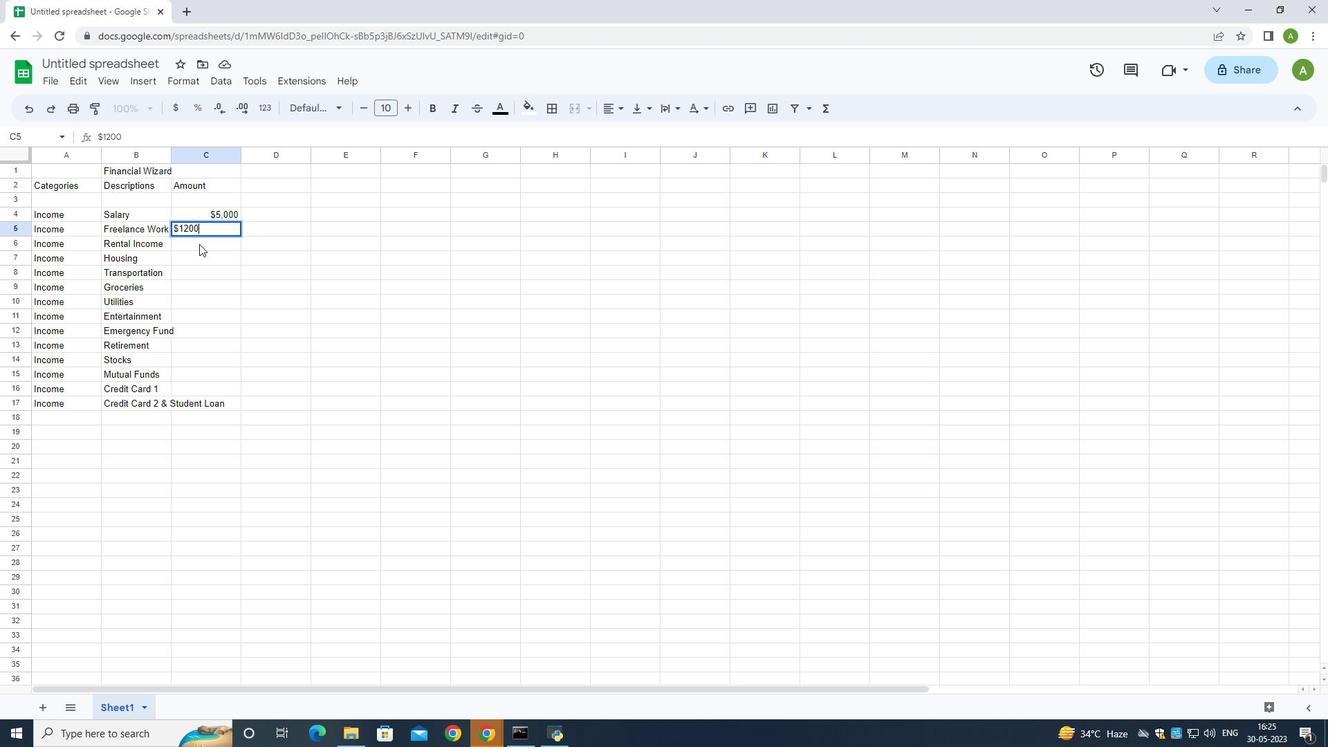 
Action: Mouse moved to (209, 242)
Screenshot: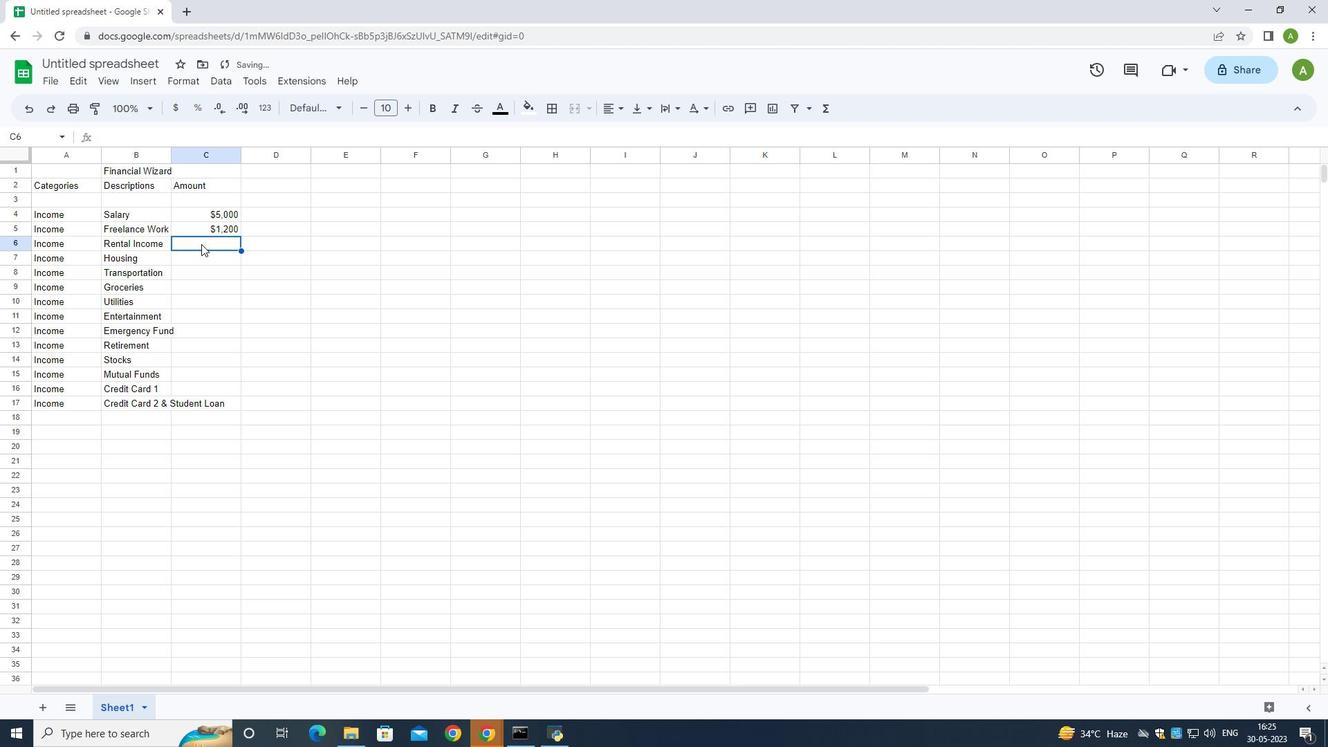 
Action: Key pressed <Key.shift><Key.shift><Key.shift><Key.shift><Key.shift><Key.shift><Key.shift><Key.shift><Key.shift><Key.shift><Key.shift><Key.shift><Key.shift><Key.shift>$500
Screenshot: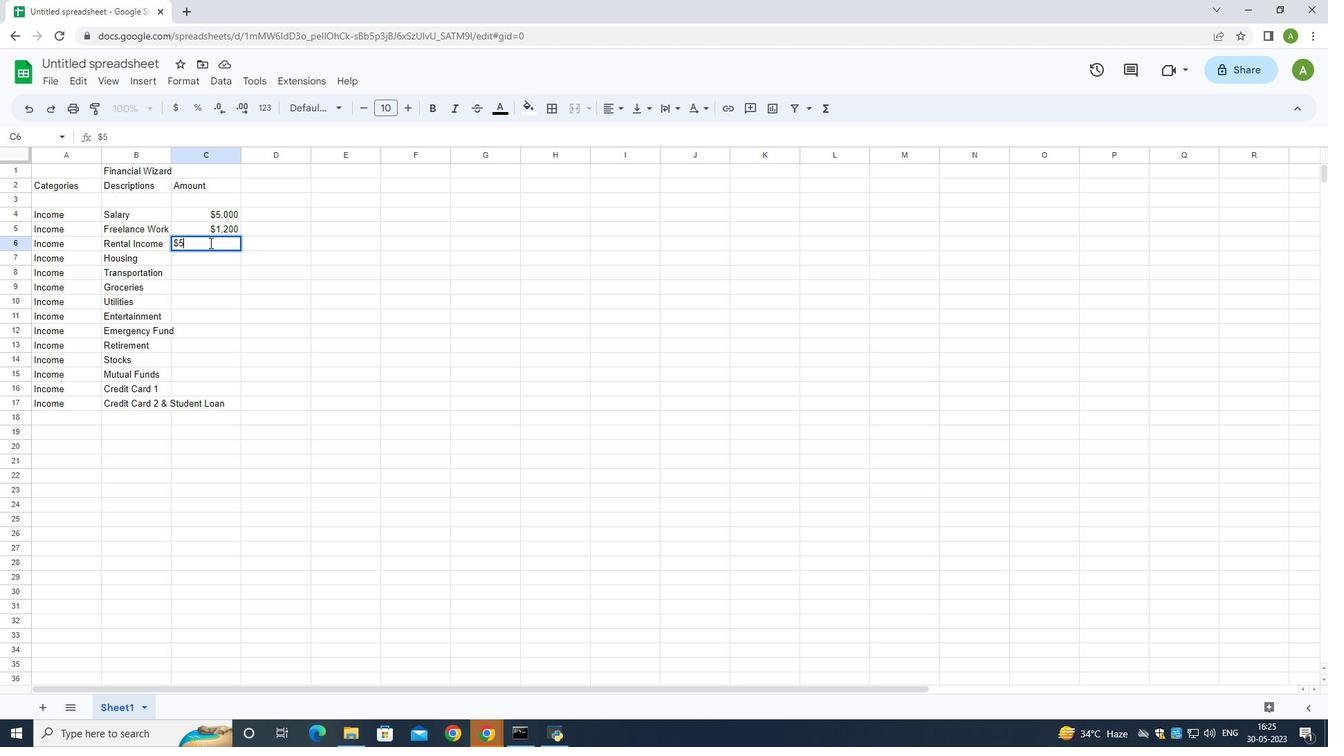 
Action: Mouse moved to (208, 258)
Screenshot: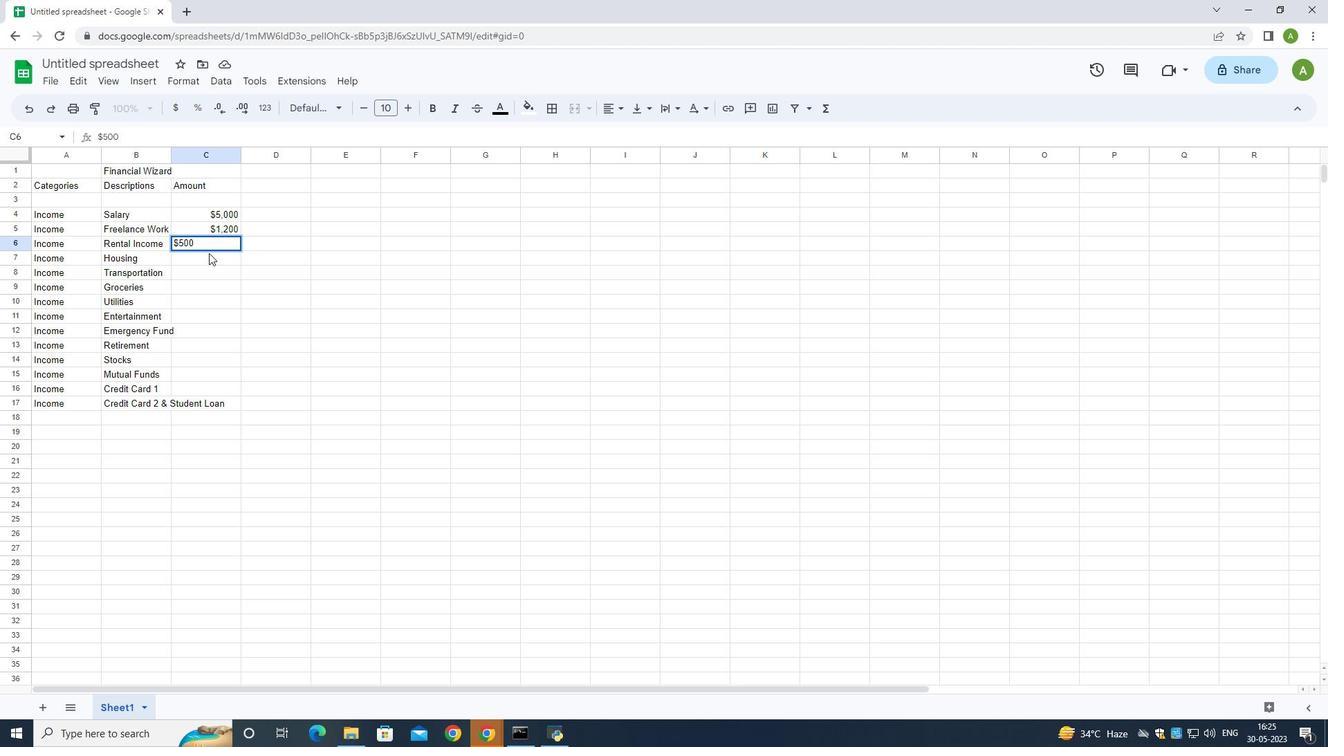 
Action: Mouse pressed left at (208, 258)
Screenshot: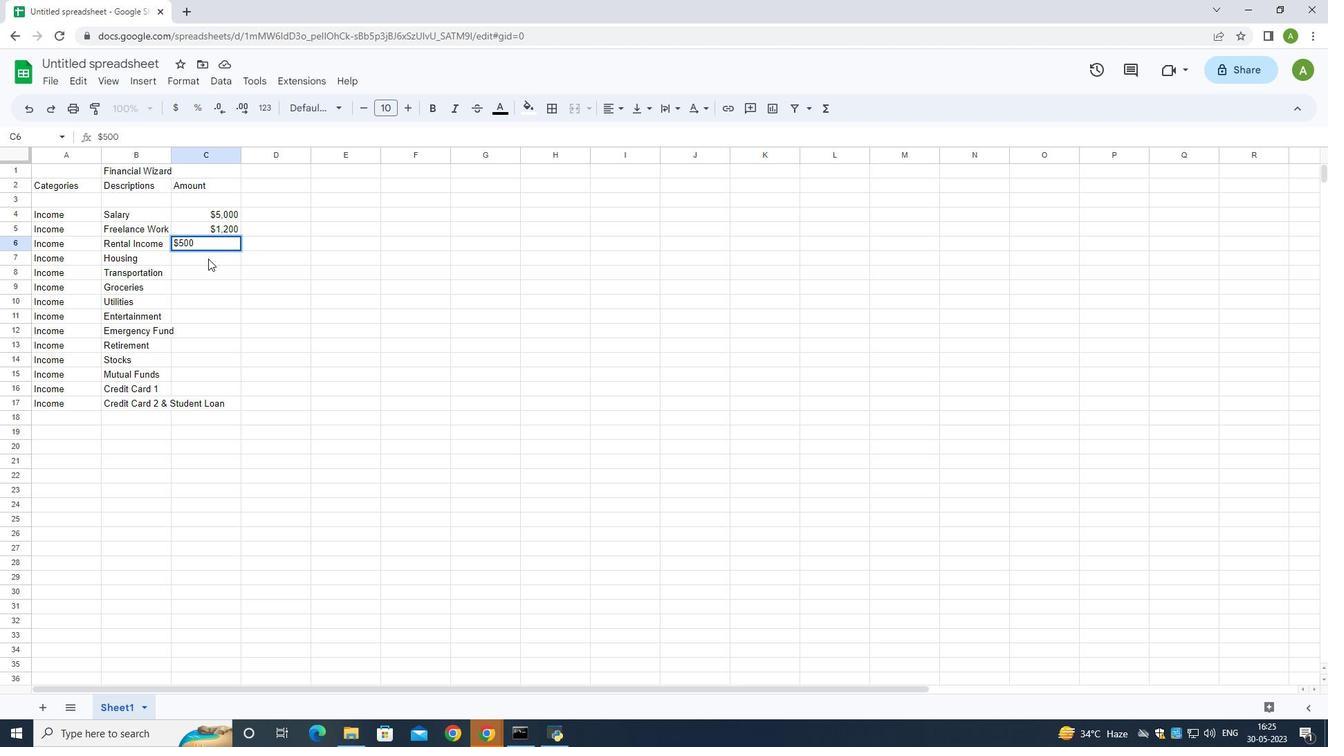 
Action: Mouse moved to (208, 259)
Screenshot: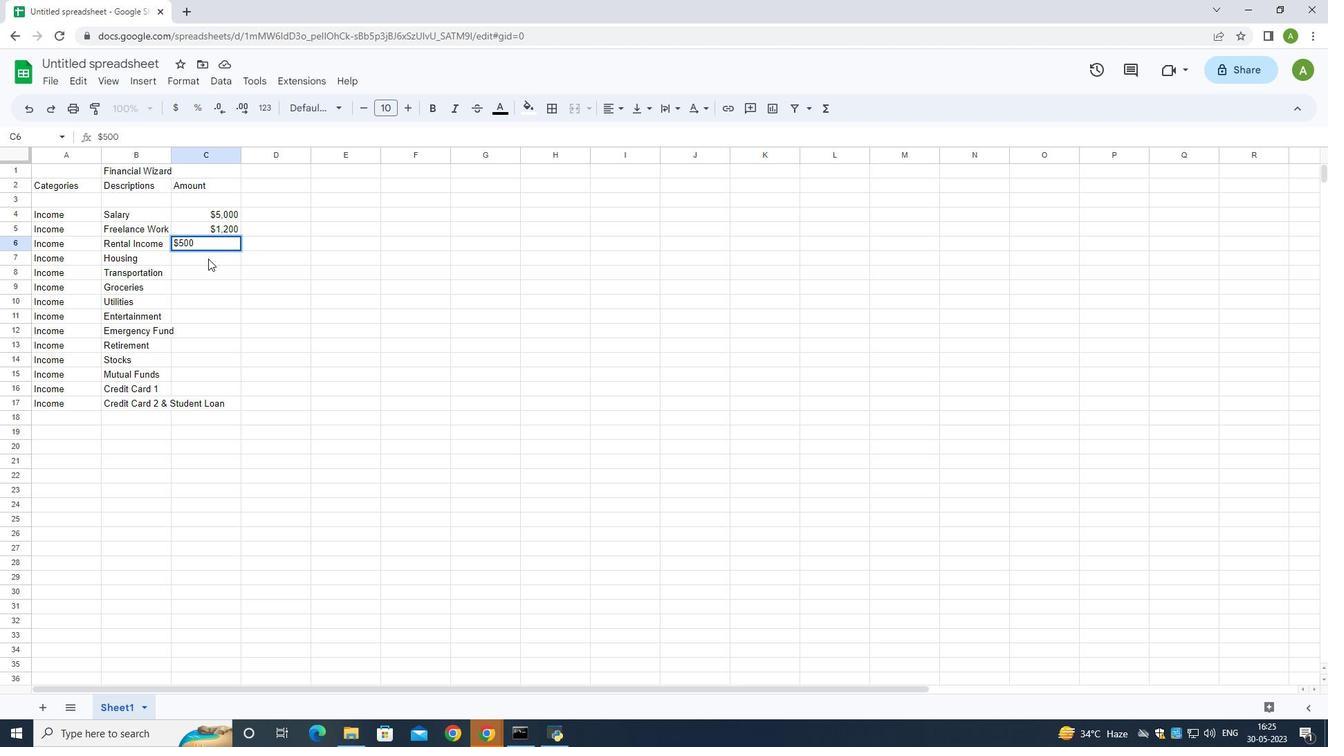 
Action: Key pressed <Key.shift><Key.shift><Key.shift><Key.shift><Key.shift><Key.shift><Key.shift><Key.shift><Key.shift><Key.shift><Key.shift>$1200
Screenshot: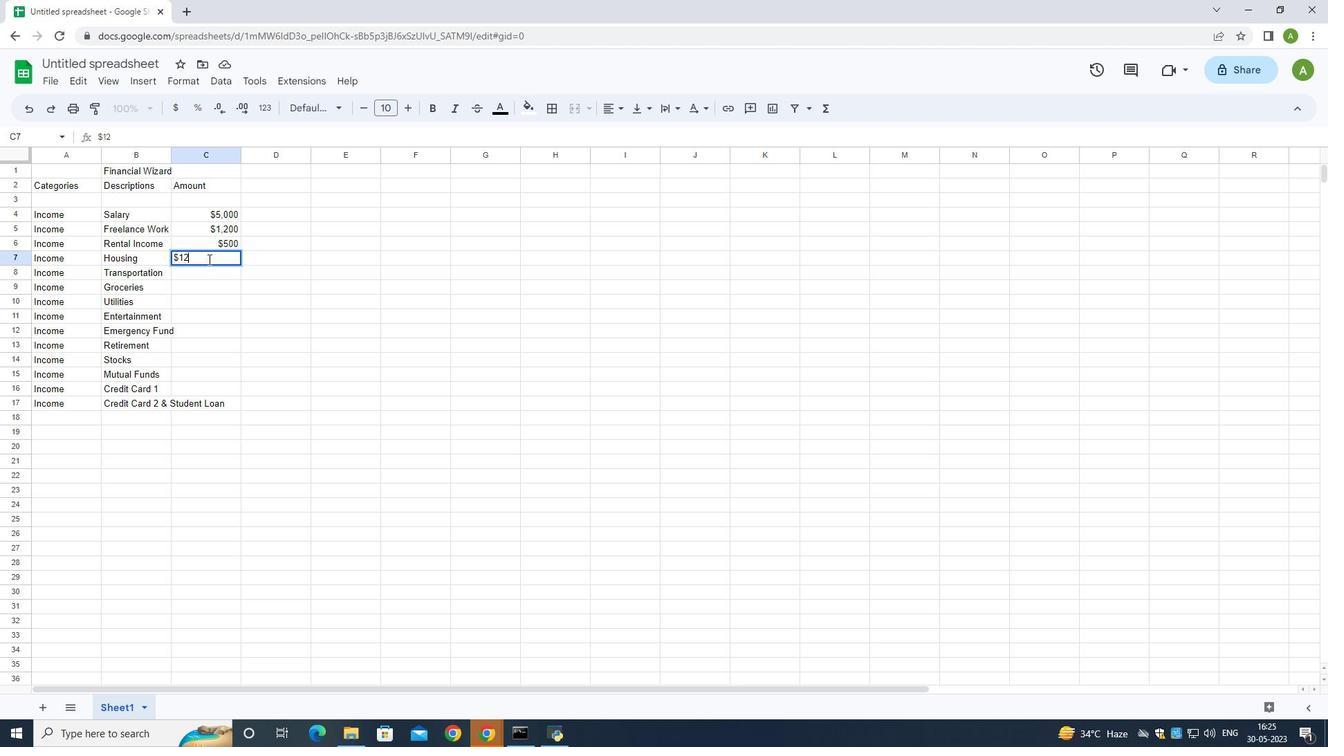 
Action: Mouse moved to (209, 268)
Screenshot: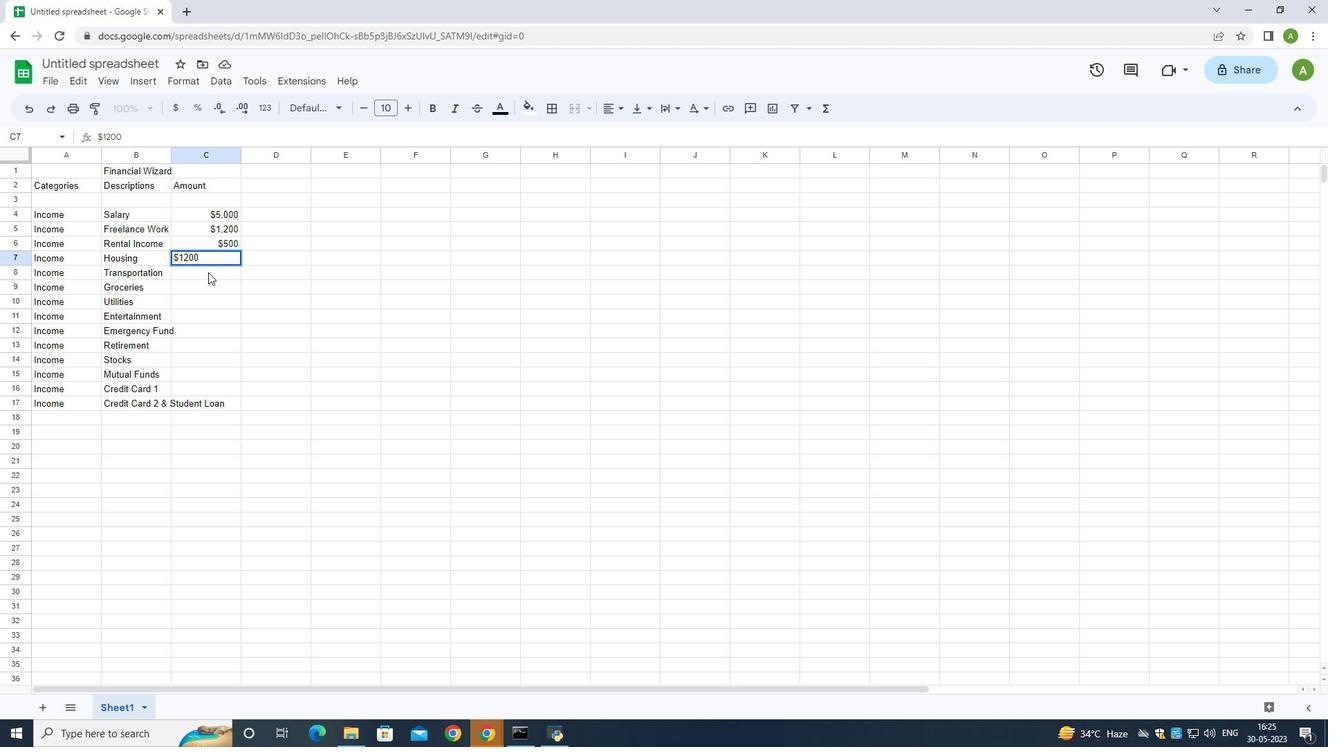 
Action: Mouse pressed left at (209, 268)
Screenshot: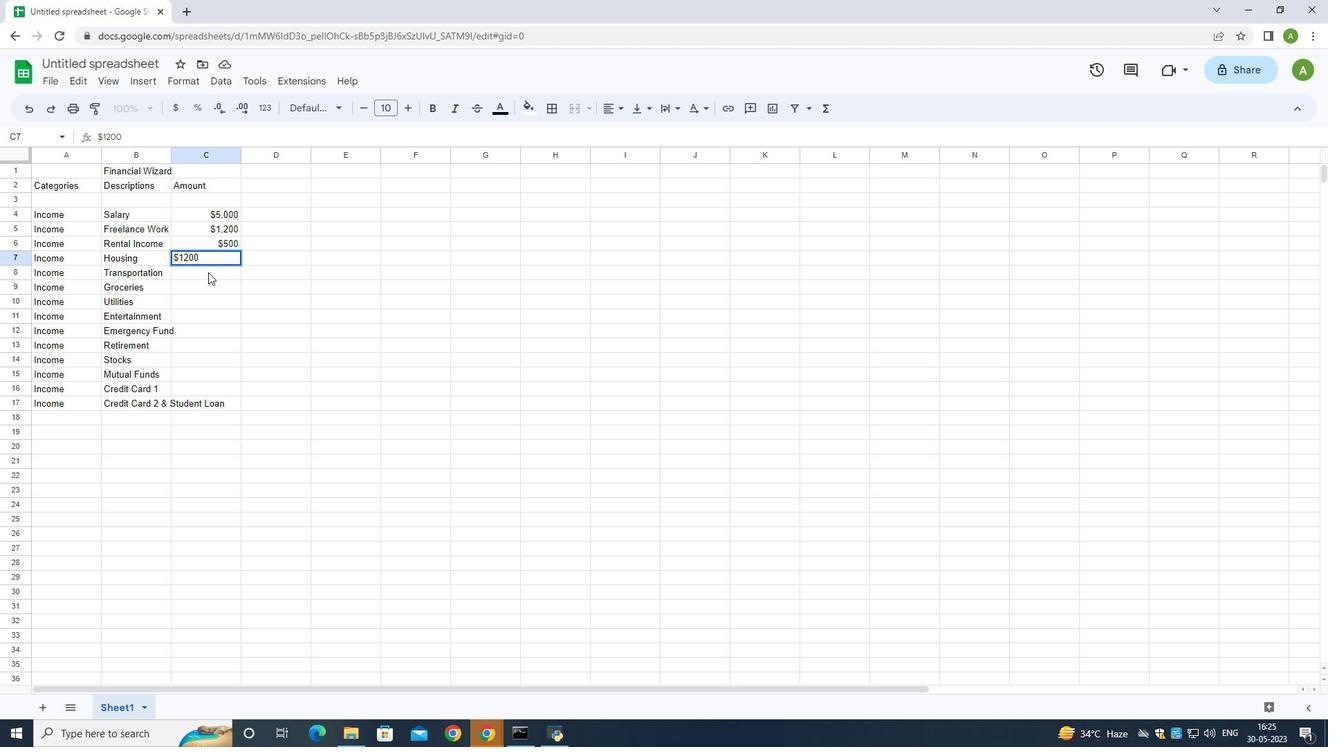 
Action: Key pressed <Key.shift><Key.shift><Key.shift><Key.shift><Key.shift><Key.shift><Key.shift><Key.shift><Key.shift><Key.shift>$300
Screenshot: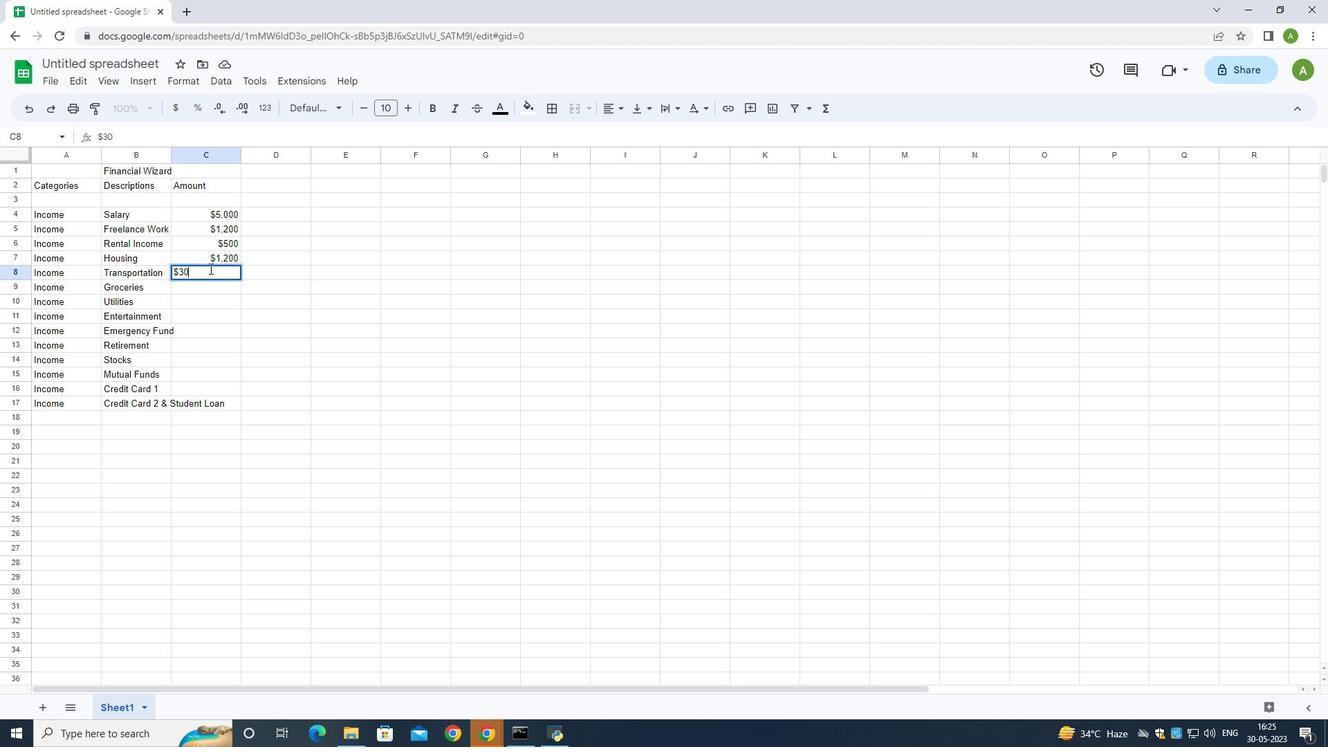 
Action: Mouse moved to (208, 288)
Screenshot: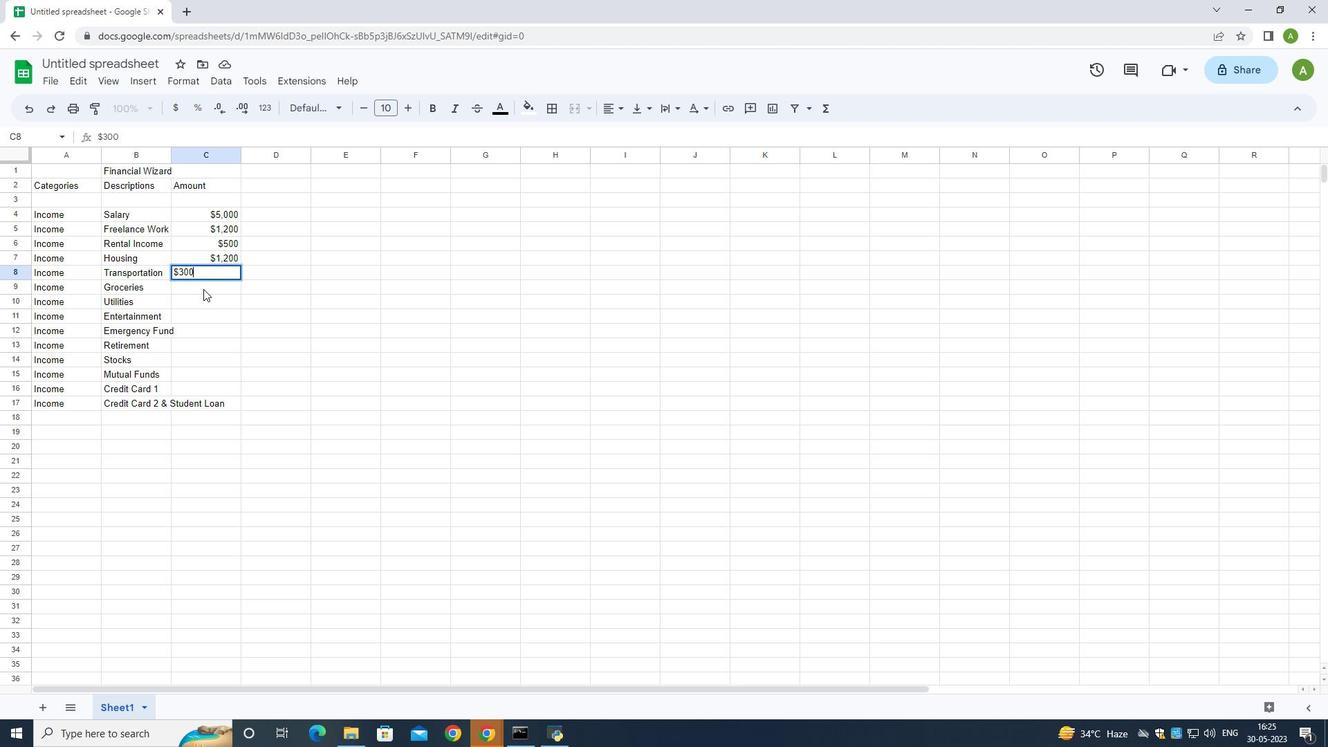 
Action: Mouse pressed left at (208, 288)
Screenshot: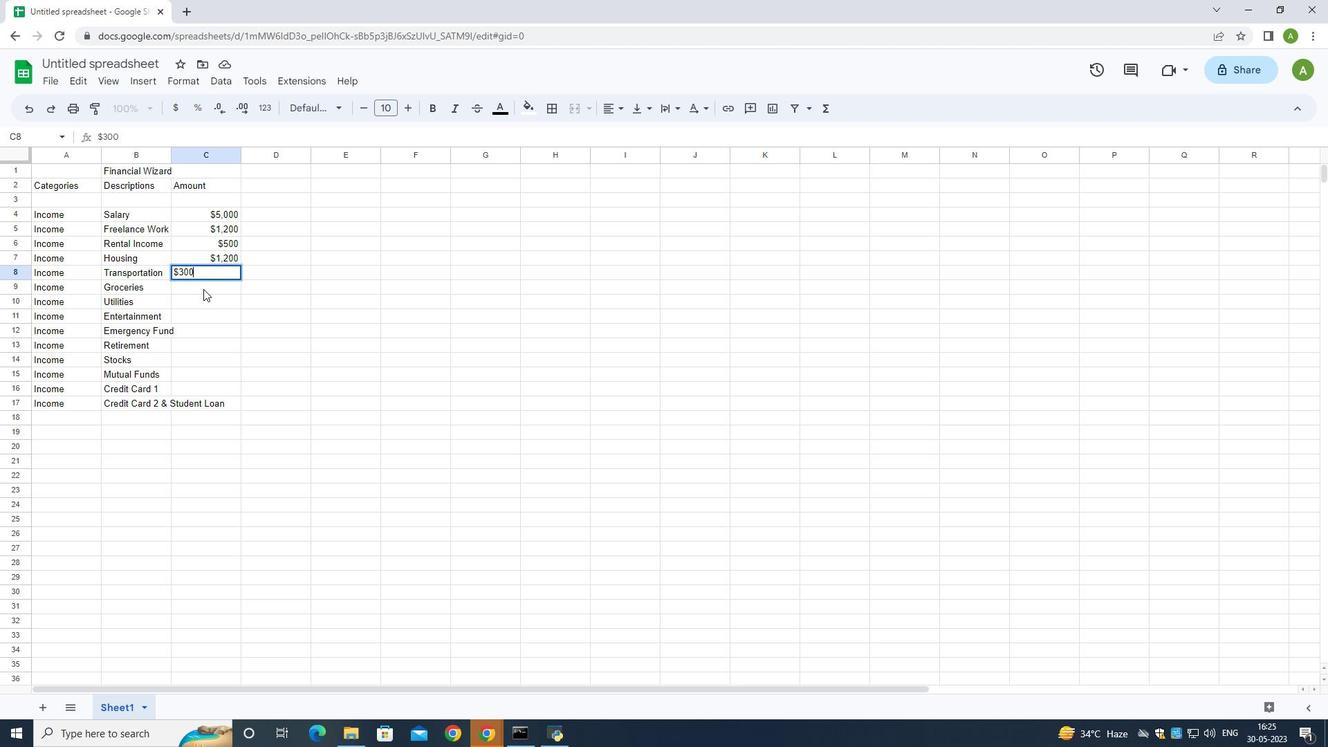 
Action: Key pressed <Key.shift><Key.shift><Key.shift><Key.shift><Key.shift><Key.shift><Key.shift>$400
Screenshot: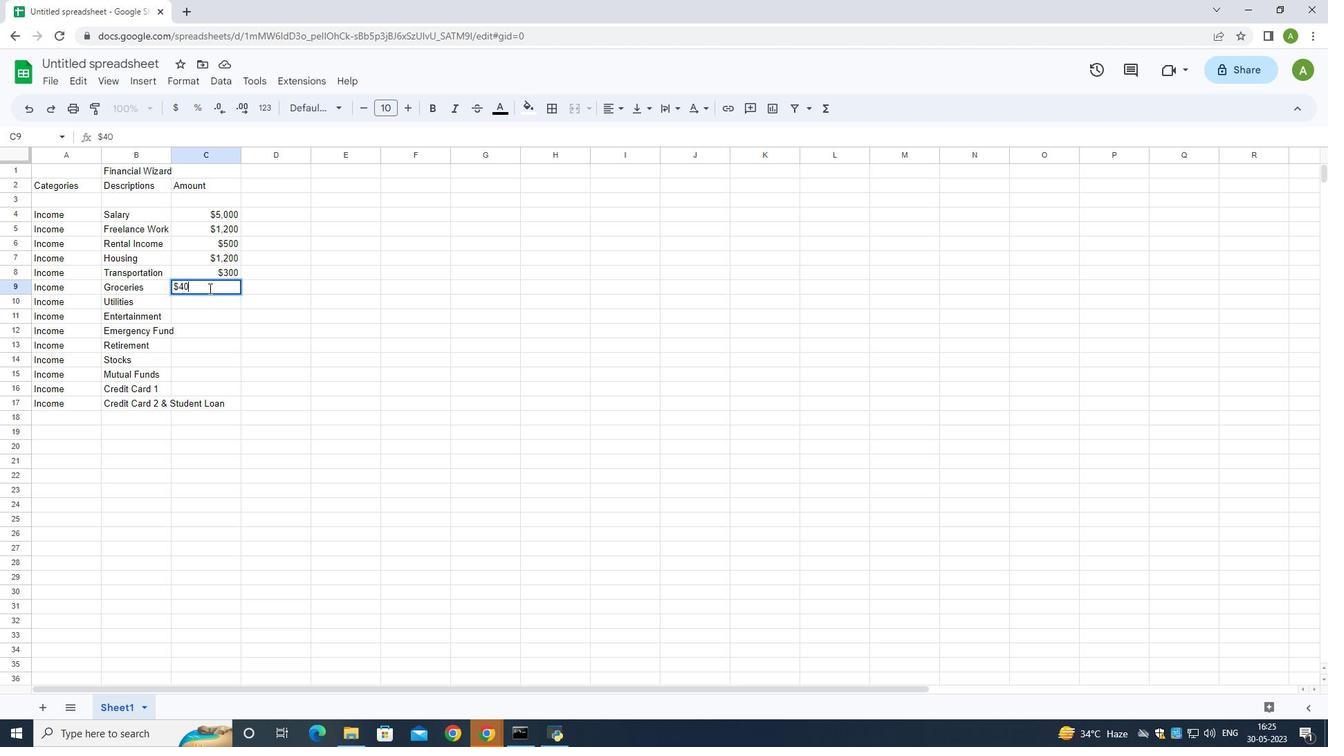 
Action: Mouse moved to (217, 298)
Screenshot: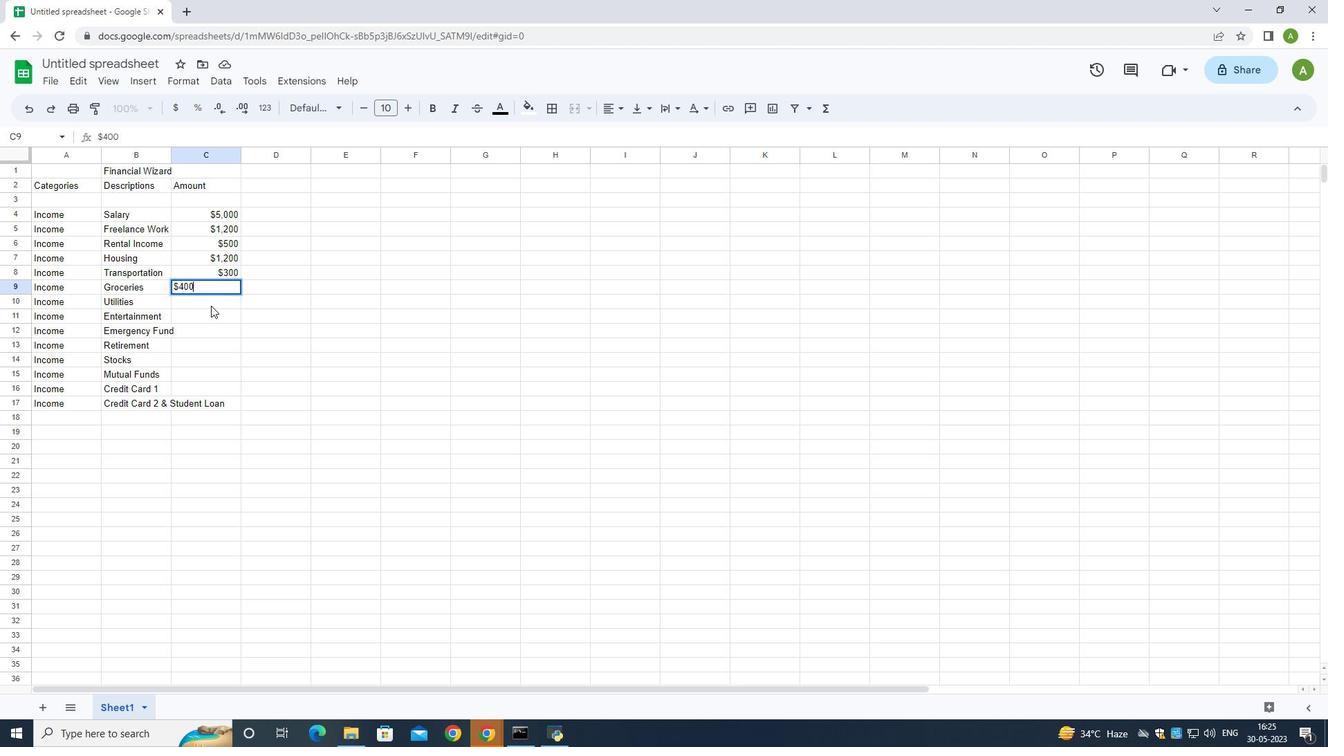 
Action: Mouse pressed left at (217, 298)
Screenshot: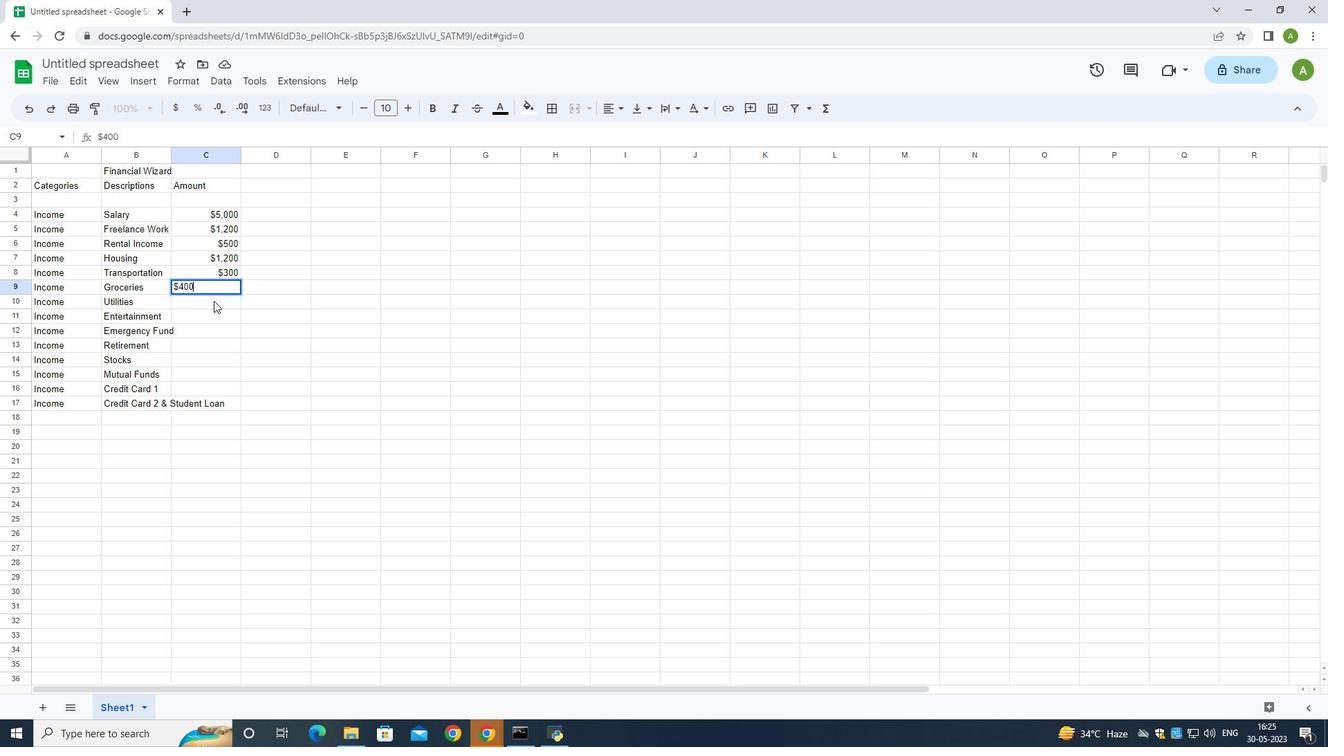 
Action: Key pressed <Key.shift><Key.shift><Key.shift><Key.shift><Key.shift><Key.shift><Key.shift><Key.shift><Key.shift><Key.shift><Key.shift><Key.shift><Key.shift><Key.shift><Key.shift><Key.shift><Key.shift><Key.shift><Key.shift><Key.shift><Key.shift><Key.shift><Key.shift><Key.shift><Key.shift><Key.shift><Key.shift><Key.shift><Key.shift><Key.shift><Key.shift>$200<Key.down>
Screenshot: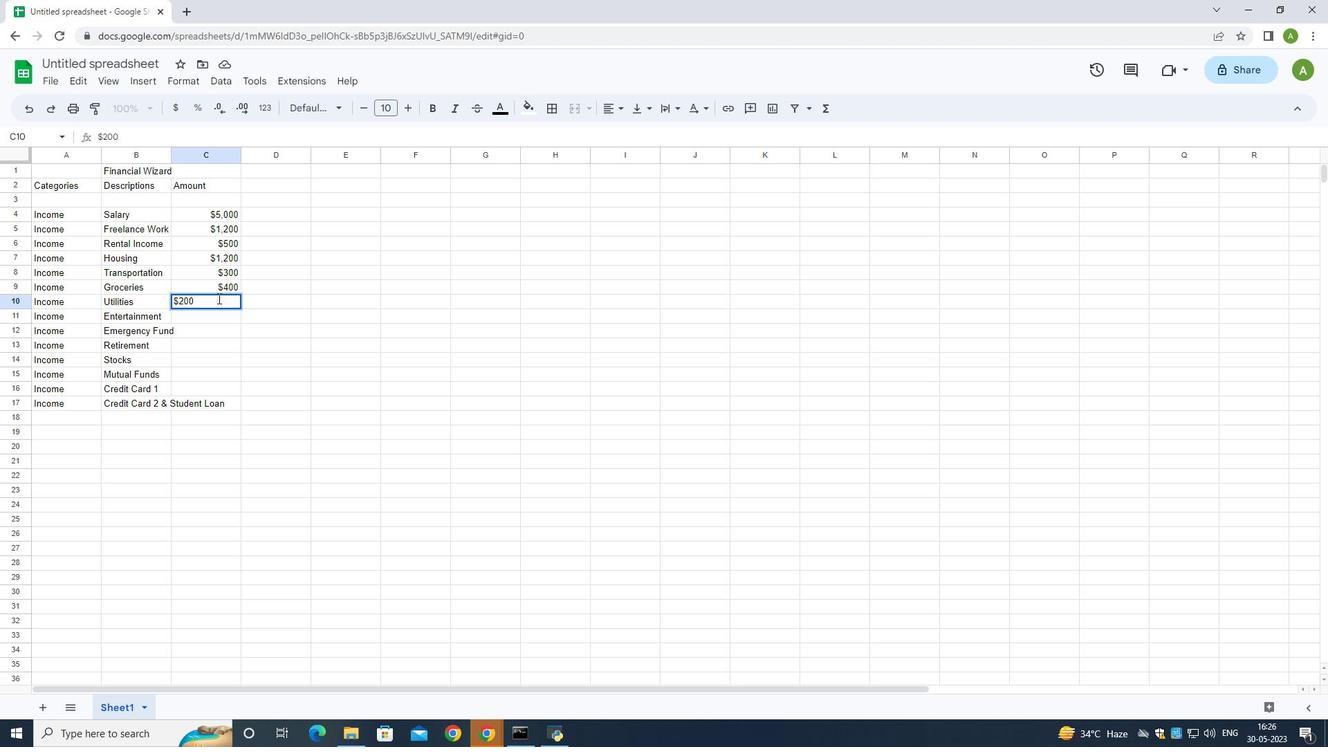 
Action: Mouse moved to (227, 316)
Screenshot: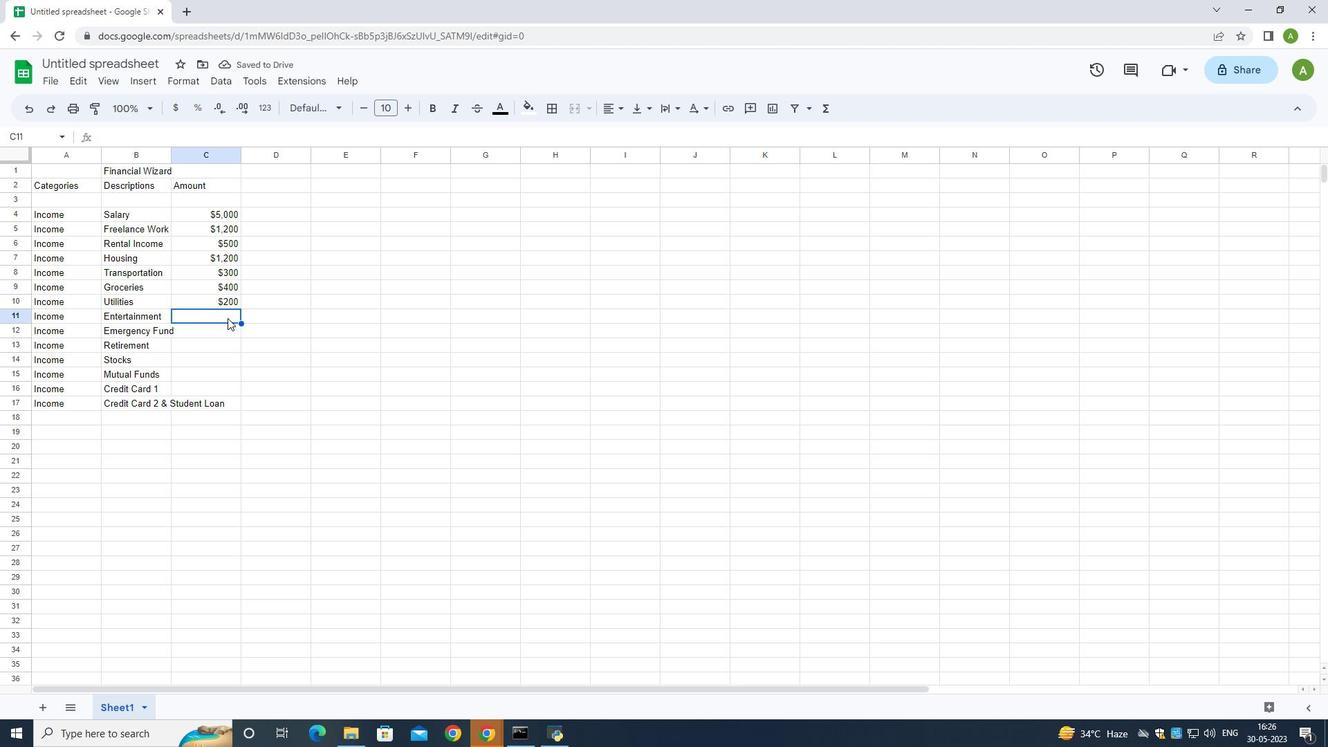 
Action: Mouse pressed left at (227, 316)
Screenshot: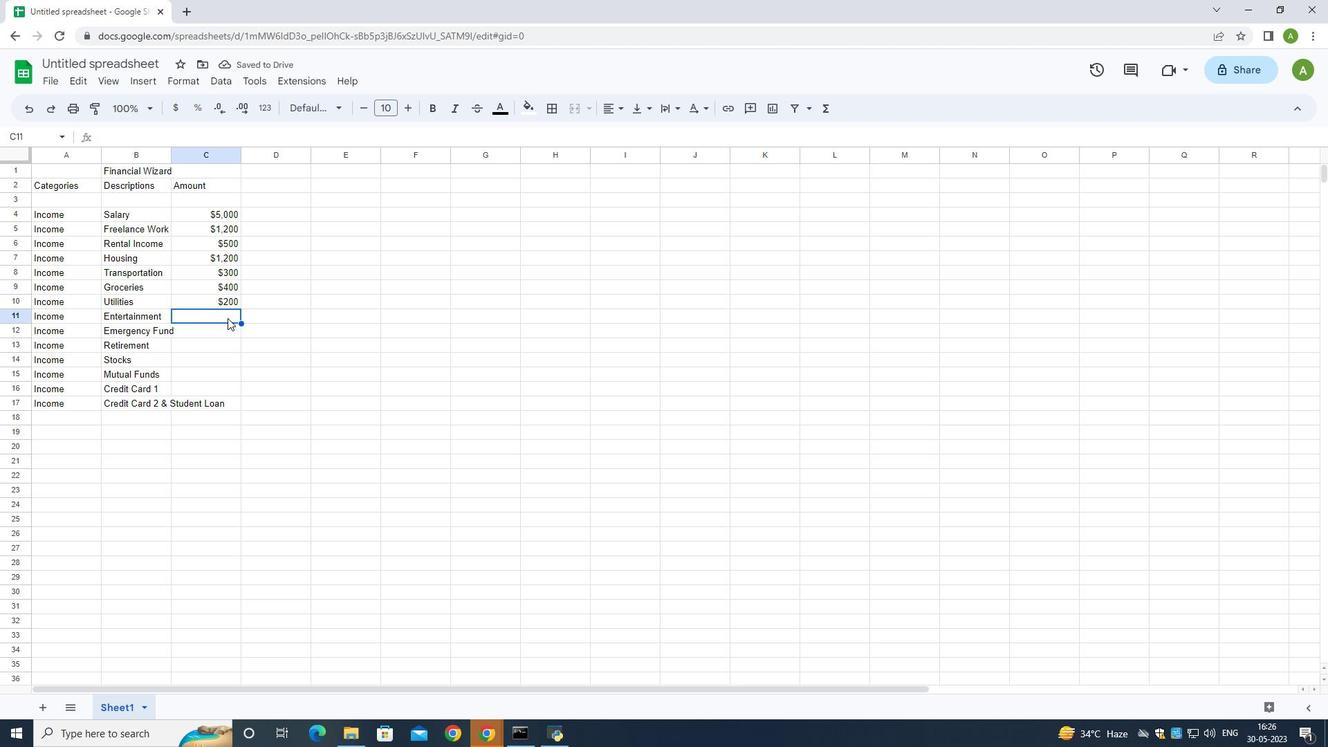 
Action: Key pressed <Key.shift><Key.shift><Key.shift><Key.shift><Key.shift><Key.shift><Key.shift><Key.shift><Key.shift><Key.shift><Key.shift><Key.shift><Key.shift><Key.shift><Key.shift><Key.shift><Key.shift><Key.shift><Key.shift><Key.shift><Key.shift><Key.shift><Key.shift><Key.shift><Key.shift><Key.shift><Key.shift>$150<Key.down><Key.shift><Key.shift><Key.shift><Key.shift><Key.shift><Key.shift><Key.shift><Key.shift><Key.shift>$
Screenshot: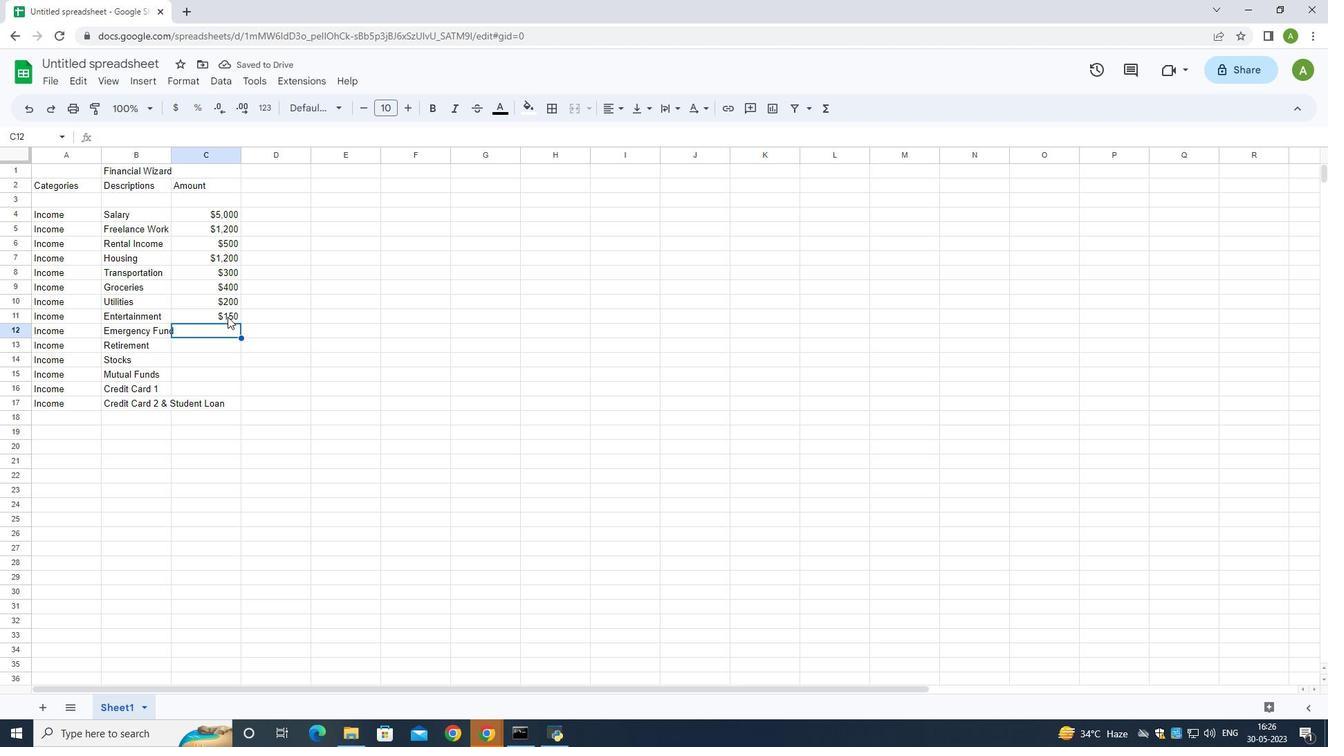 
Action: Mouse moved to (742, 168)
Screenshot: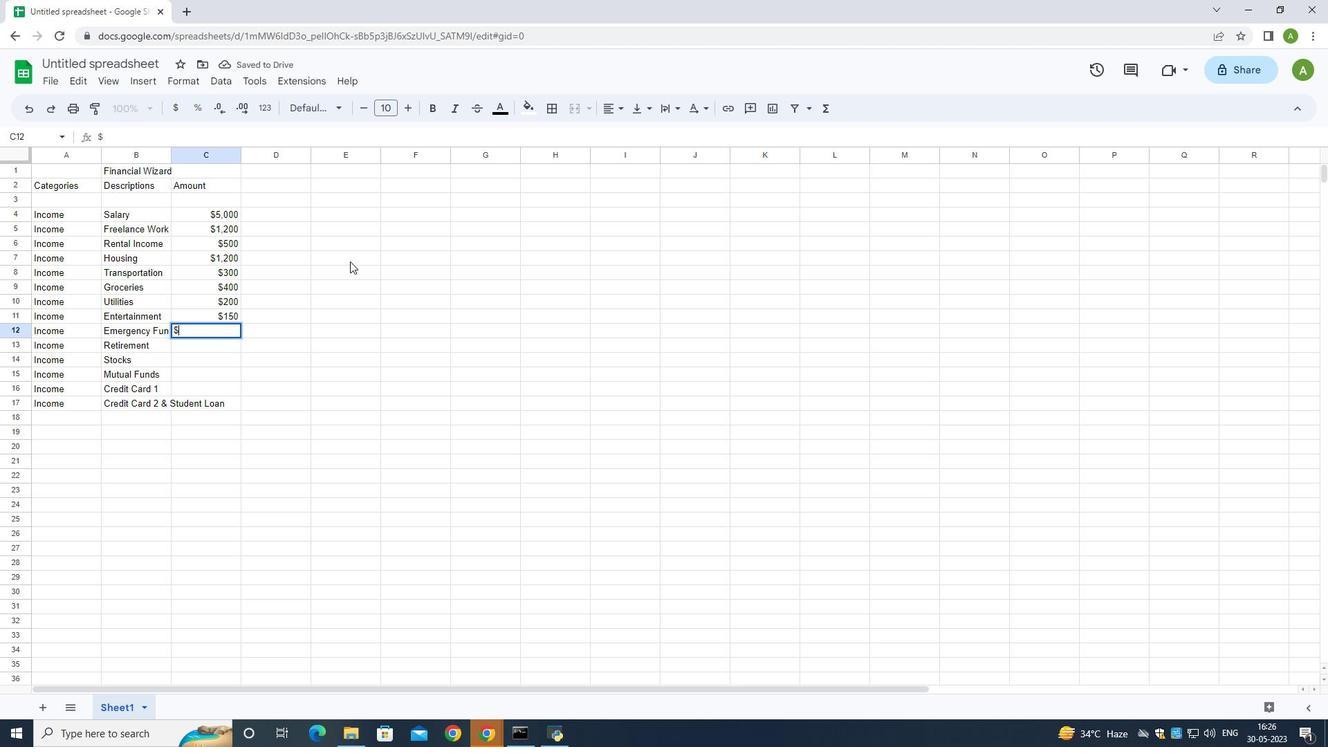 
Action: Key pressed 500<Key.down><Key.shift><Key.shift><Key.shift><Key.shift><Key.shift><Key.shift><Key.shift>$1000<Key.down><Key.shift><Key.shift><Key.shift><Key.shift><Key.shift><Key.shift><Key.shift><Key.shift><Key.shift><Key.shift><Key.shift><Key.shift><Key.shift><Key.shift><Key.shift><Key.shift><Key.shift><Key.shift>$500<Key.down><Key.shift><Key.shift><Key.shift><Key.shift><Key.shift><Key.shift>$300<Key.down><Key.shift><Key.shift><Key.shift><Key.shift><Key.shift><Key.shift><Key.shift><Key.shift><Key.shift><Key.shift><Key.shift><Key.shift><Key.shift>$200<Key.down><Key.shift><Key.shift><Key.shift><Key.shift><Key.shift><Key.shift><Key.shift><Key.shift><Key.shift><Key.shift><Key.shift><Key.shift><Key.shift><Key.shift><Key.shift><Key.shift><Key.shift><Key.shift><Key.shift><Key.shift><Key.shift><Key.shift>$100<Key.down>
Screenshot: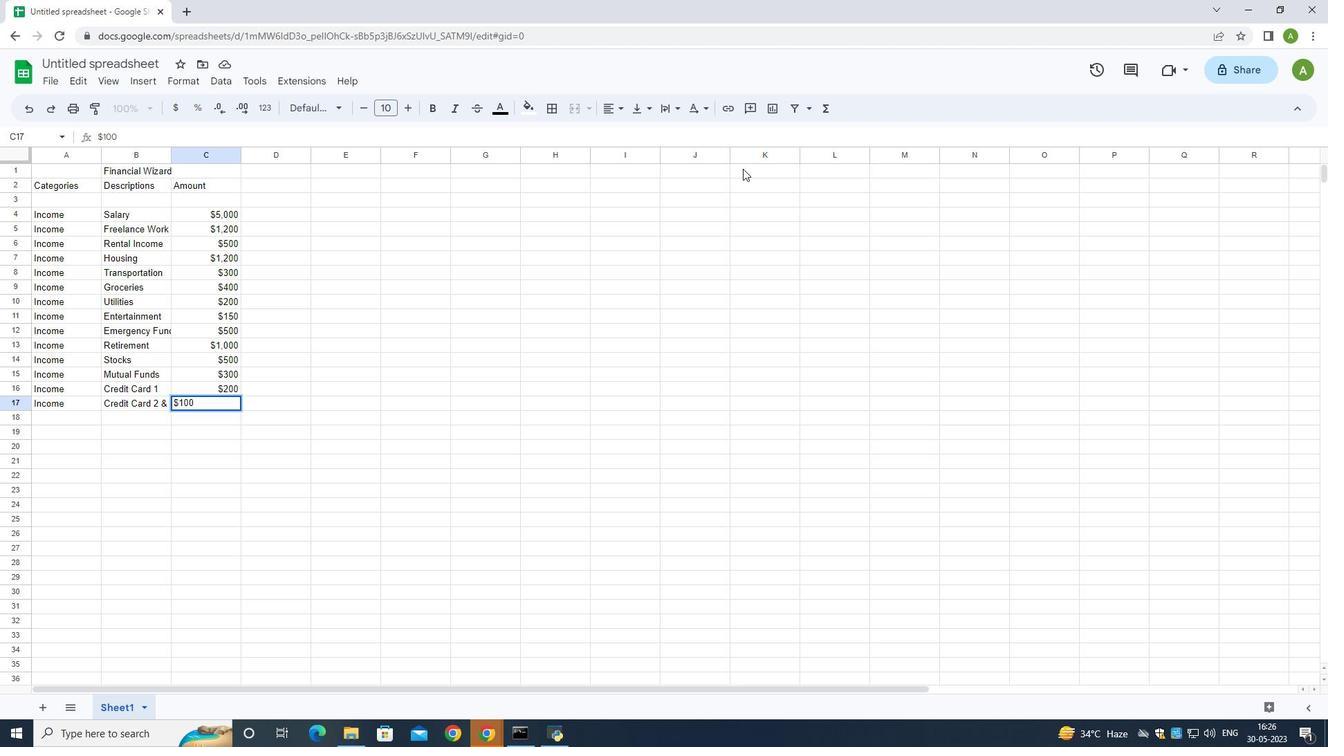 
Action: Mouse moved to (217, 401)
Screenshot: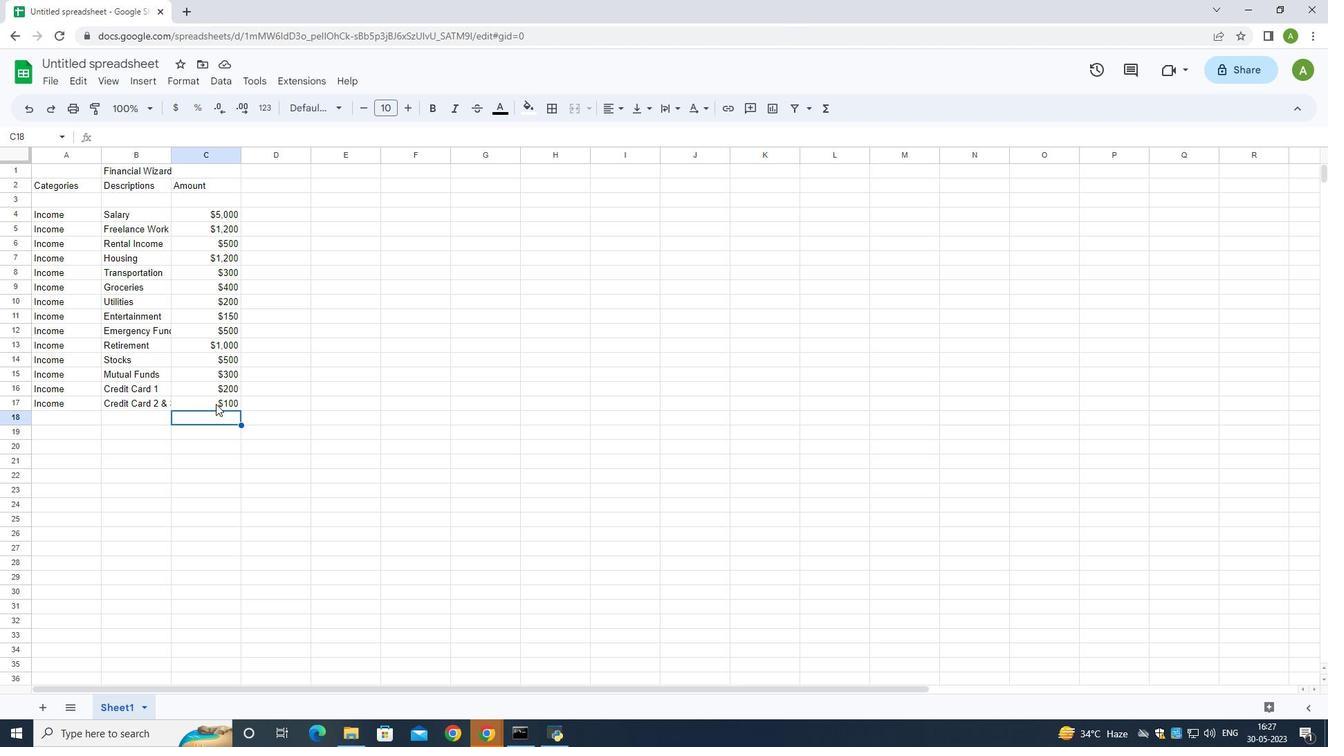 
Action: Mouse pressed left at (217, 401)
Screenshot: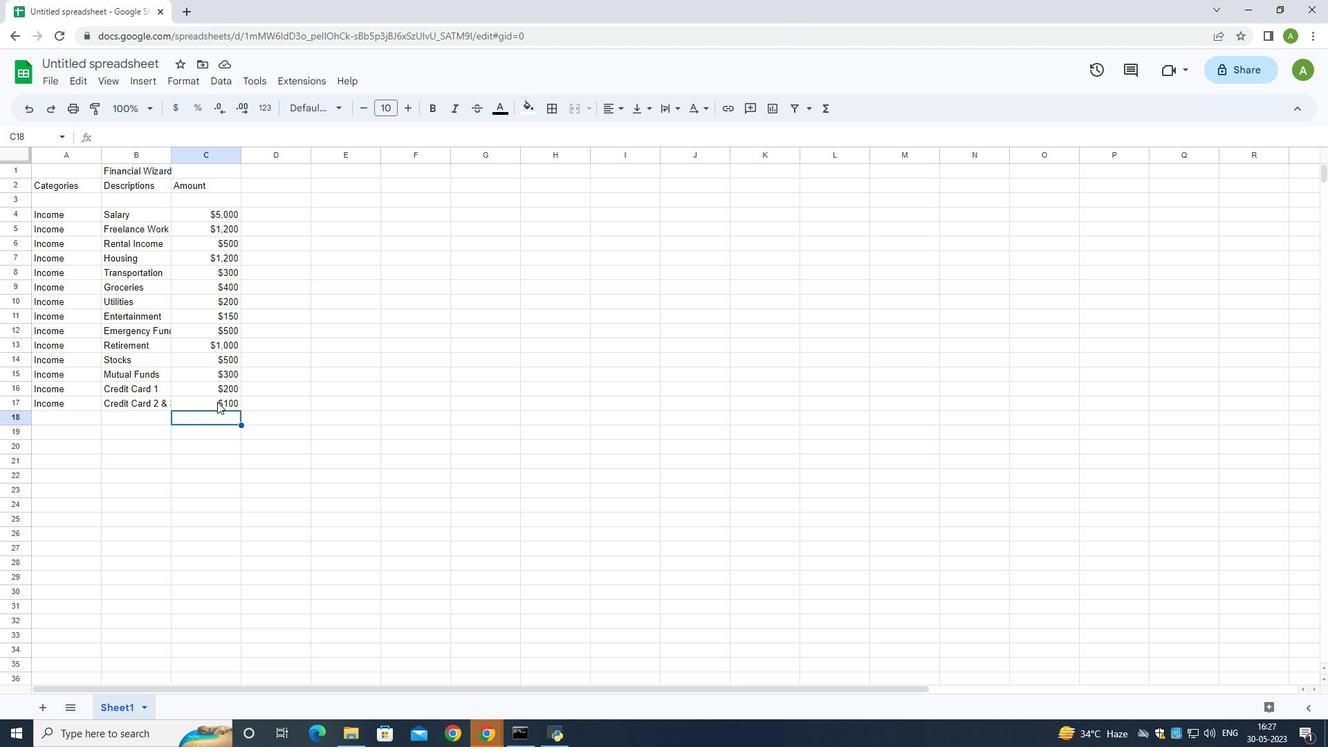
Action: Mouse pressed left at (217, 401)
Screenshot: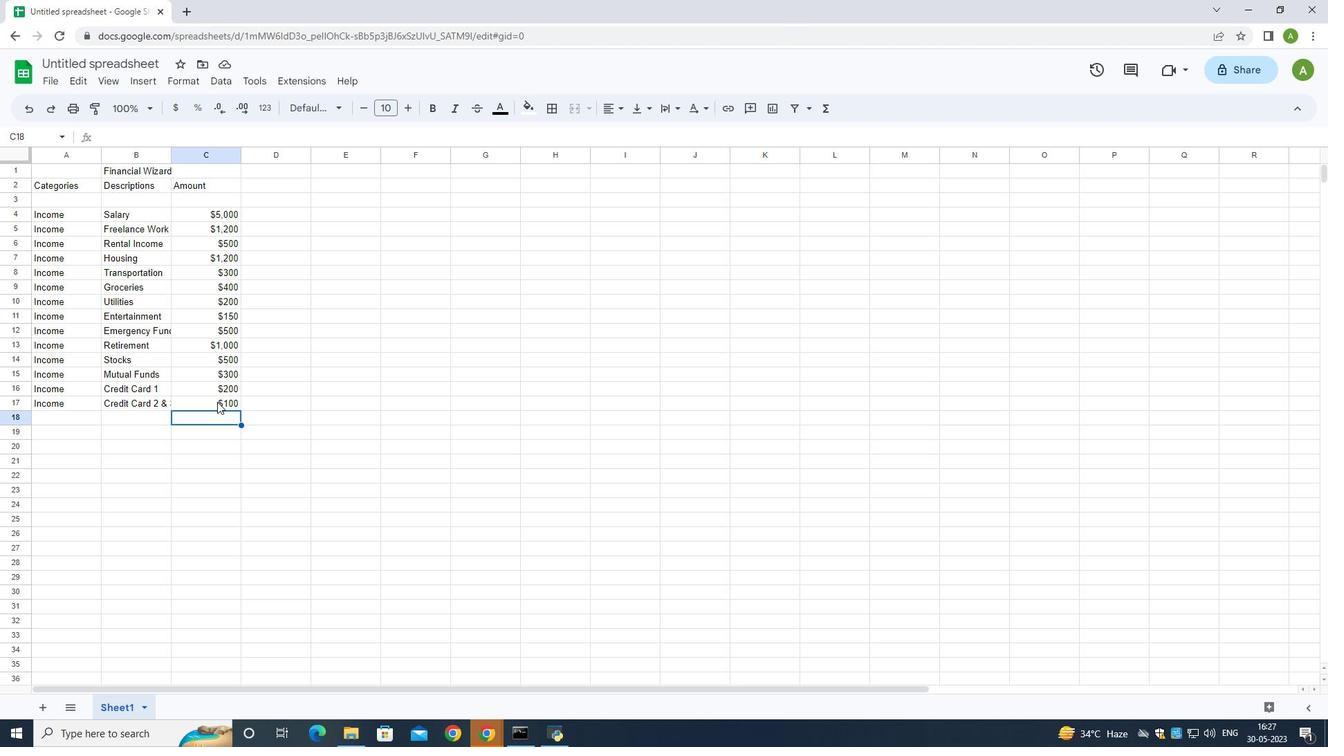 
Action: Mouse moved to (159, 406)
Screenshot: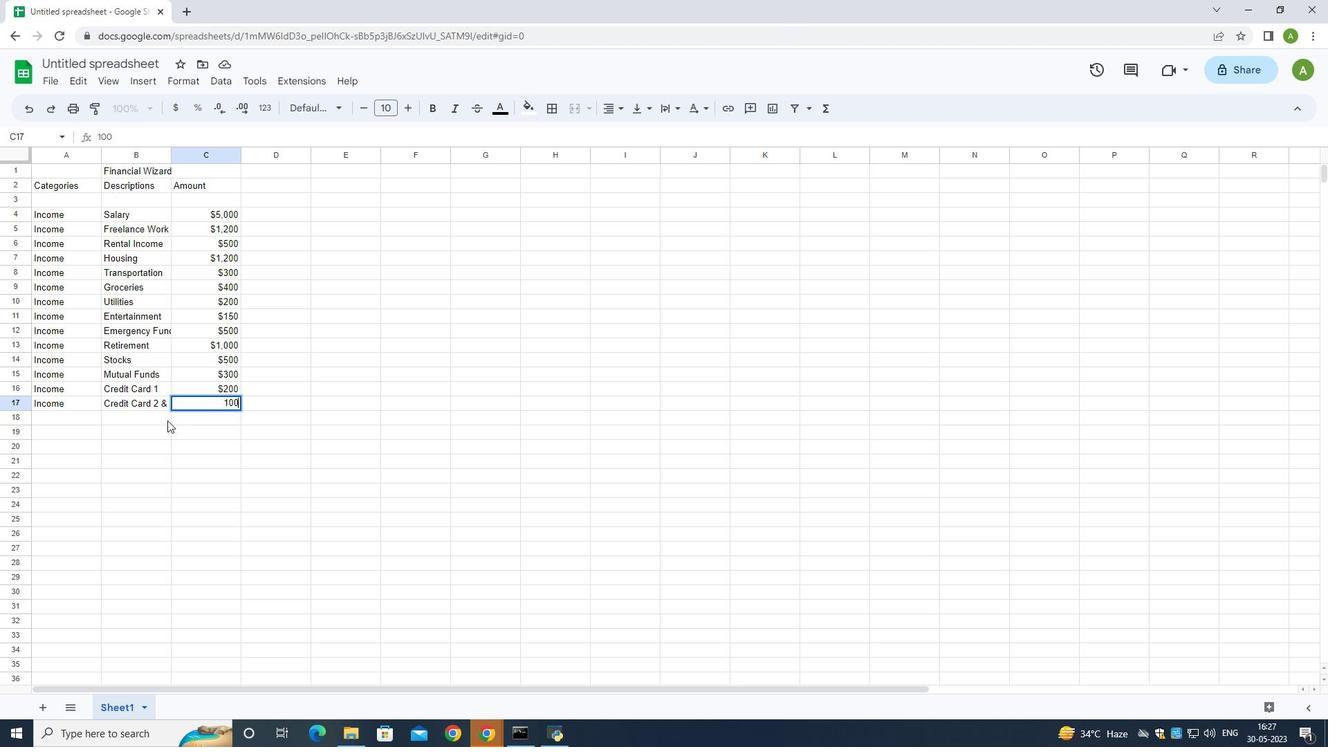 
Action: Mouse pressed left at (159, 406)
Screenshot: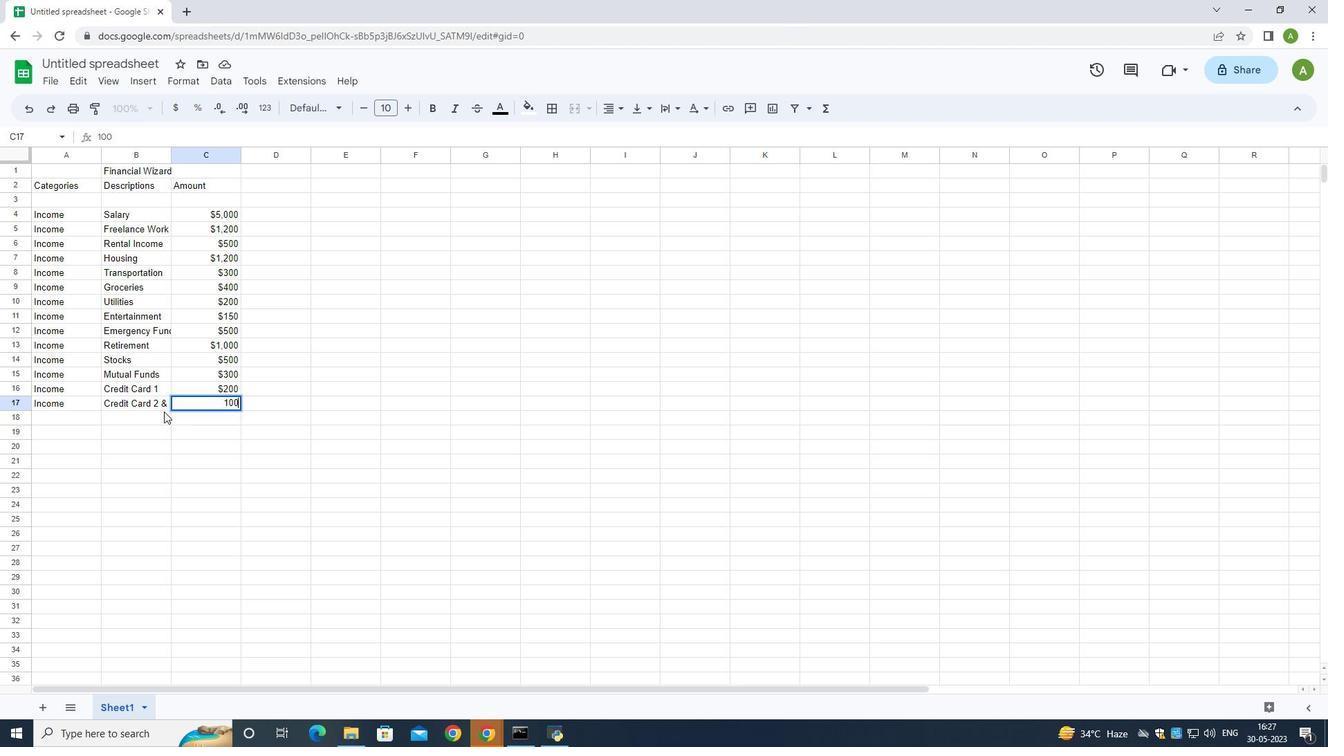 
Action: Mouse moved to (159, 396)
Screenshot: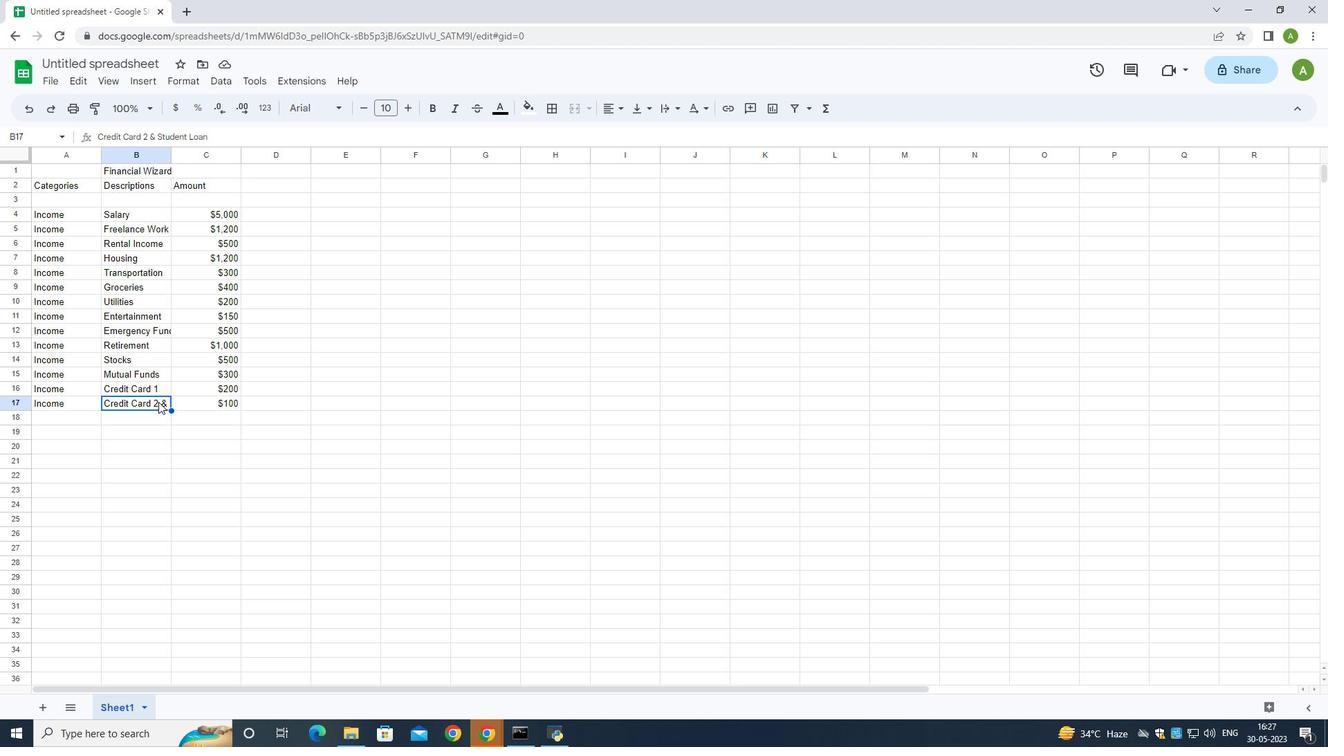 
Action: Mouse pressed left at (159, 396)
Screenshot: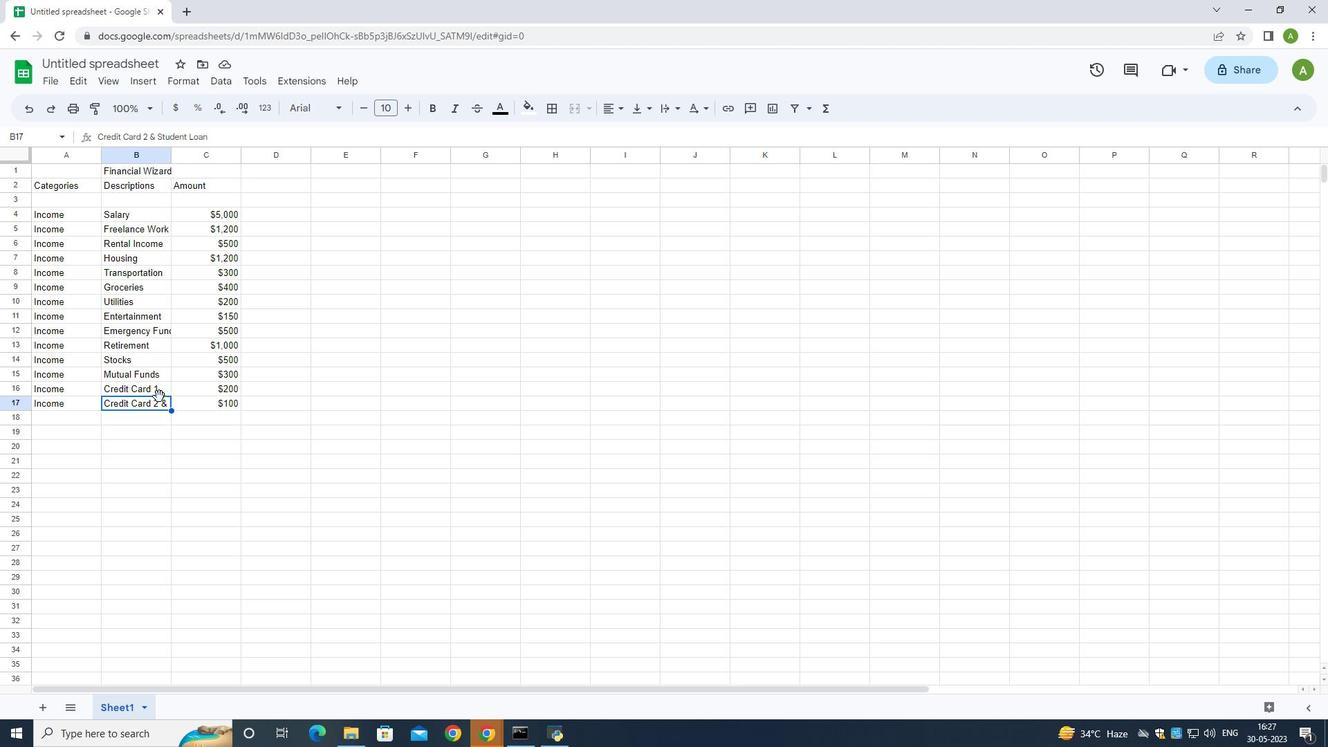 
Action: Mouse moved to (162, 401)
Screenshot: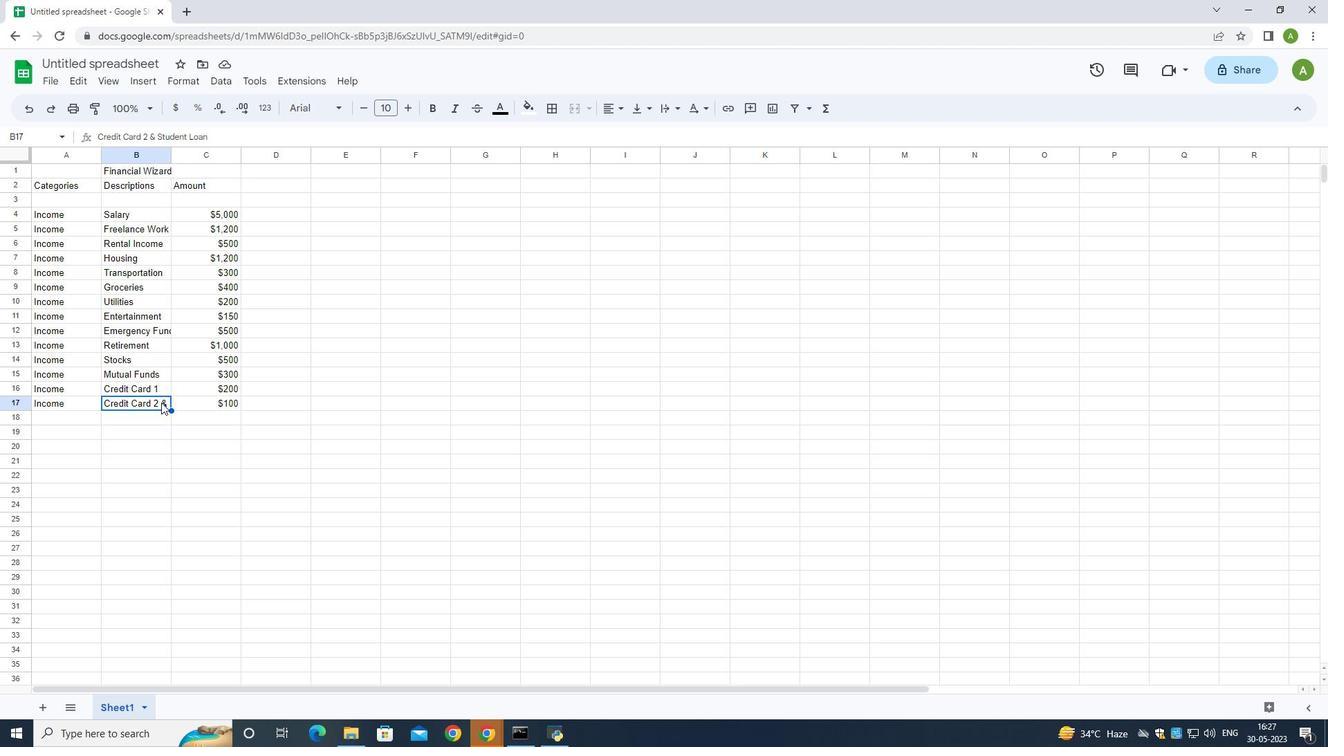 
Action: Mouse pressed left at (162, 401)
Screenshot: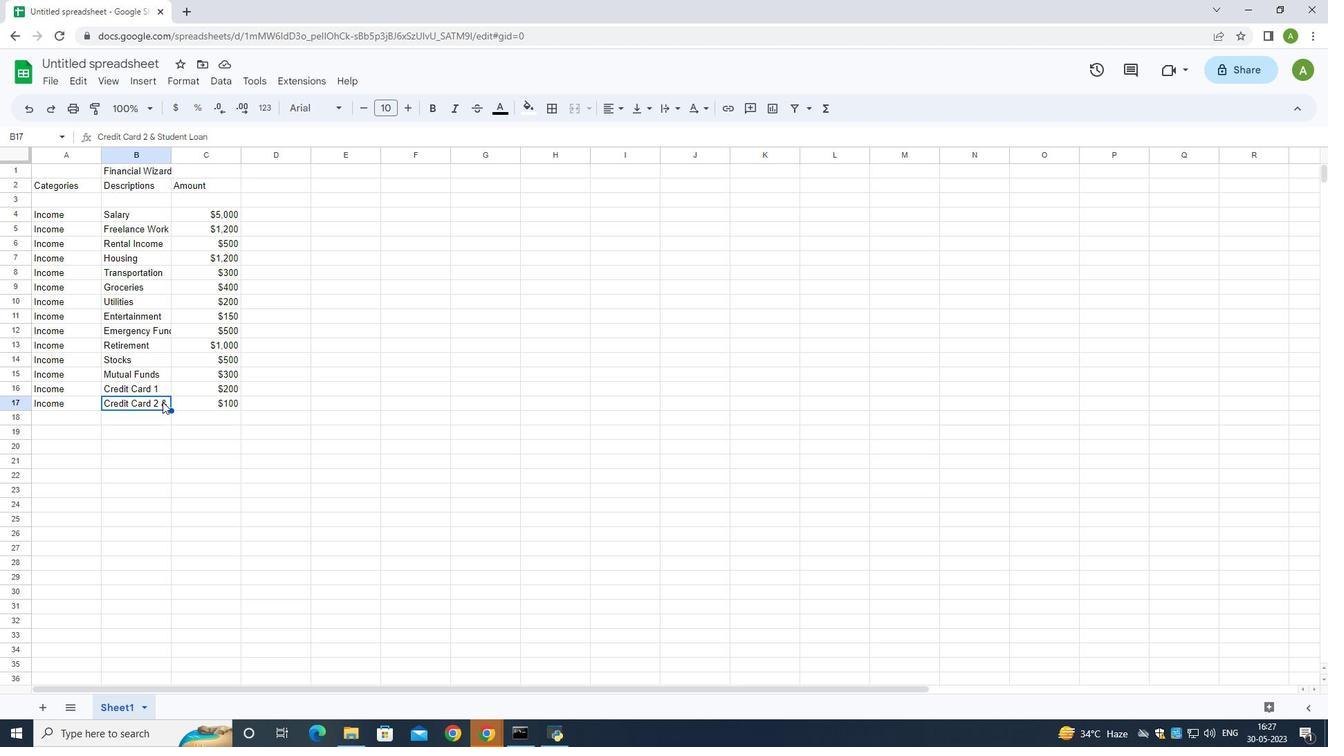 
Action: Mouse pressed left at (162, 401)
Screenshot: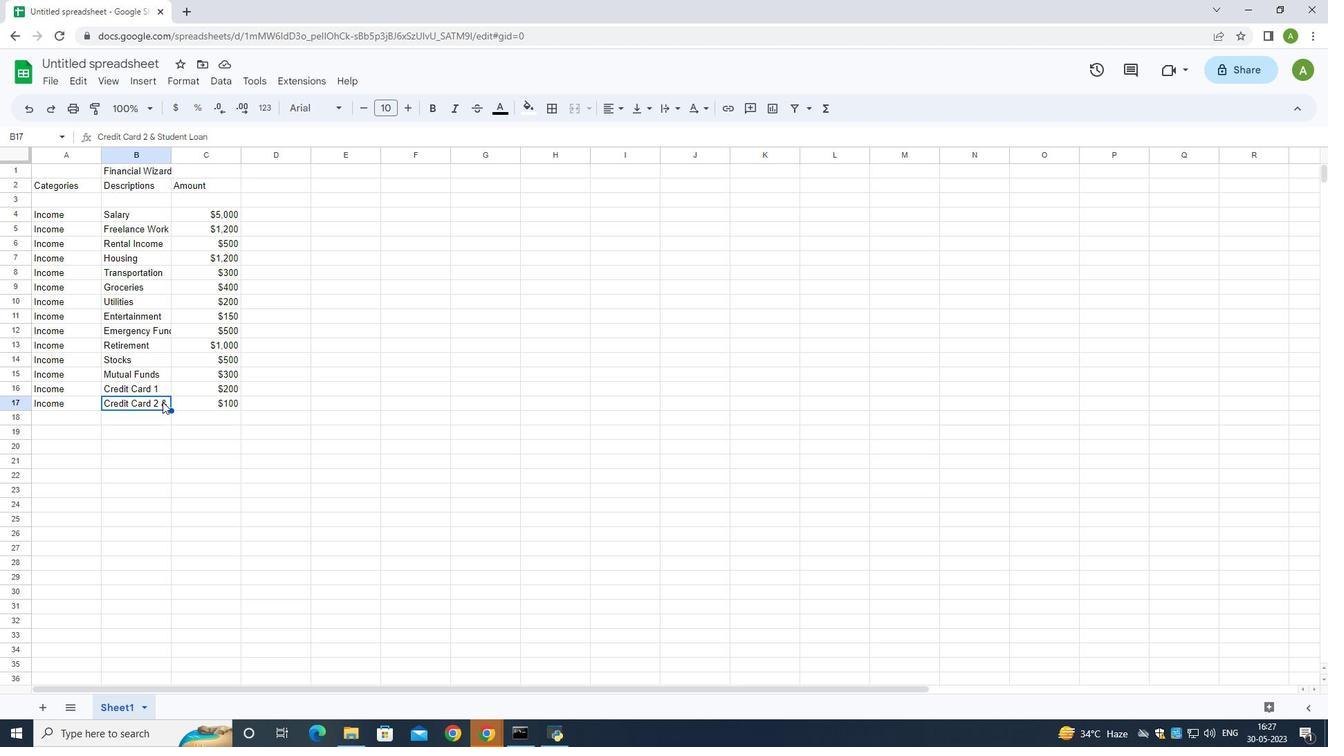 
Action: Mouse moved to (167, 398)
Screenshot: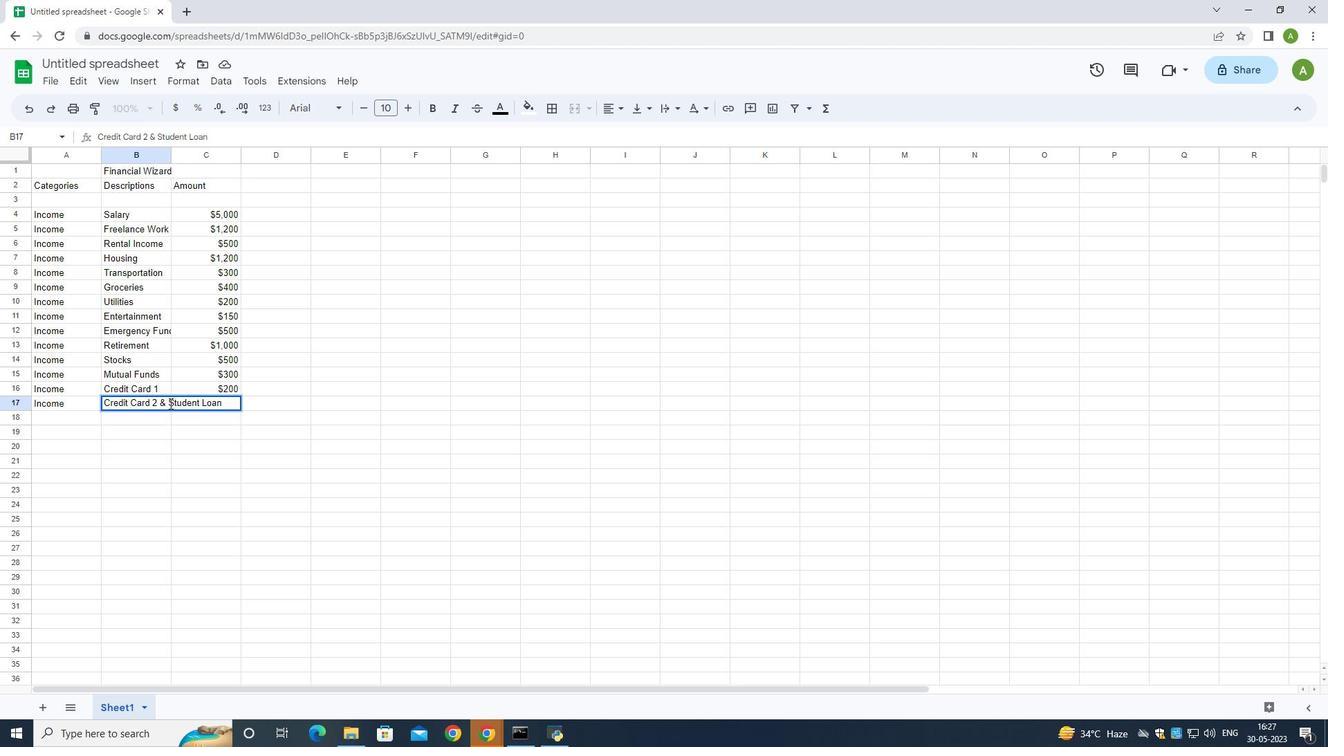 
Action: Mouse pressed left at (167, 398)
Screenshot: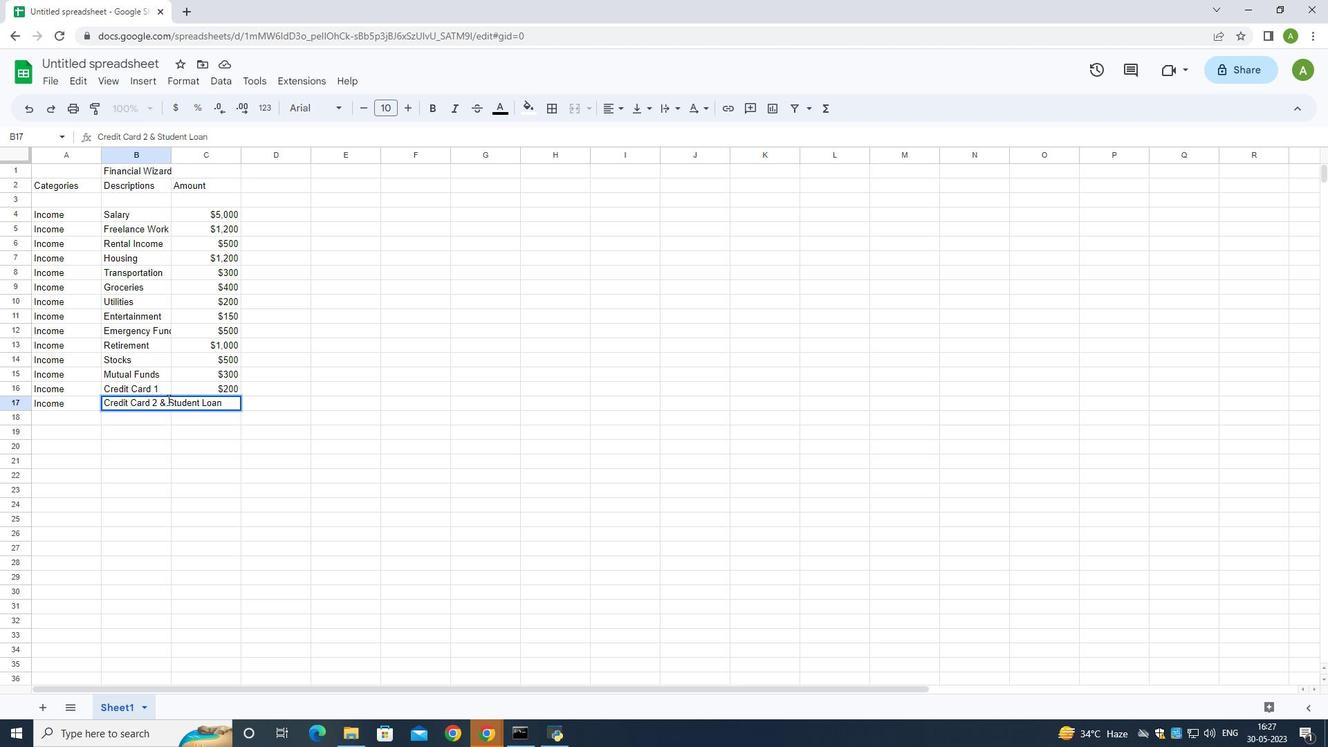 
Action: Mouse moved to (227, 398)
Screenshot: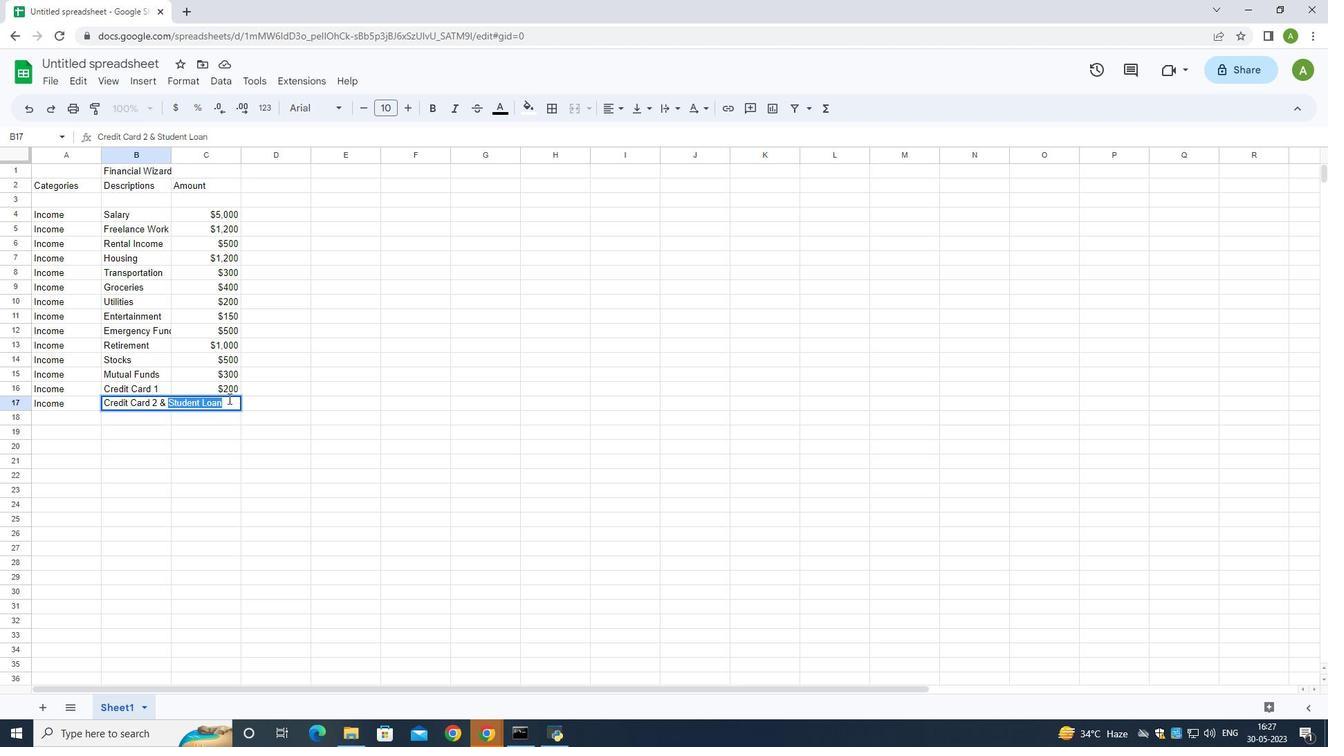 
Action: Key pressed ctrl+C<Key.backspace>
Screenshot: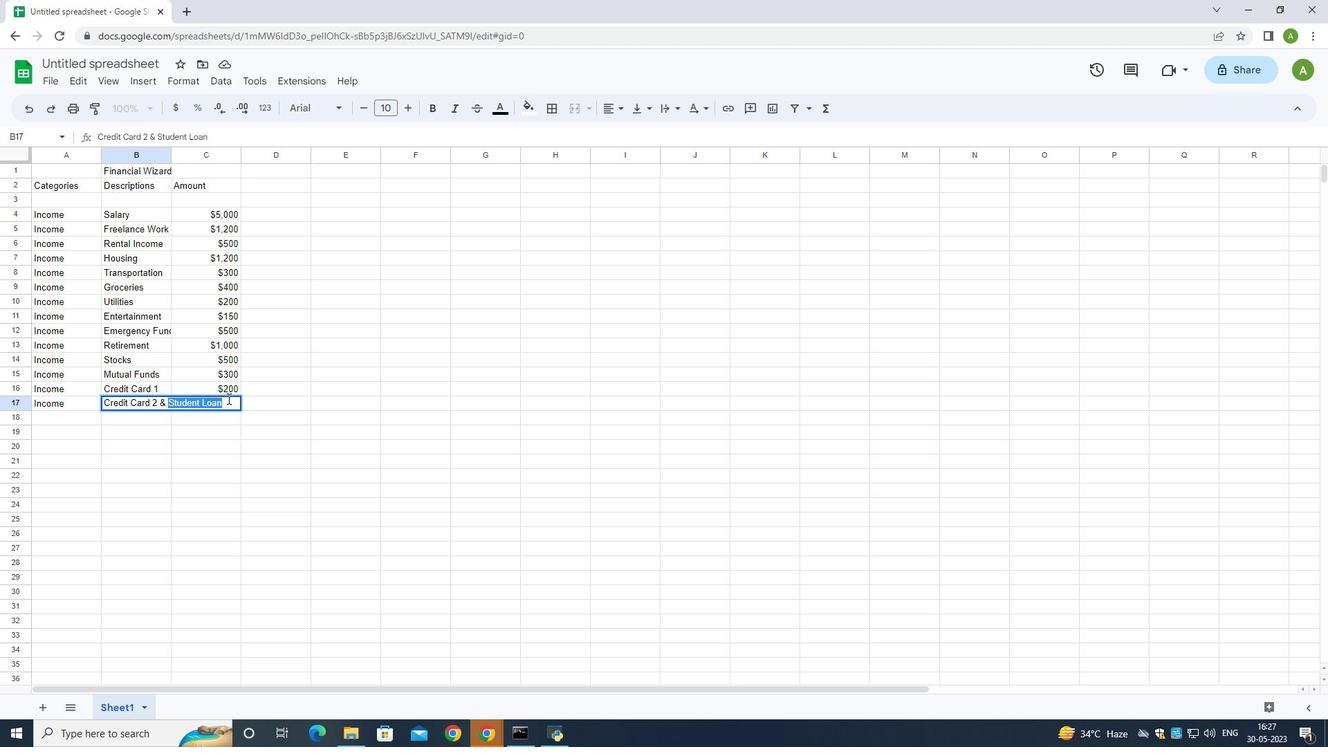 
Action: Mouse moved to (121, 419)
Screenshot: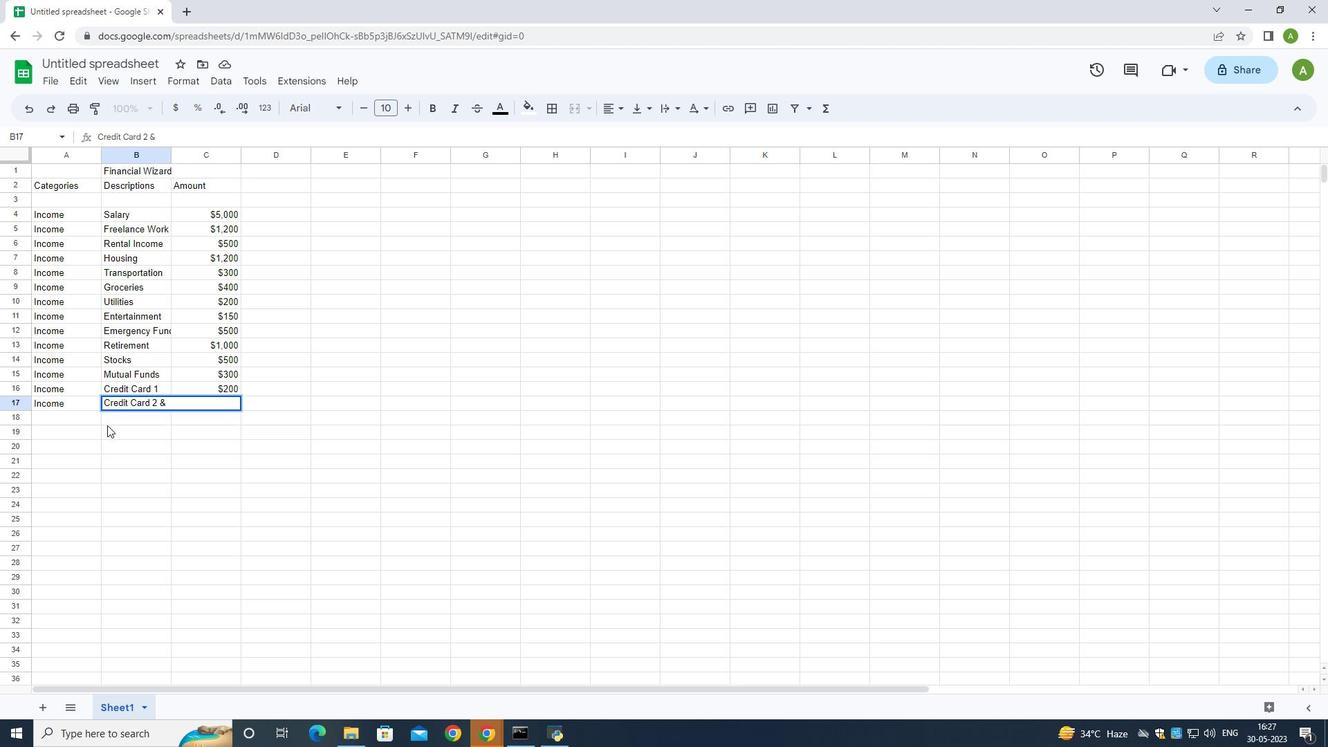 
Action: Key pressed ctrl+V
Screenshot: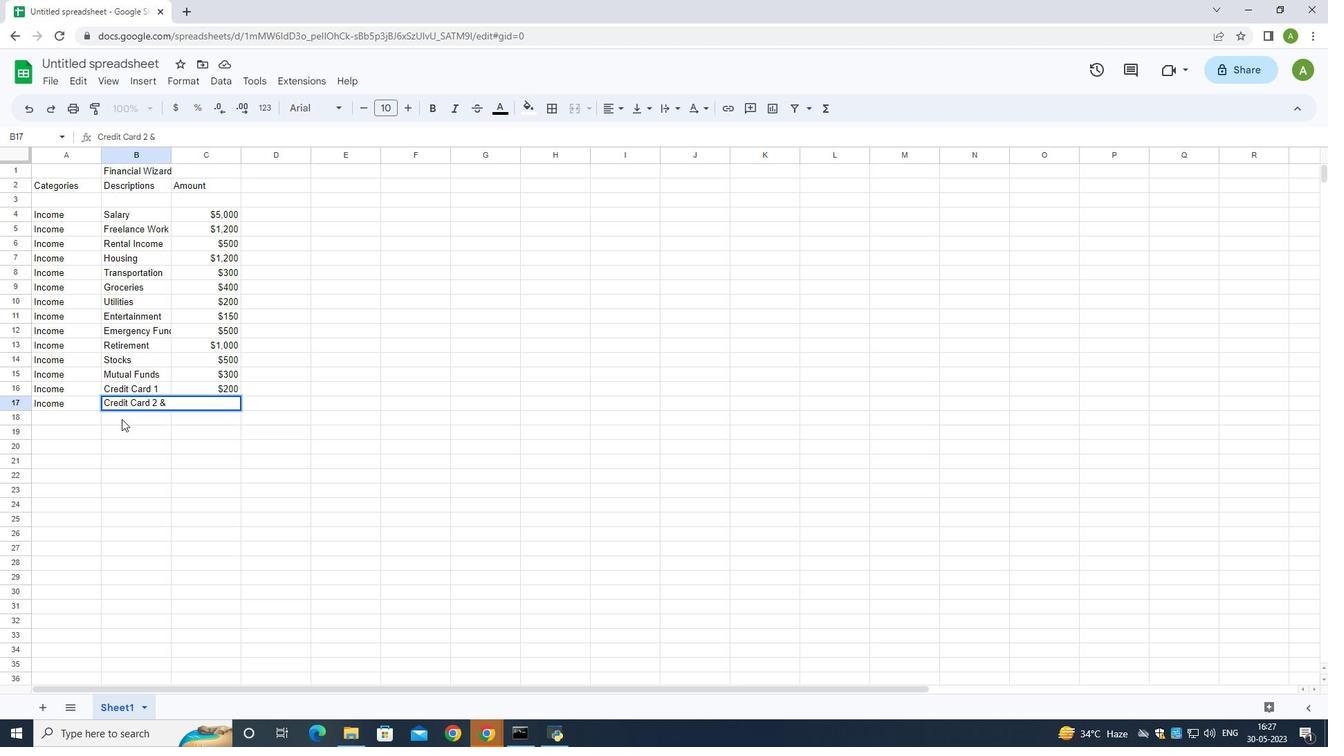 
Action: Mouse moved to (252, 395)
Screenshot: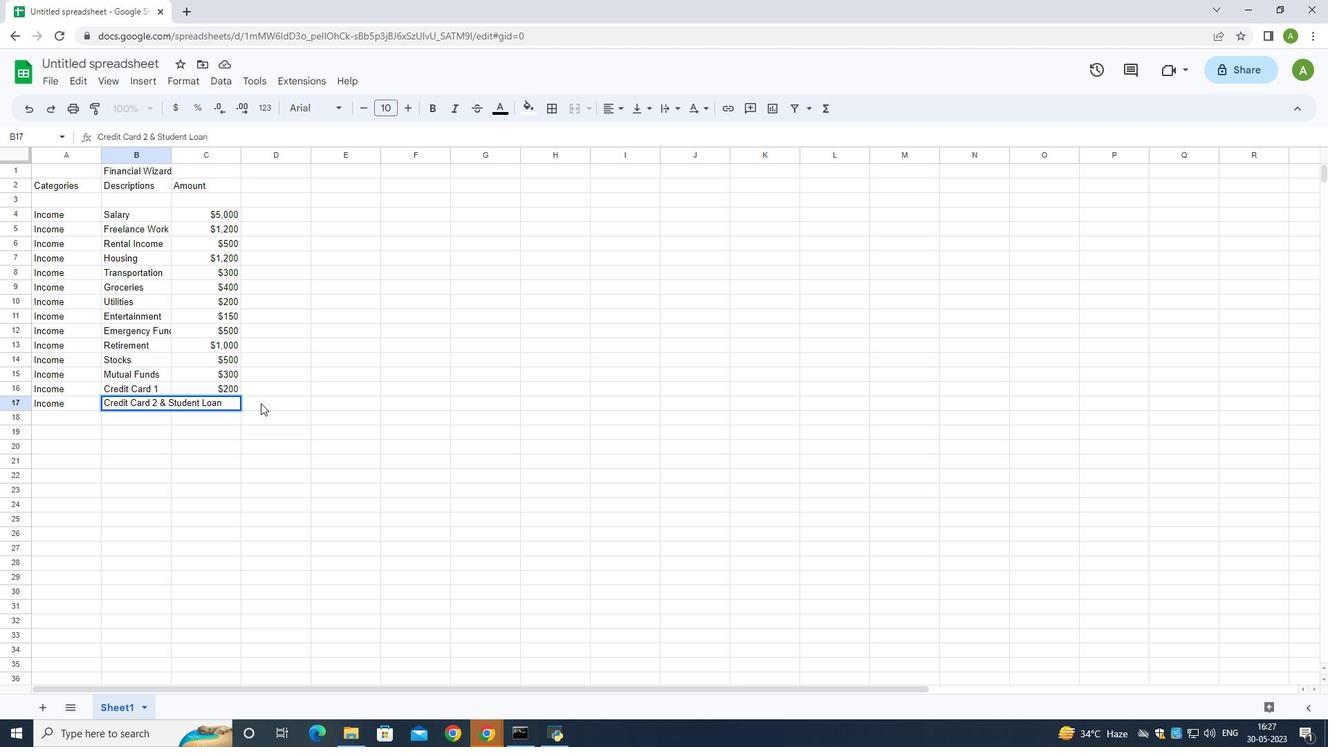 
Action: Mouse pressed left at (252, 395)
Screenshot: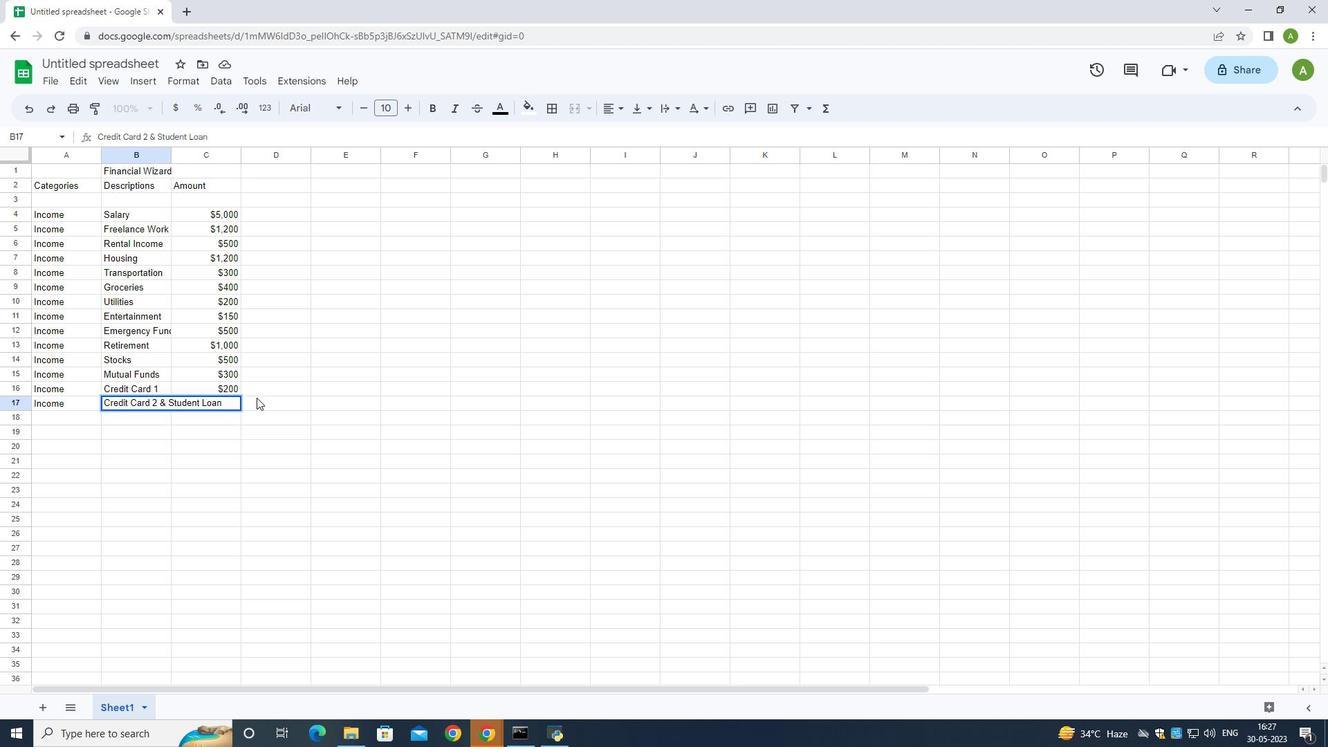 
Action: Mouse moved to (232, 401)
Screenshot: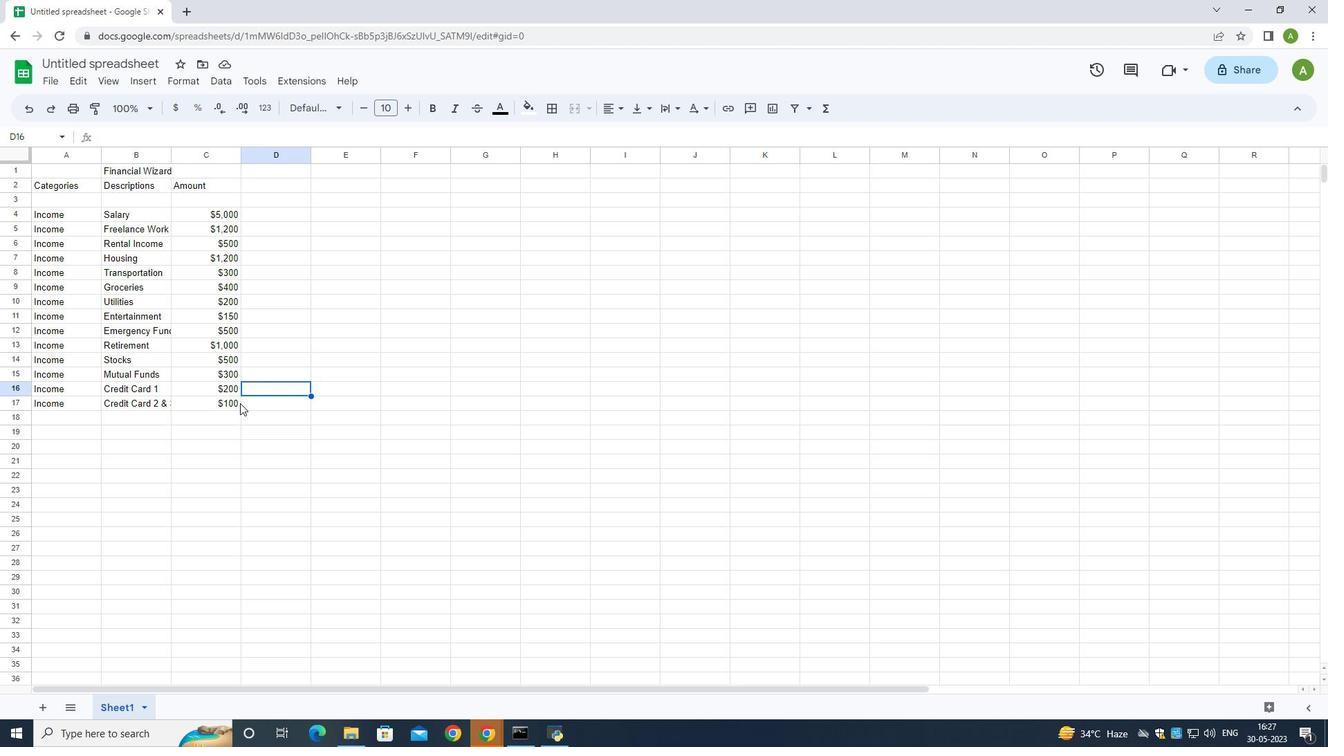 
Action: Mouse pressed left at (232, 401)
Screenshot: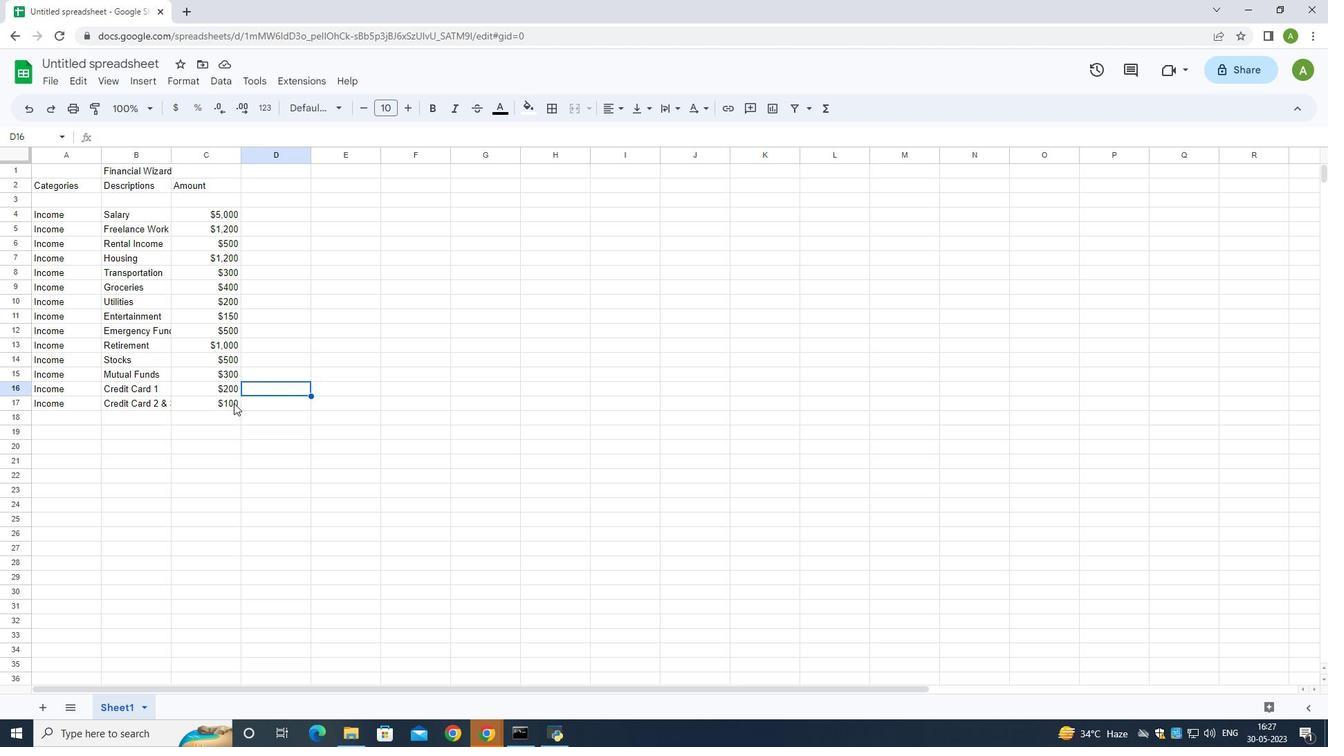 
Action: Mouse pressed left at (232, 401)
Screenshot: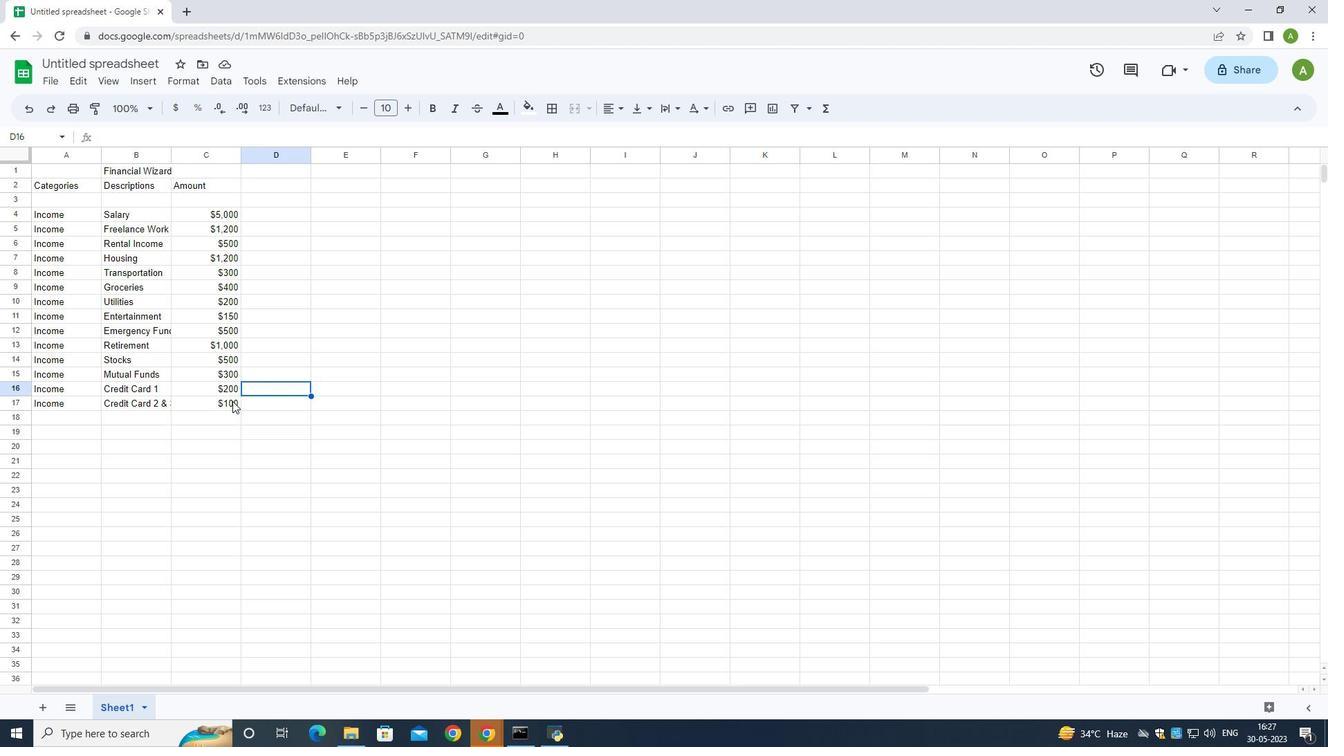 
Action: Mouse moved to (243, 401)
Screenshot: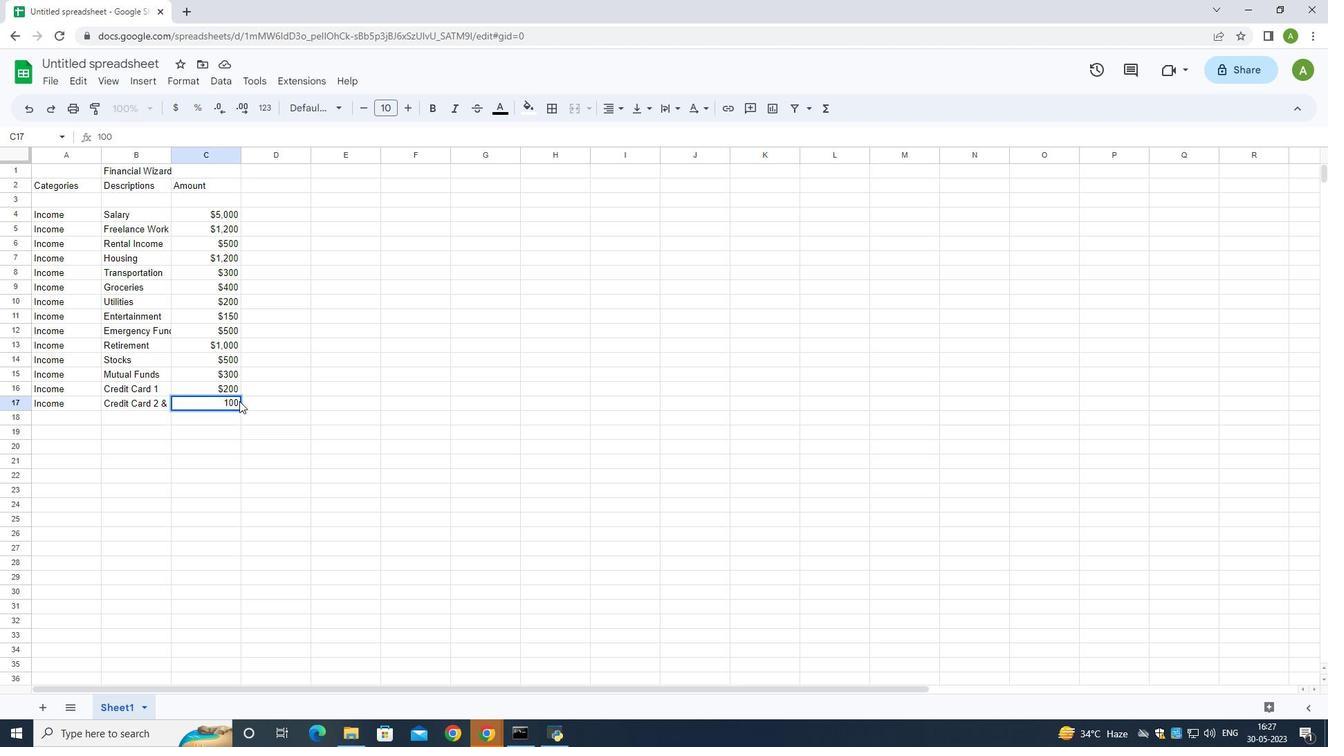 
Action: Key pressed <Key.space><Key.shift><Key.shift><Key.shift><Key.shift><Key.shift><Key.shift><Key.shift>&<Key.space><Key.space><Key.space><Key.backspace><Key.backspace><Key.shift><Key.shift><Key.shift><Key.shift><Key.shift><Key.shift><Key.shift><Key.shift><Key.shift><Key.shift><Key.shift>$
Screenshot: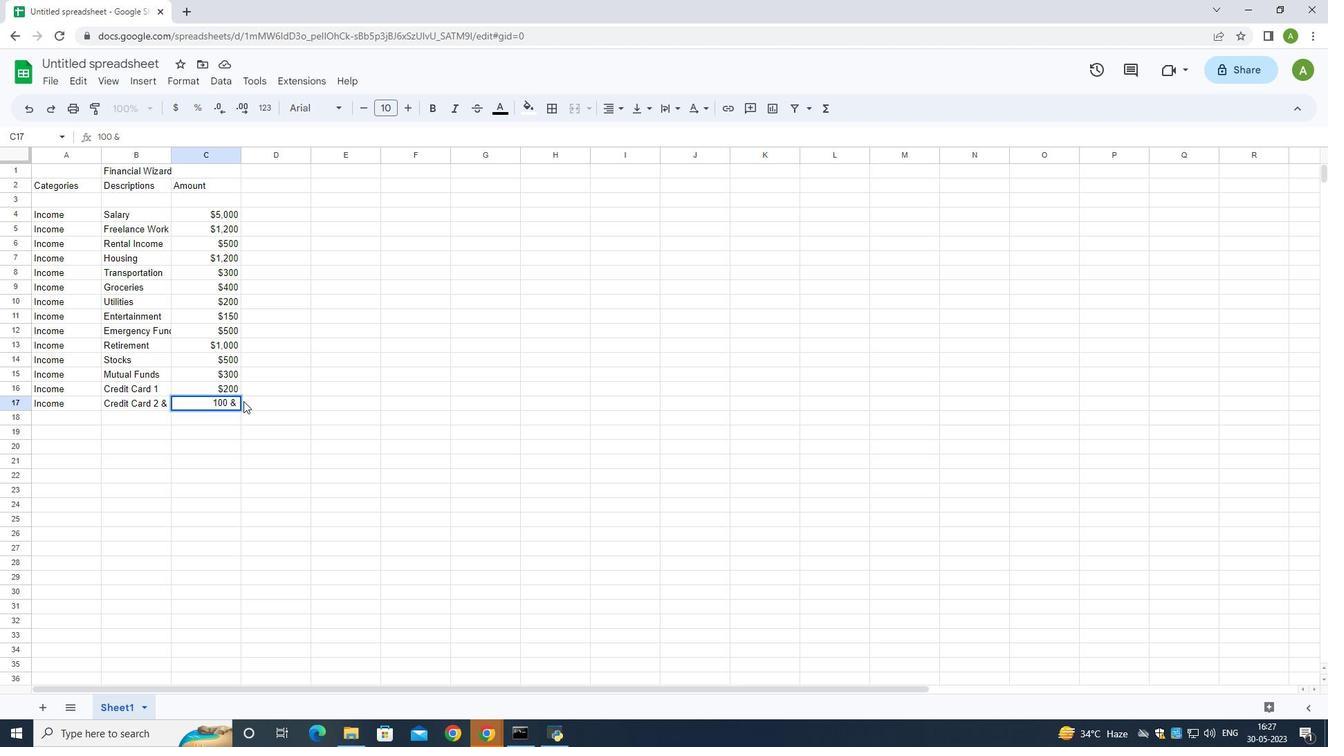 
Action: Mouse moved to (260, 397)
Screenshot: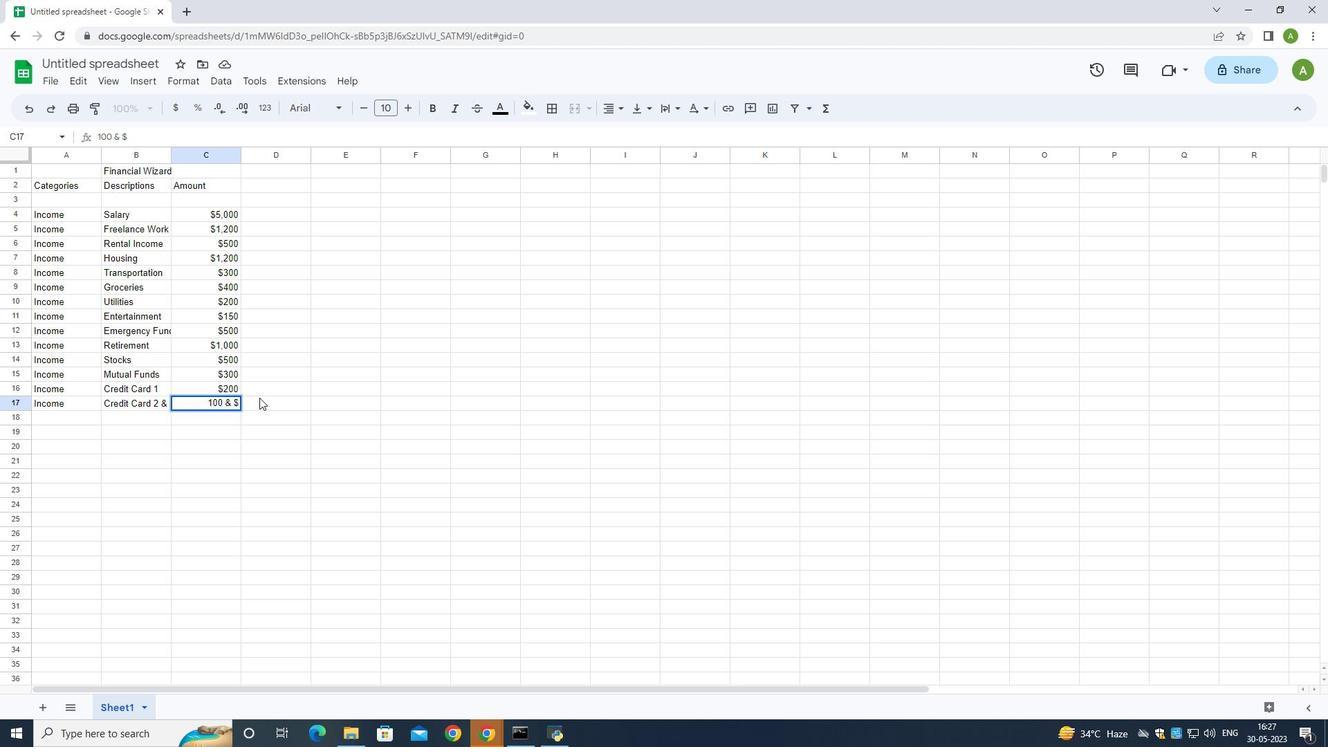 
Action: Key pressed 300
Screenshot: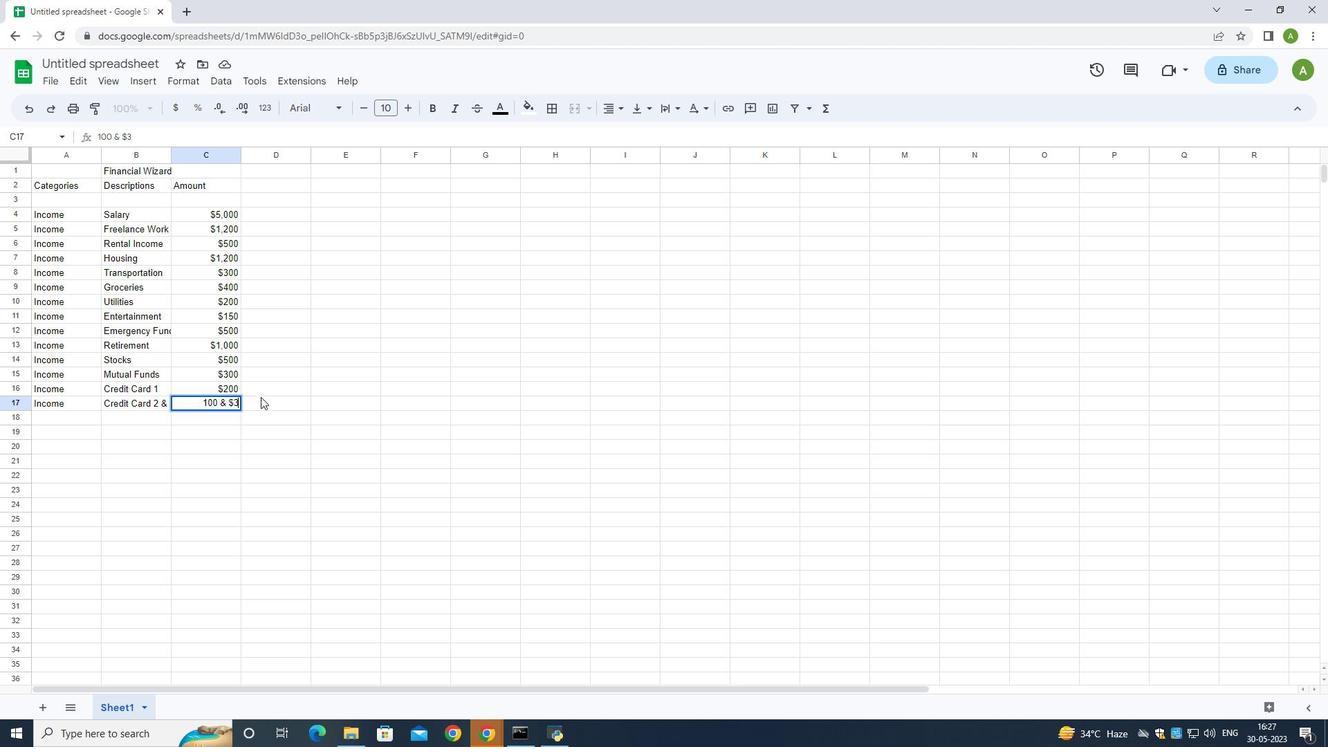 
Action: Mouse pressed left at (260, 397)
Screenshot: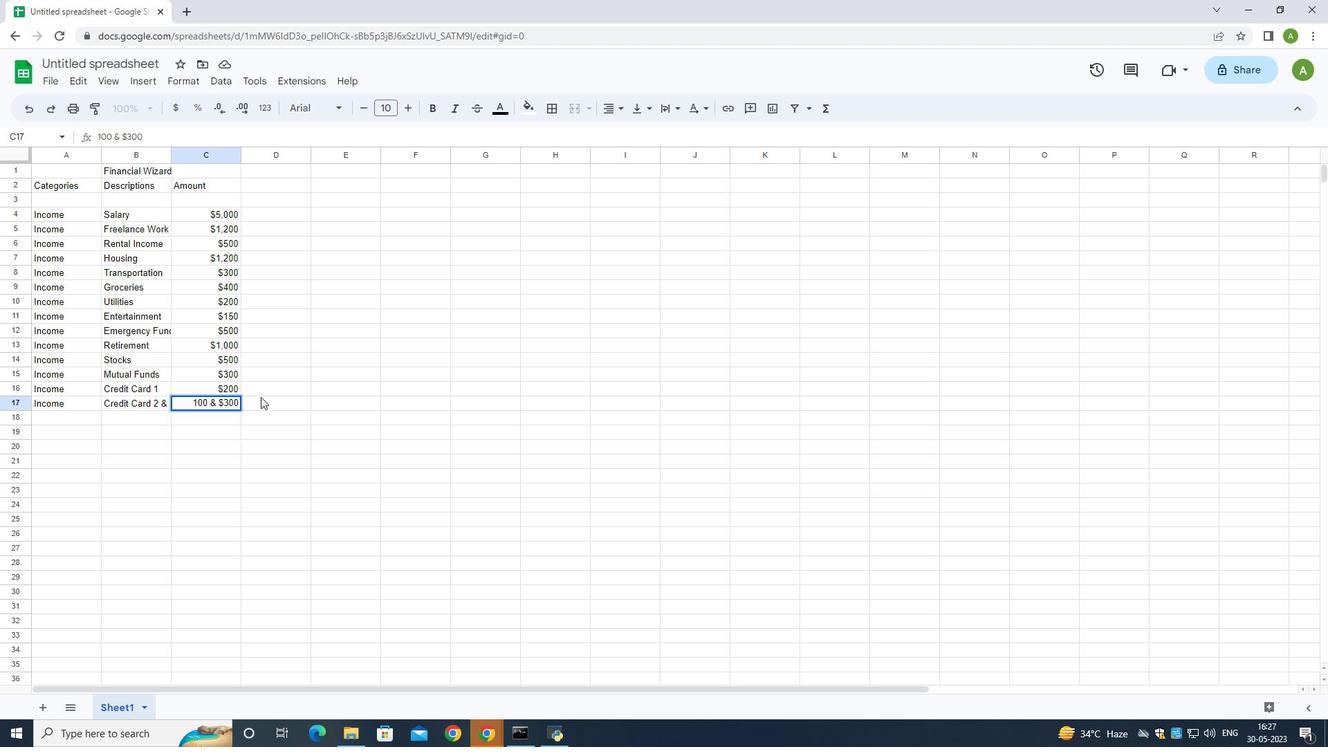 
Action: Mouse moved to (192, 402)
Screenshot: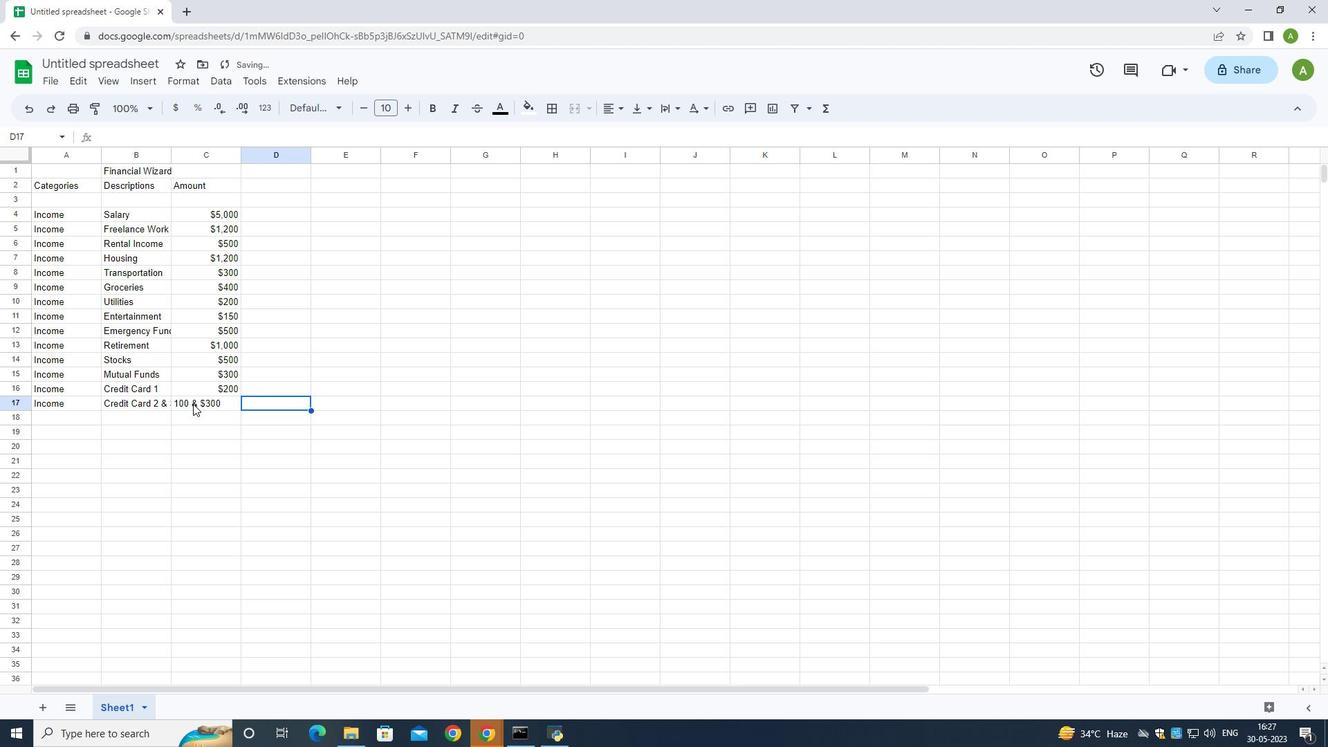 
Action: Mouse pressed left at (192, 402)
Screenshot: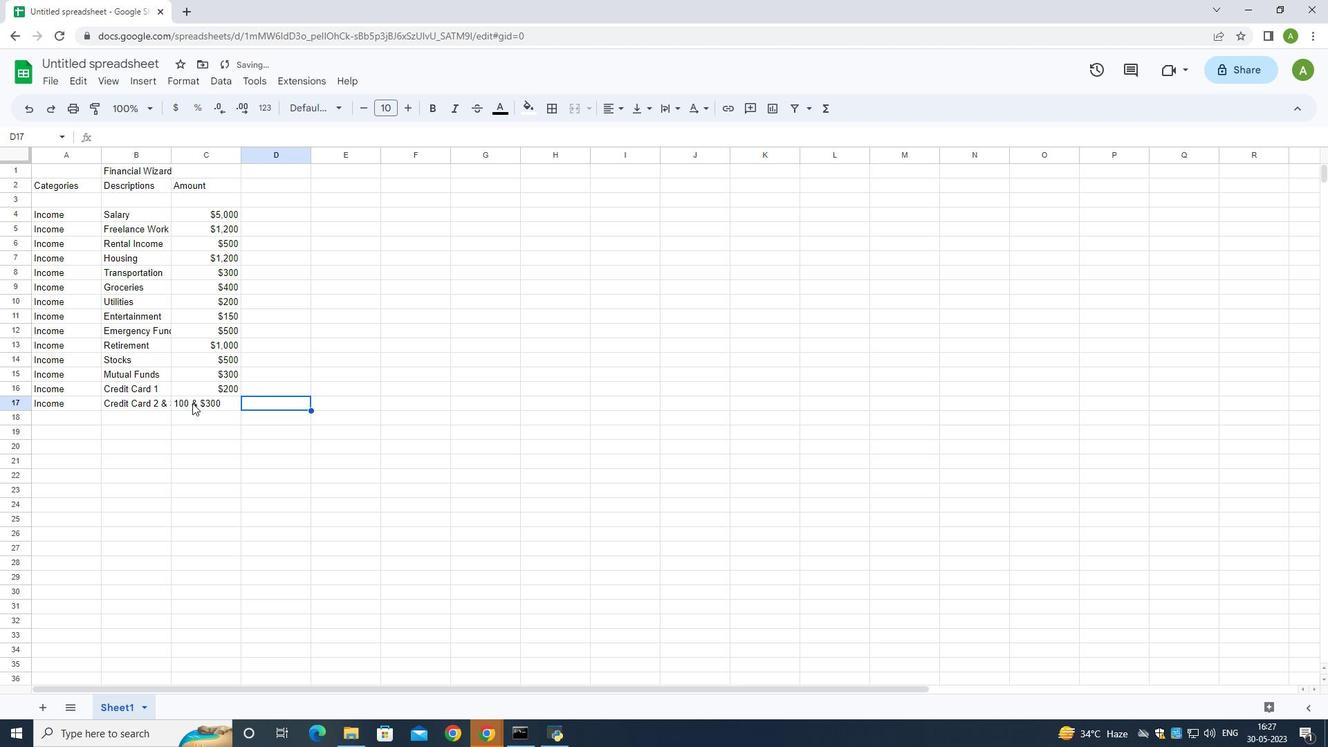 
Action: Mouse moved to (175, 402)
Screenshot: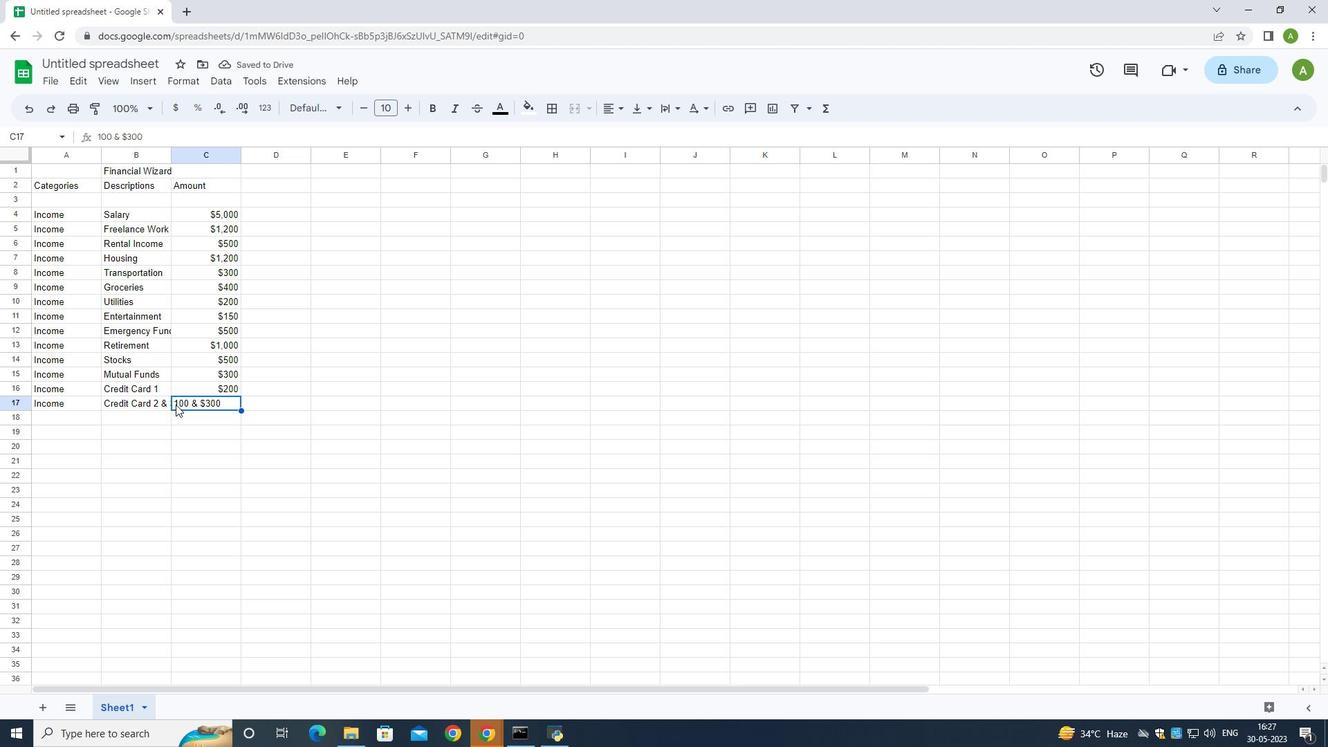 
Action: Mouse pressed left at (175, 402)
Screenshot: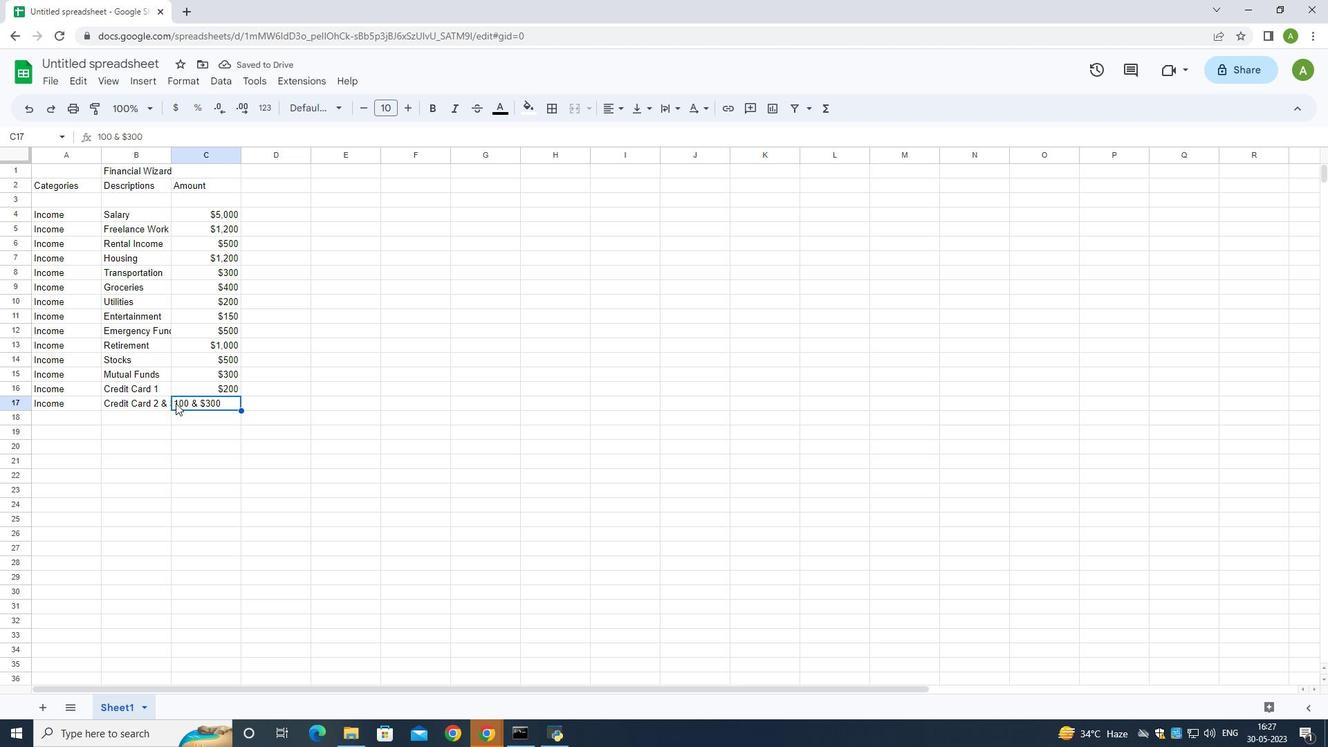 
Action: Mouse pressed left at (175, 402)
Screenshot: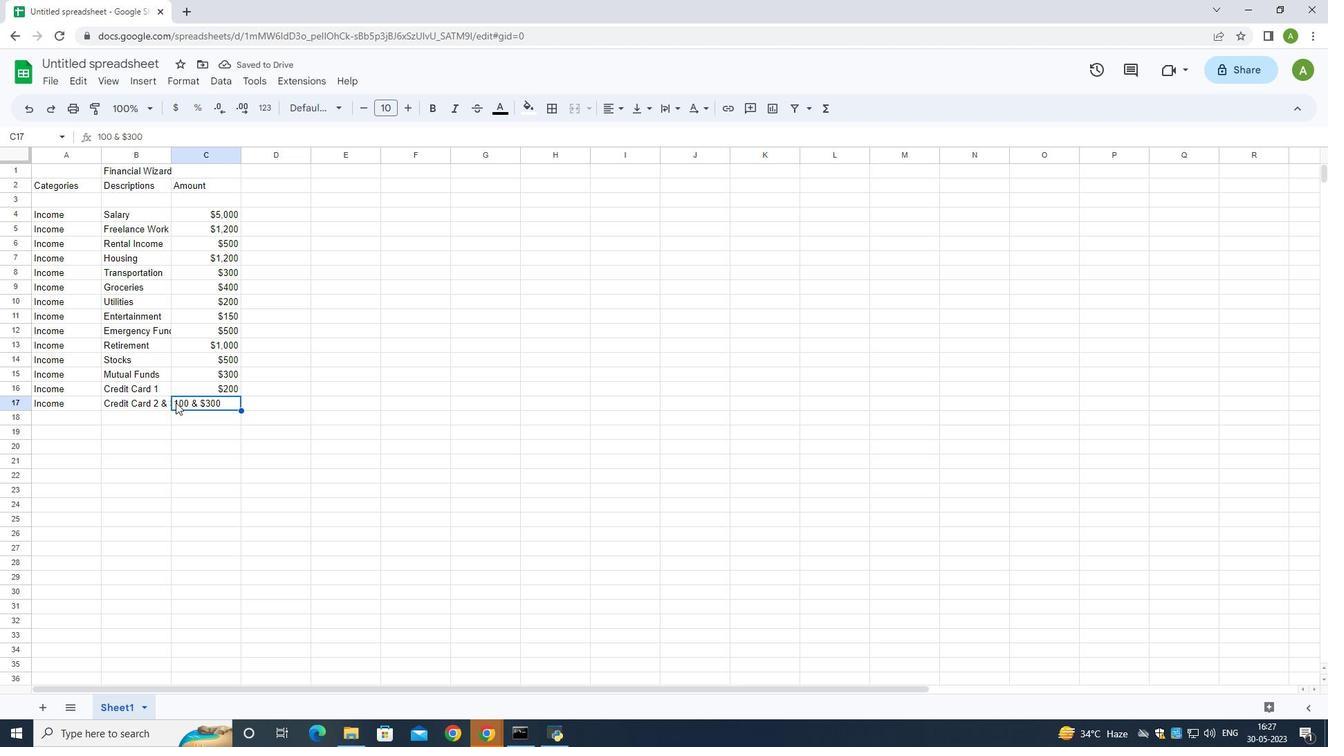 
Action: Mouse moved to (177, 401)
Screenshot: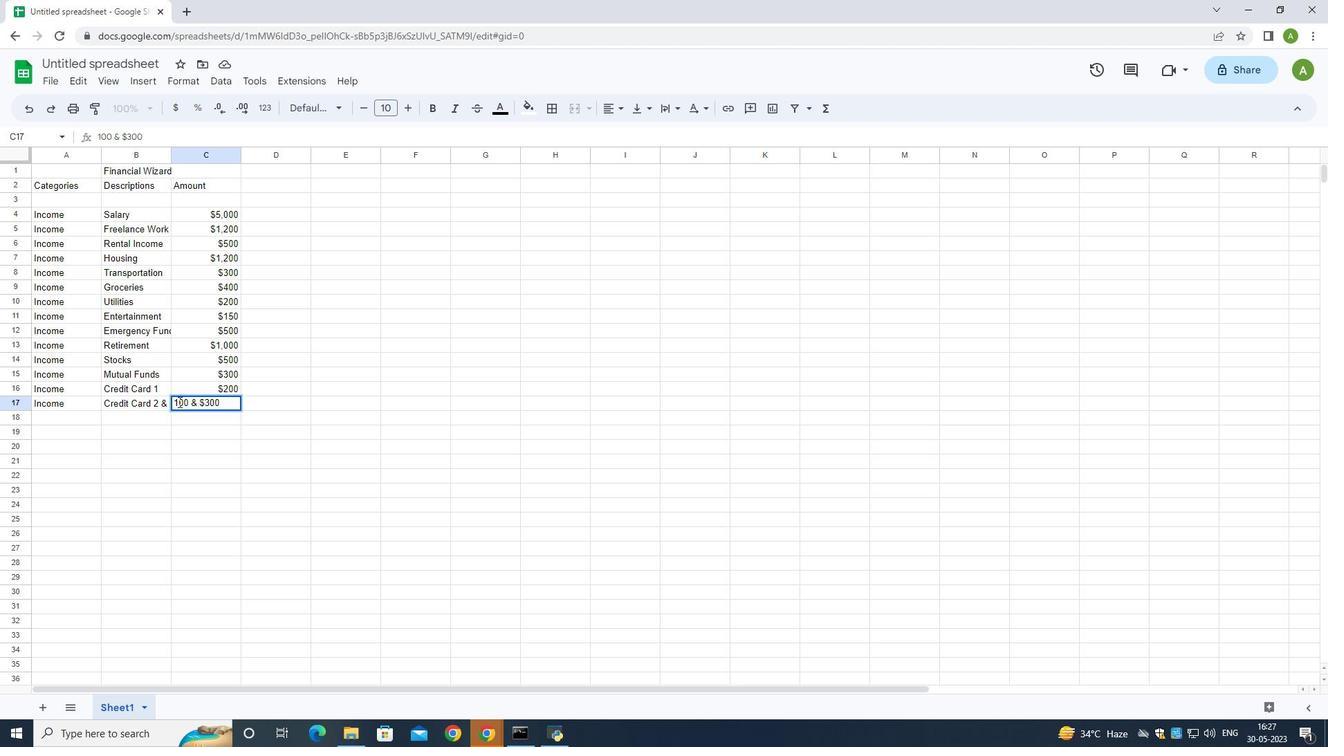 
Action: Mouse pressed left at (177, 401)
Screenshot: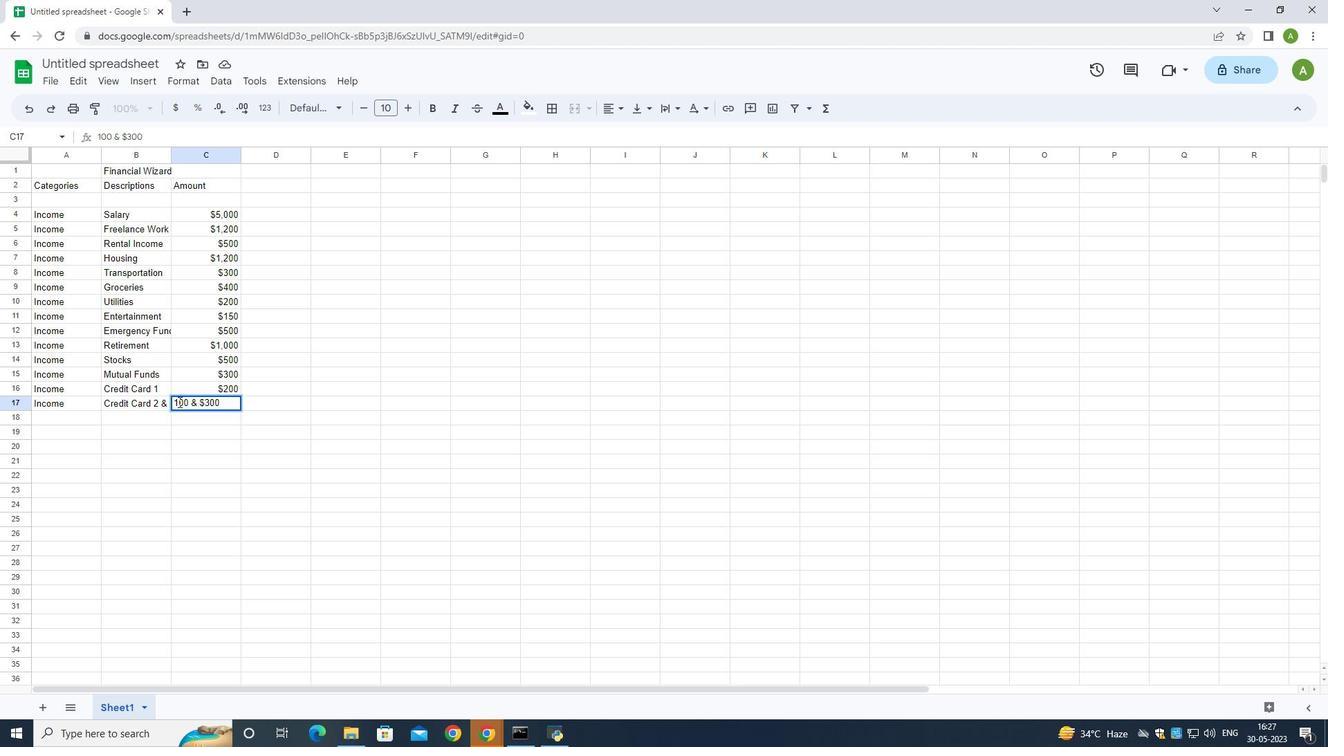 
Action: Mouse moved to (174, 404)
Screenshot: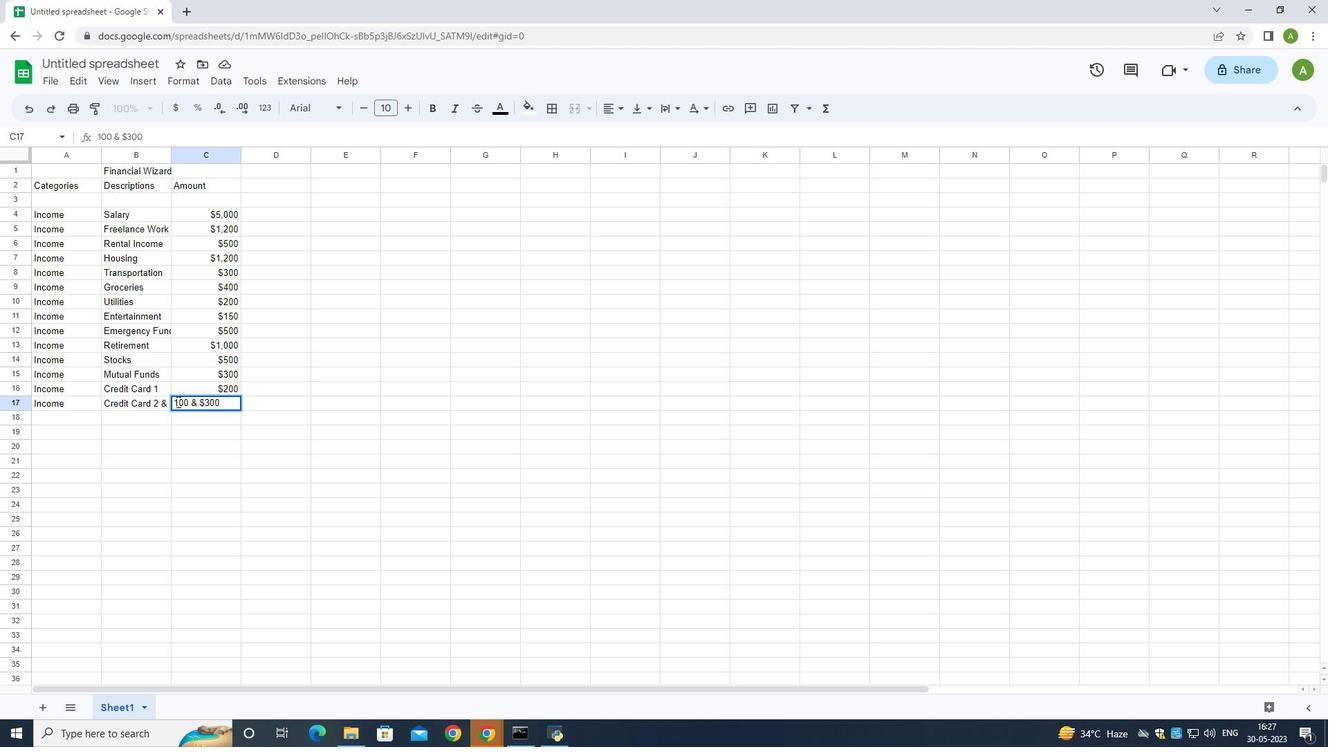 
Action: Mouse pressed left at (174, 404)
Screenshot: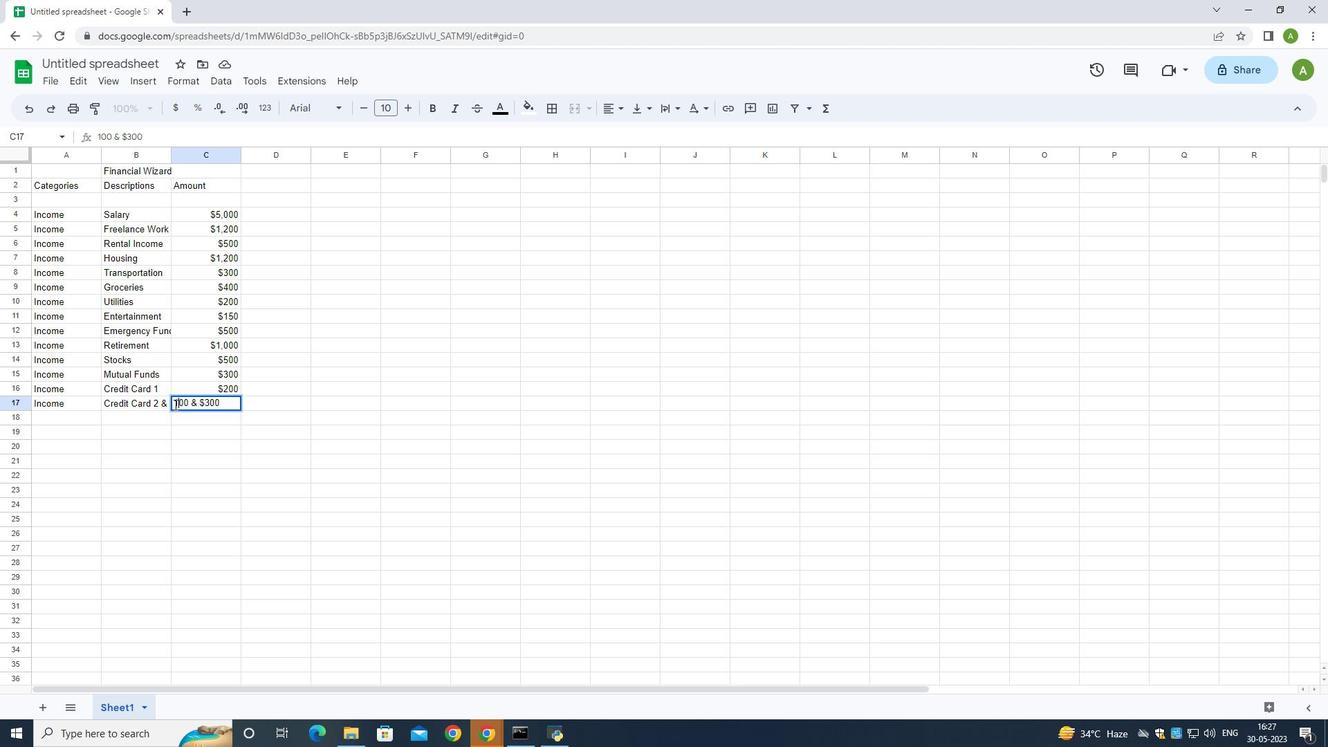 
Action: Mouse moved to (184, 404)
Screenshot: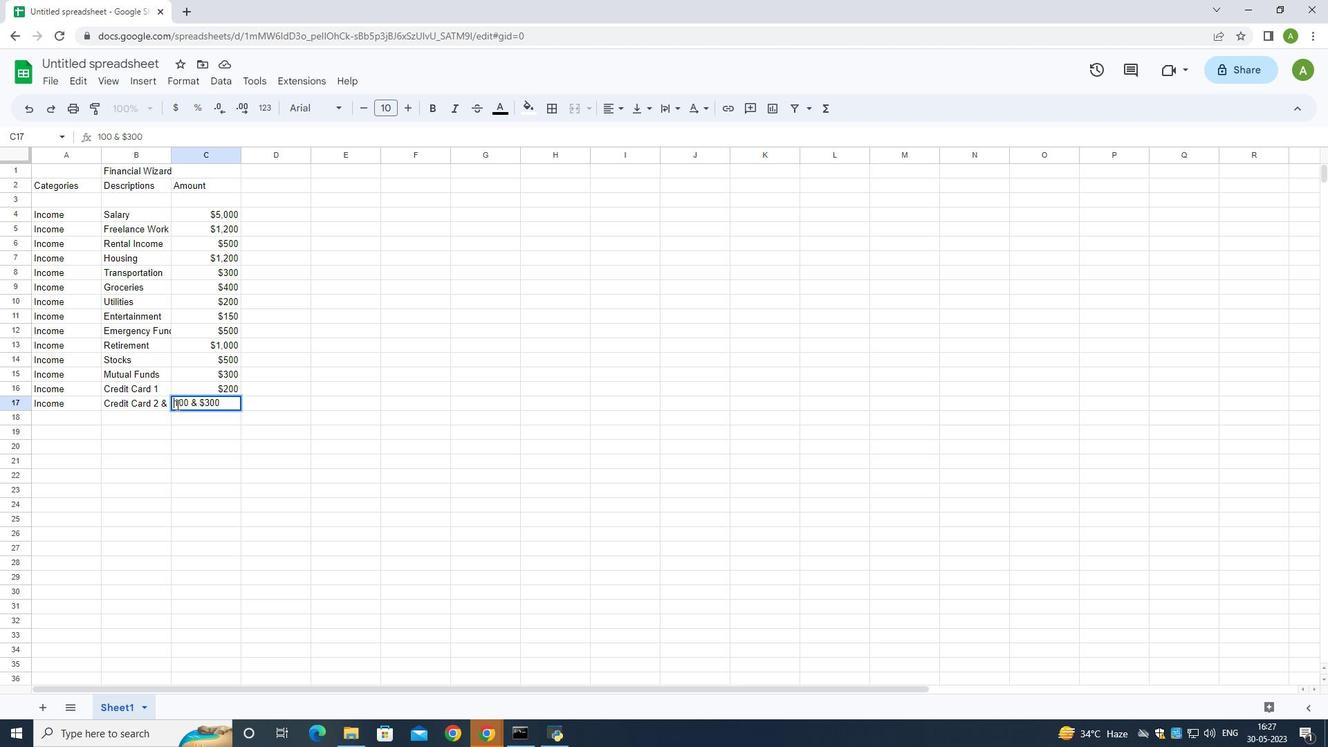 
Action: Key pressed <Key.space>
Screenshot: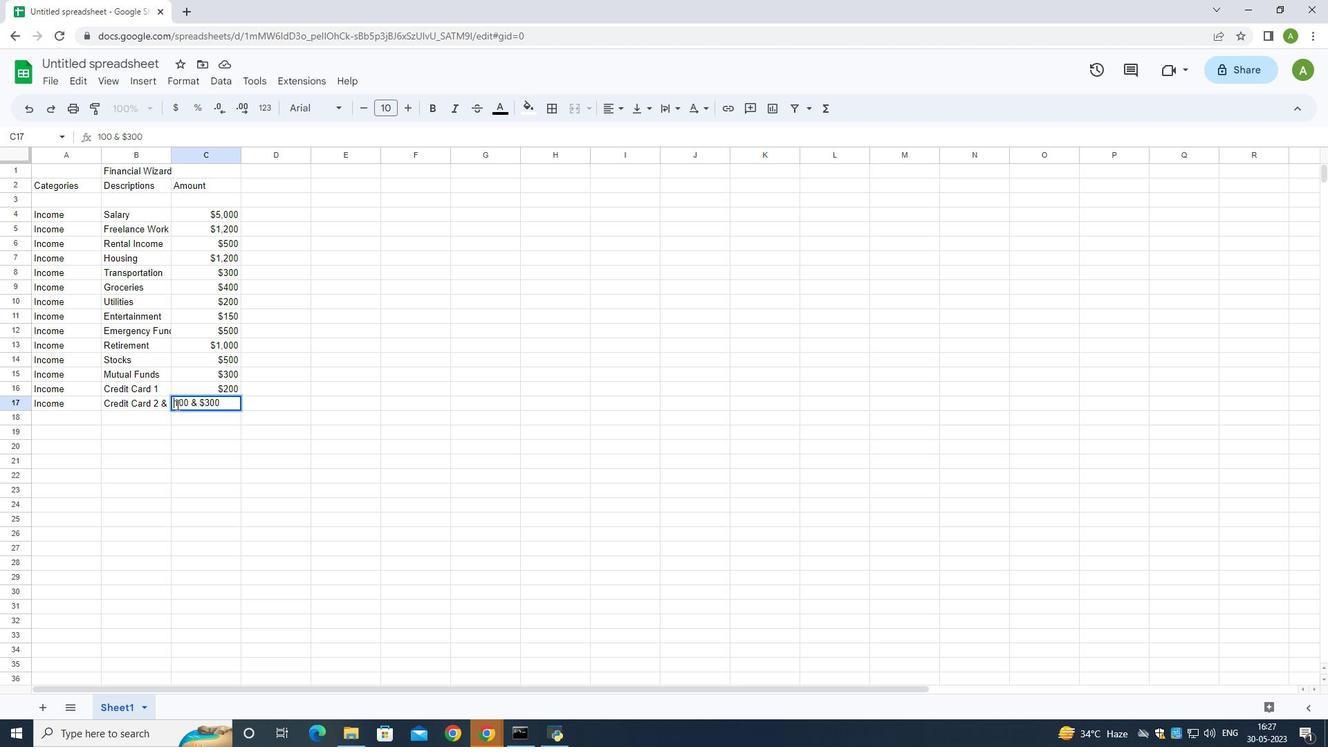 
Action: Mouse moved to (185, 404)
Screenshot: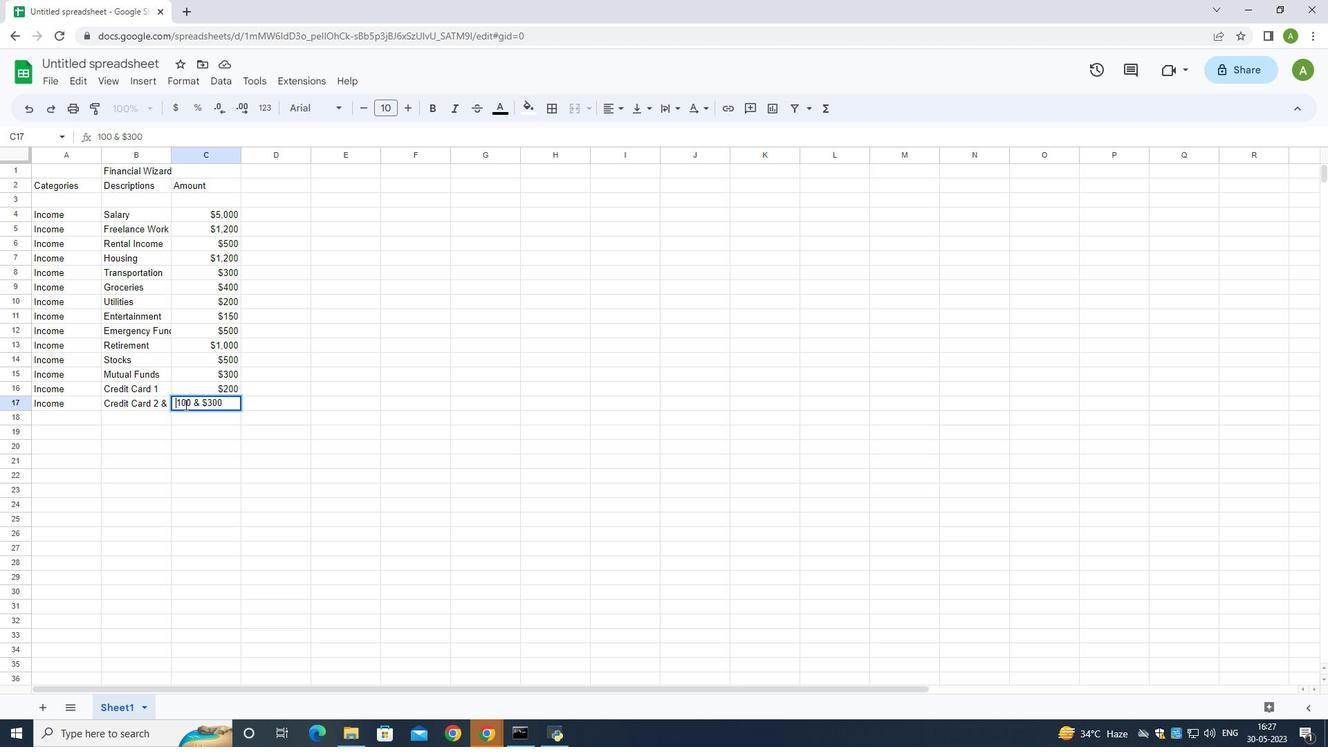 
Action: Key pressed <Key.space><Key.space><Key.space><Key.space><Key.space><Key.space><Key.space><Key.space><Key.space><Key.space><Key.space><Key.space><Key.space><Key.space><Key.space><Key.space><Key.space><Key.space><Key.space>
Screenshot: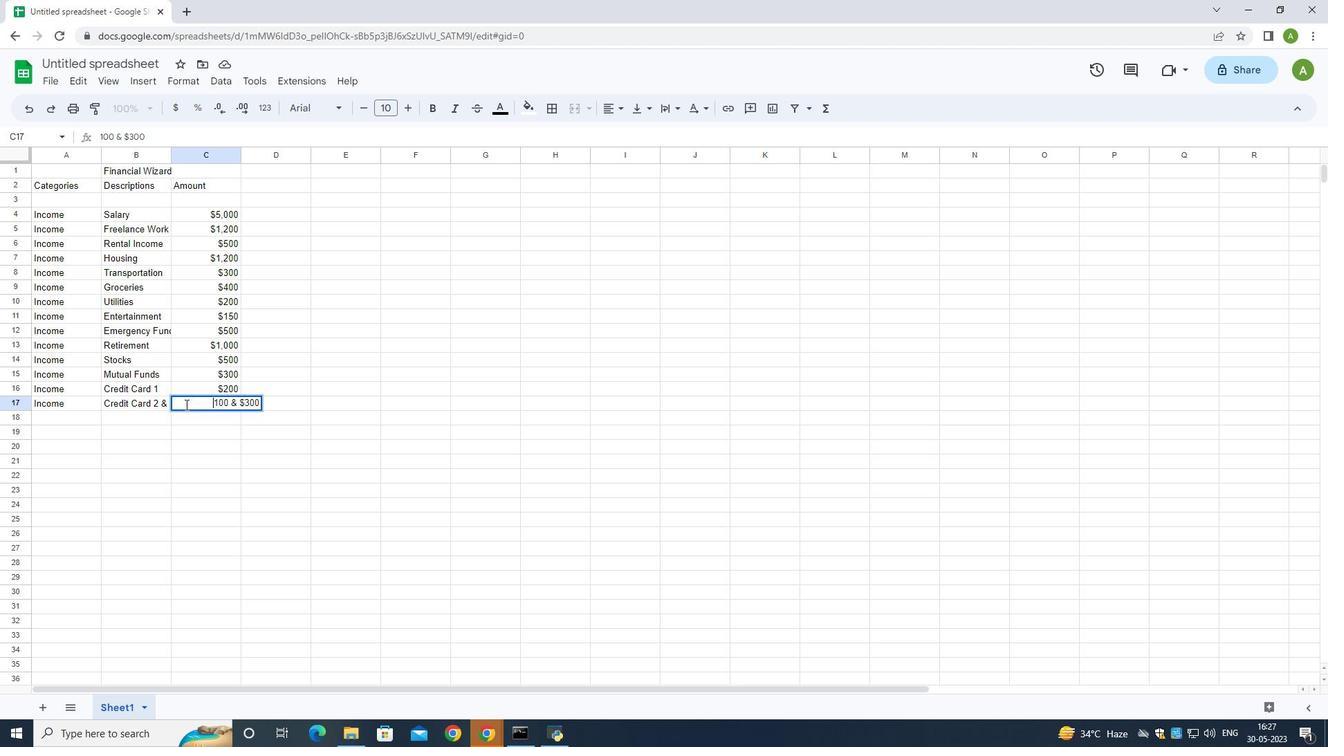 
Action: Mouse moved to (249, 401)
Screenshot: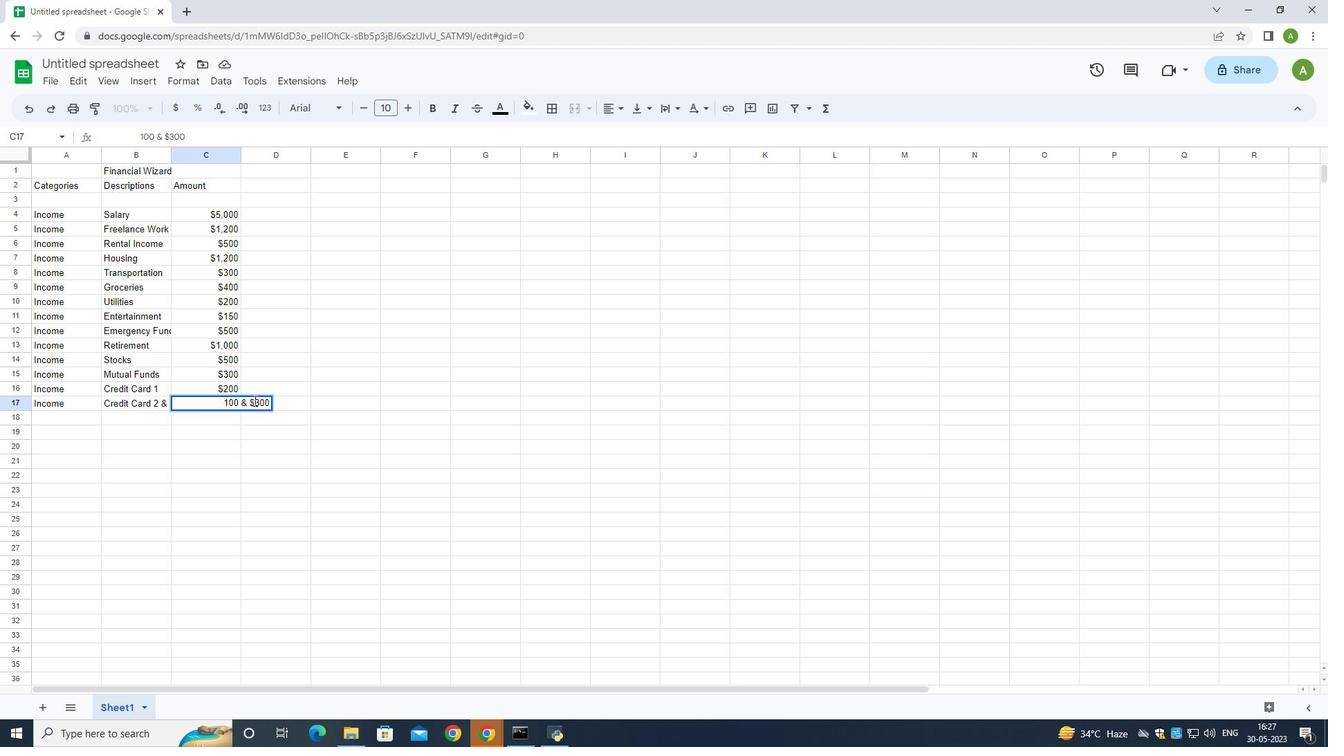 
Action: Mouse pressed left at (249, 401)
Screenshot: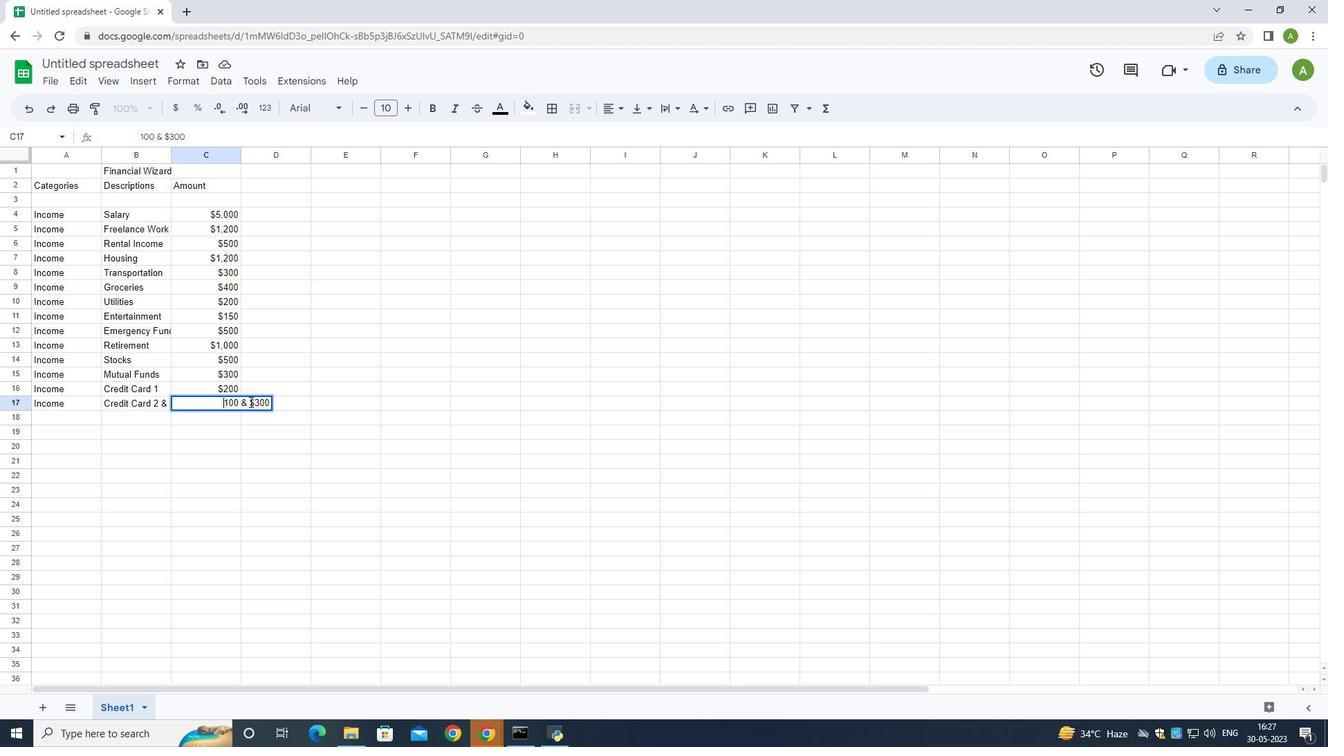 
Action: Mouse moved to (268, 390)
Screenshot: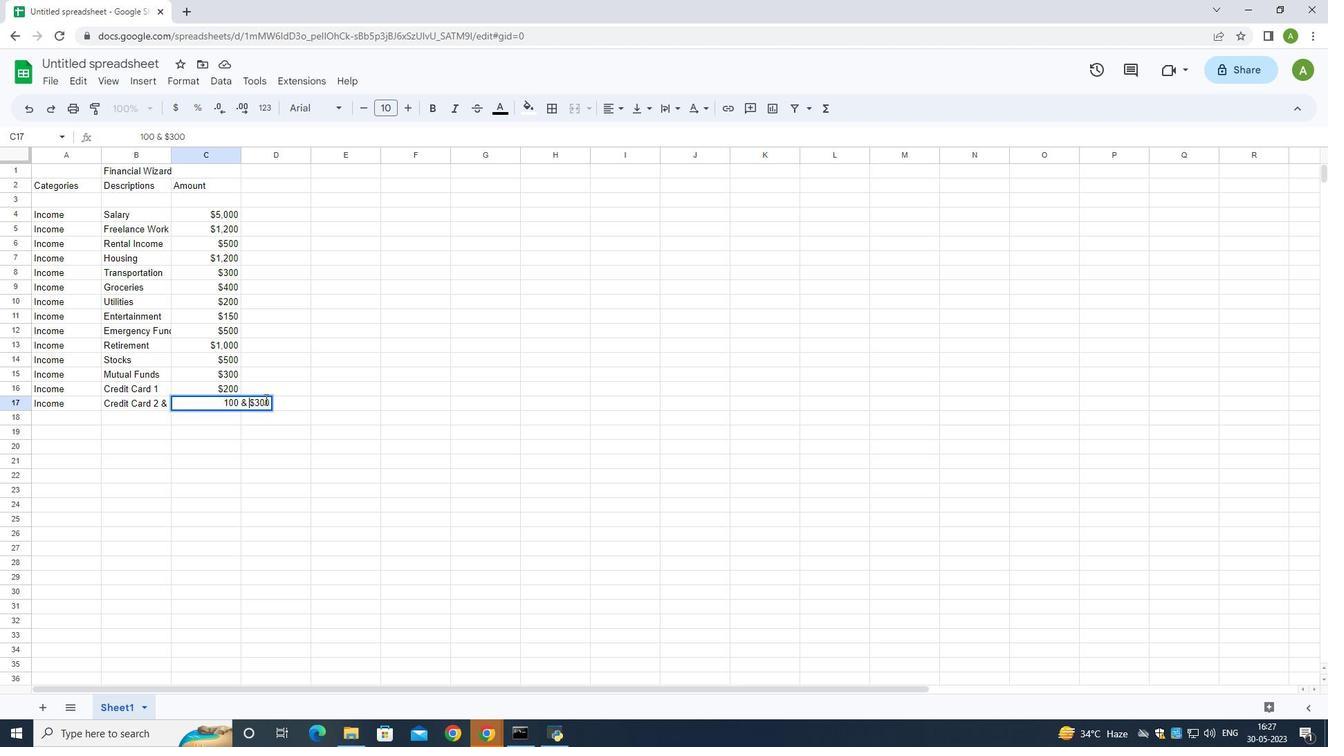 
Action: Mouse pressed left at (268, 390)
Screenshot: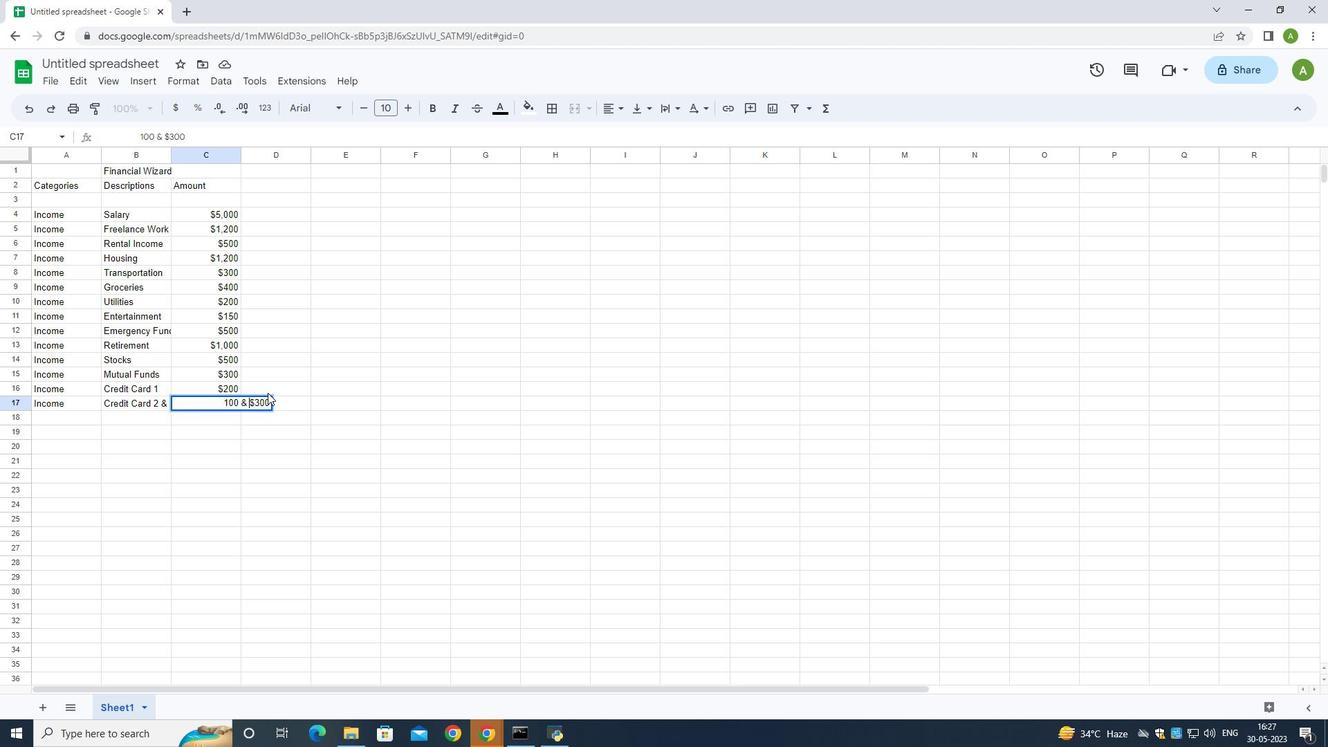 
Action: Mouse moved to (237, 401)
Screenshot: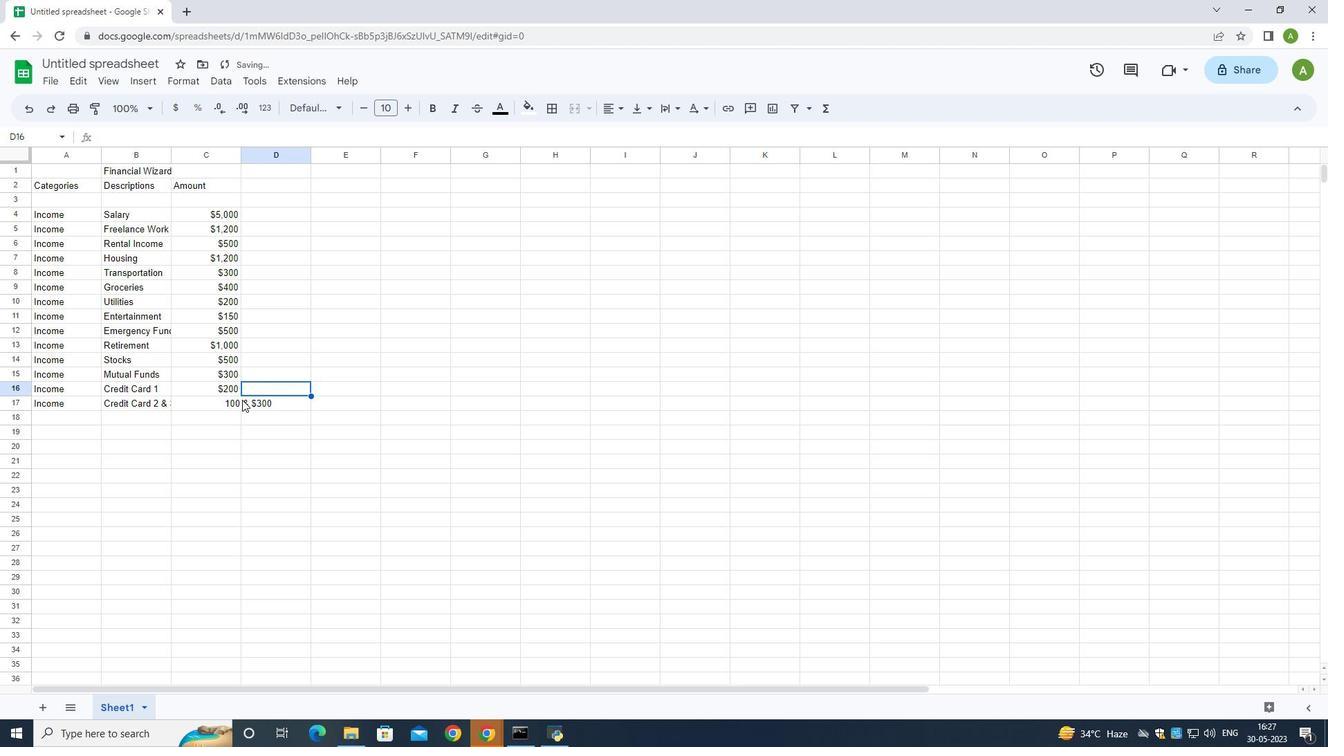 
Action: Mouse pressed left at (237, 401)
Screenshot: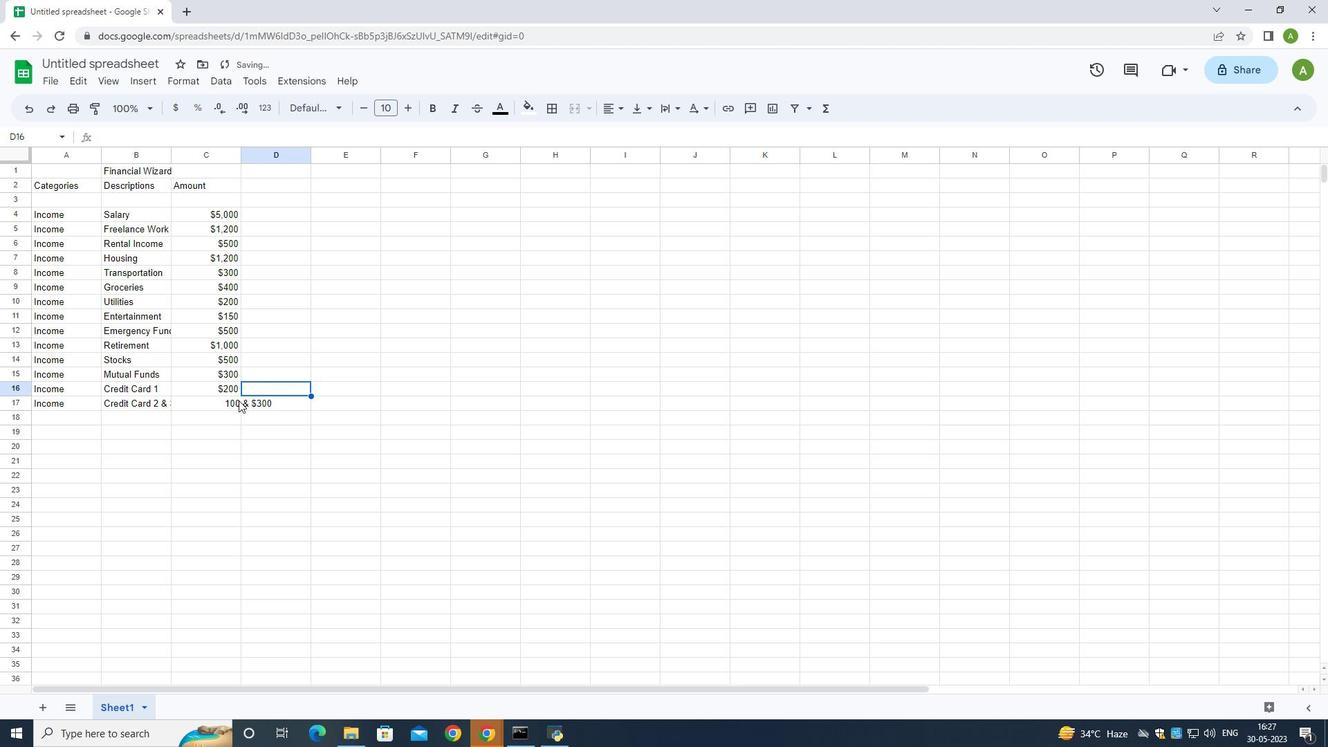 
Action: Mouse moved to (222, 397)
Screenshot: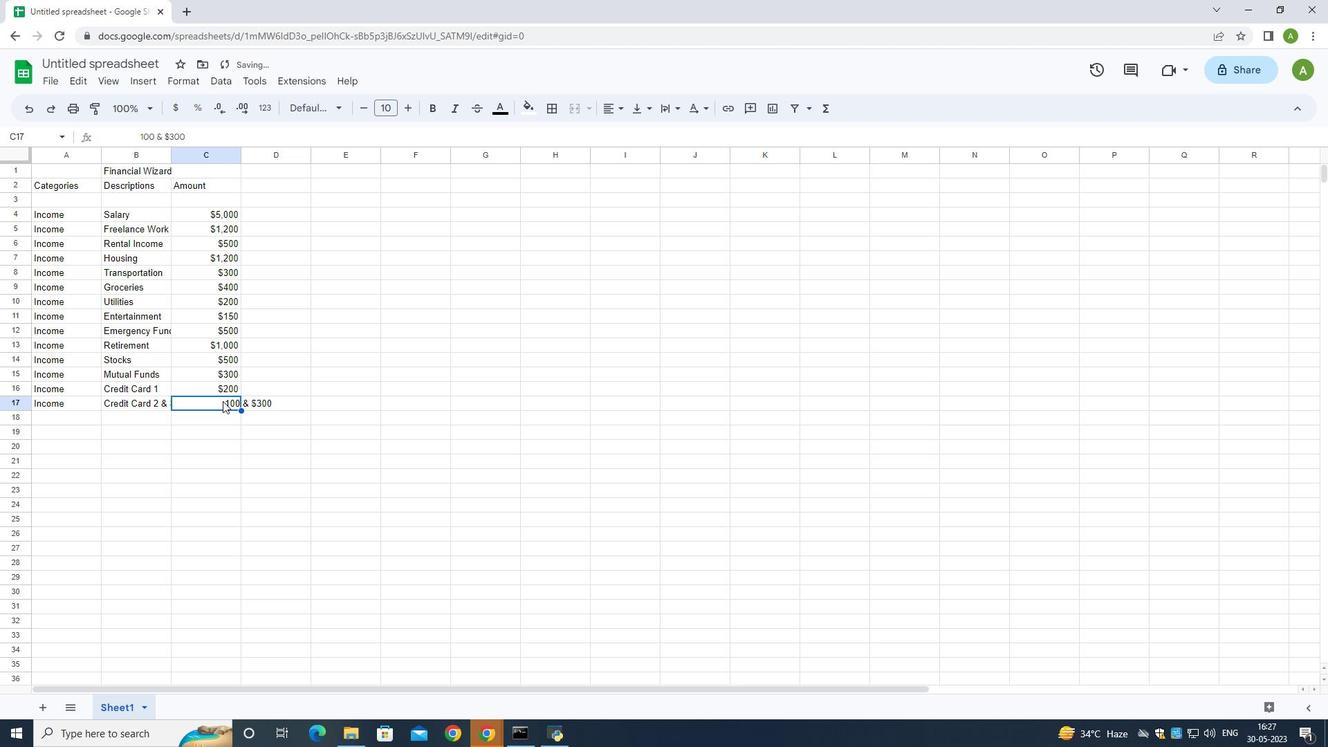 
Action: Mouse pressed left at (222, 397)
Screenshot: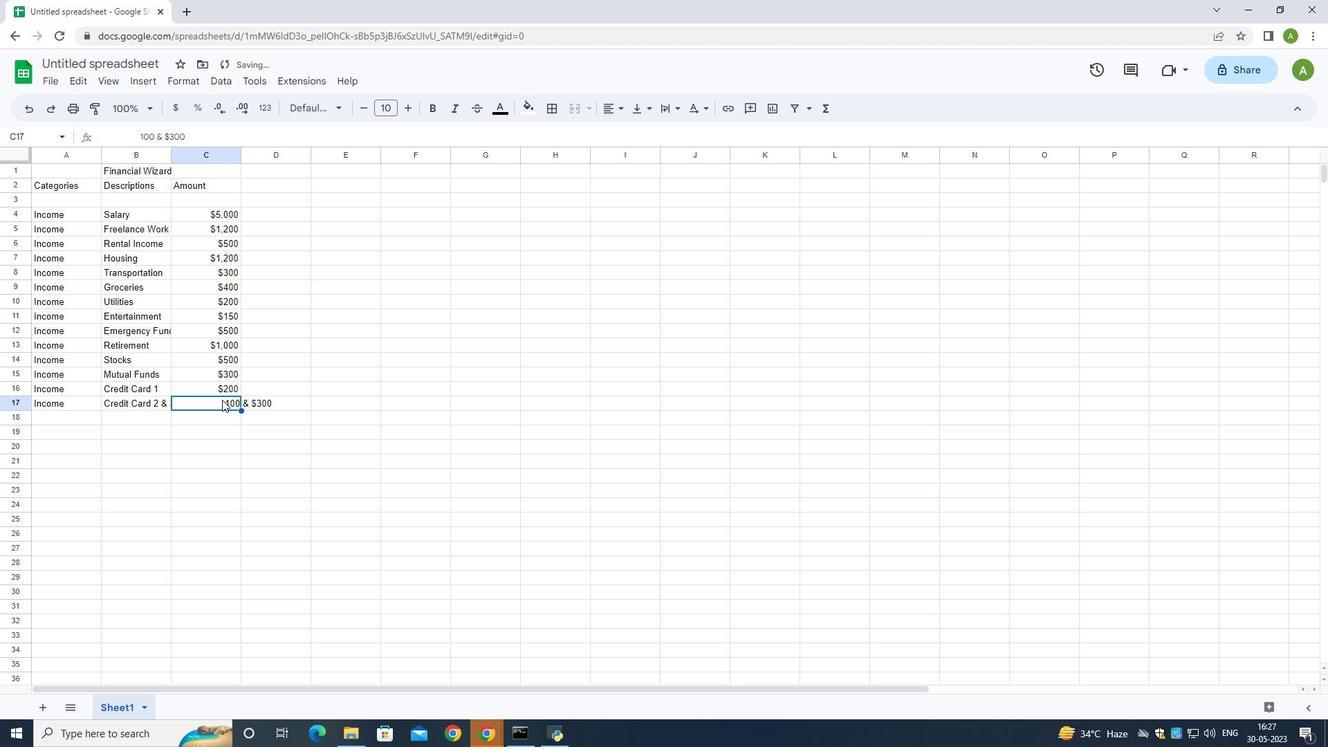 
Action: Mouse moved to (222, 399)
Screenshot: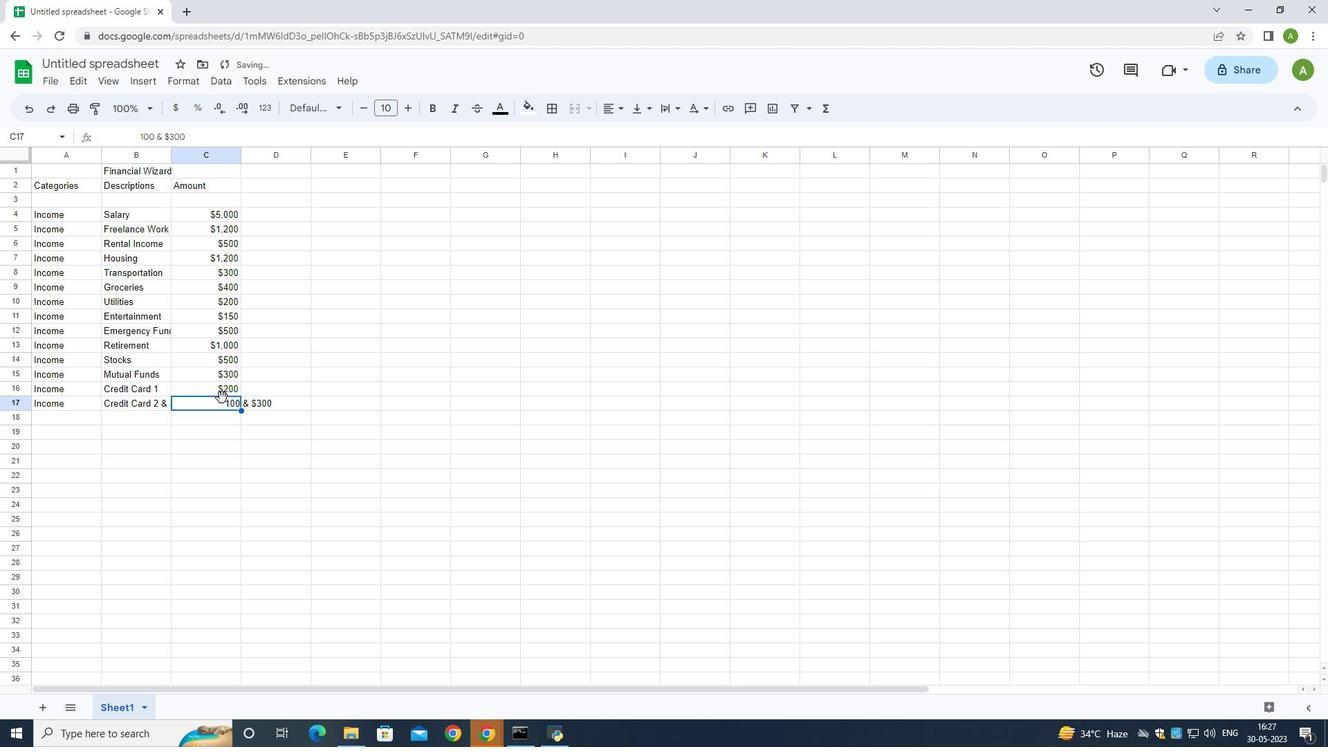 
Action: Mouse pressed left at (222, 399)
Screenshot: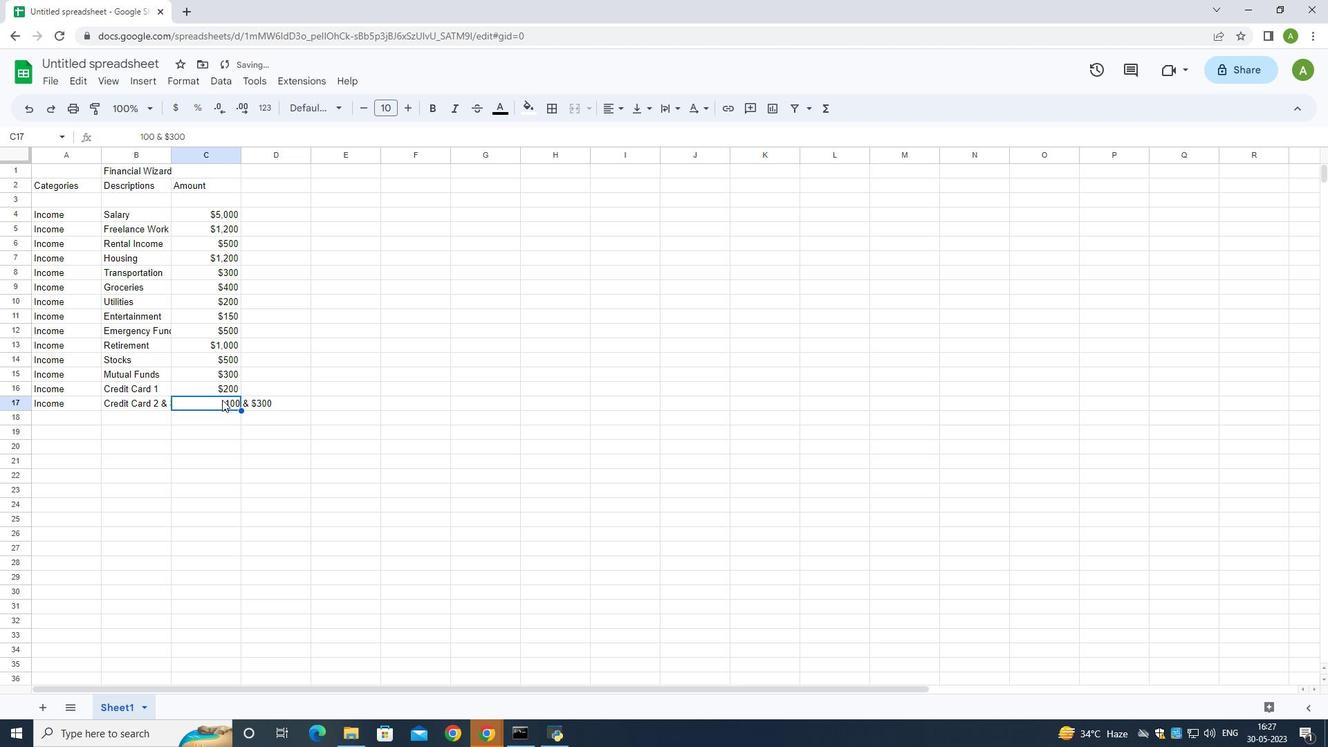 
Action: Mouse moved to (222, 399)
Screenshot: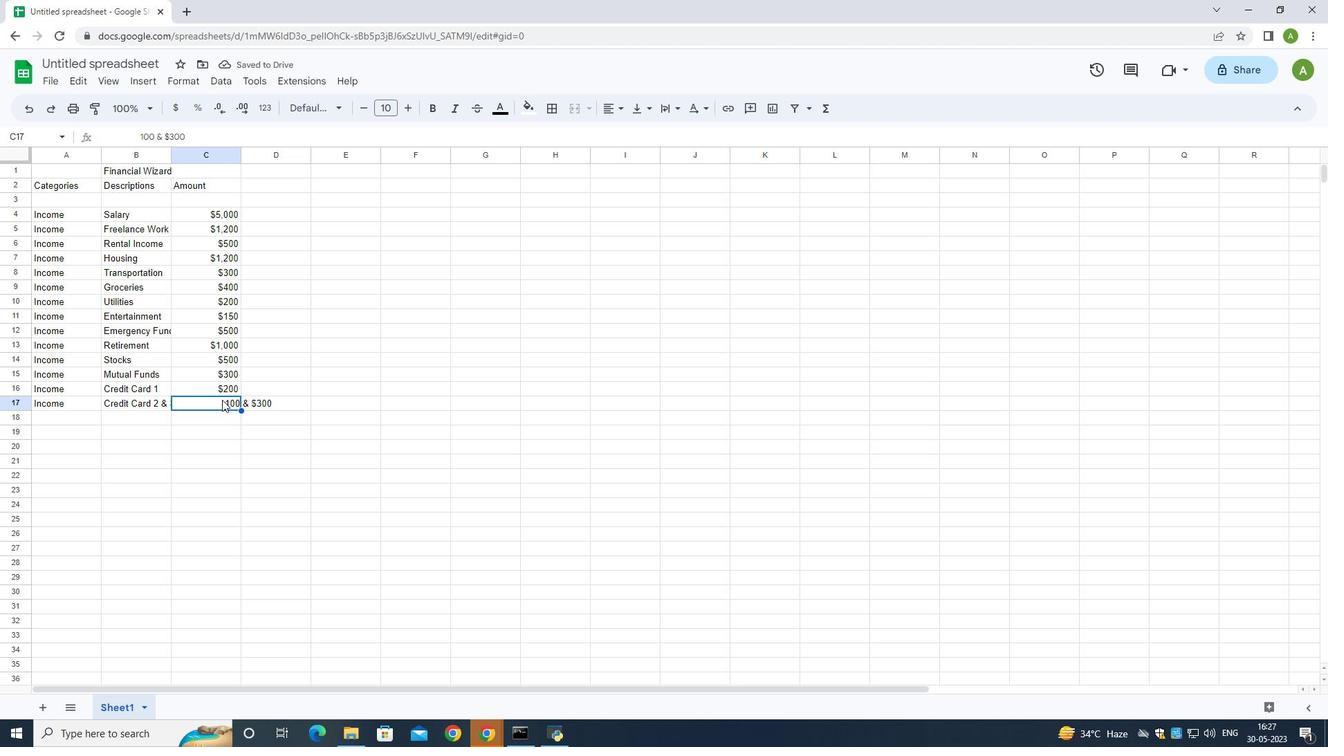 
Action: Mouse pressed left at (222, 399)
Screenshot: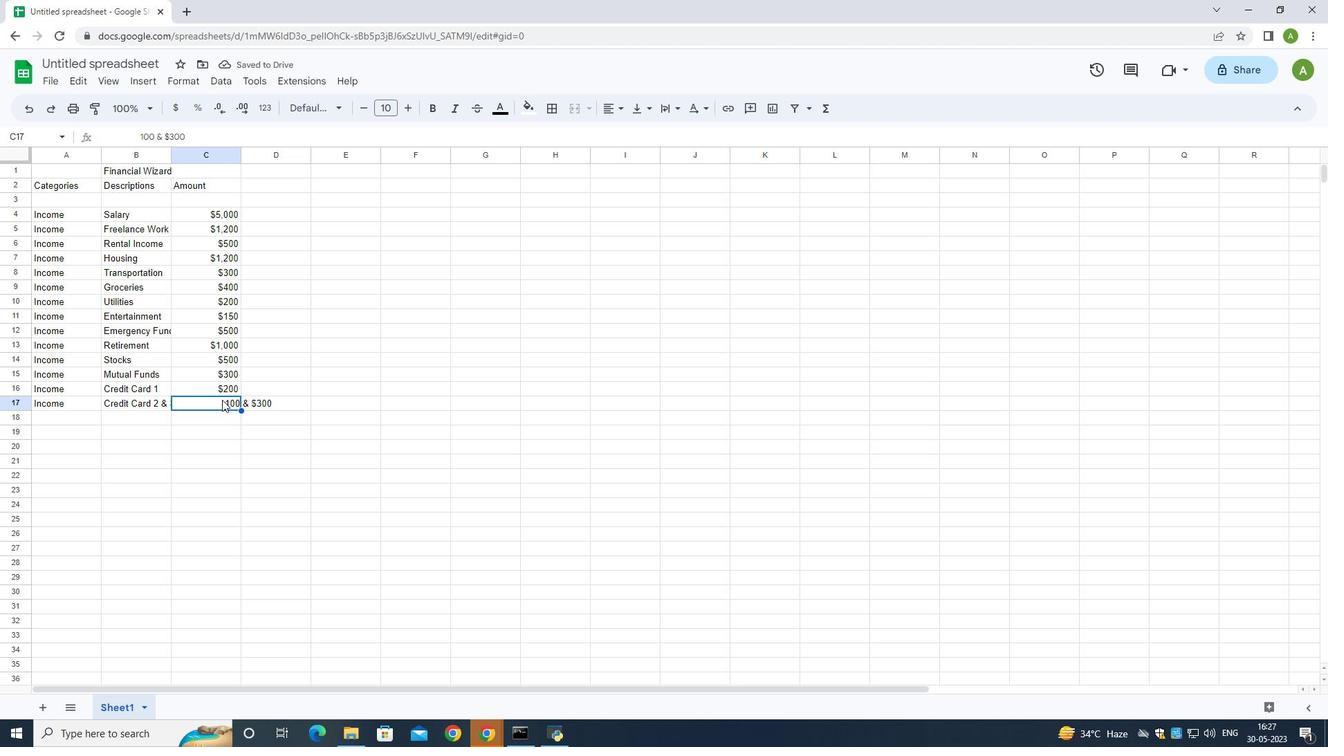 
Action: Mouse moved to (228, 401)
Screenshot: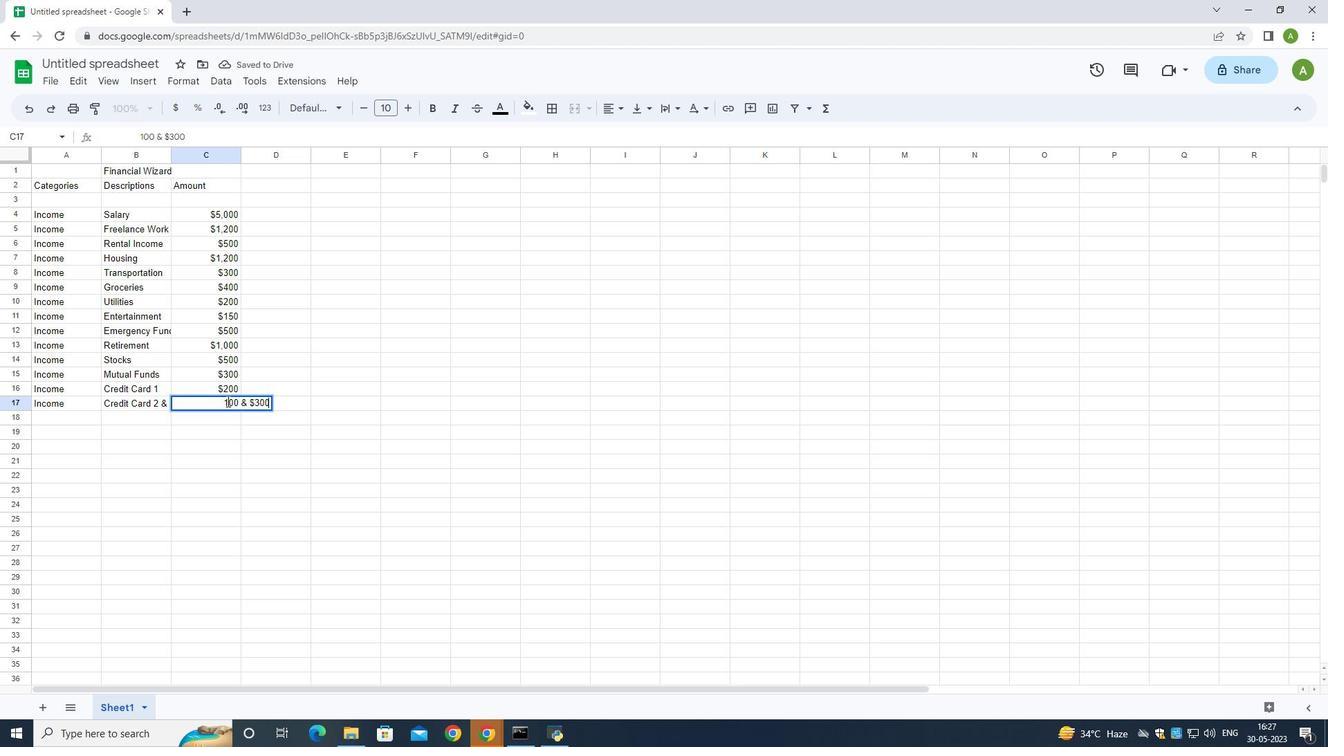 
Action: Mouse pressed left at (228, 401)
Screenshot: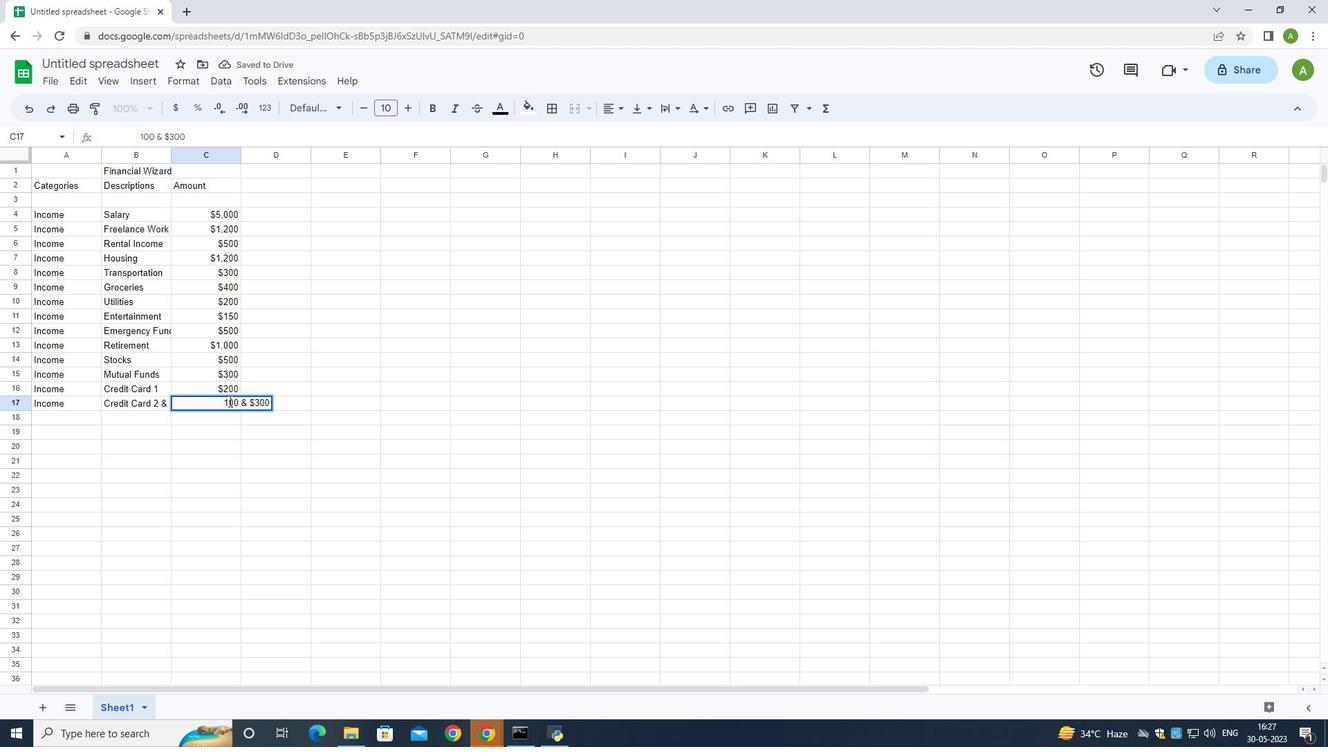 
Action: Mouse moved to (222, 402)
Screenshot: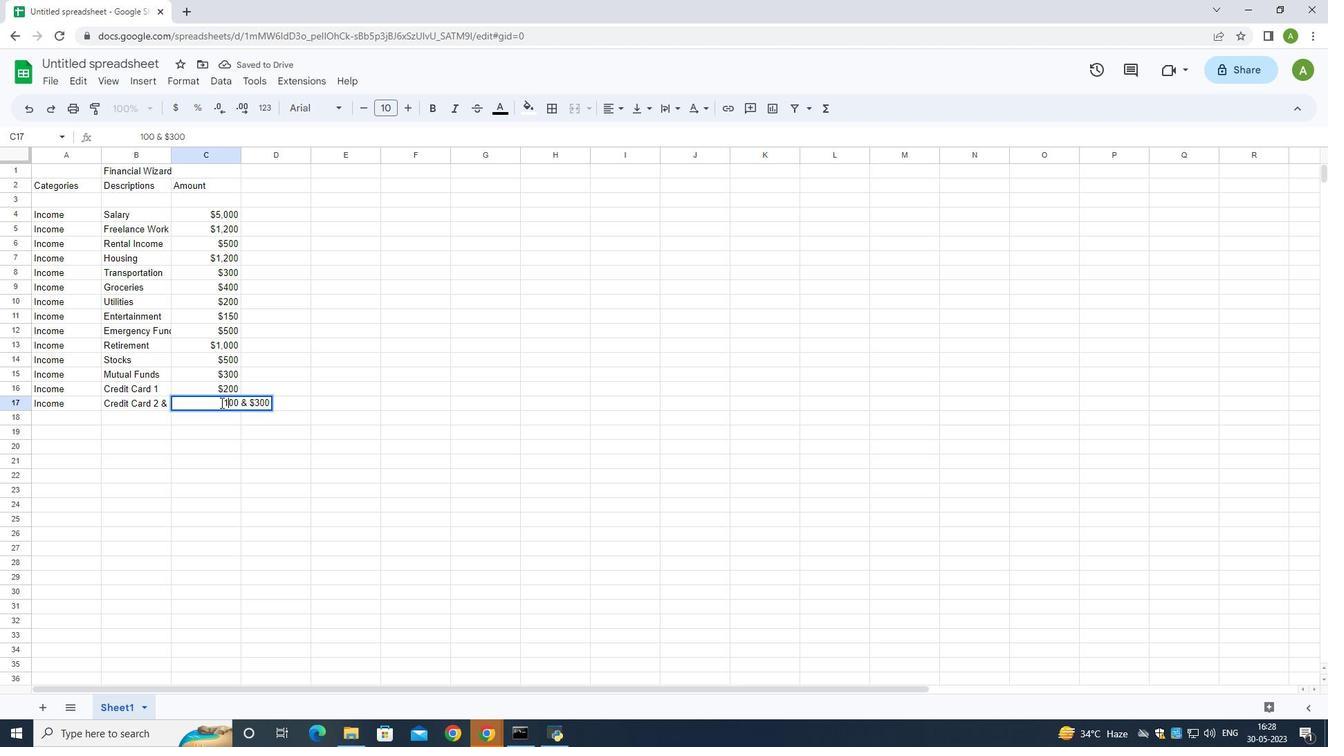 
Action: Mouse pressed left at (222, 402)
Screenshot: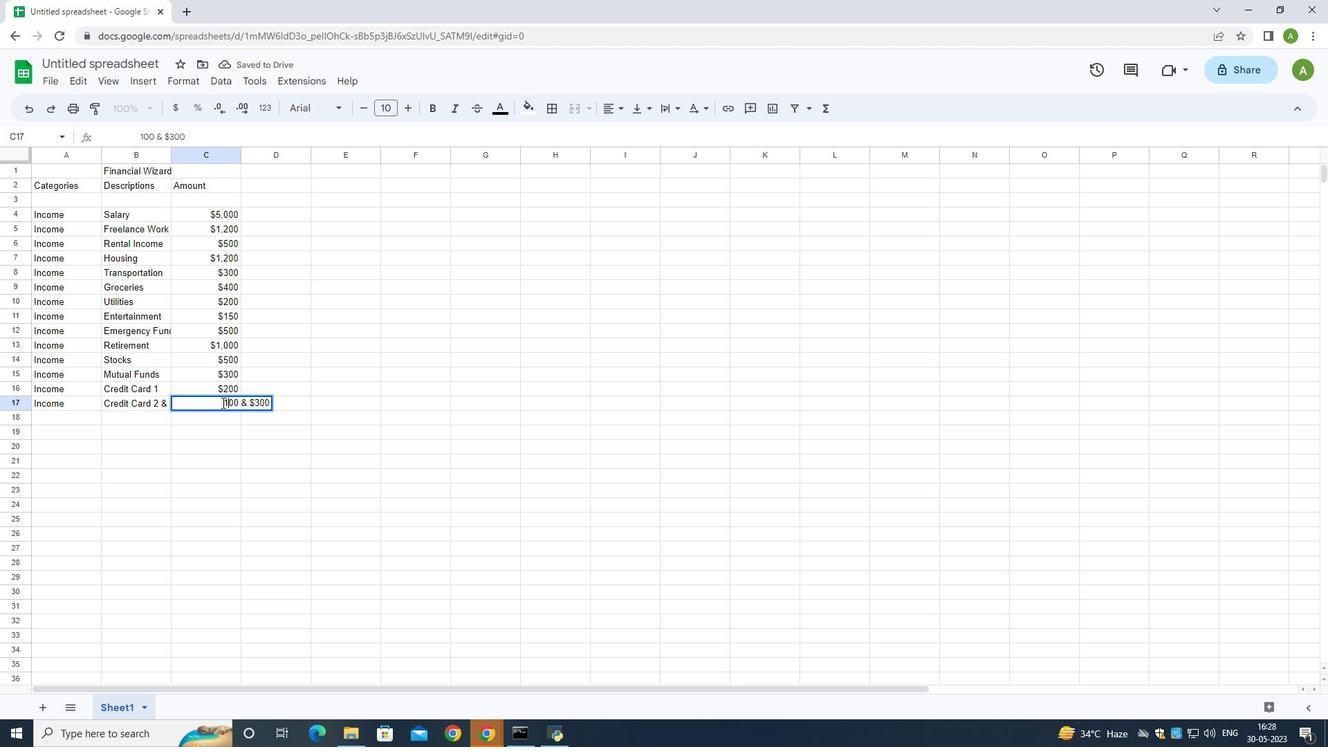 
Action: Mouse moved to (271, 419)
Screenshot: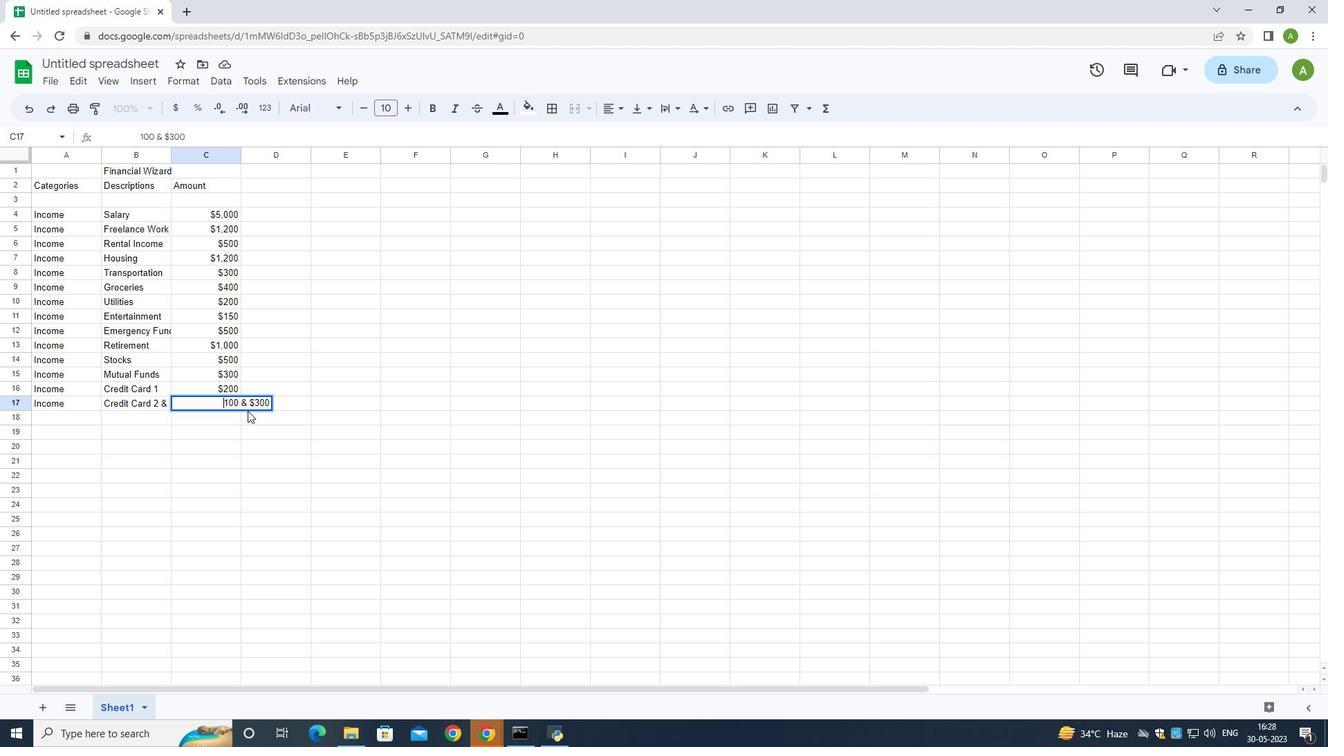
Action: Key pressed <Key.backspace><Key.backspace><Key.backspace><Key.backspace><Key.backspace><Key.backspace><Key.backspace><Key.backspace><Key.backspace><Key.backspace><Key.backspace><Key.backspace><Key.backspace><Key.backspace><Key.backspace><Key.backspace><Key.backspace><Key.backspace><Key.backspace>
Screenshot: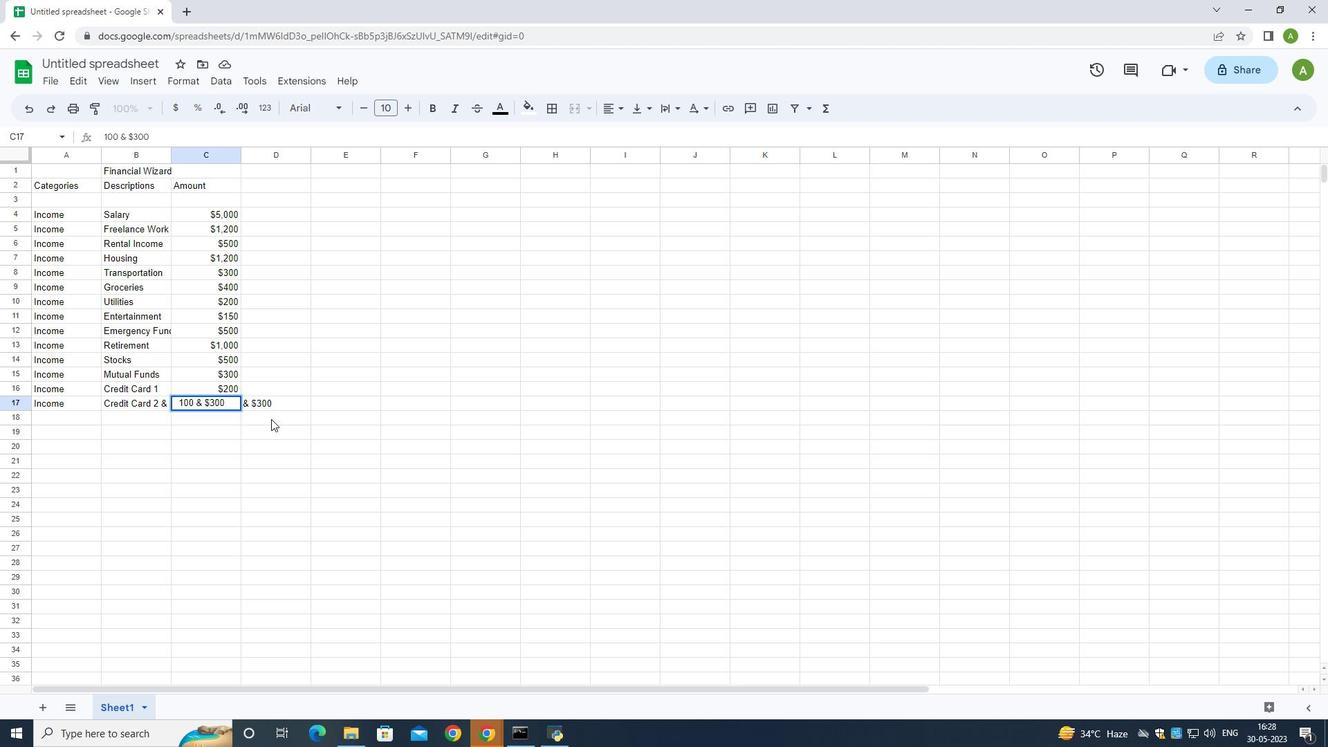
Action: Mouse moved to (263, 363)
Screenshot: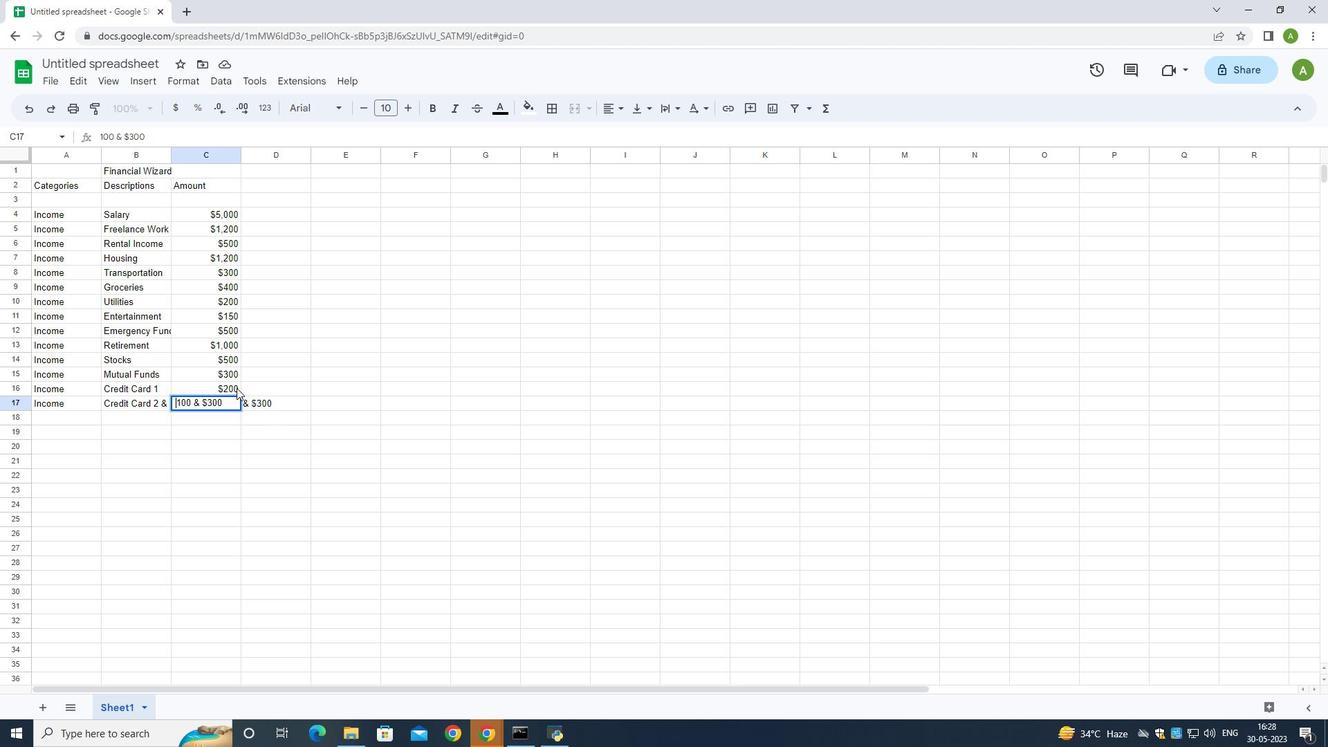 
Action: Mouse pressed left at (263, 363)
Screenshot: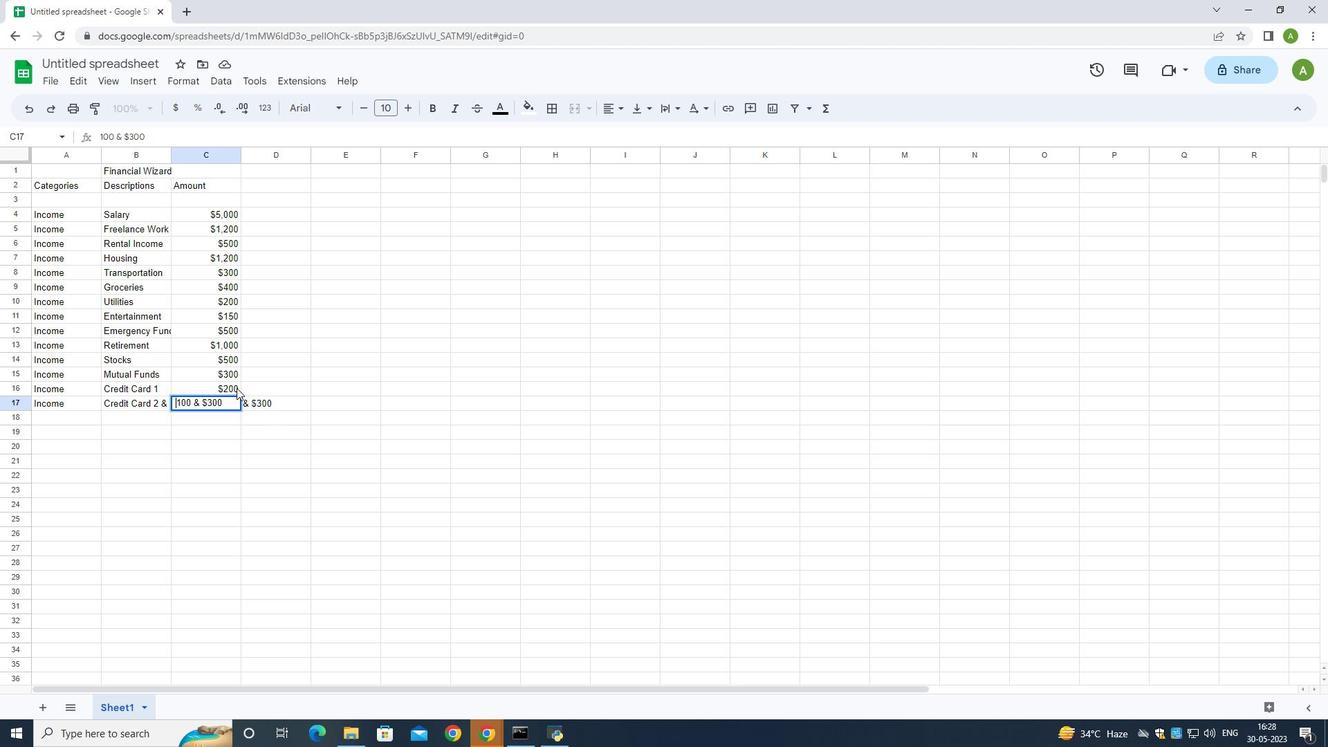 
Action: Mouse moved to (222, 402)
Screenshot: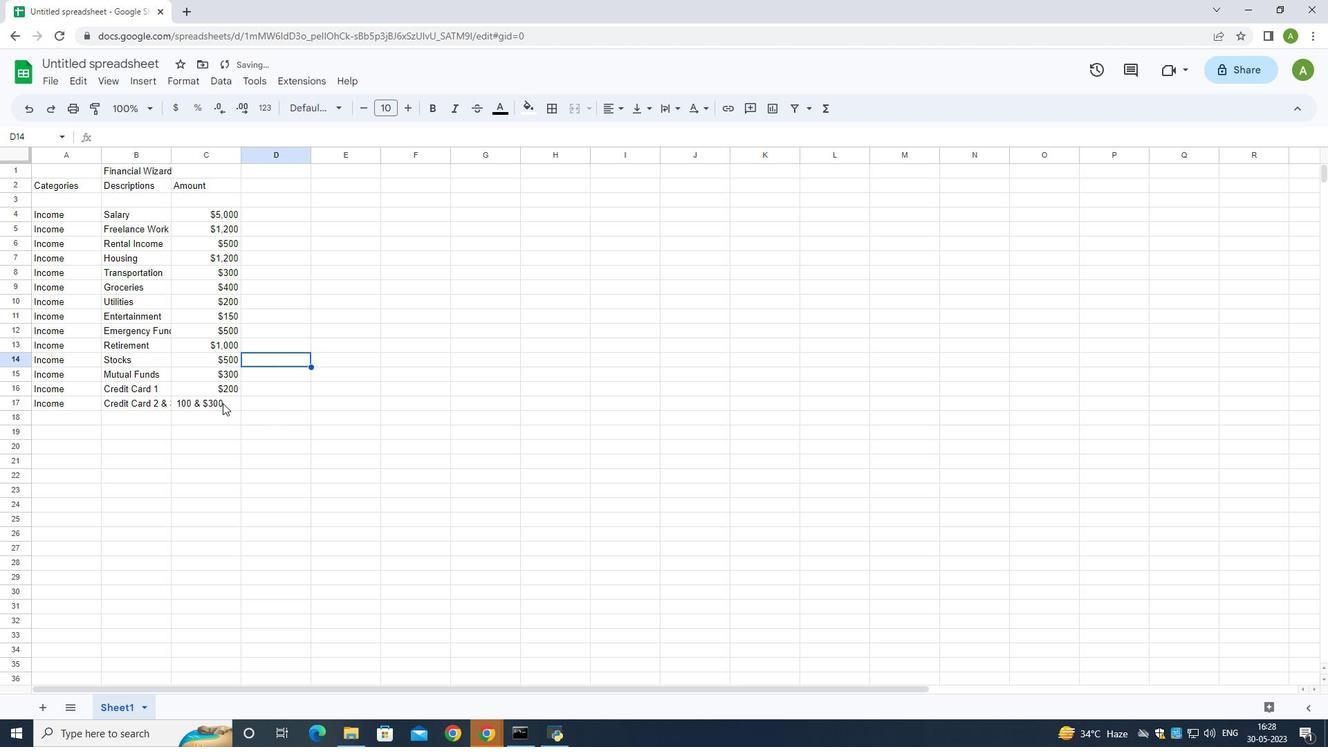 
Action: Mouse pressed left at (222, 402)
Screenshot: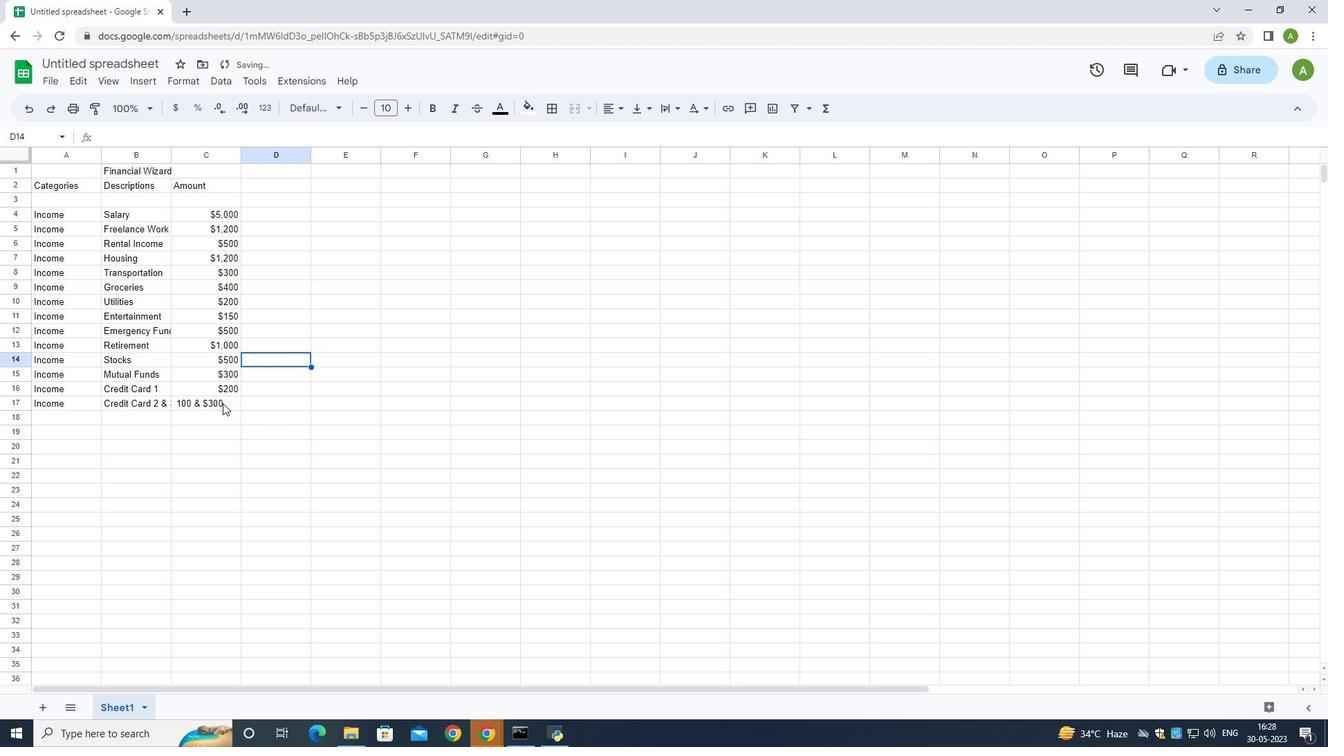 
Action: Mouse moved to (91, 61)
Screenshot: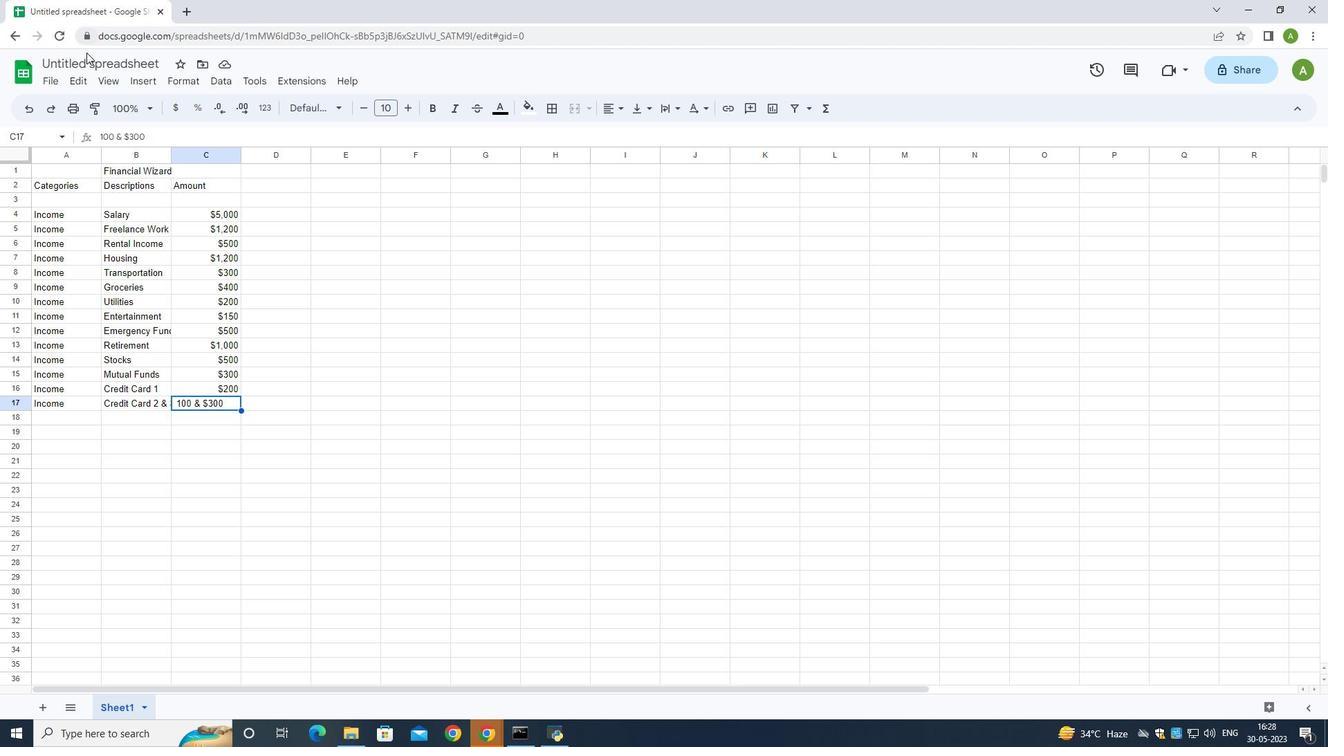 
Action: Mouse pressed left at (91, 61)
Screenshot: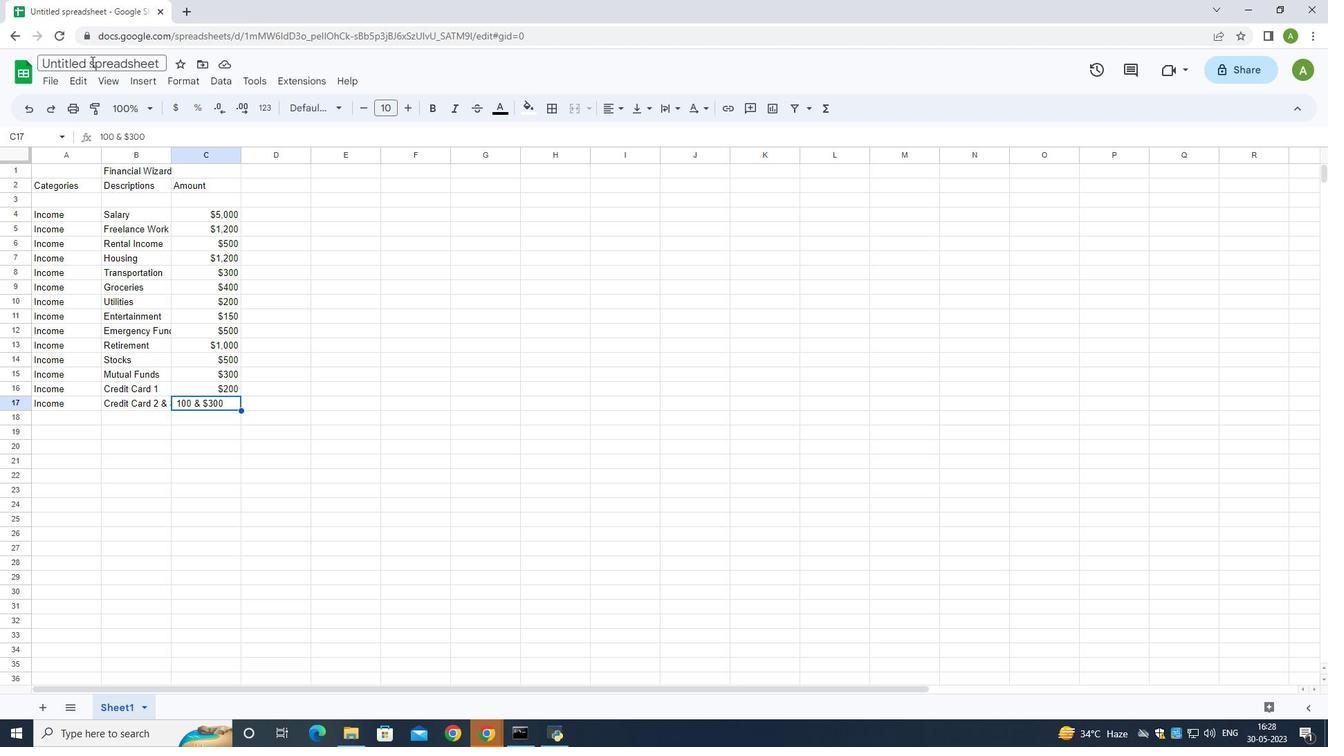 
Action: Mouse pressed left at (91, 61)
Screenshot: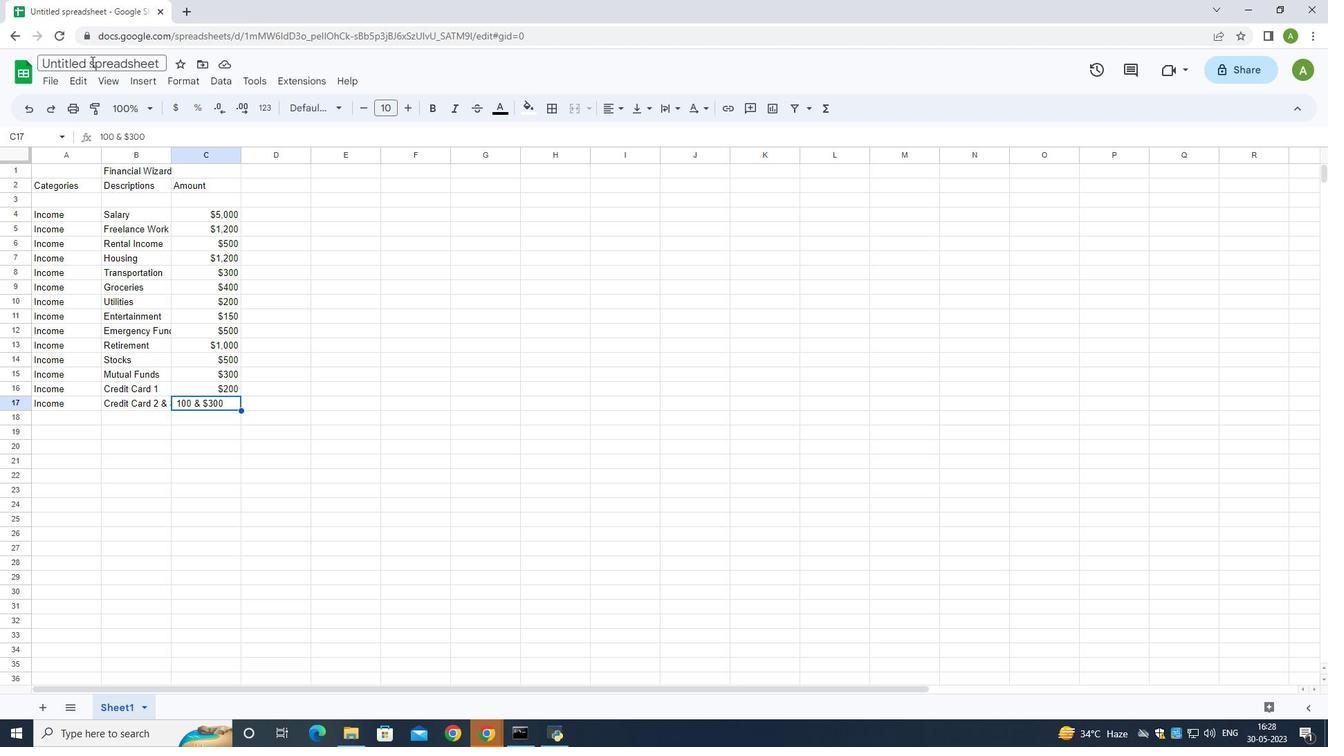 
Action: Key pressed <Key.backspace><Key.shift>Bank<Key.space><Key.shift><Key.shift><Key.shift><Key.shift>Transactions<Key.space><Key.shift><Key.space><Key.backspace>templatesbook
Screenshot: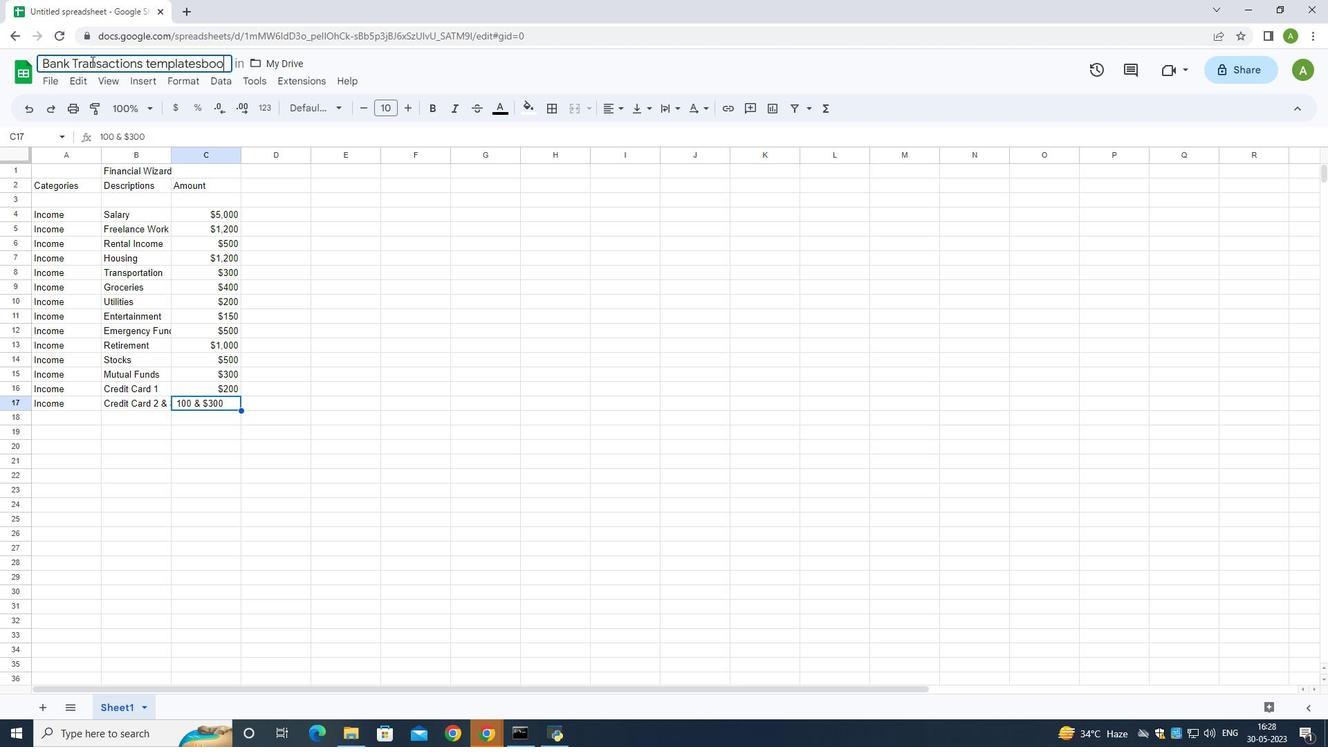 
Action: Mouse moved to (239, 73)
Screenshot: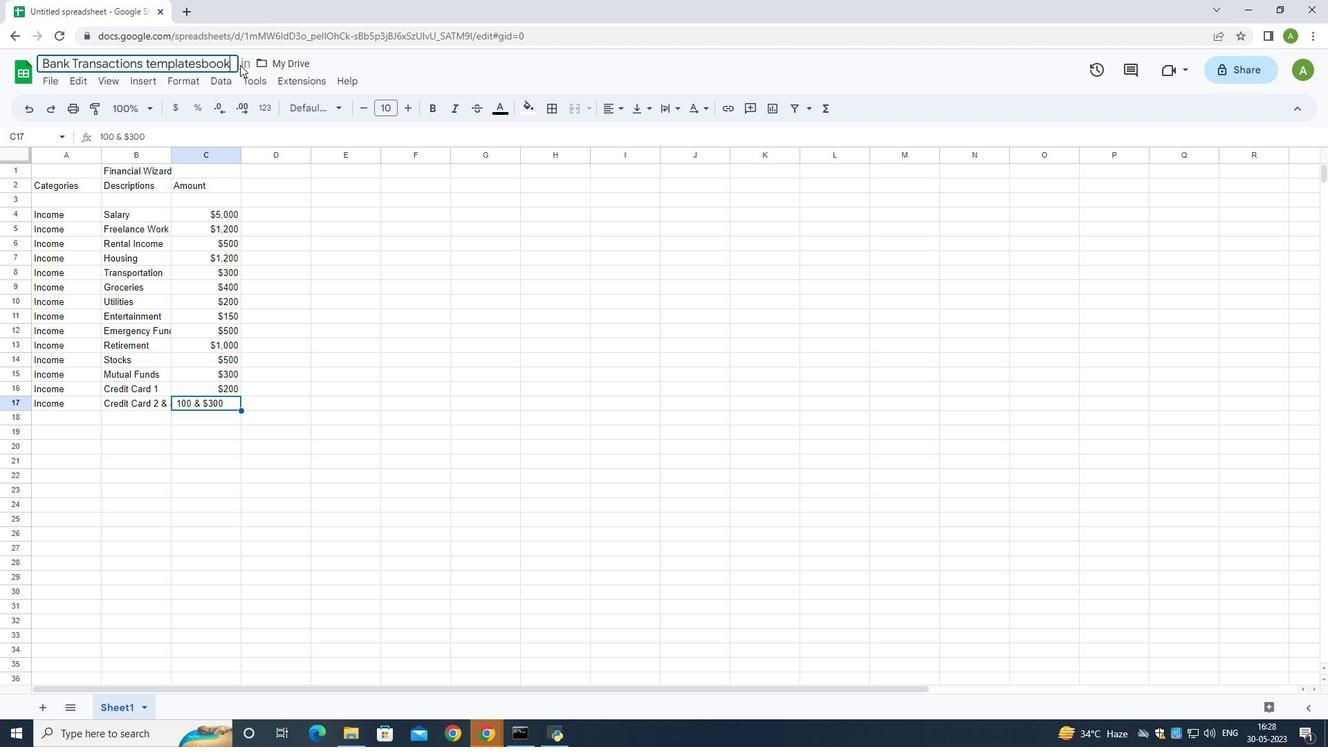 
Action: Key pressed <Key.enter>ctrl+S
Screenshot: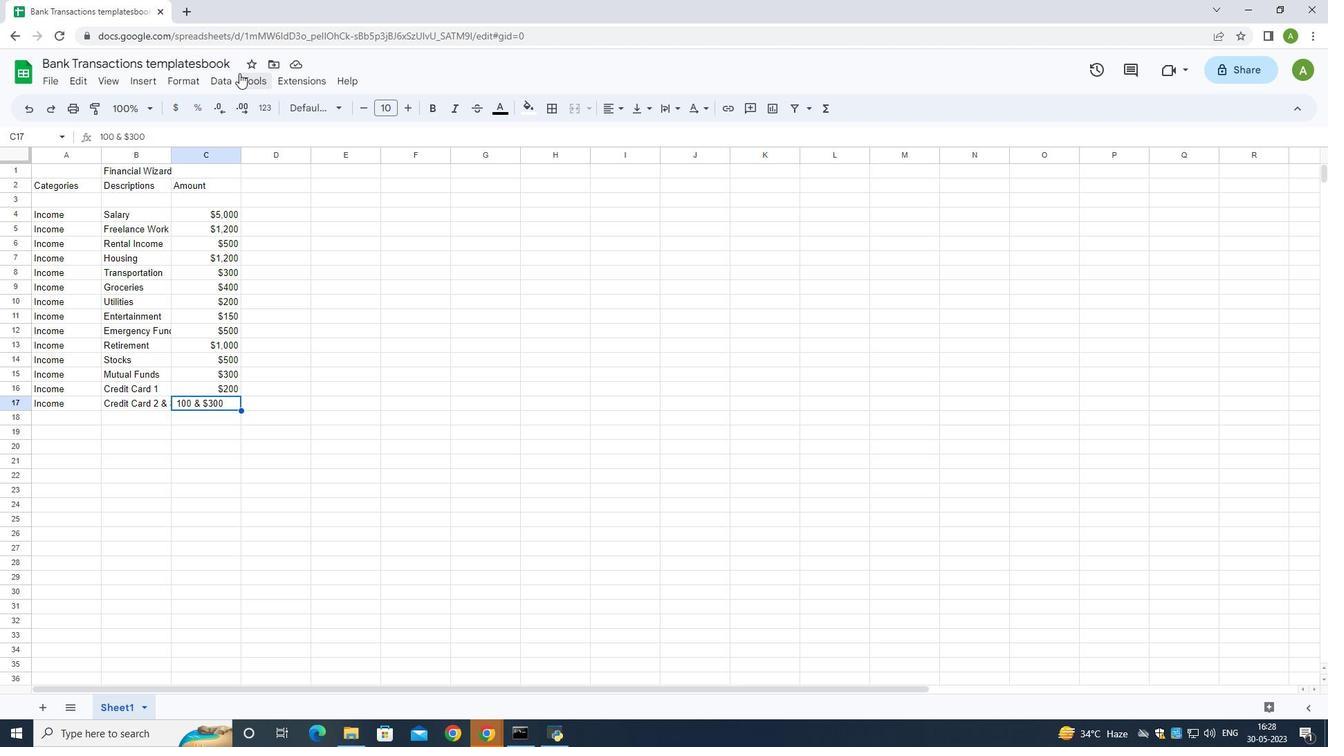 
Action: Mouse moved to (1036, 127)
Screenshot: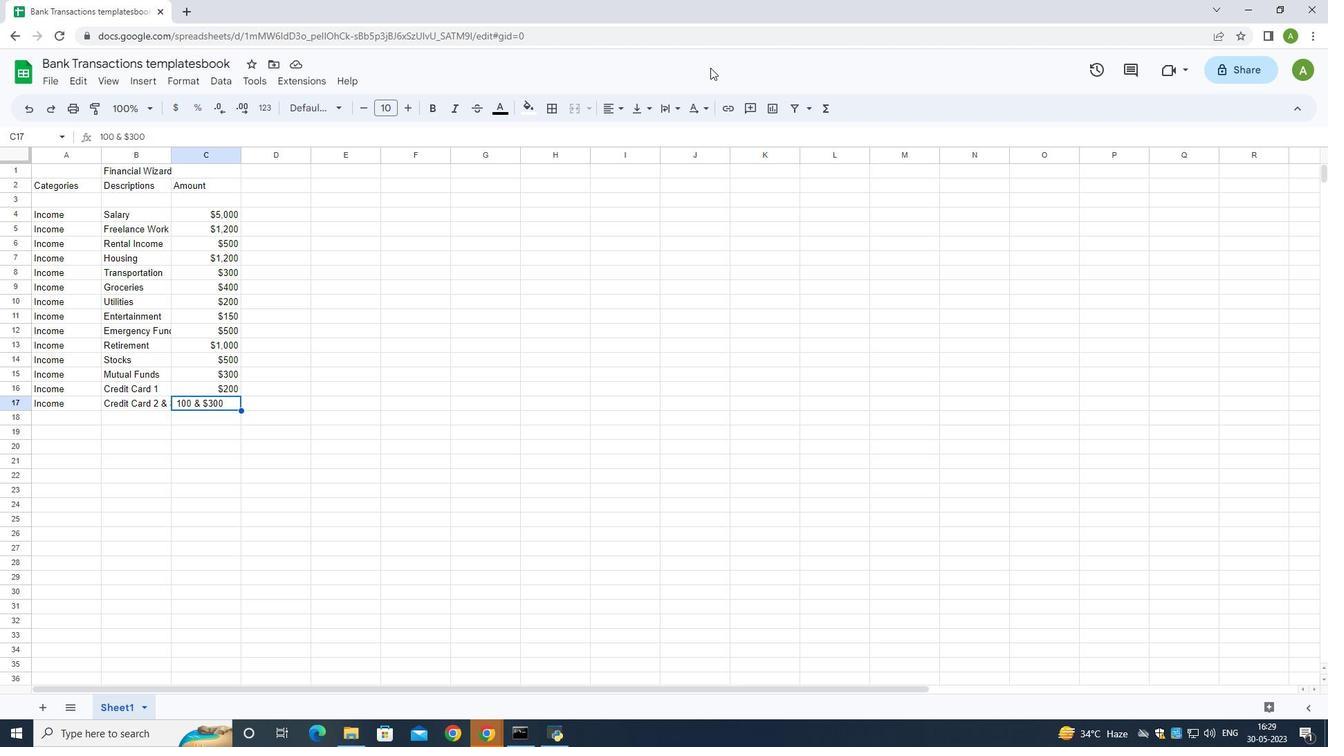 
